 Task: Select the current location as High Museum of Art, Georgia, United States . Now zoom + , and verify the location . Show zoom slider
Action: Mouse moved to (82, 25)
Screenshot: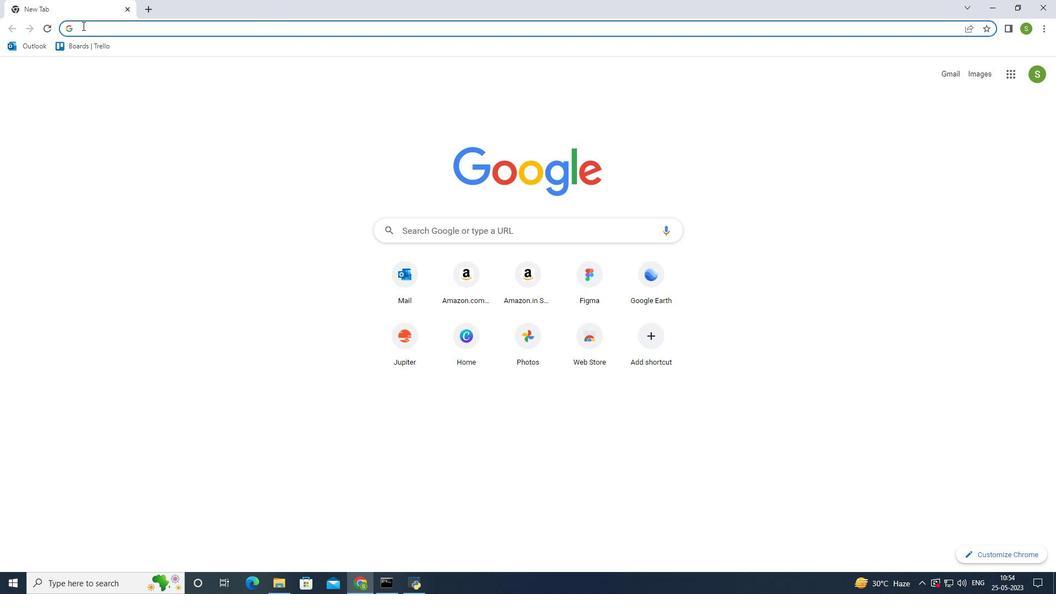 
Action: Mouse pressed left at (82, 25)
Screenshot: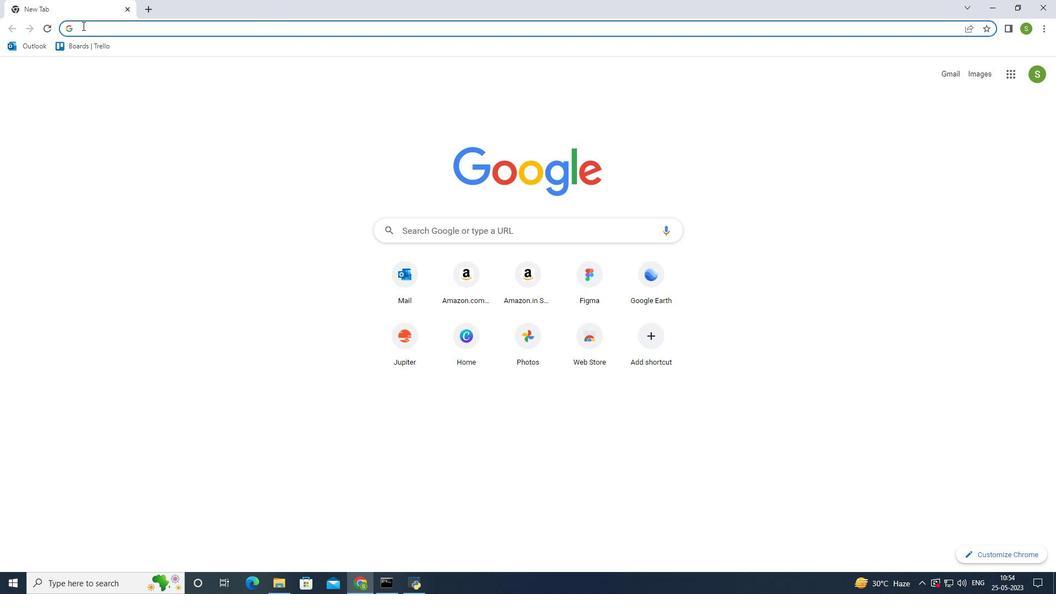 
Action: Mouse moved to (86, 57)
Screenshot: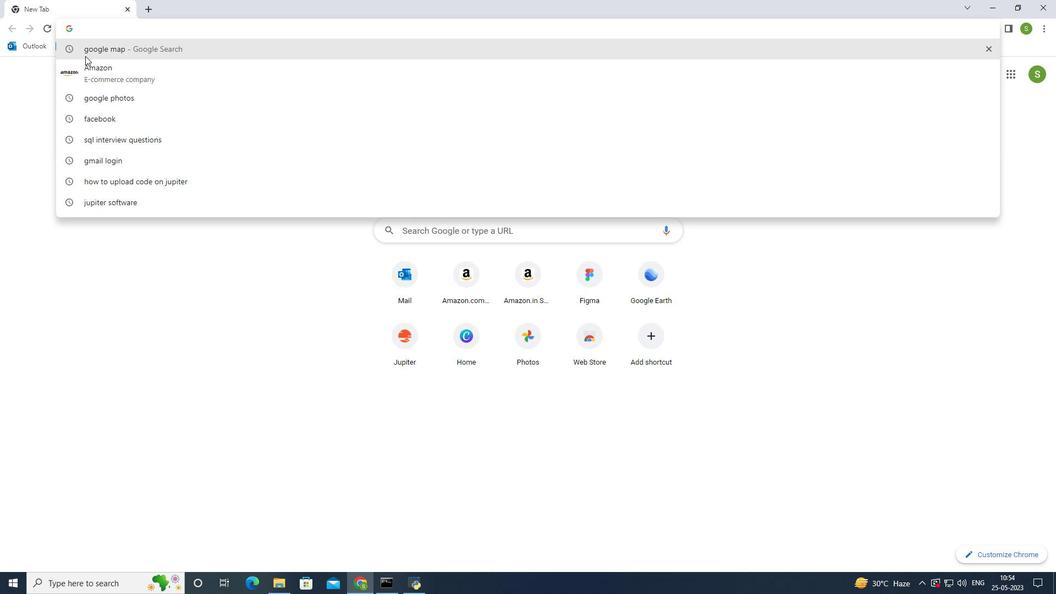
Action: Mouse pressed left at (86, 57)
Screenshot: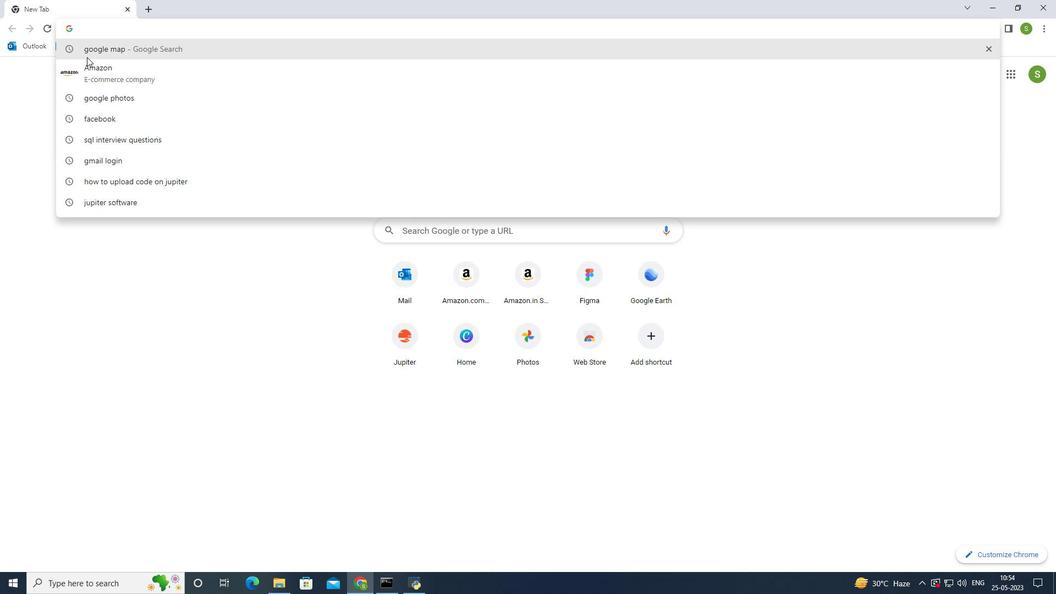 
Action: Mouse moved to (169, 175)
Screenshot: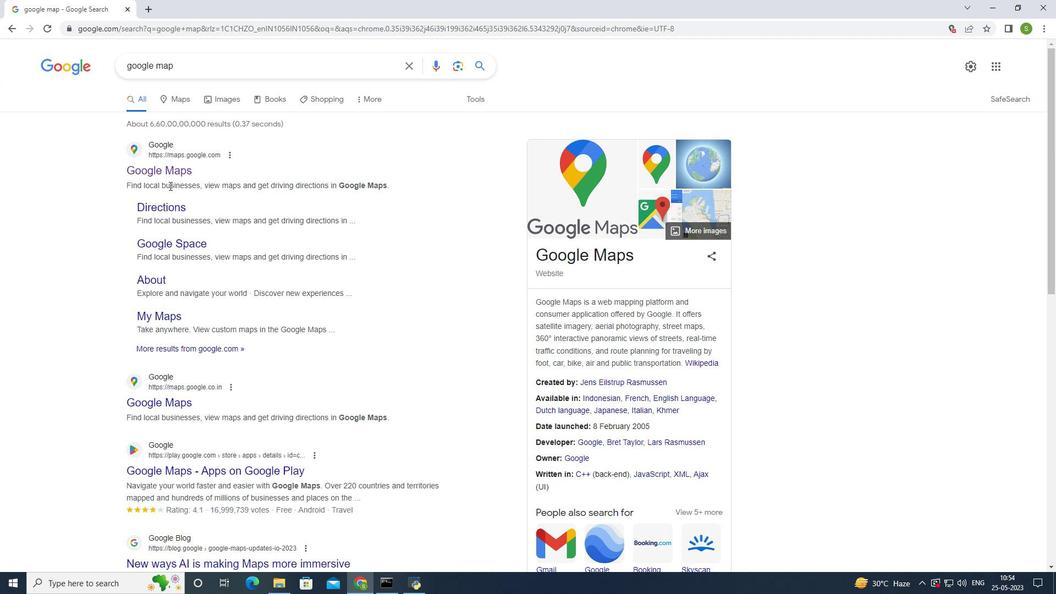 
Action: Mouse pressed left at (169, 175)
Screenshot: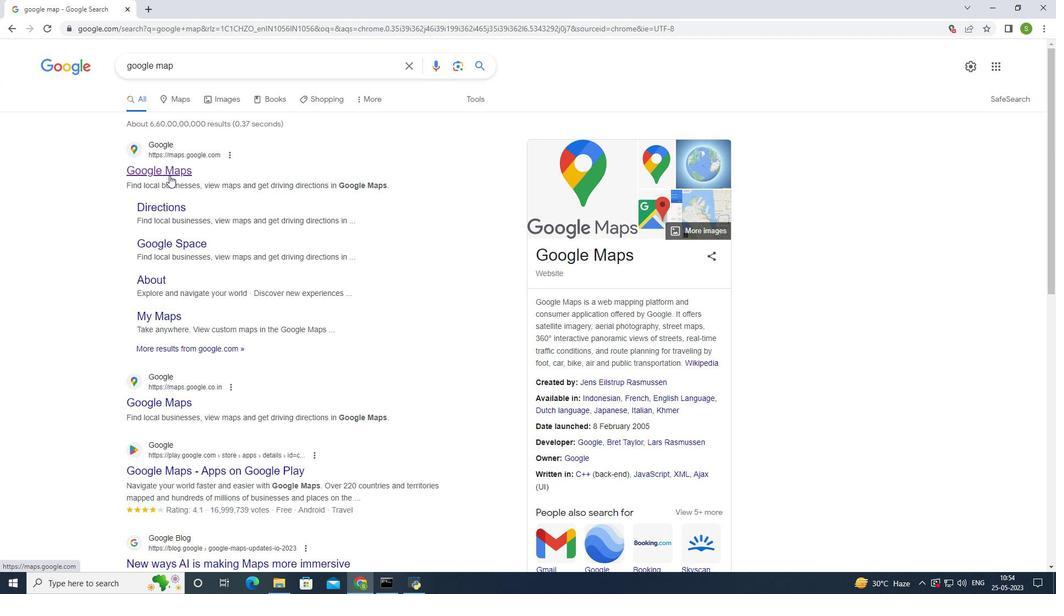 
Action: Mouse moved to (106, 55)
Screenshot: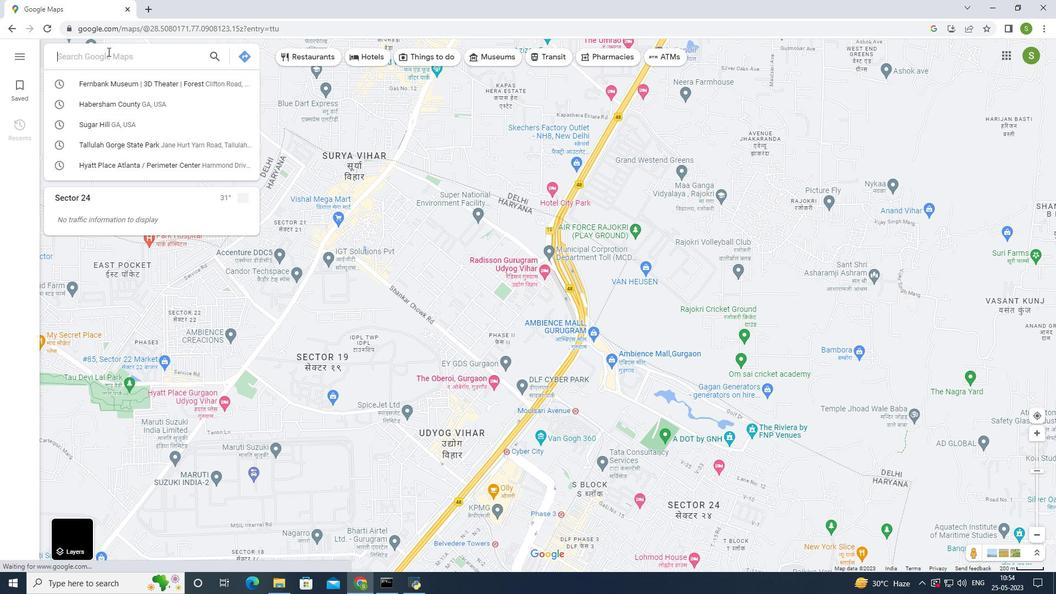 
Action: Mouse pressed left at (106, 55)
Screenshot: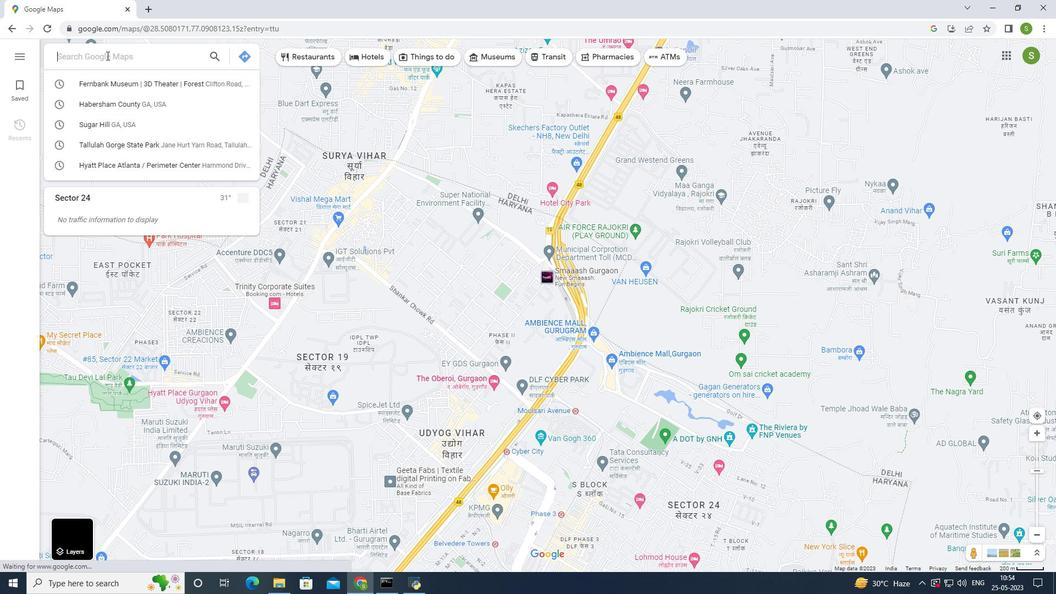 
Action: Mouse moved to (285, 114)
Screenshot: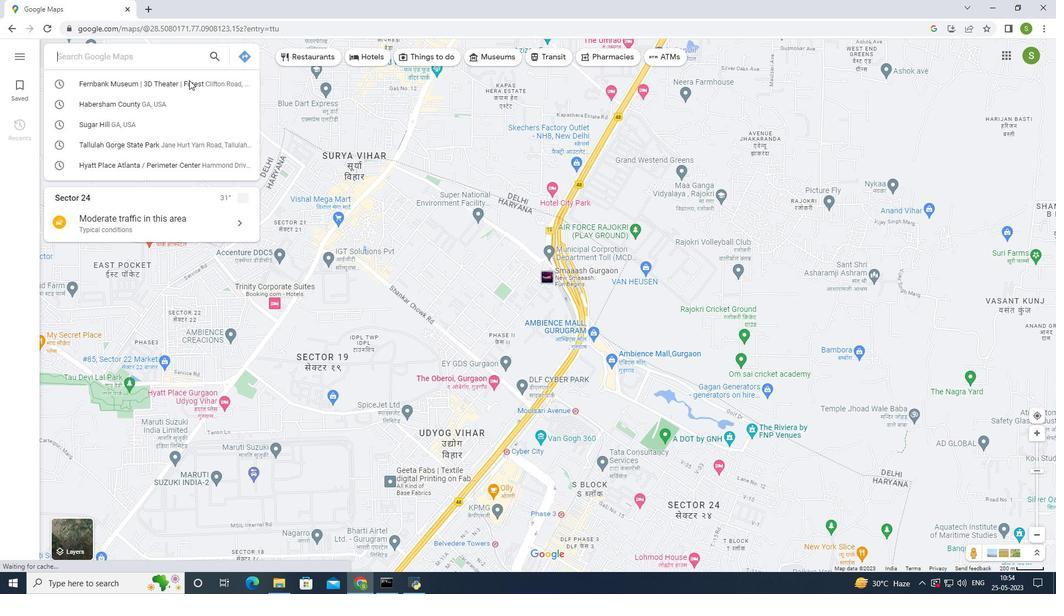 
Action: Key pressed <Key.caps_lock>H<Key.caps_lock>igh<Key.space><Key.caps_lock>M<Key.caps_lock>useum<Key.space>of<Key.space><Key.caps_lock>A<Key.caps_lock>rt<Key.space><Key.caps_lock>G<Key.caps_lock>eorgia<Key.space><Key.caps_lock>U<Key.caps_lock>nited<Key.space><Key.caps_lock>S<Key.caps_lock>tates<Key.enter>
Screenshot: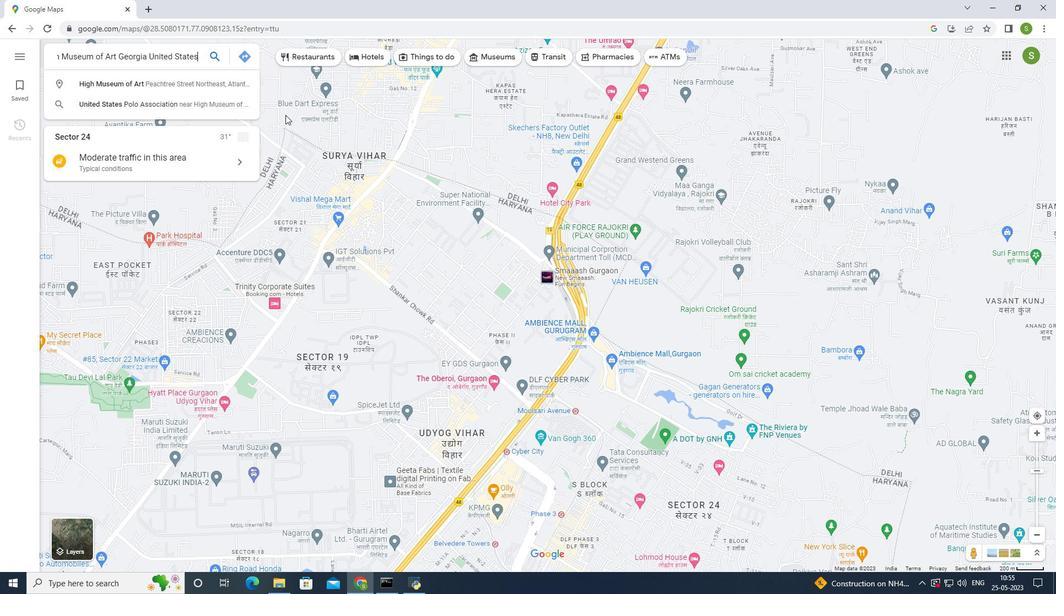 
Action: Mouse moved to (655, 297)
Screenshot: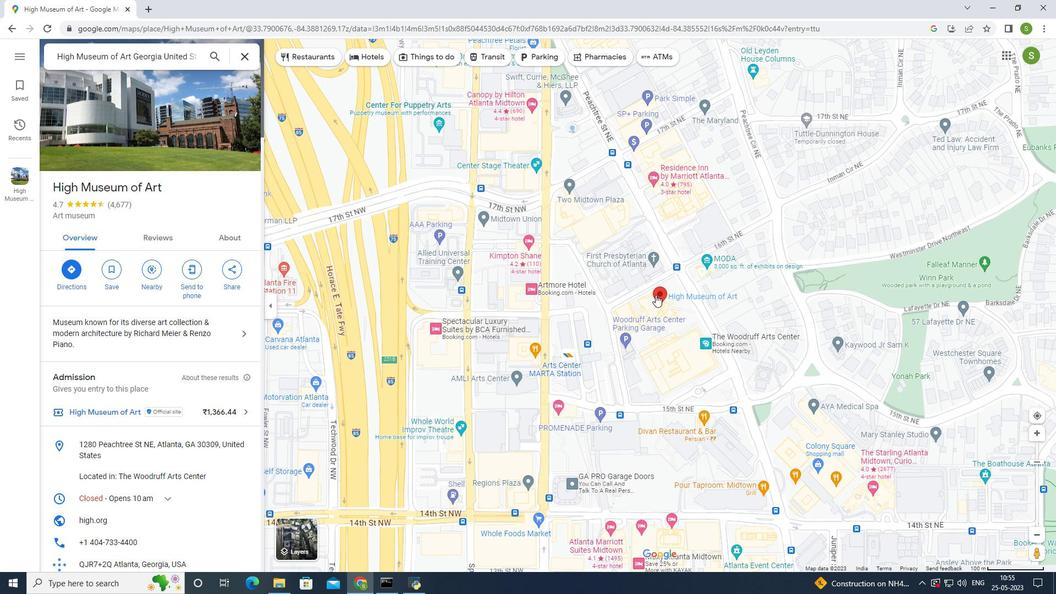 
Action: Mouse scrolled (655, 298) with delta (0, 0)
Screenshot: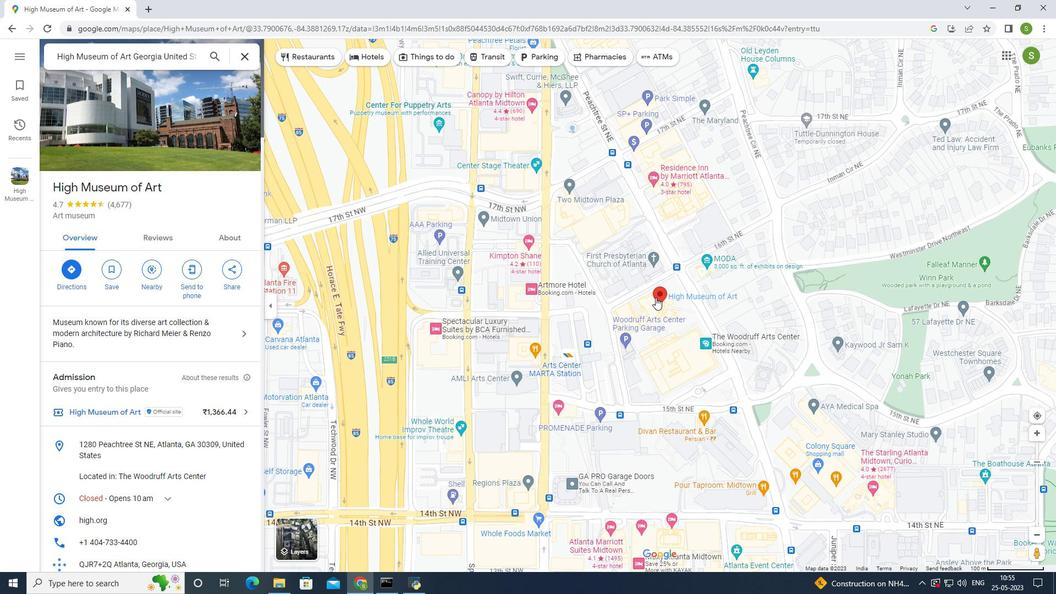 
Action: Mouse scrolled (655, 298) with delta (0, 0)
Screenshot: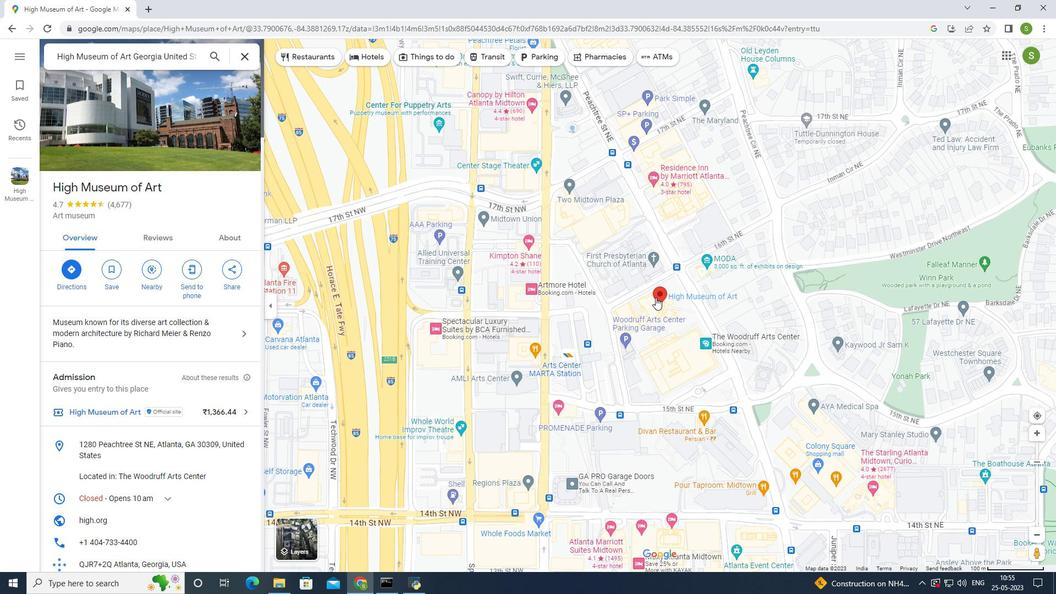 
Action: Mouse scrolled (655, 298) with delta (0, 0)
Screenshot: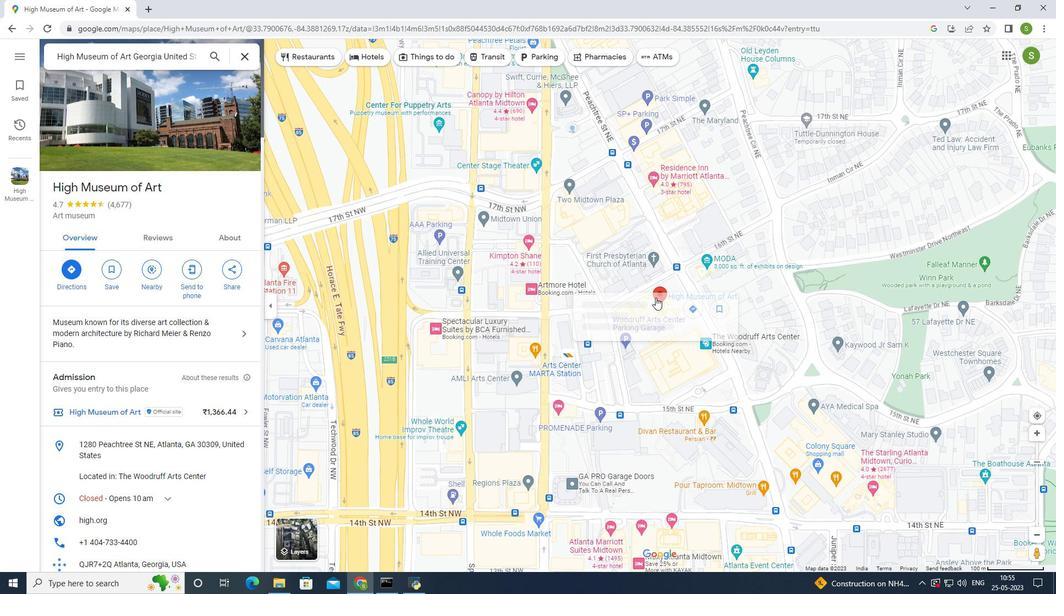 
Action: Mouse scrolled (655, 298) with delta (0, 0)
Screenshot: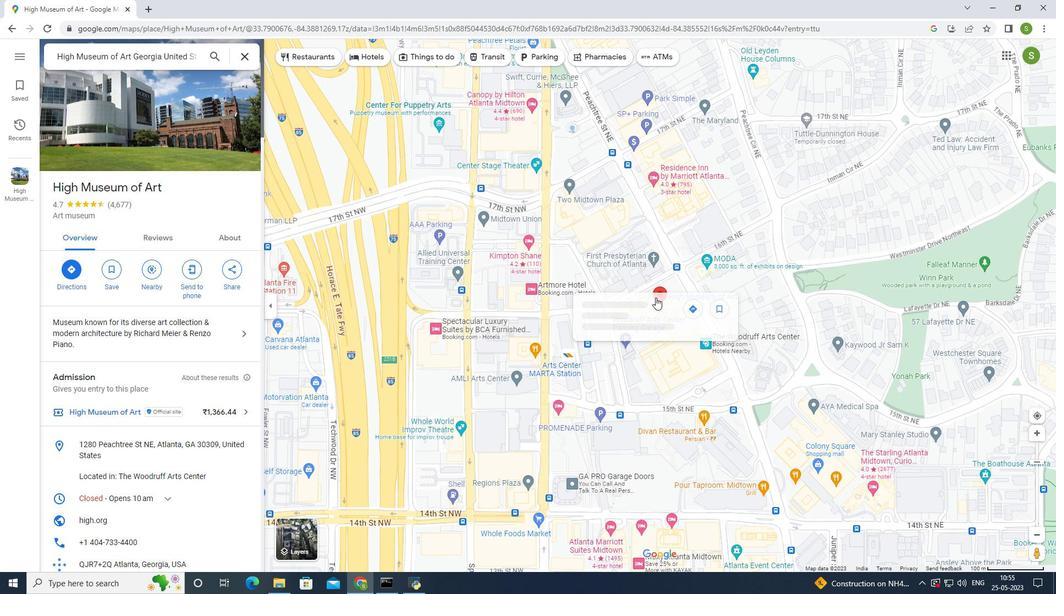
Action: Mouse moved to (698, 322)
Screenshot: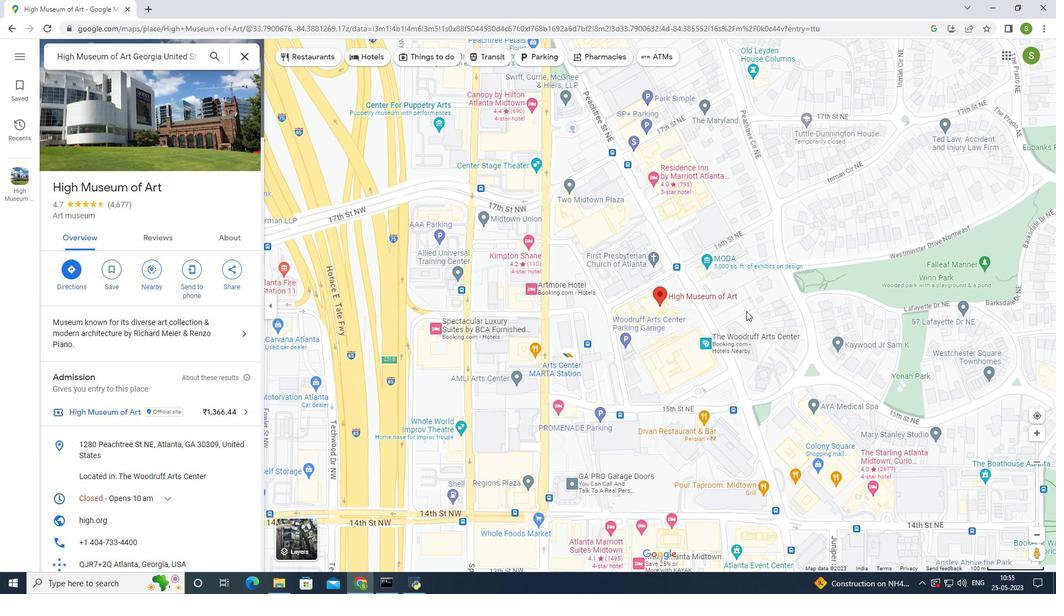 
Action: Mouse scrolled (698, 322) with delta (0, 0)
Screenshot: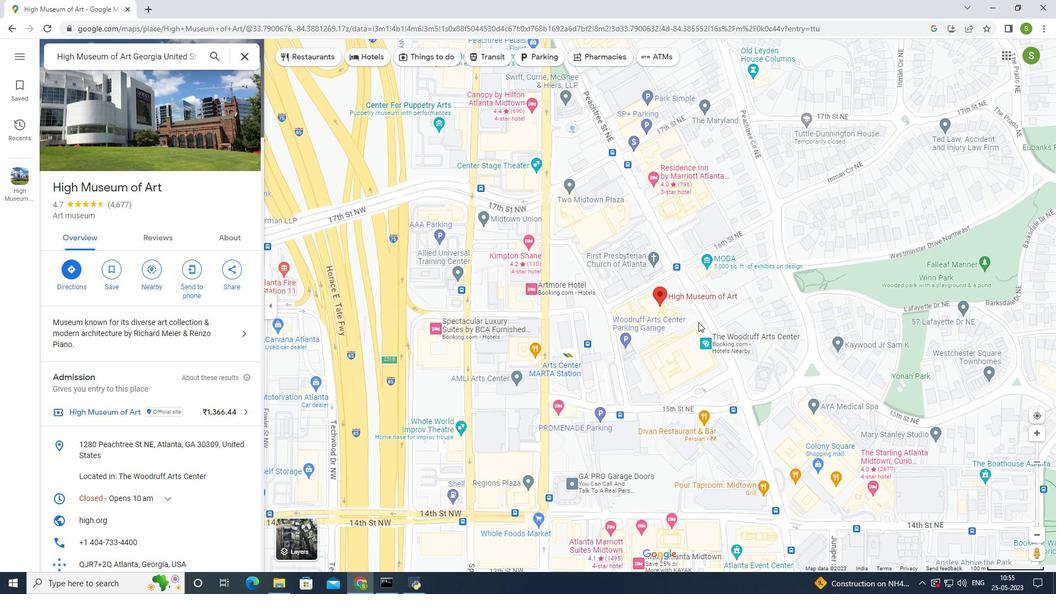 
Action: Mouse scrolled (698, 322) with delta (0, 0)
Screenshot: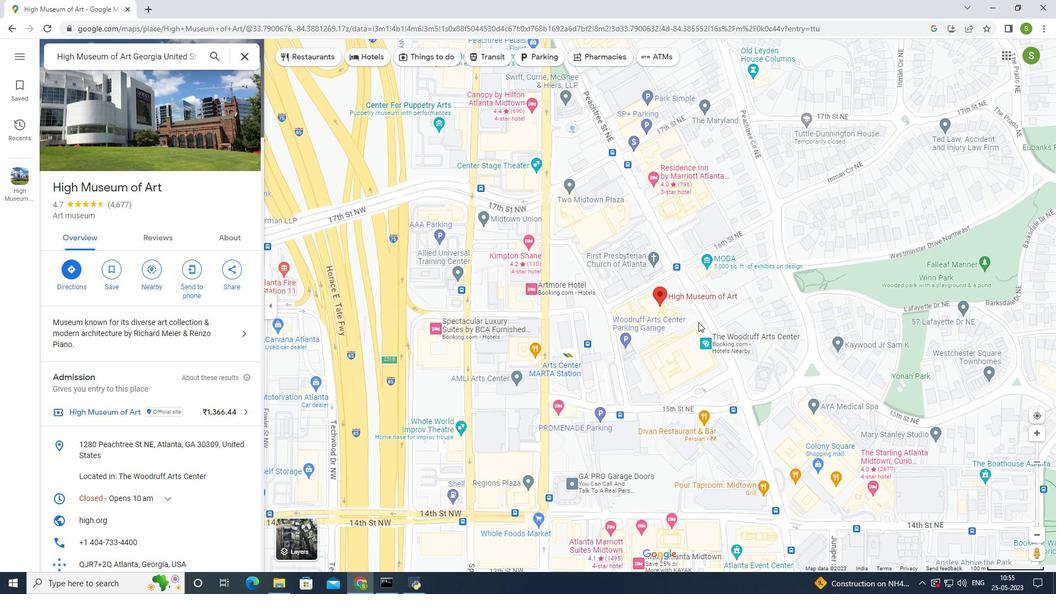 
Action: Mouse scrolled (698, 322) with delta (0, 0)
Screenshot: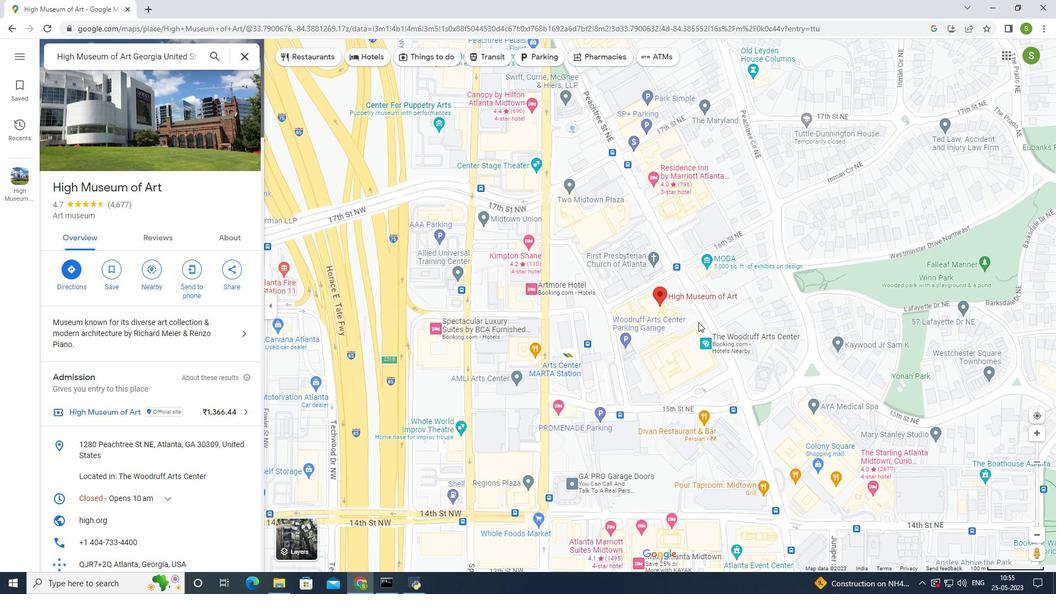
Action: Mouse scrolled (698, 322) with delta (0, 0)
Screenshot: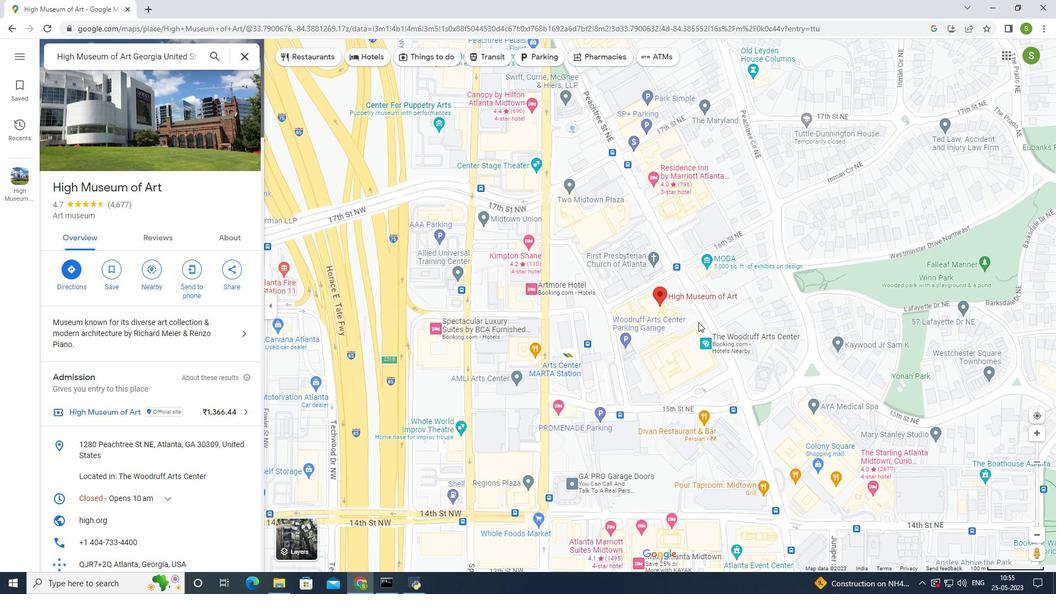 
Action: Mouse moved to (1002, 442)
Screenshot: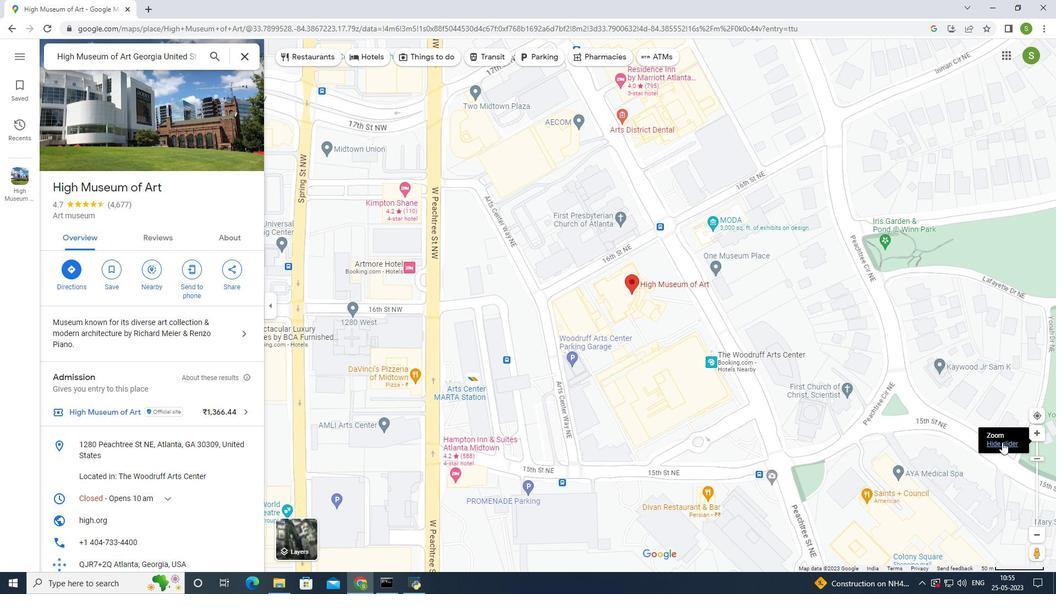 
Action: Mouse pressed left at (1002, 442)
Screenshot: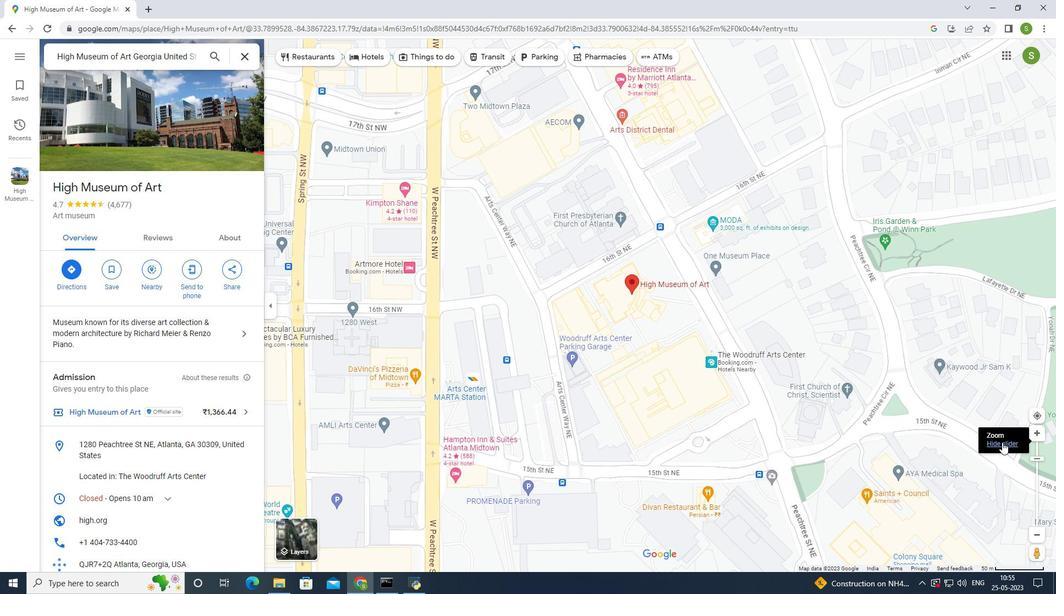 
Action: Mouse moved to (656, 284)
Screenshot: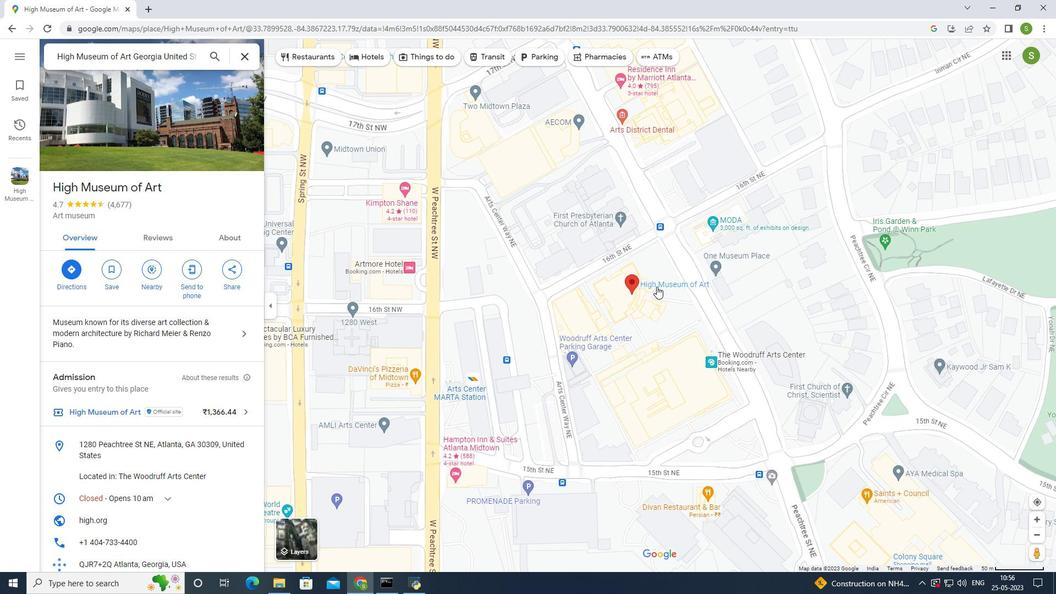 
Action: Mouse pressed left at (656, 284)
Screenshot: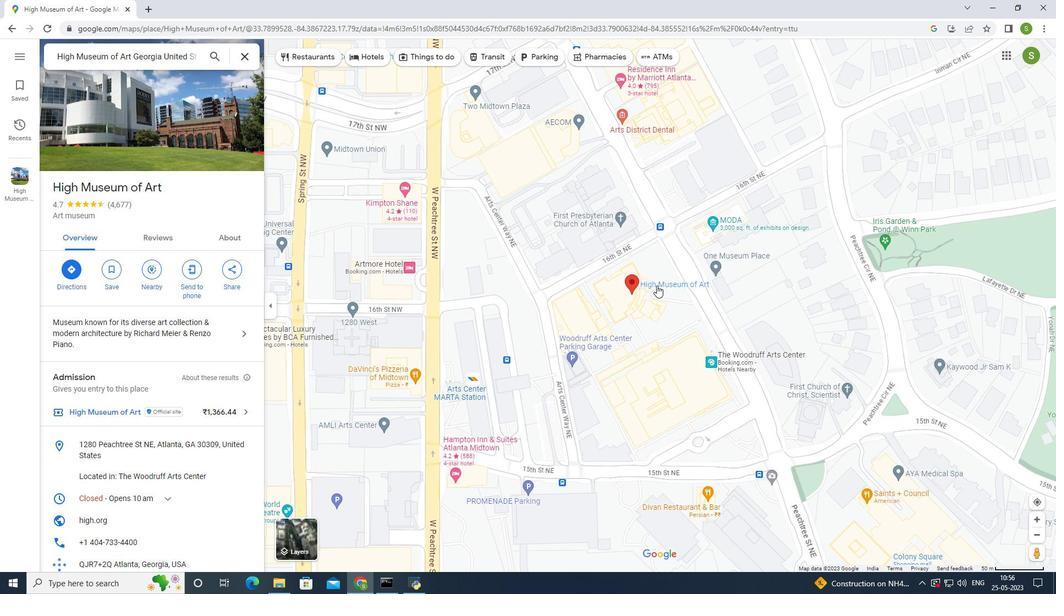
Action: Mouse moved to (229, 101)
Screenshot: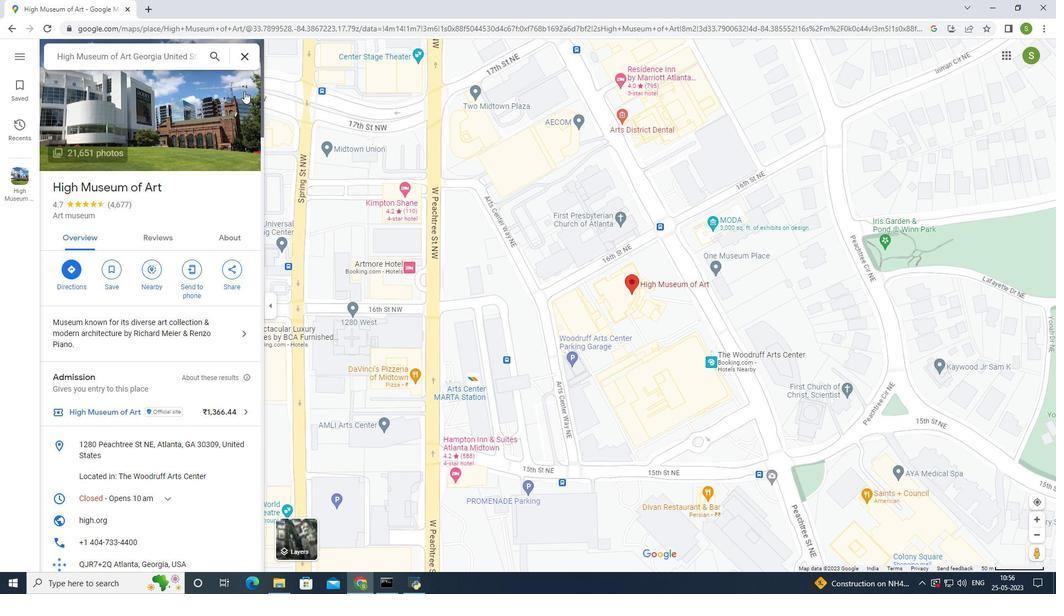 
Action: Mouse pressed left at (229, 101)
Screenshot: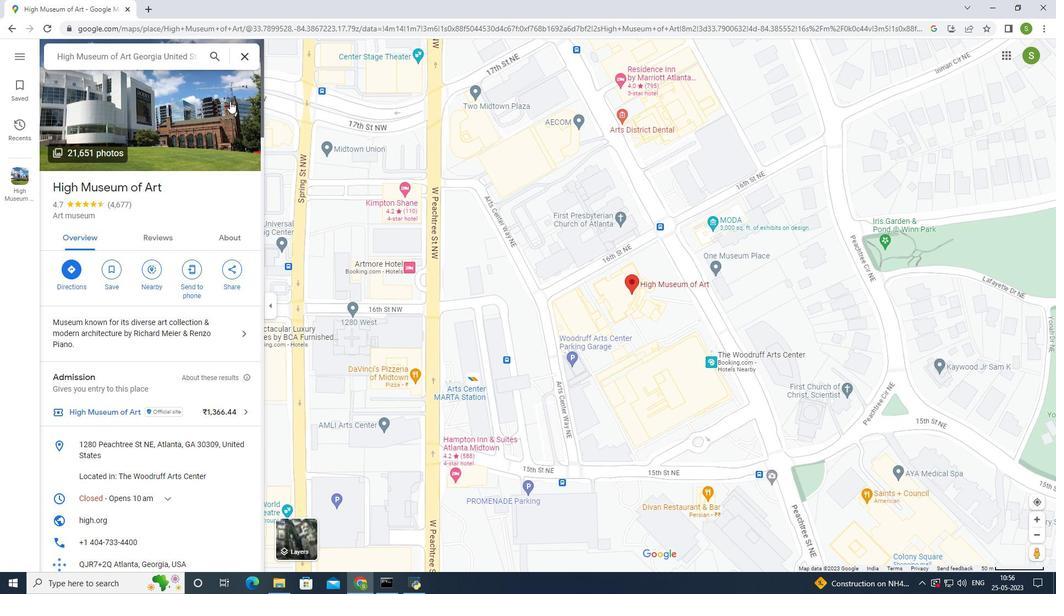 
Action: Mouse moved to (675, 490)
Screenshot: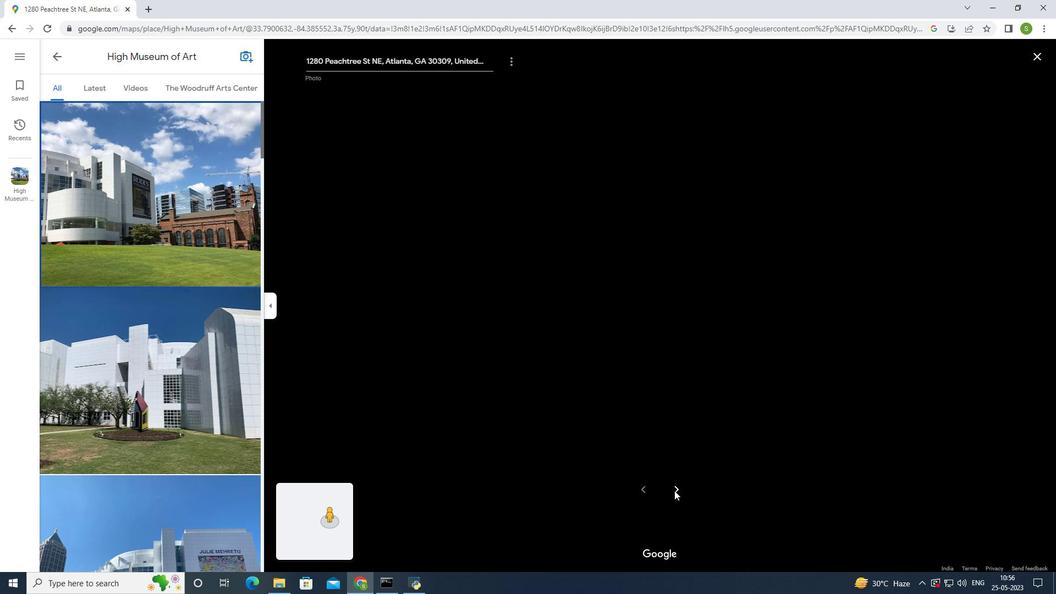
Action: Mouse pressed left at (675, 490)
Screenshot: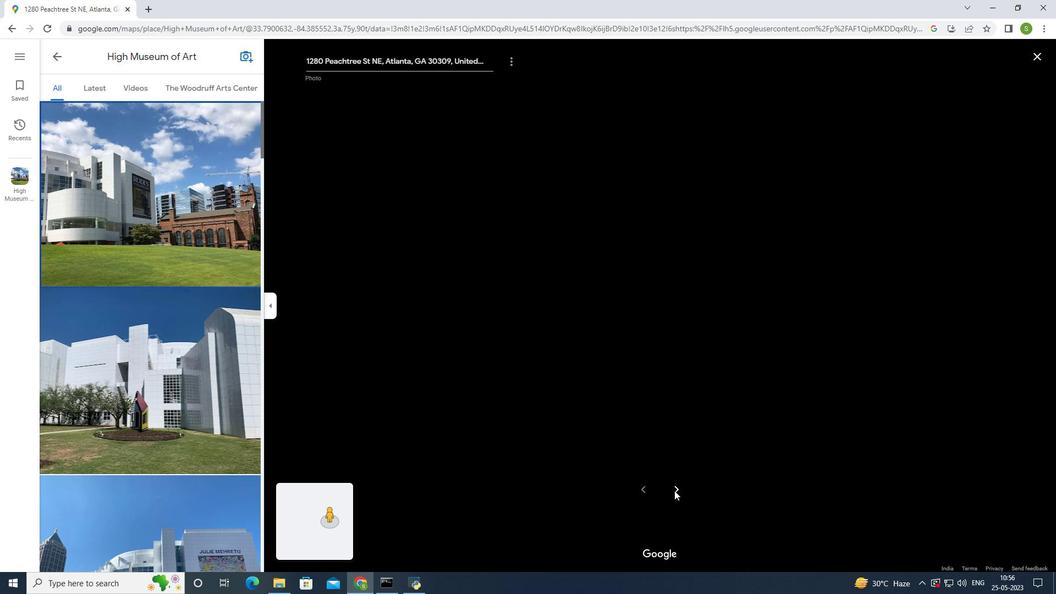
Action: Mouse moved to (645, 487)
Screenshot: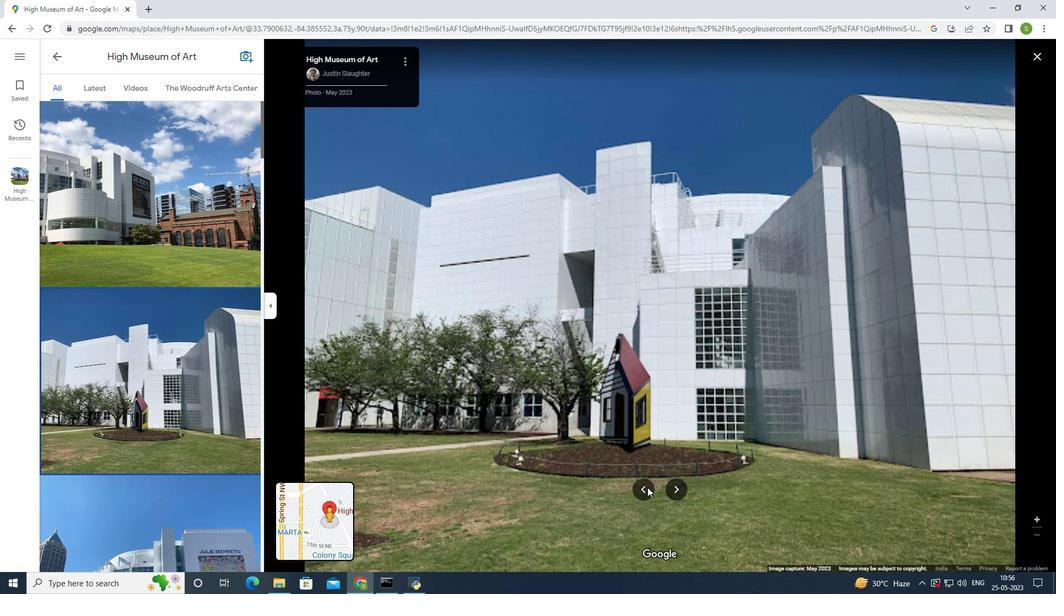 
Action: Mouse pressed left at (645, 487)
Screenshot: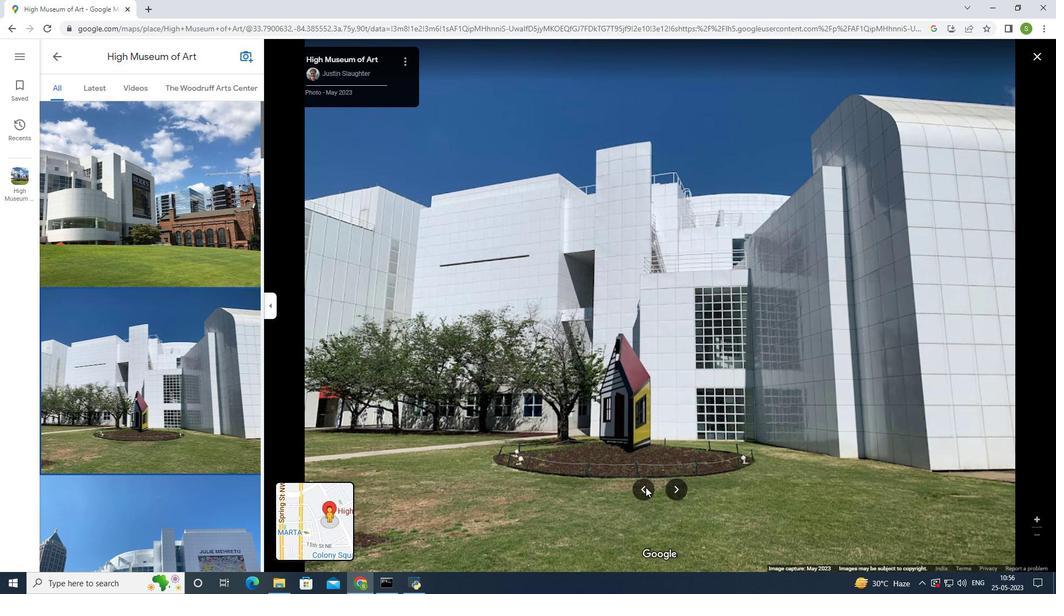 
Action: Mouse moved to (645, 484)
Screenshot: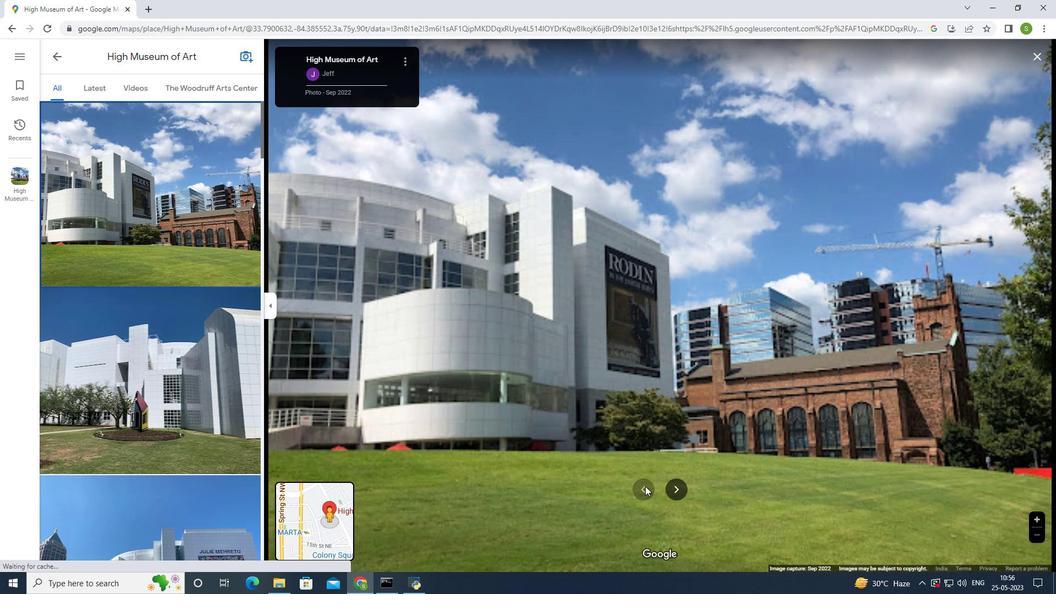 
Action: Mouse pressed left at (645, 484)
Screenshot: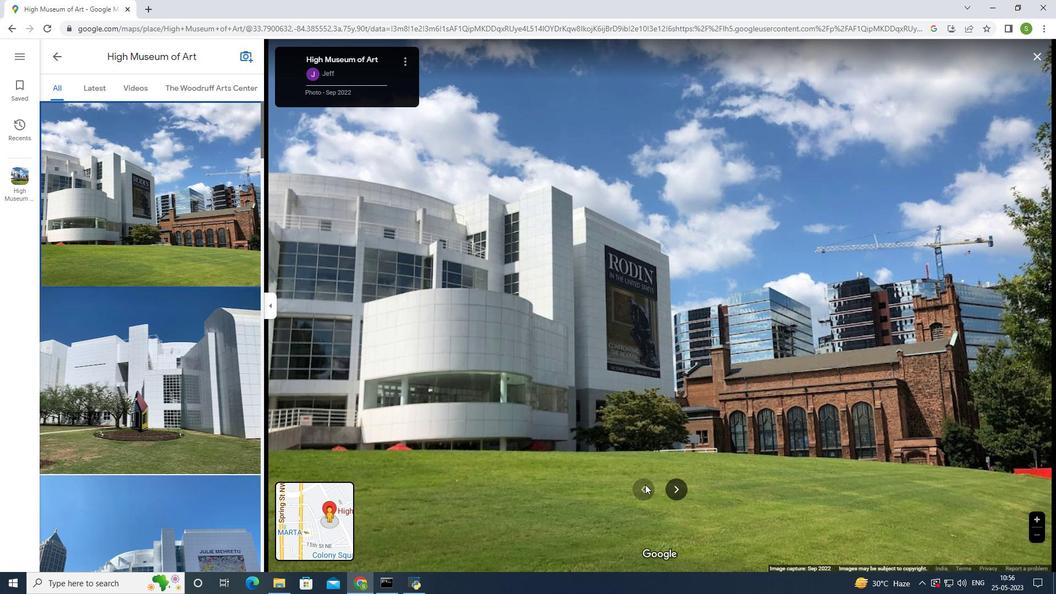 
Action: Mouse moved to (679, 488)
Screenshot: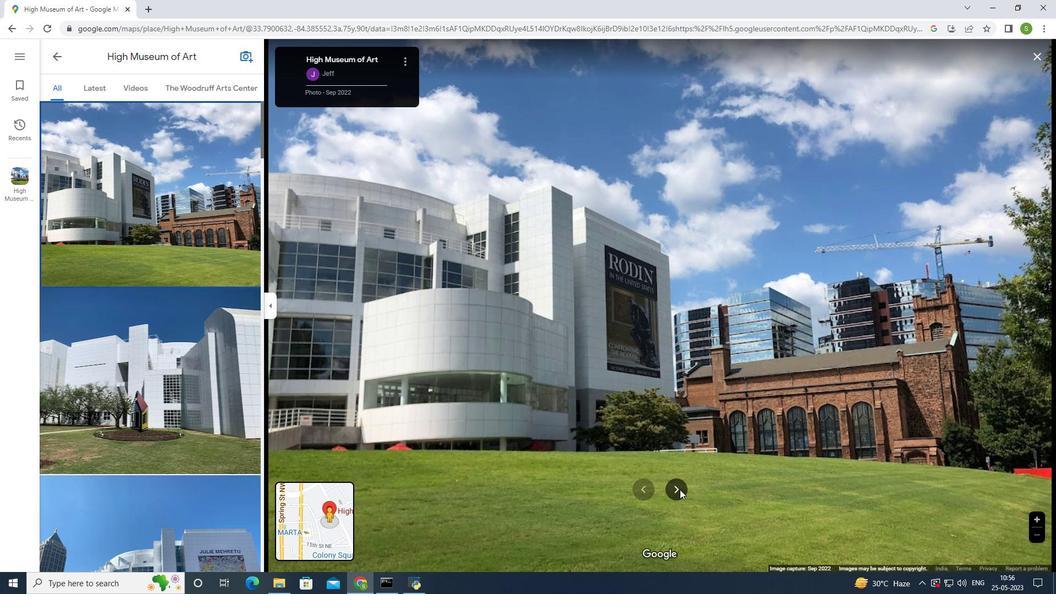 
Action: Mouse pressed left at (679, 488)
Screenshot: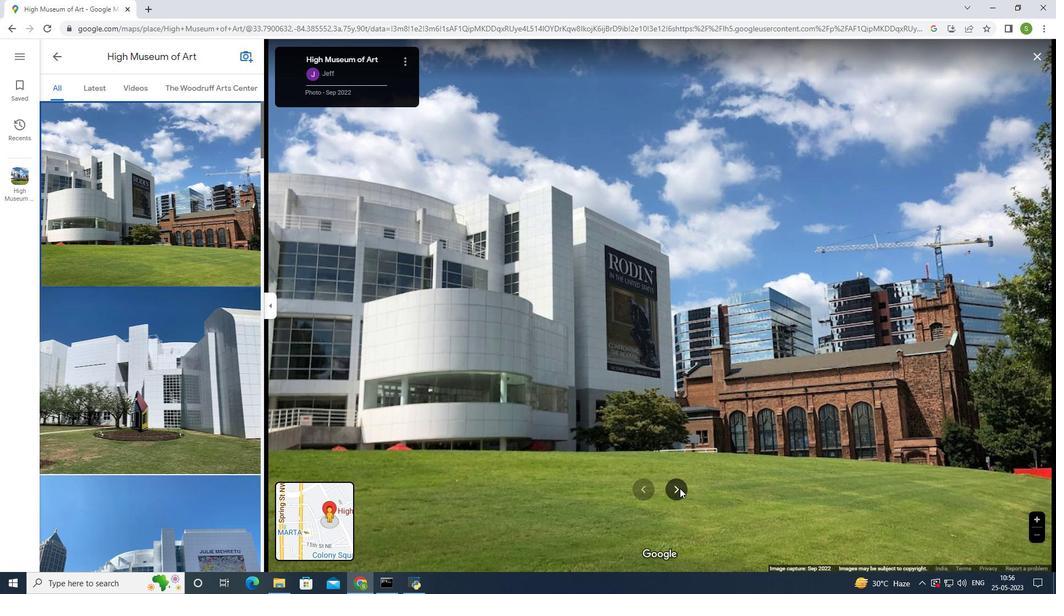 
Action: Mouse moved to (678, 487)
Screenshot: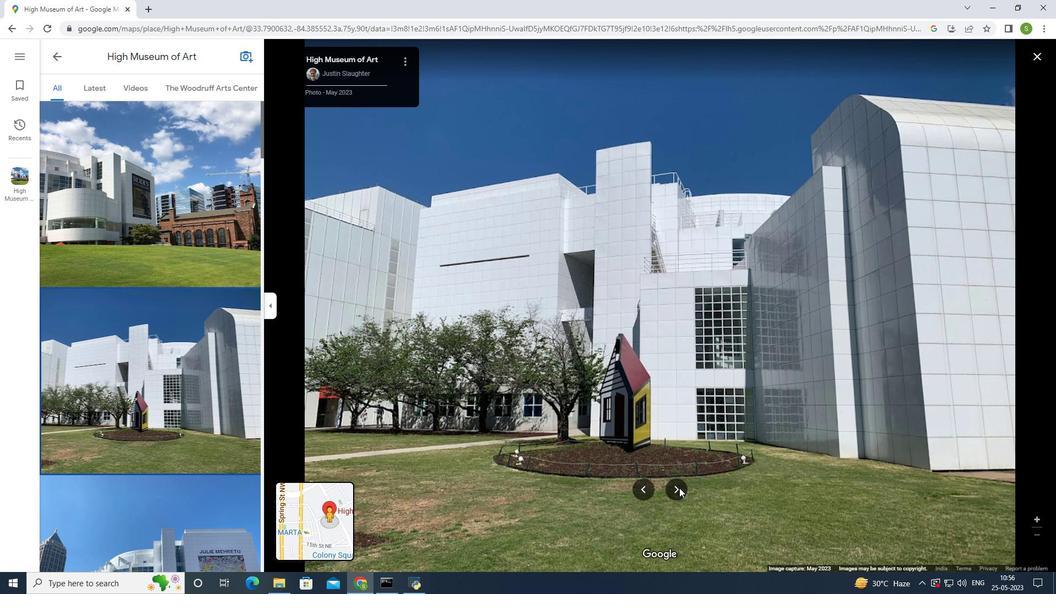 
Action: Mouse pressed left at (678, 487)
Screenshot: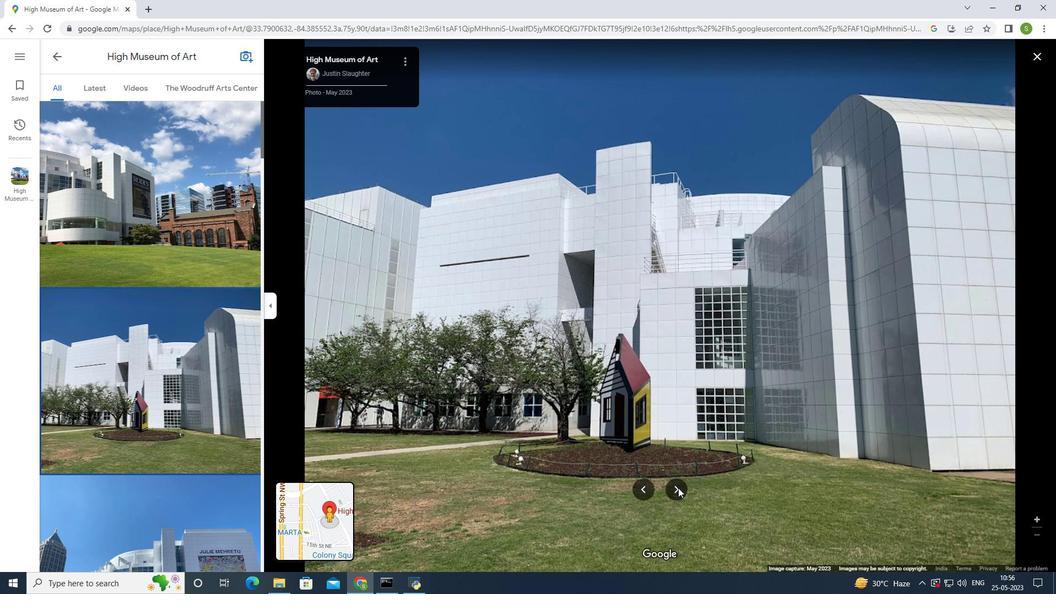 
Action: Mouse moved to (678, 487)
Screenshot: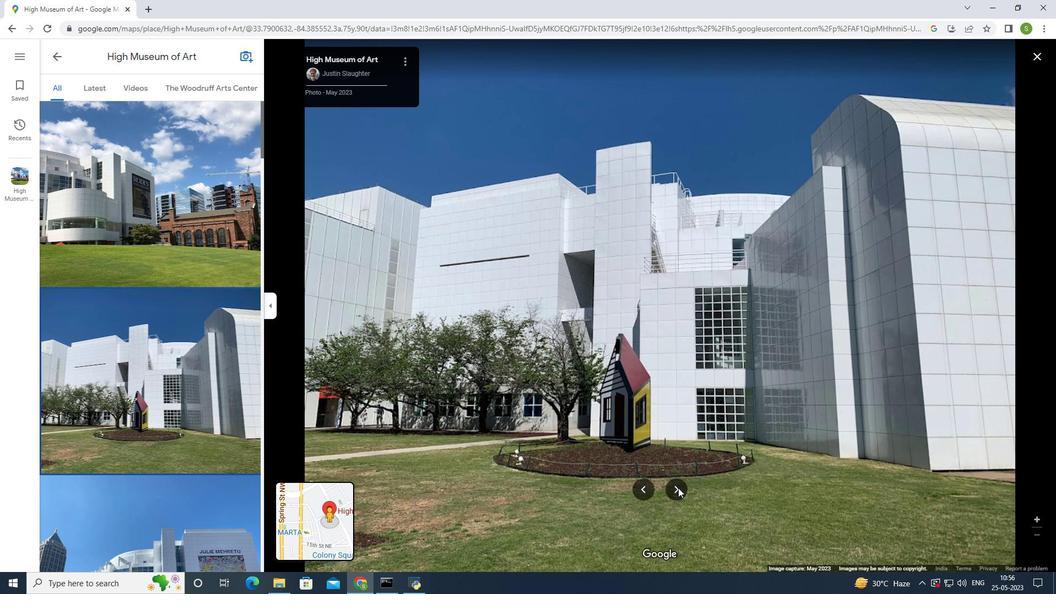 
Action: Mouse pressed left at (678, 487)
Screenshot: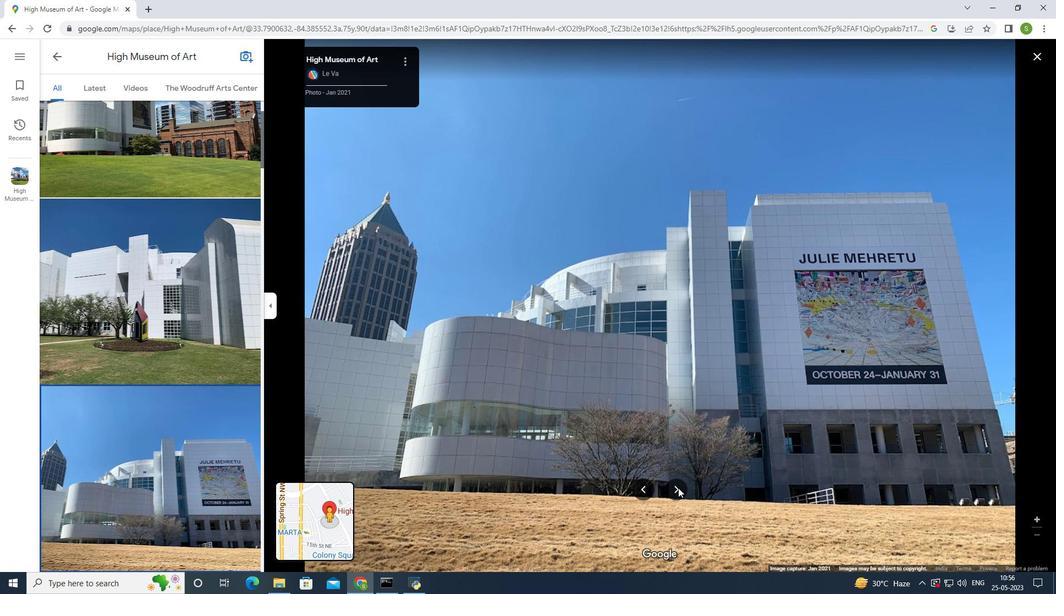 
Action: Mouse moved to (646, 490)
Screenshot: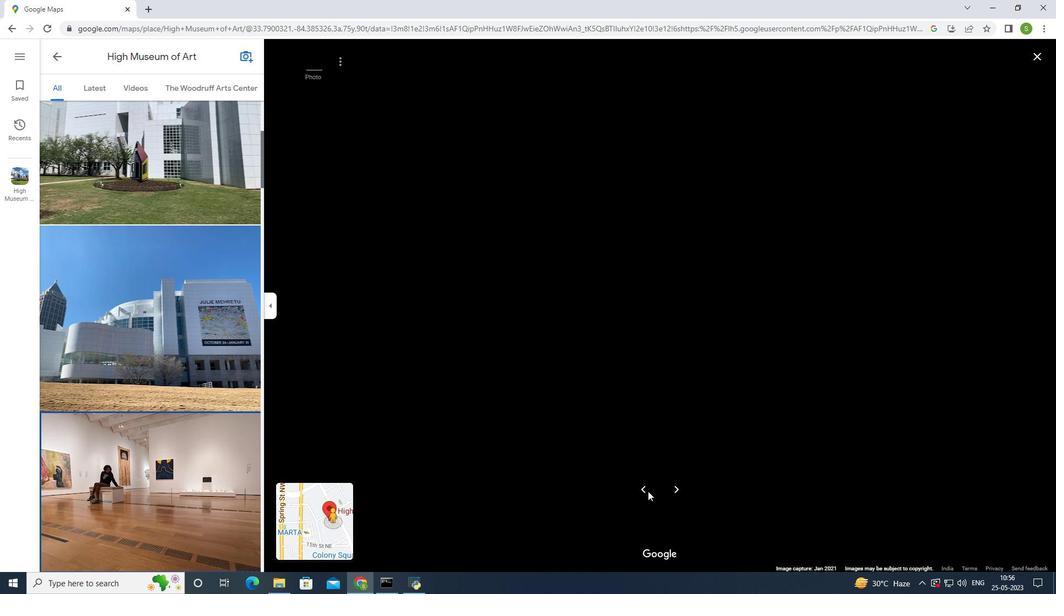 
Action: Mouse pressed left at (646, 490)
Screenshot: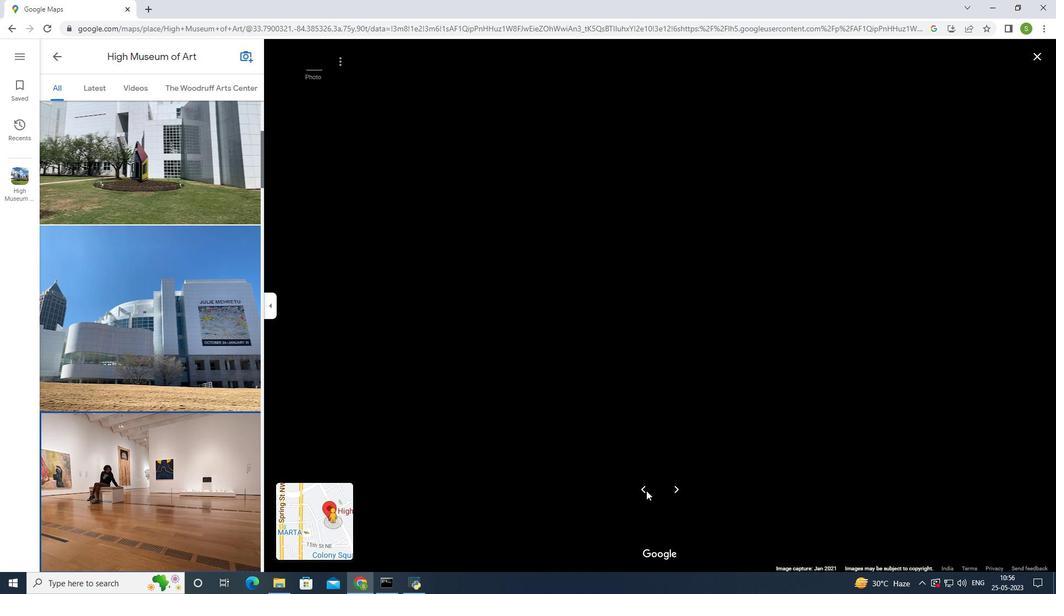 
Action: Mouse moved to (676, 492)
Screenshot: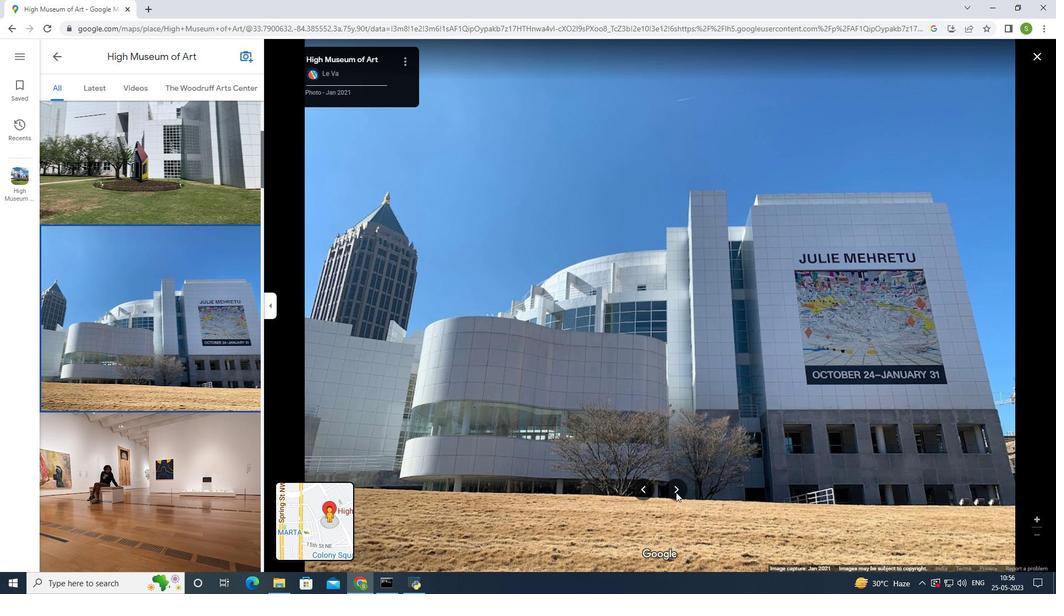 
Action: Mouse pressed left at (676, 492)
Screenshot: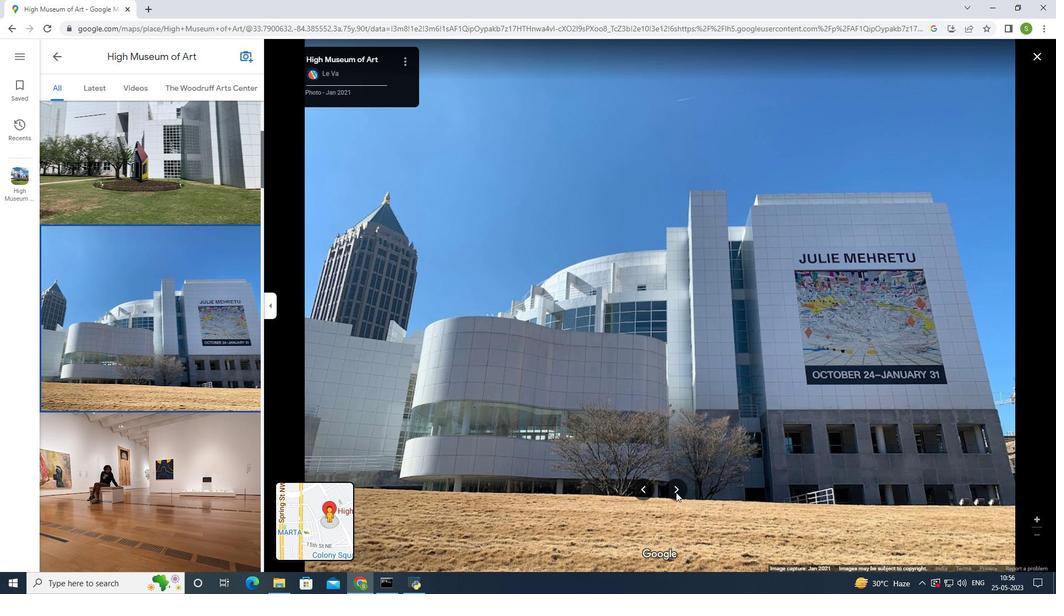
Action: Mouse moved to (676, 488)
Screenshot: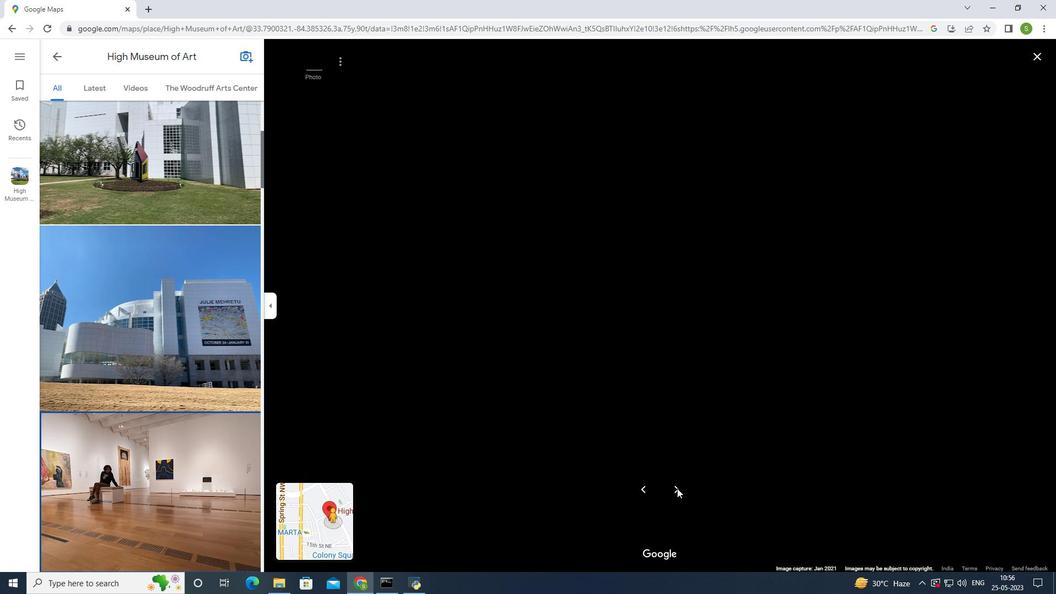 
Action: Mouse pressed left at (676, 488)
Screenshot: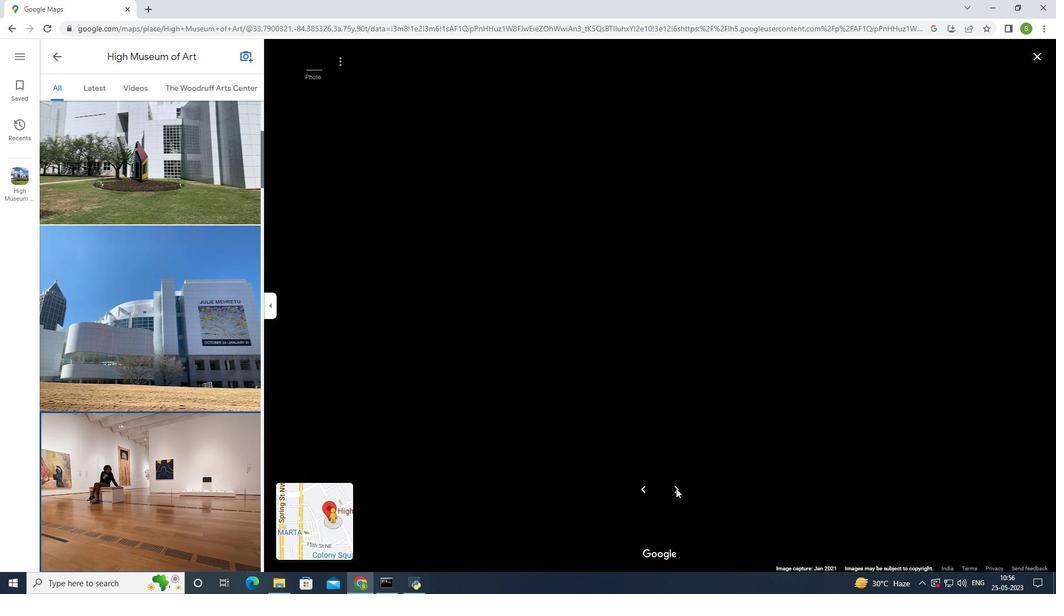 
Action: Mouse moved to (645, 491)
Screenshot: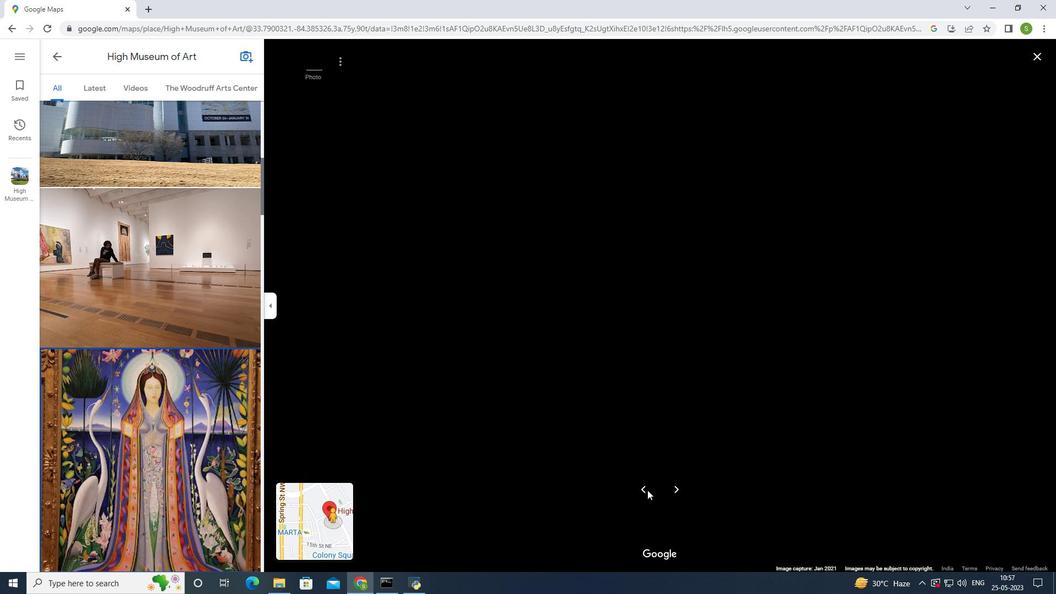 
Action: Mouse pressed left at (645, 491)
Screenshot: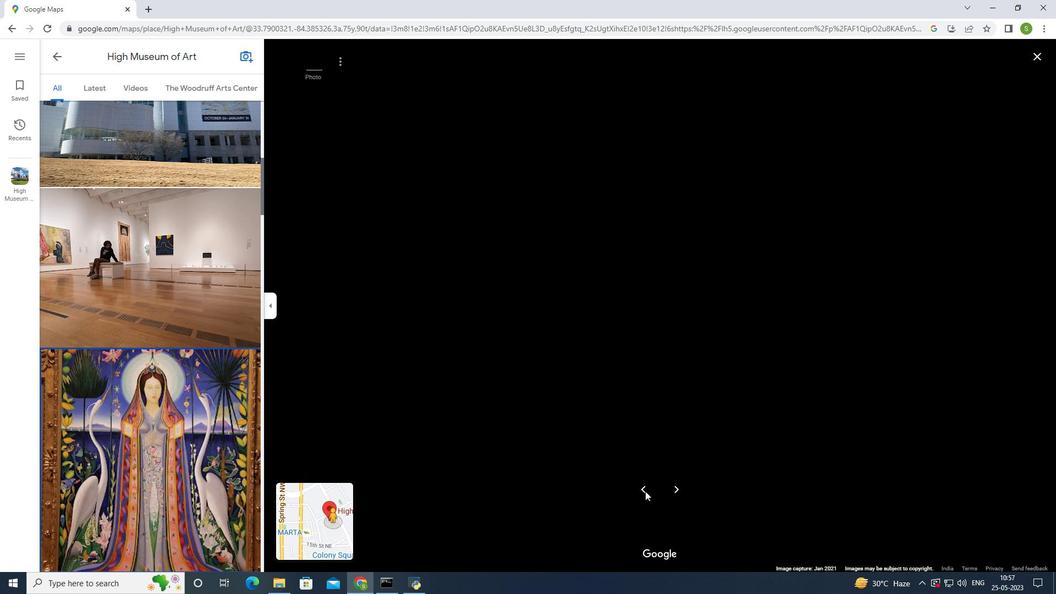 
Action: Mouse pressed left at (645, 491)
Screenshot: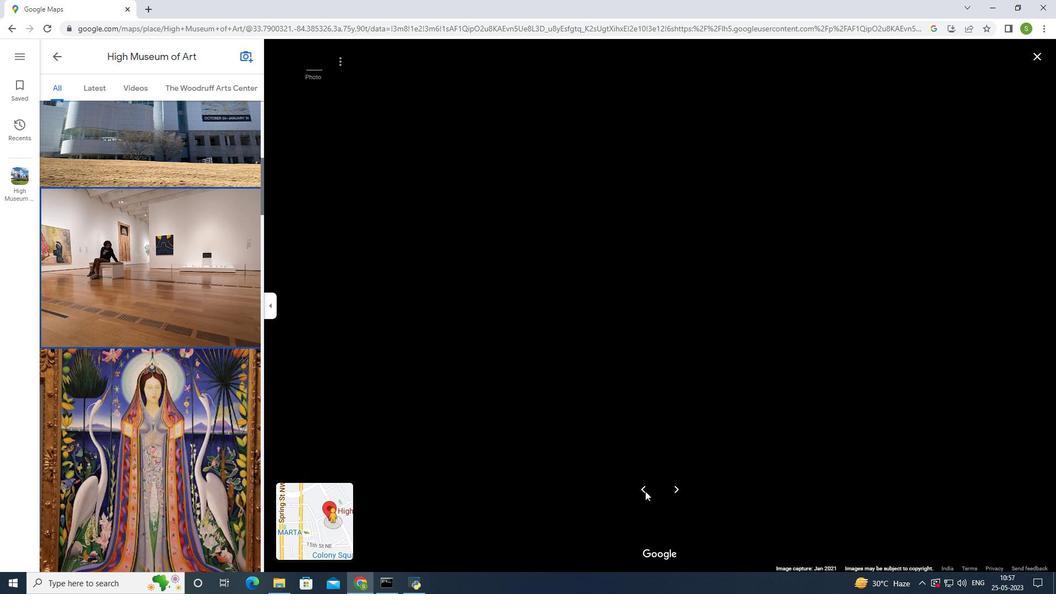 
Action: Mouse moved to (176, 408)
Screenshot: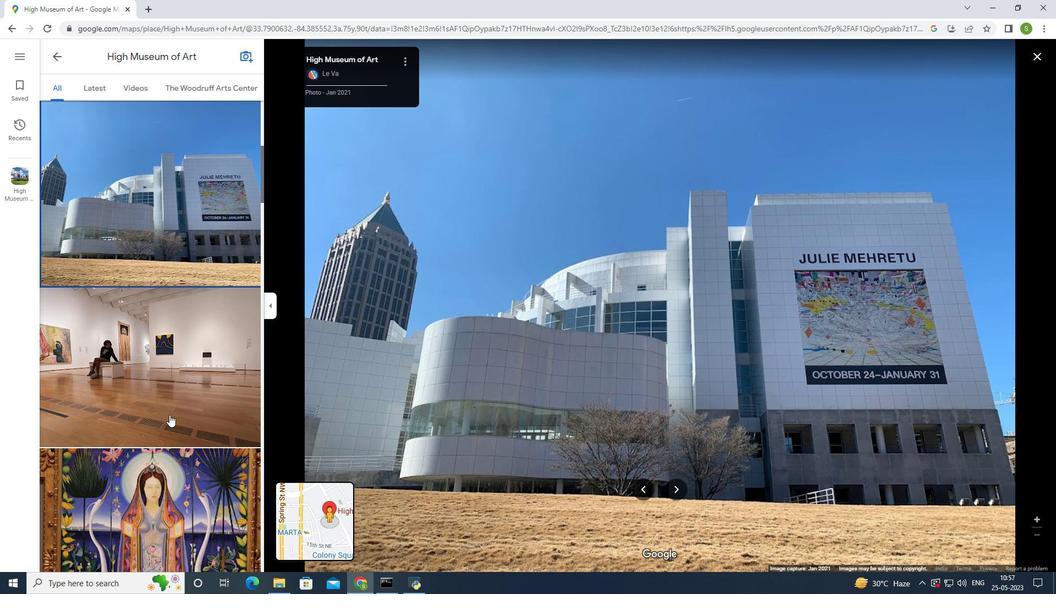
Action: Mouse scrolled (176, 408) with delta (0, 0)
Screenshot: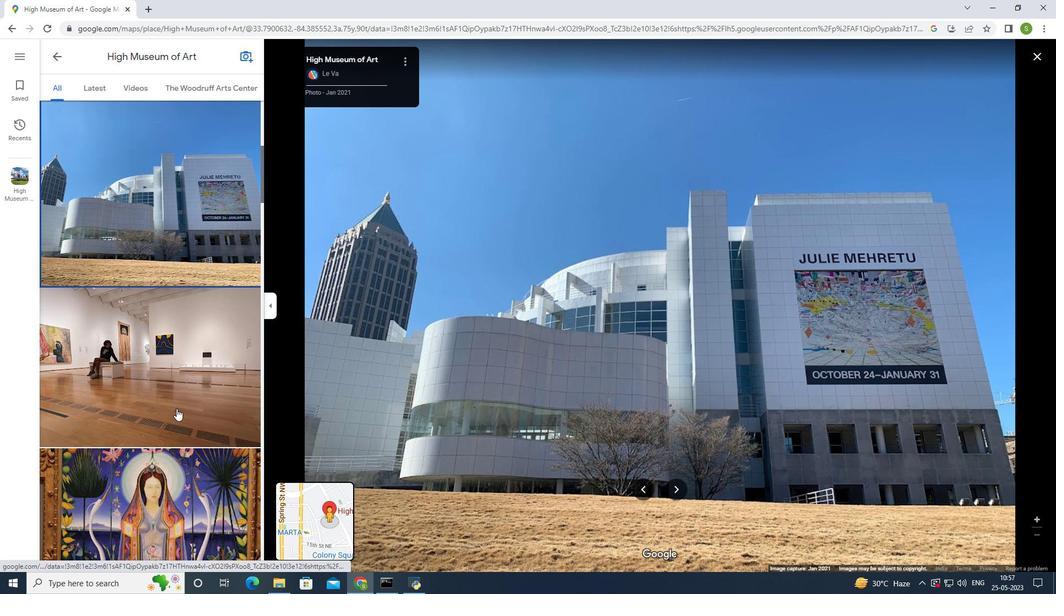 
Action: Mouse scrolled (176, 408) with delta (0, 0)
Screenshot: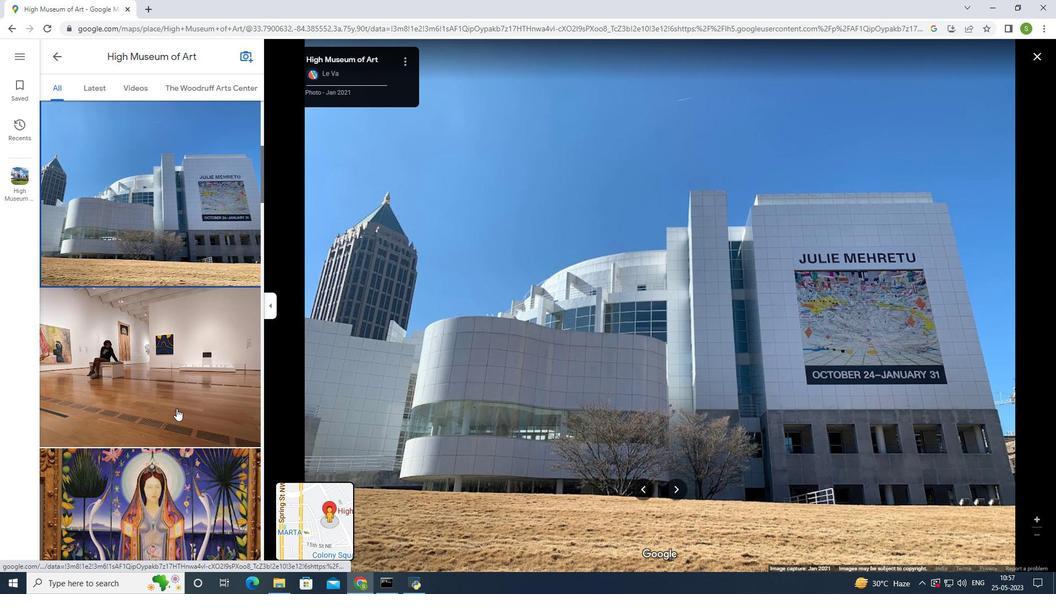 
Action: Mouse scrolled (176, 408) with delta (0, 0)
Screenshot: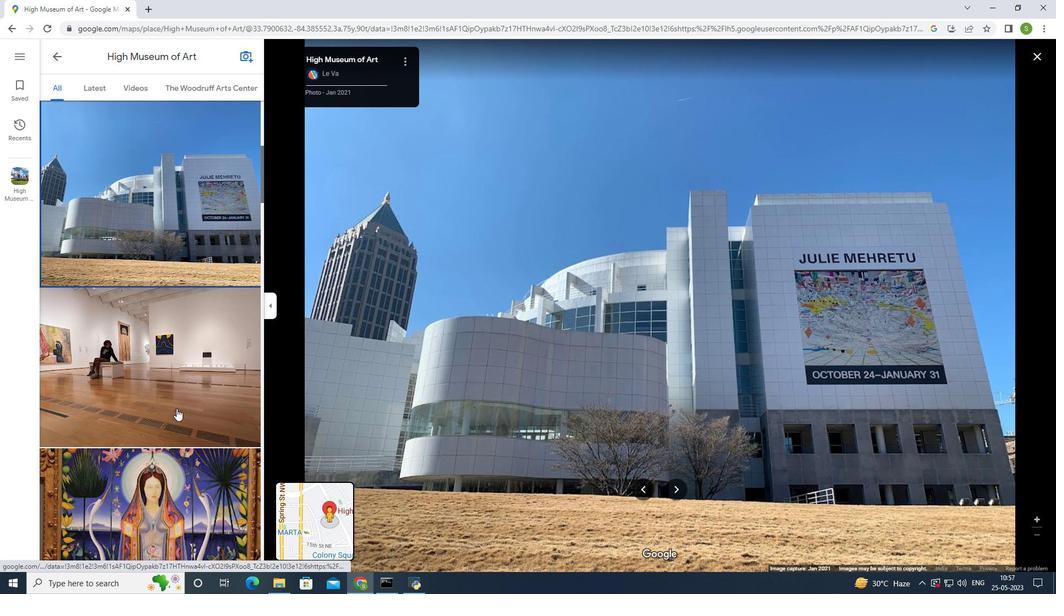 
Action: Mouse scrolled (176, 408) with delta (0, 0)
Screenshot: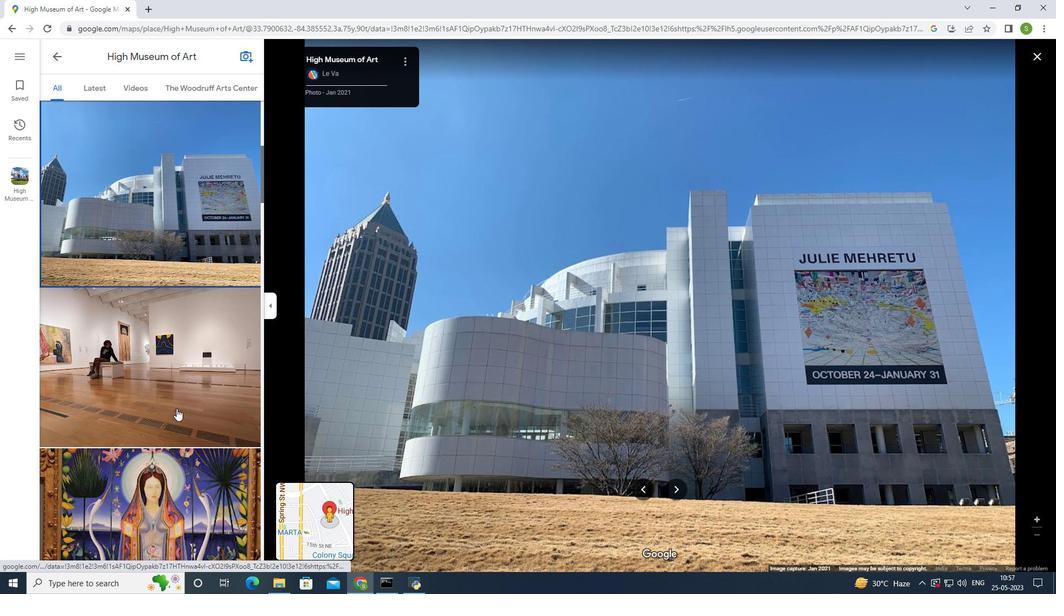 
Action: Mouse scrolled (176, 408) with delta (0, 0)
Screenshot: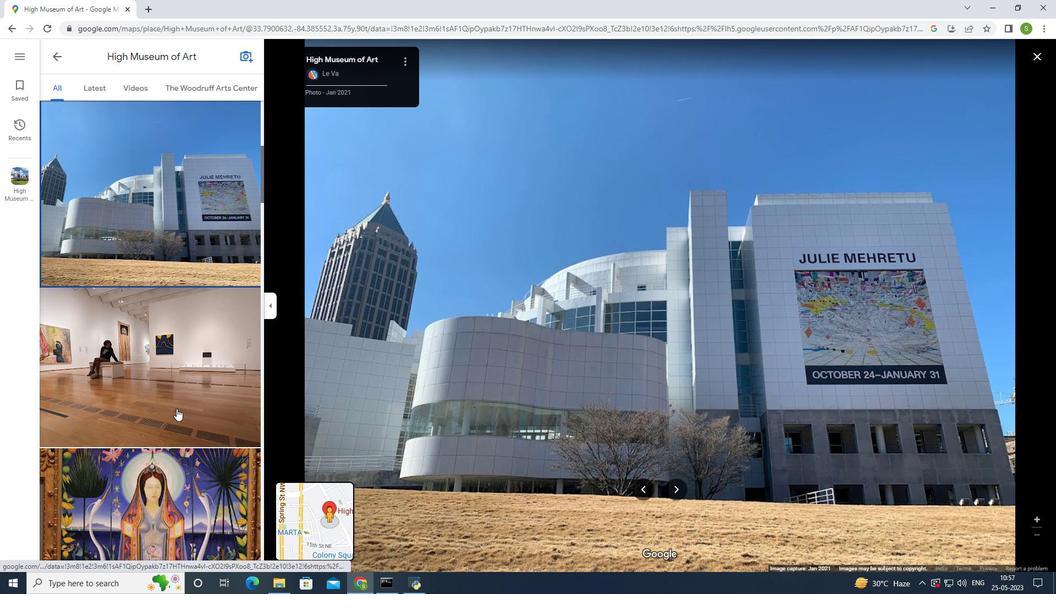 
Action: Mouse moved to (187, 369)
Screenshot: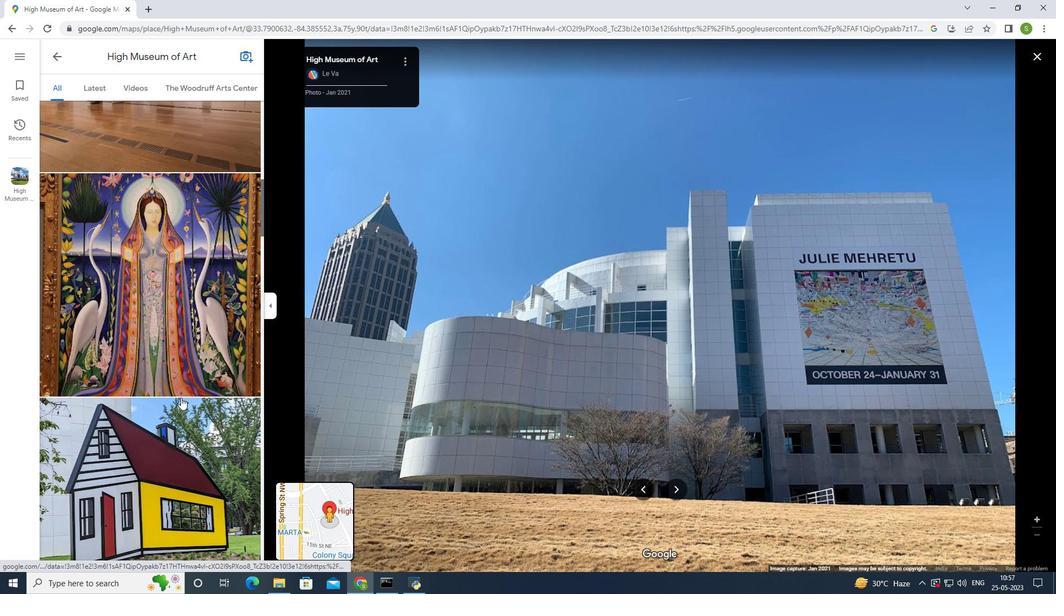 
Action: Mouse pressed left at (187, 369)
Screenshot: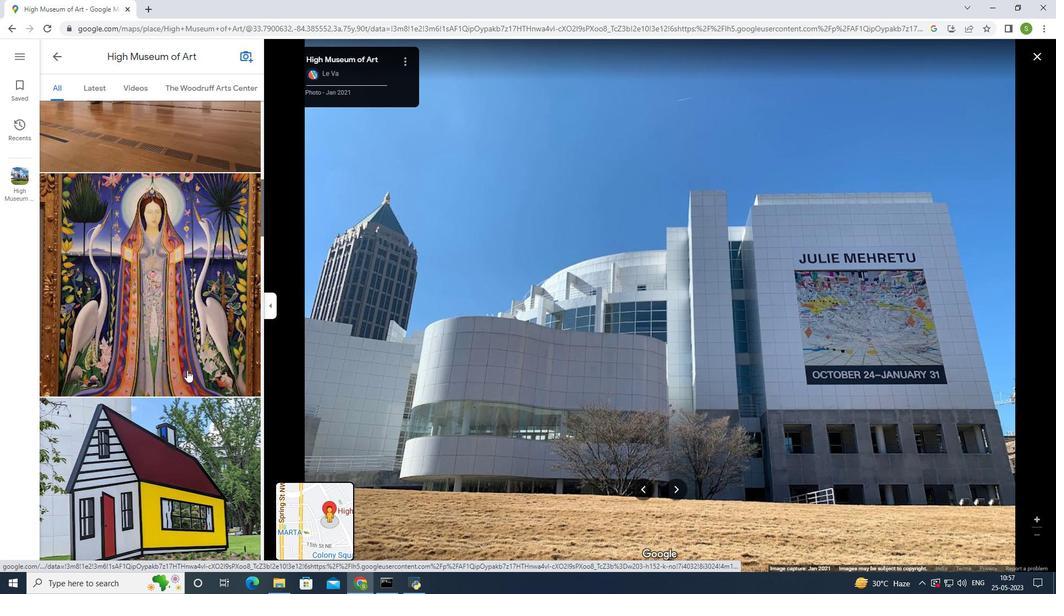 
Action: Mouse moved to (672, 440)
Screenshot: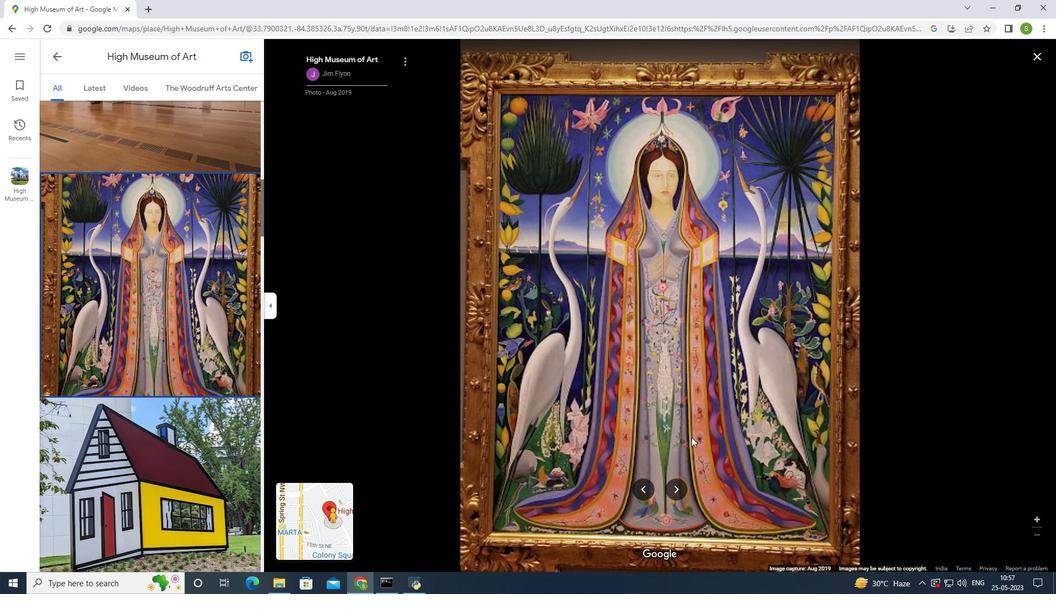 
Action: Mouse scrolled (672, 440) with delta (0, 0)
Screenshot: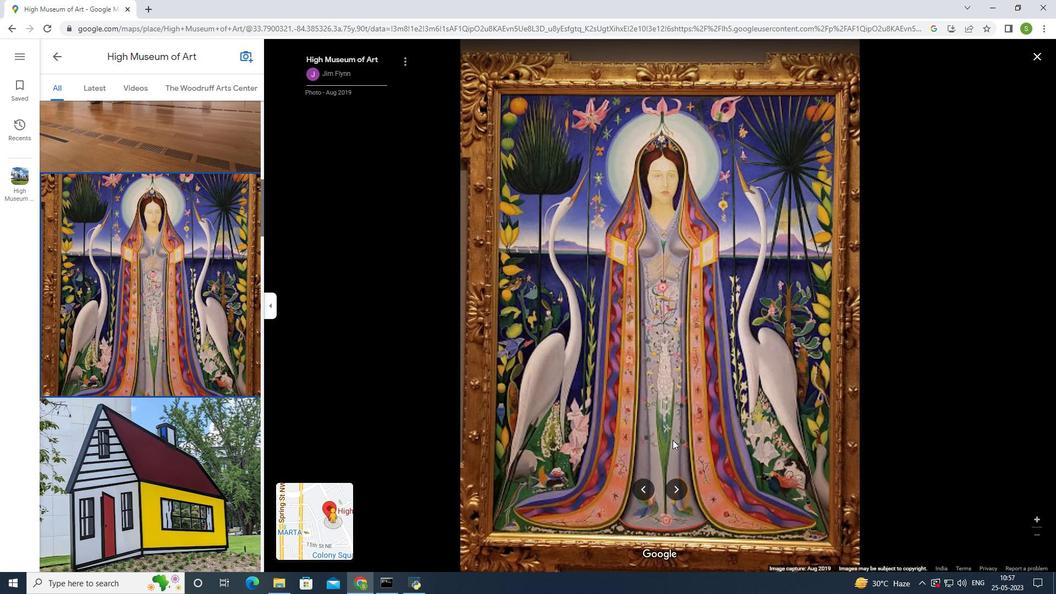 
Action: Mouse scrolled (672, 440) with delta (0, 0)
Screenshot: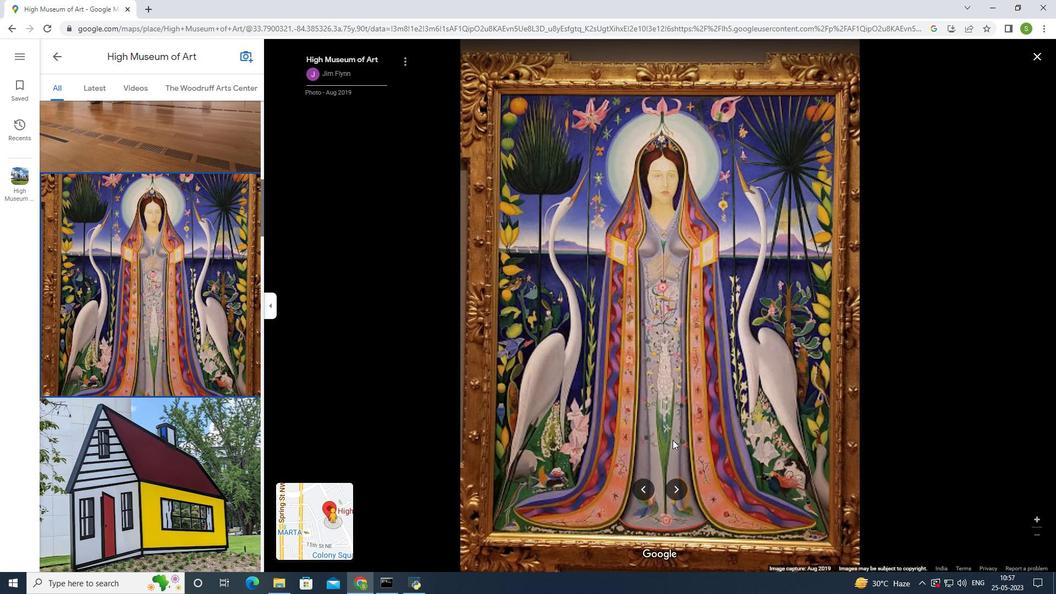 
Action: Mouse scrolled (672, 440) with delta (0, 0)
Screenshot: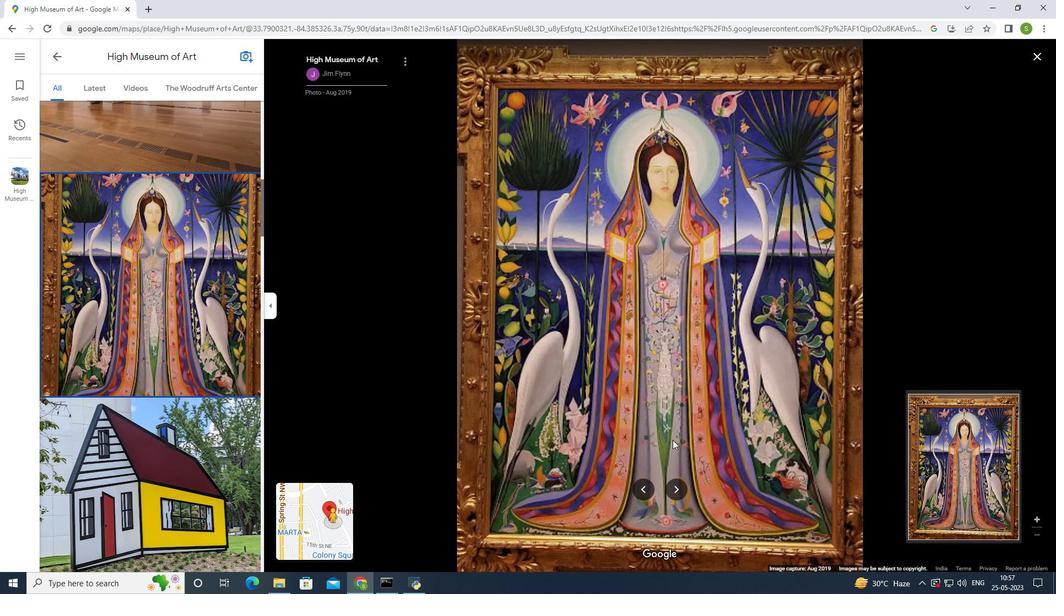 
Action: Mouse moved to (668, 441)
Screenshot: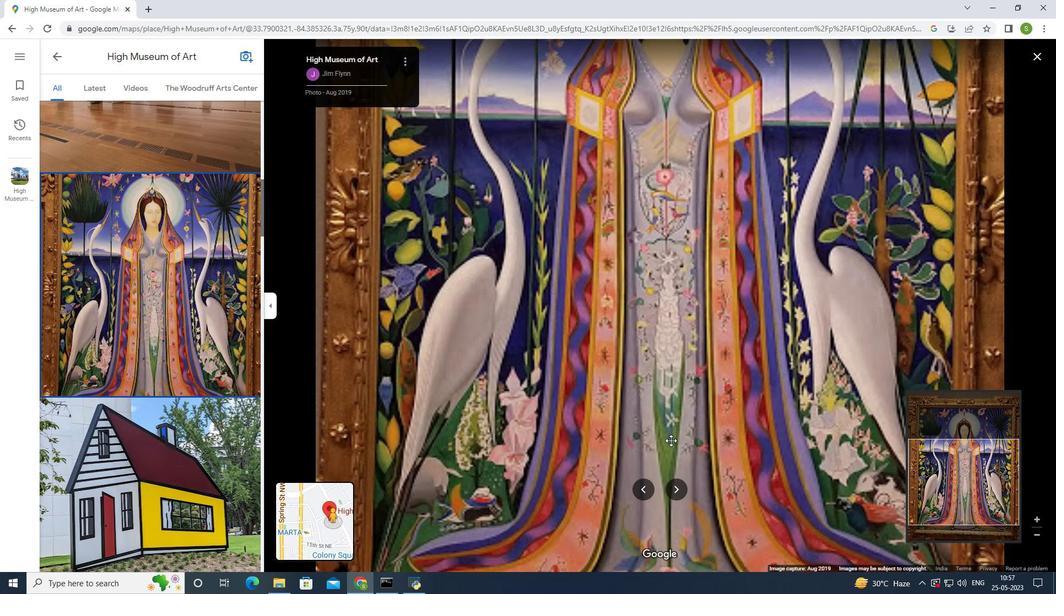 
Action: Mouse scrolled (668, 442) with delta (0, 0)
Screenshot: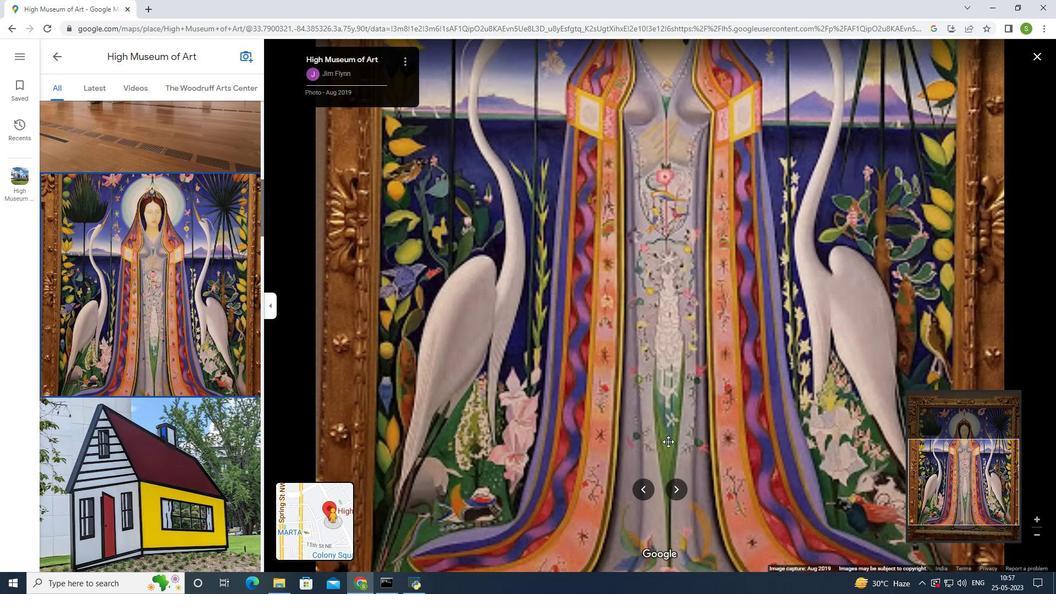 
Action: Mouse moved to (668, 441)
Screenshot: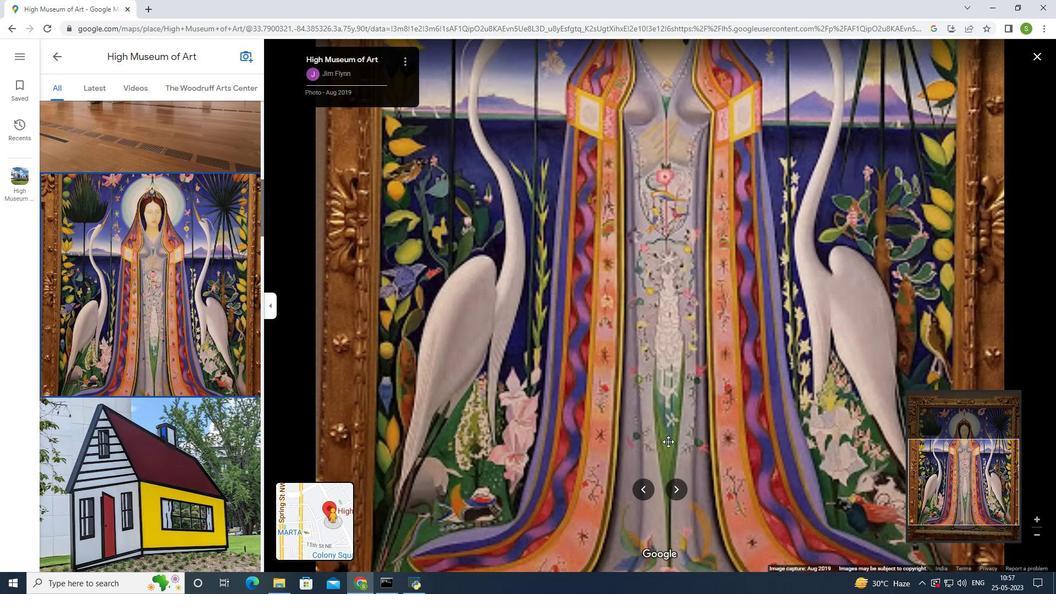 
Action: Mouse scrolled (668, 442) with delta (0, 0)
Screenshot: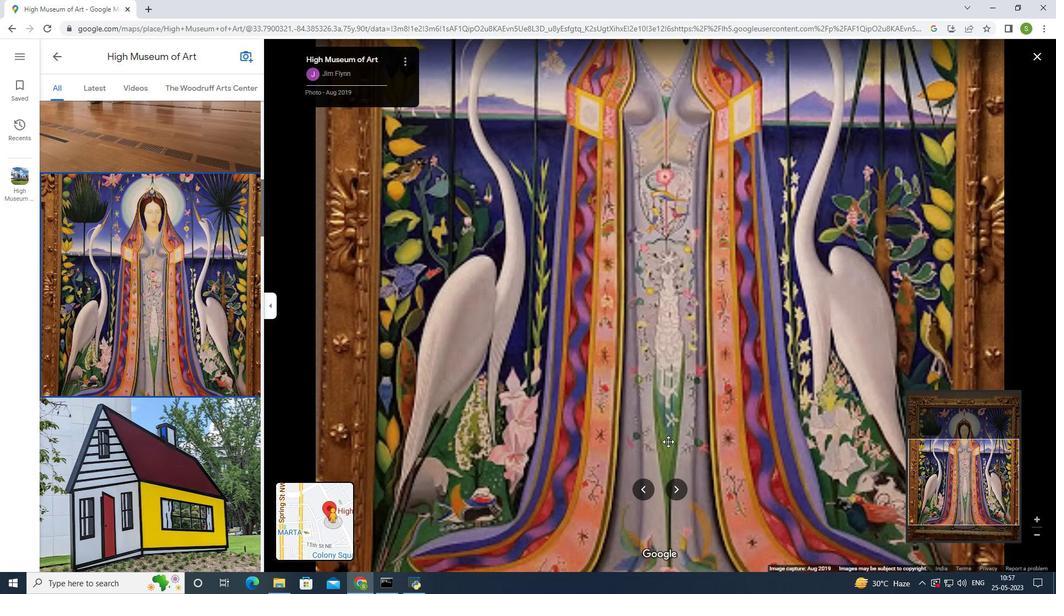 
Action: Mouse moved to (668, 441)
Screenshot: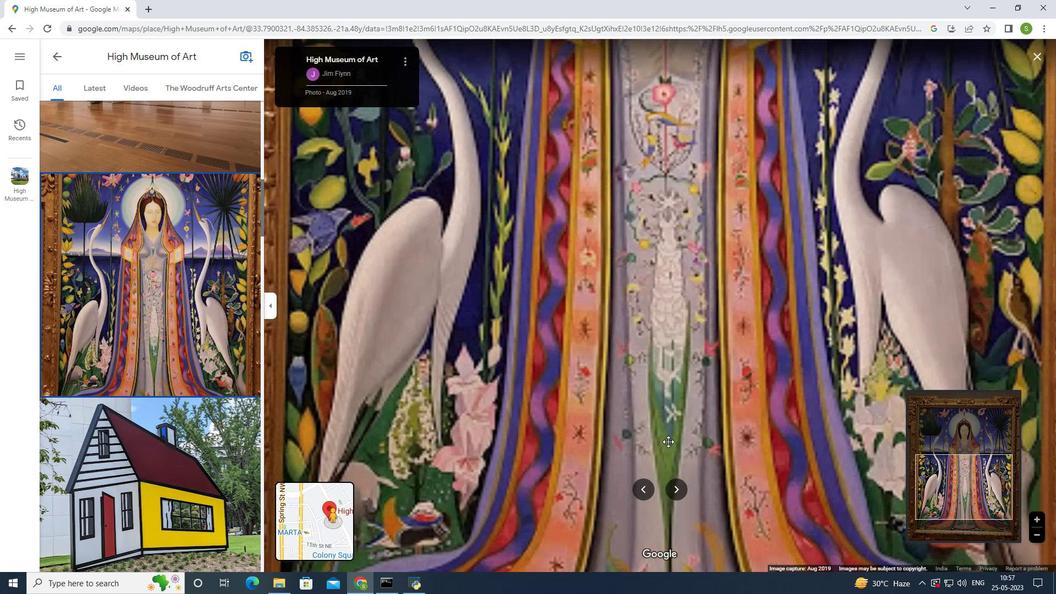 
Action: Mouse scrolled (668, 442) with delta (0, 0)
Screenshot: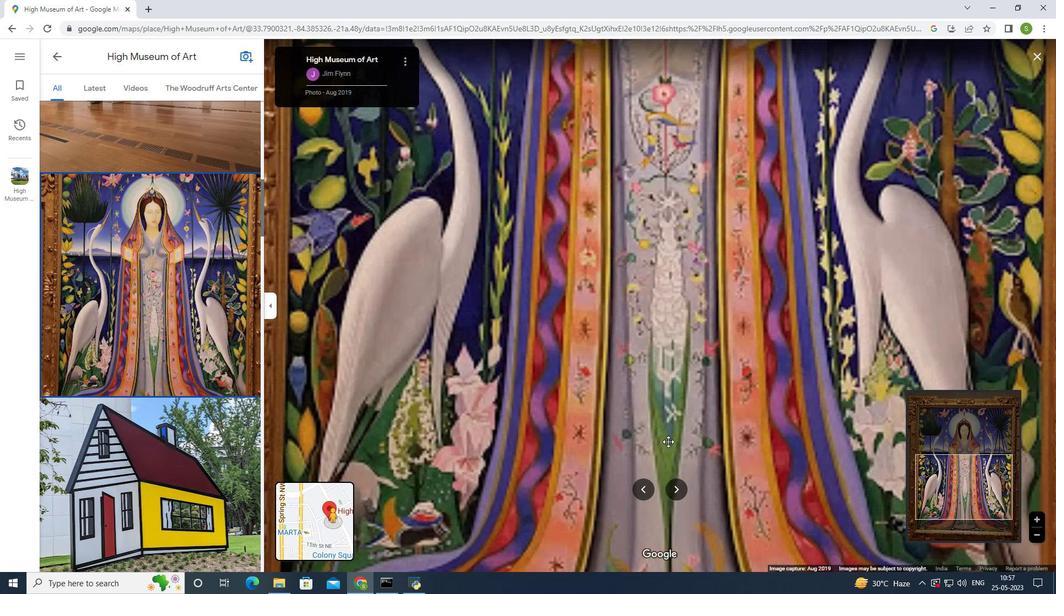 
Action: Mouse moved to (673, 440)
Screenshot: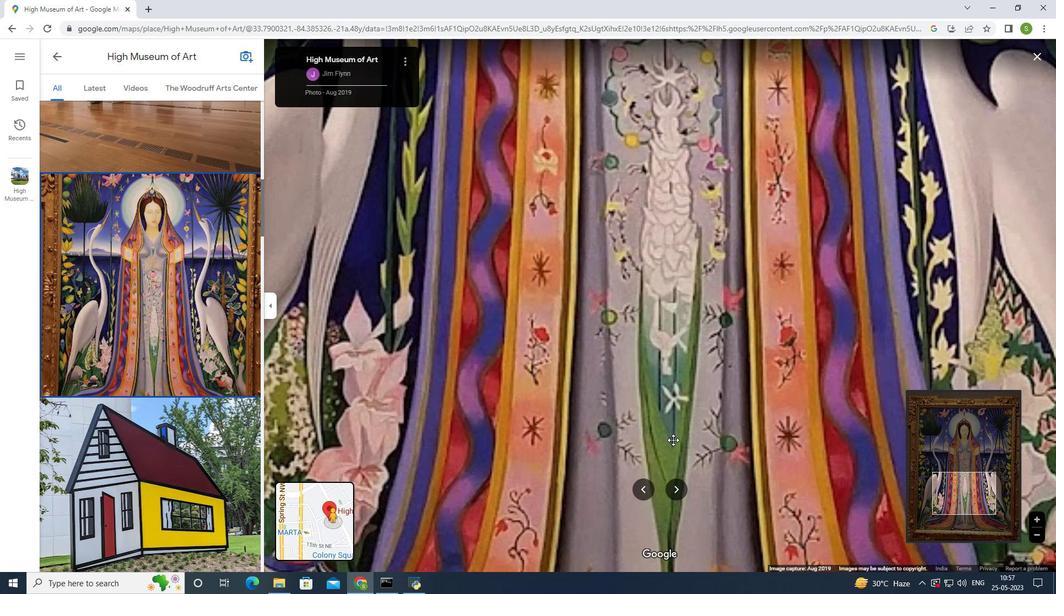 
Action: Mouse scrolled (673, 440) with delta (0, 0)
Screenshot: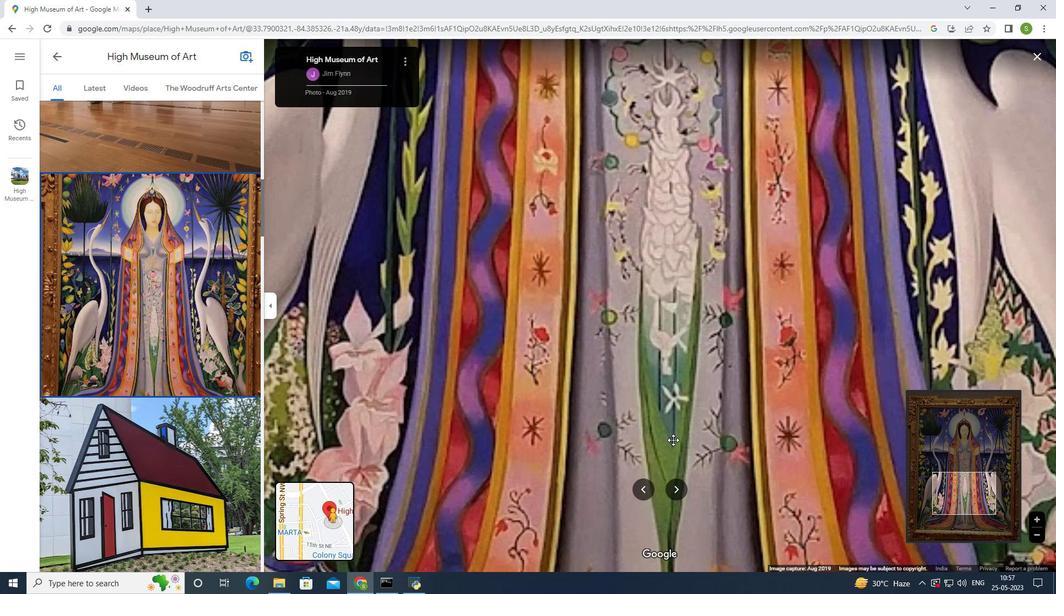 
Action: Mouse moved to (675, 439)
Screenshot: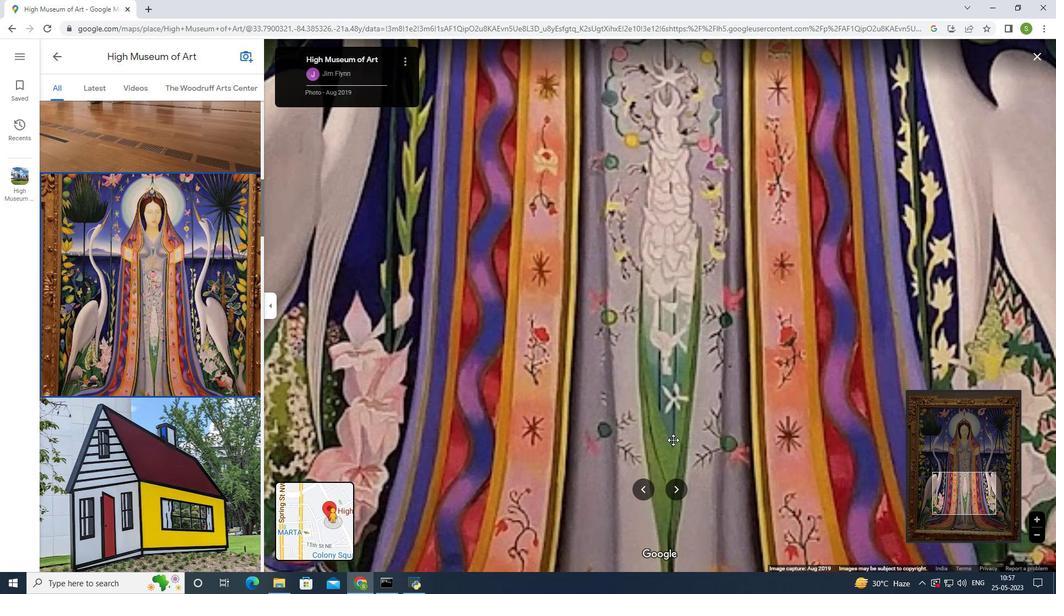 
Action: Mouse scrolled (675, 439) with delta (0, 0)
Screenshot: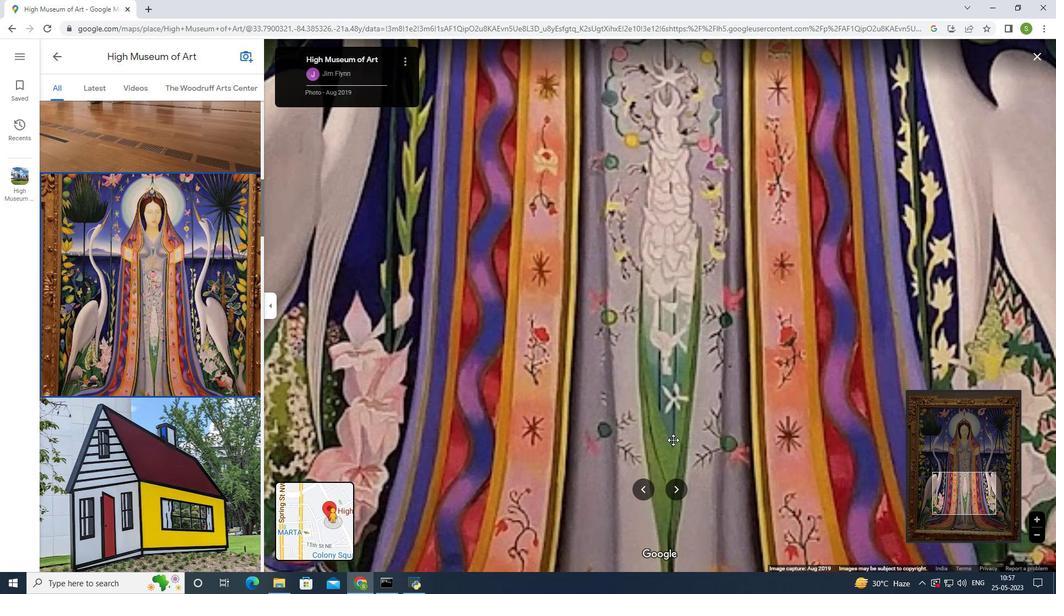 
Action: Mouse scrolled (675, 439) with delta (0, 0)
Screenshot: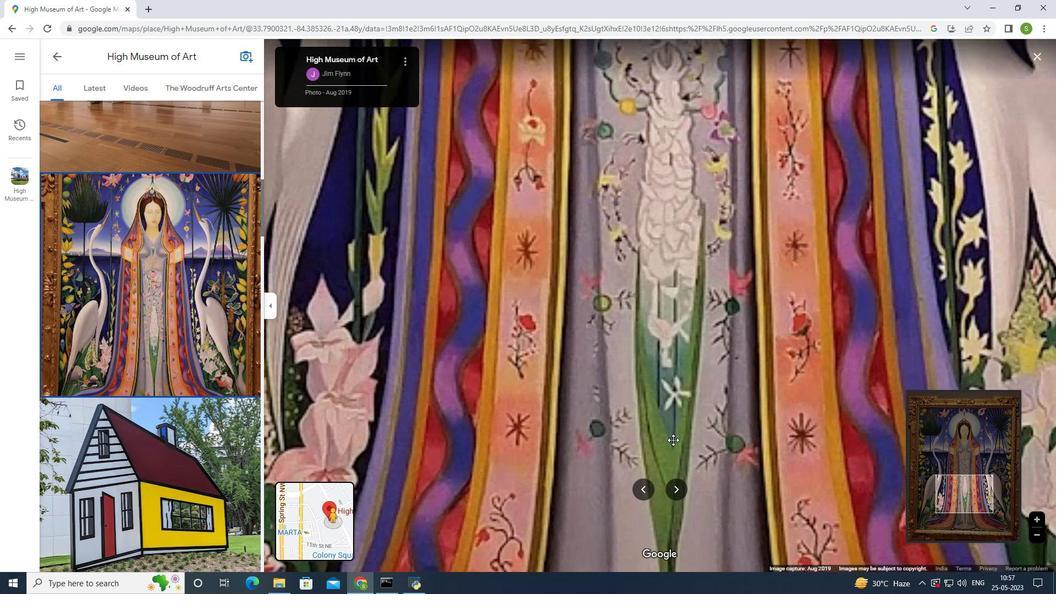 
Action: Mouse scrolled (675, 439) with delta (0, 0)
Screenshot: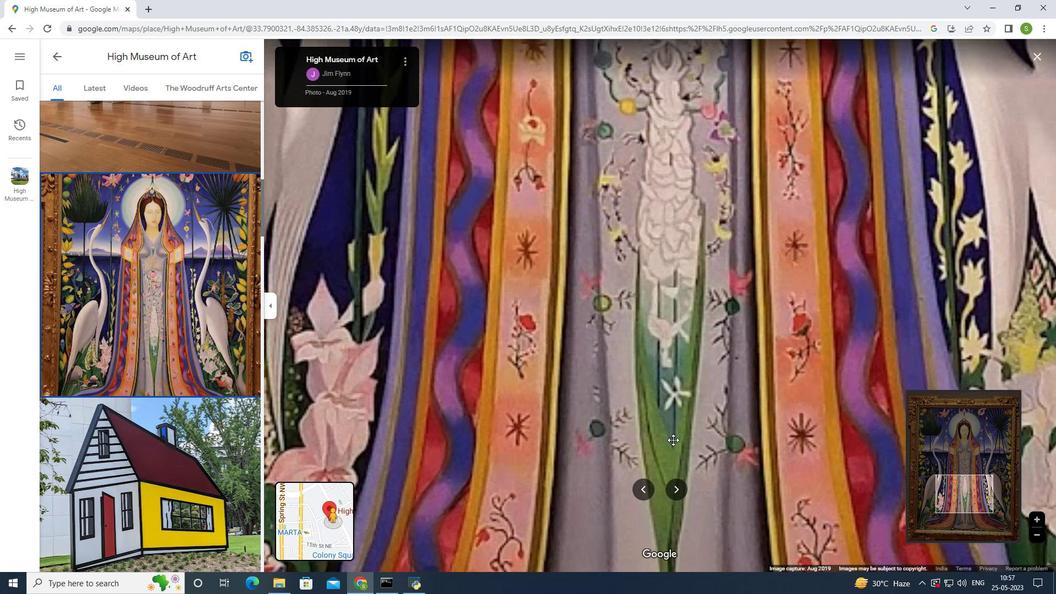 
Action: Mouse scrolled (675, 439) with delta (0, 0)
Screenshot: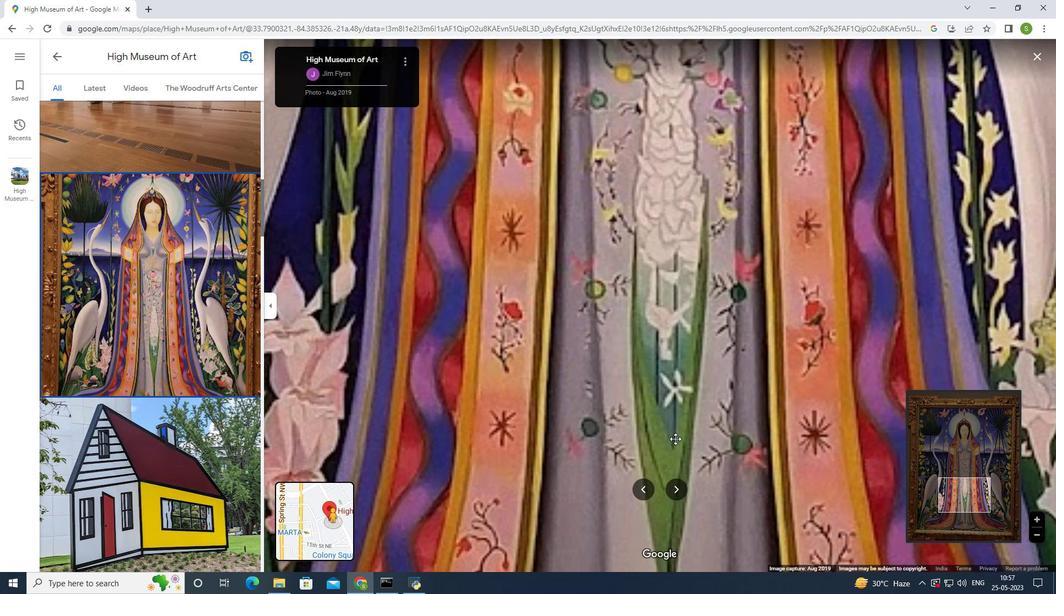 
Action: Mouse scrolled (675, 439) with delta (0, 0)
Screenshot: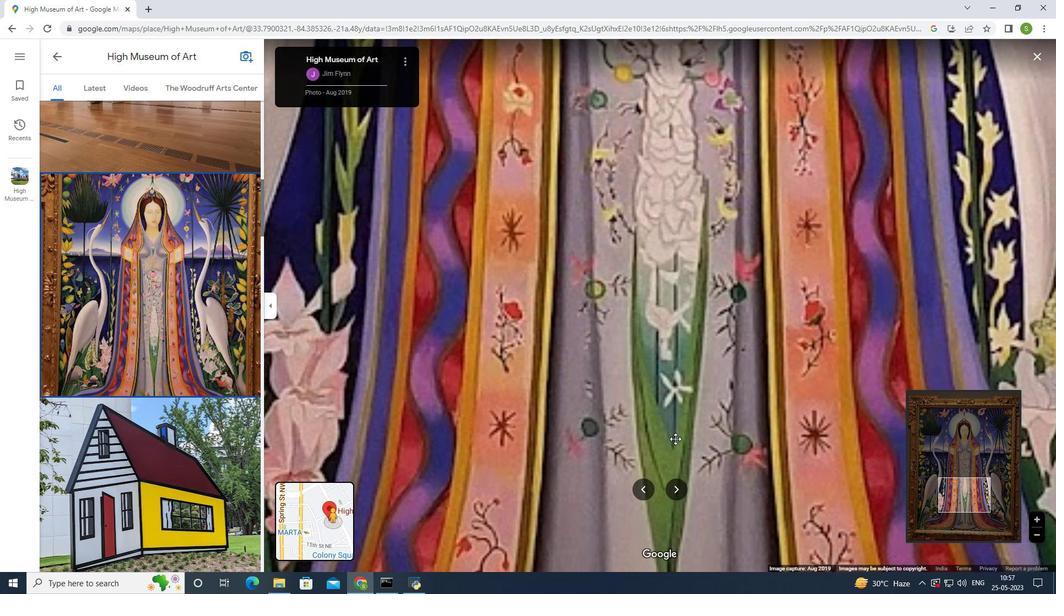 
Action: Mouse scrolled (675, 439) with delta (0, 0)
Screenshot: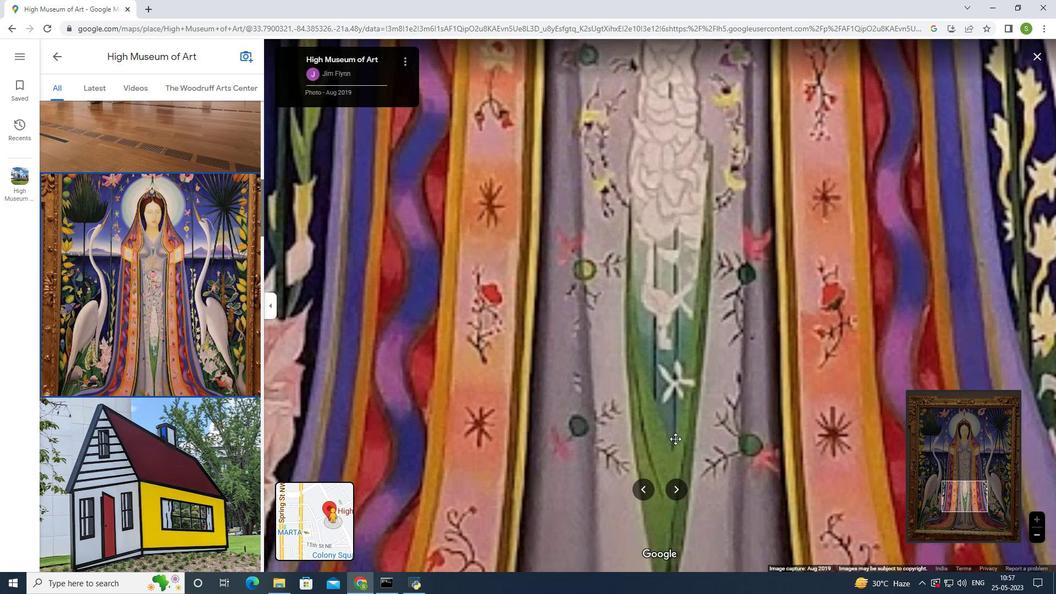 
Action: Mouse scrolled (675, 439) with delta (0, 0)
Screenshot: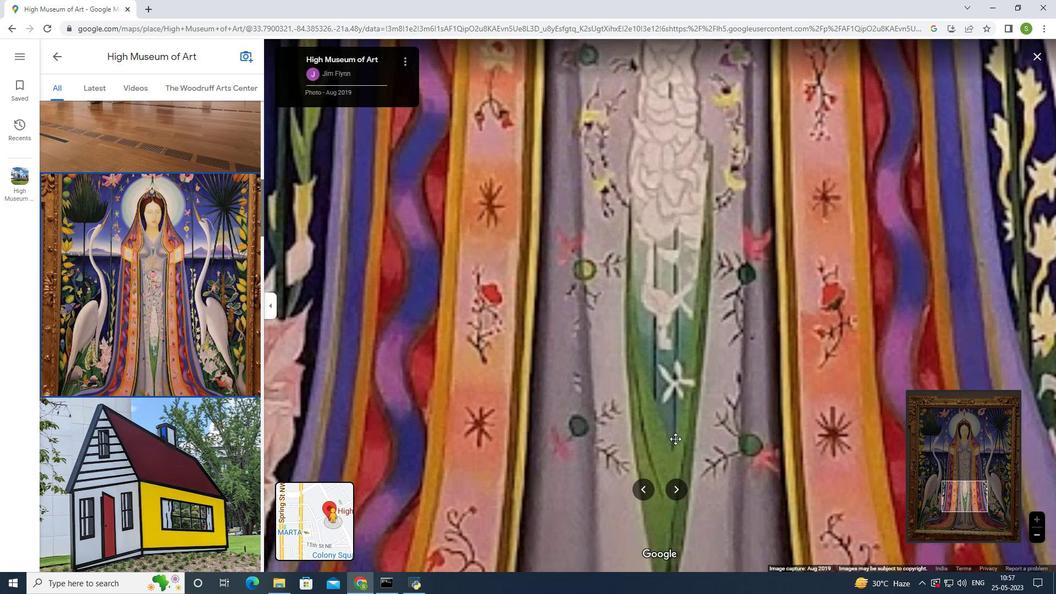 
Action: Mouse moved to (676, 437)
Screenshot: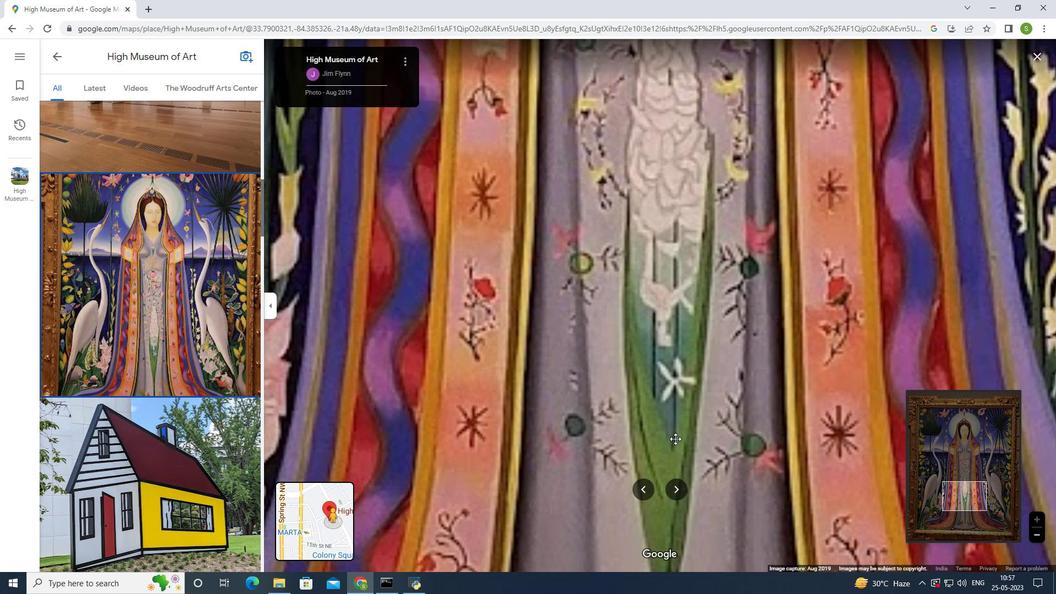 
Action: Mouse scrolled (676, 438) with delta (0, 0)
Screenshot: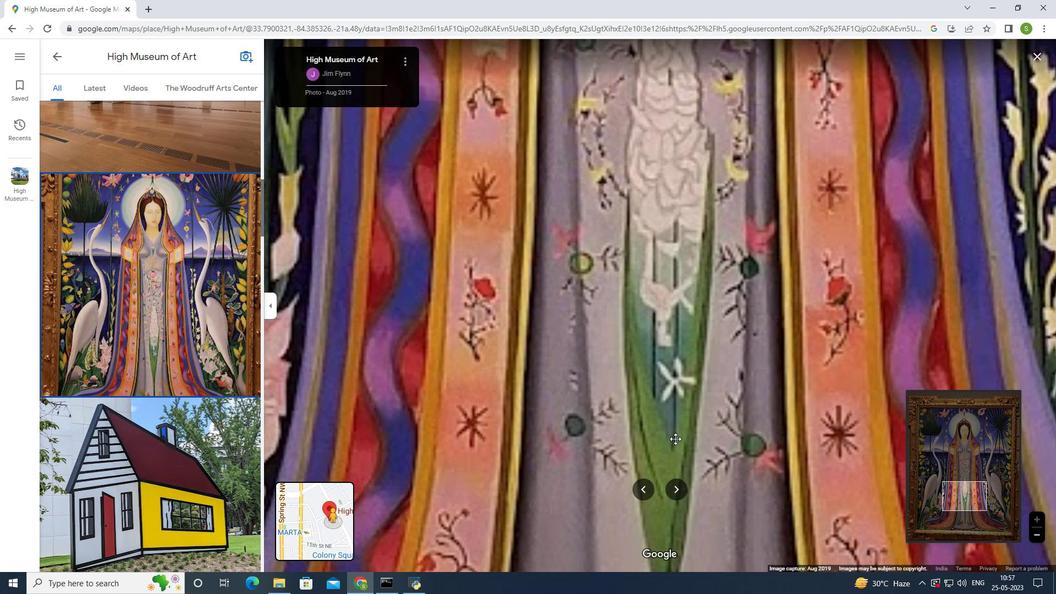 
Action: Mouse moved to (678, 437)
Screenshot: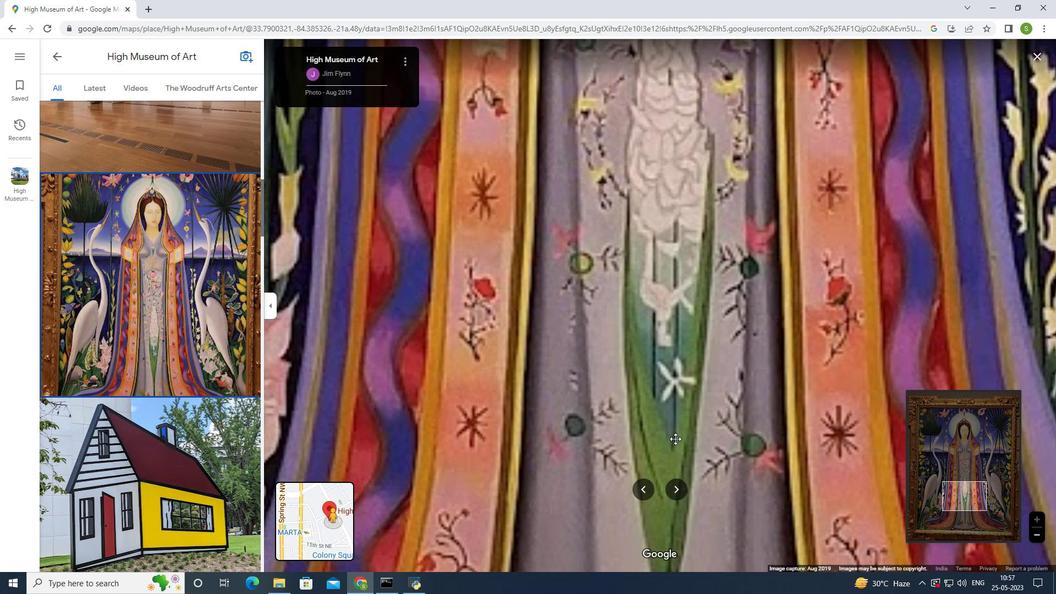 
Action: Mouse scrolled (677, 437) with delta (0, 0)
Screenshot: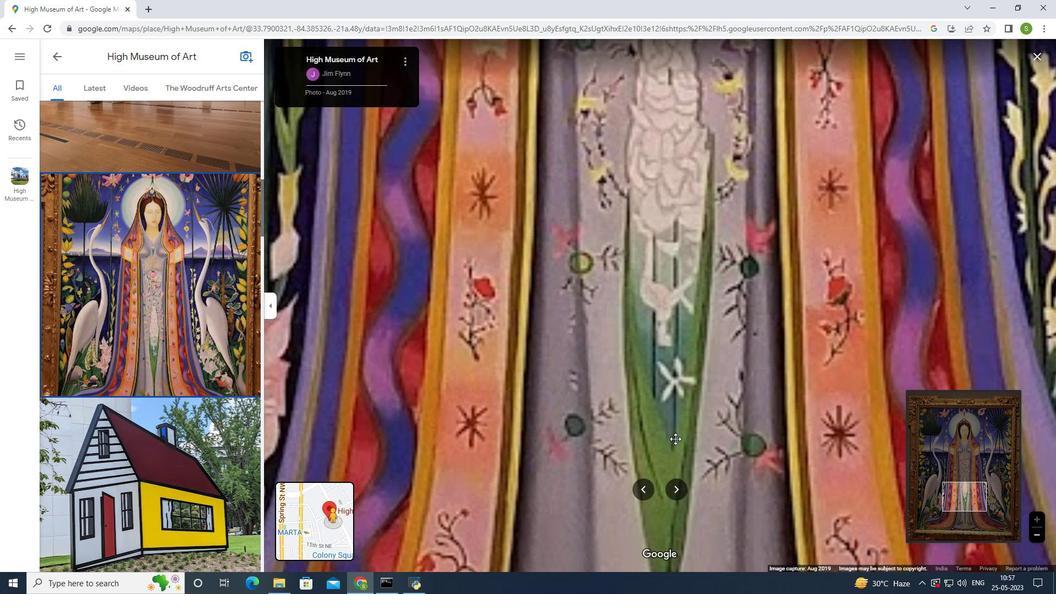 
Action: Mouse moved to (678, 436)
Screenshot: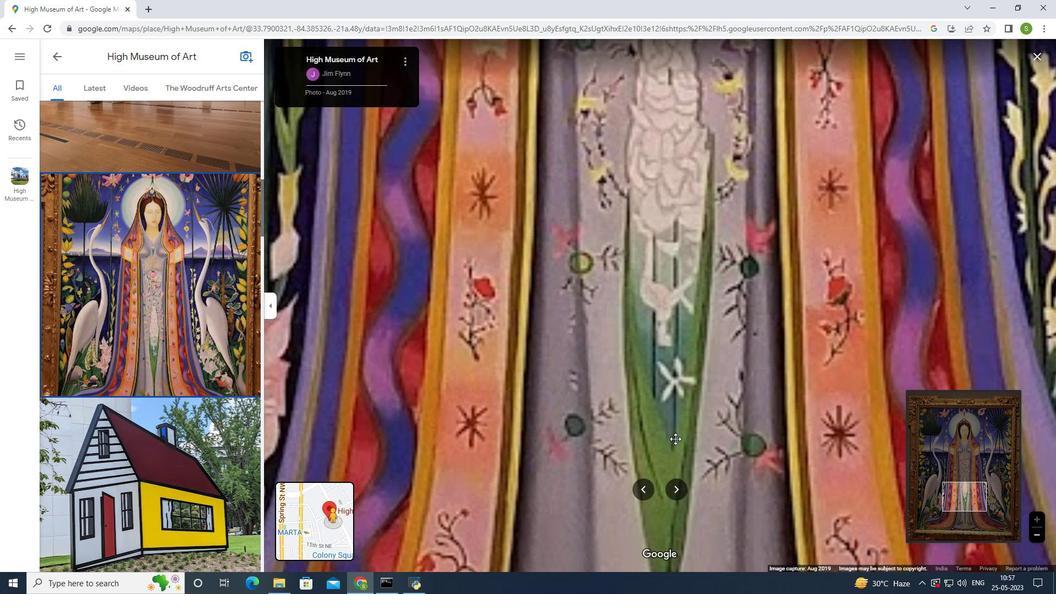 
Action: Mouse scrolled (678, 437) with delta (0, 0)
Screenshot: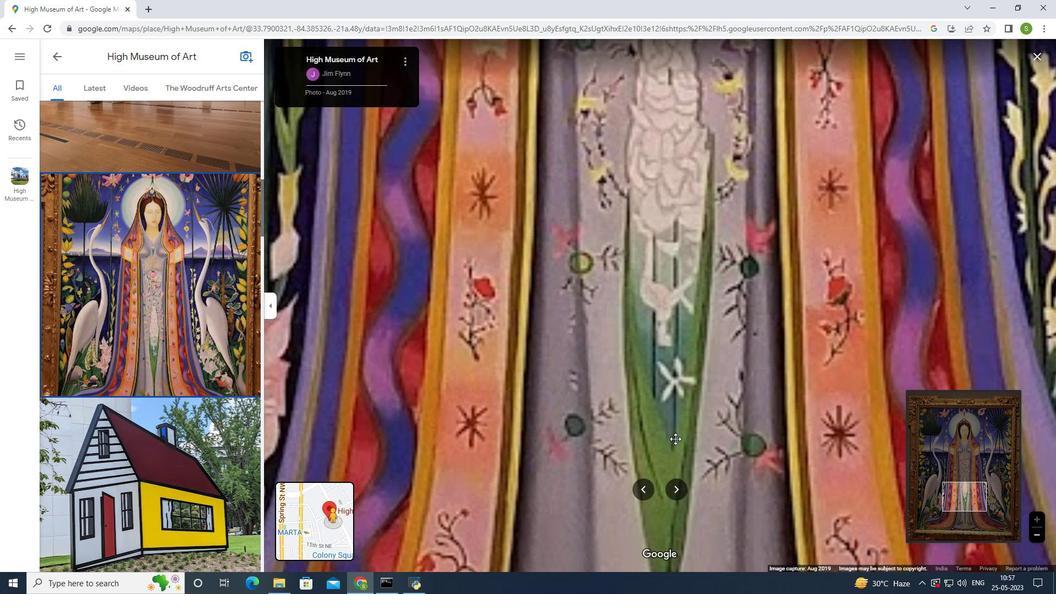 
Action: Mouse moved to (679, 435)
Screenshot: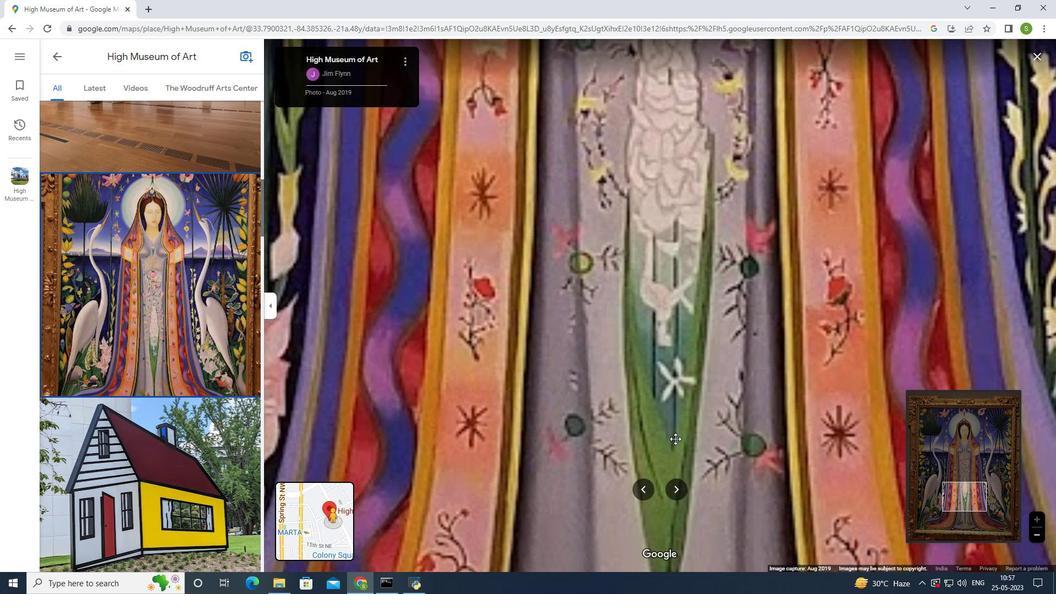 
Action: Mouse scrolled (679, 436) with delta (0, 0)
Screenshot: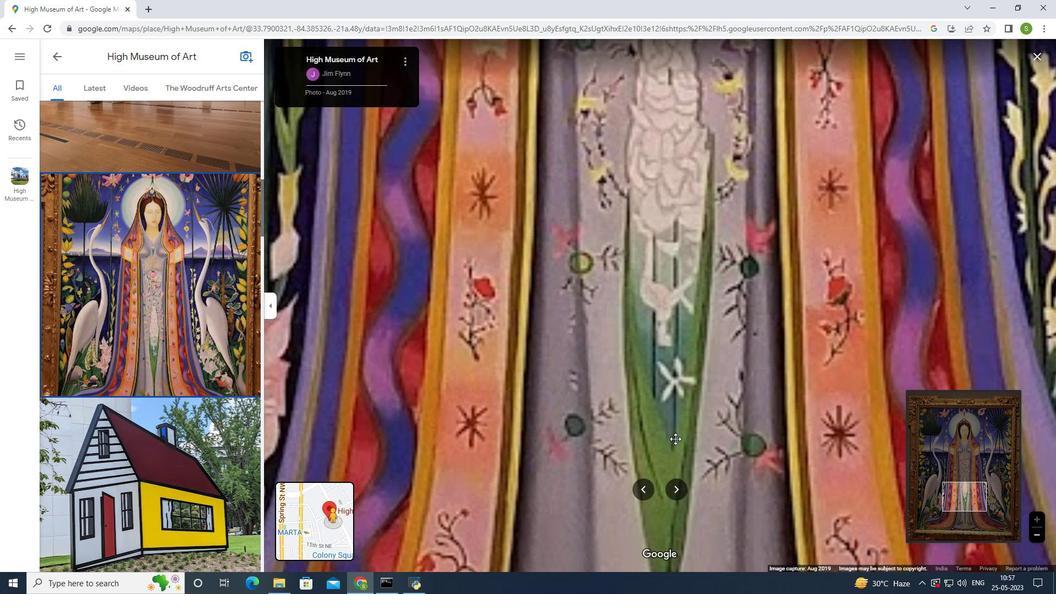 
Action: Mouse moved to (683, 434)
Screenshot: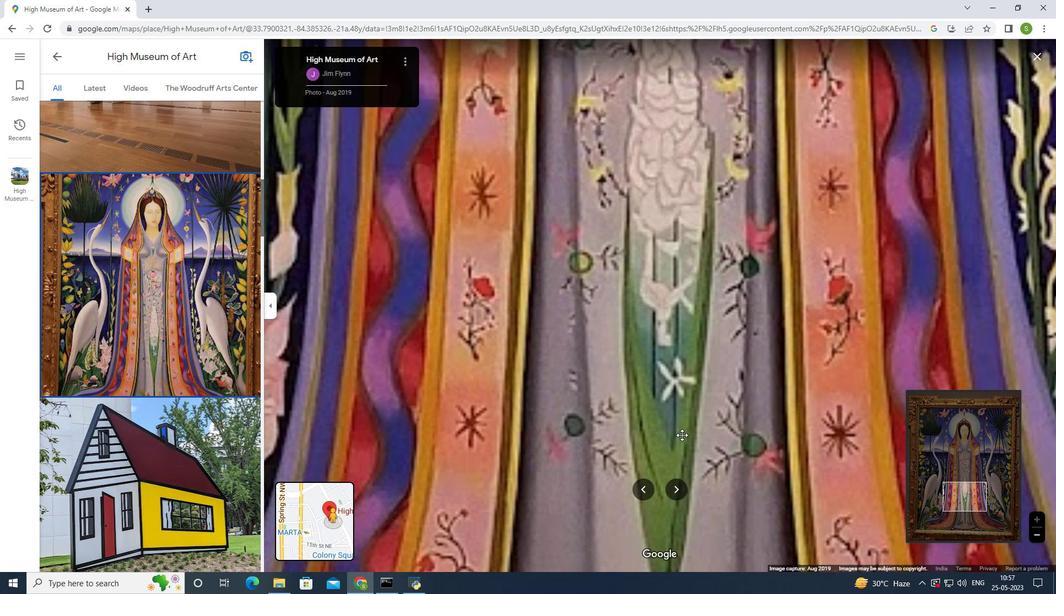 
Action: Mouse scrolled (683, 435) with delta (0, 0)
Screenshot: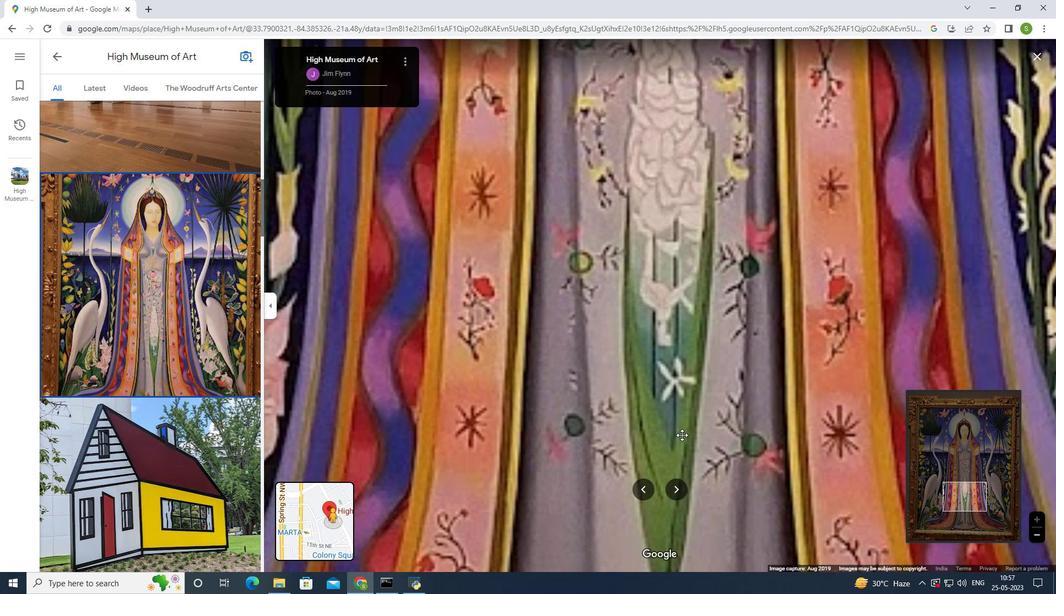 
Action: Mouse moved to (683, 434)
Screenshot: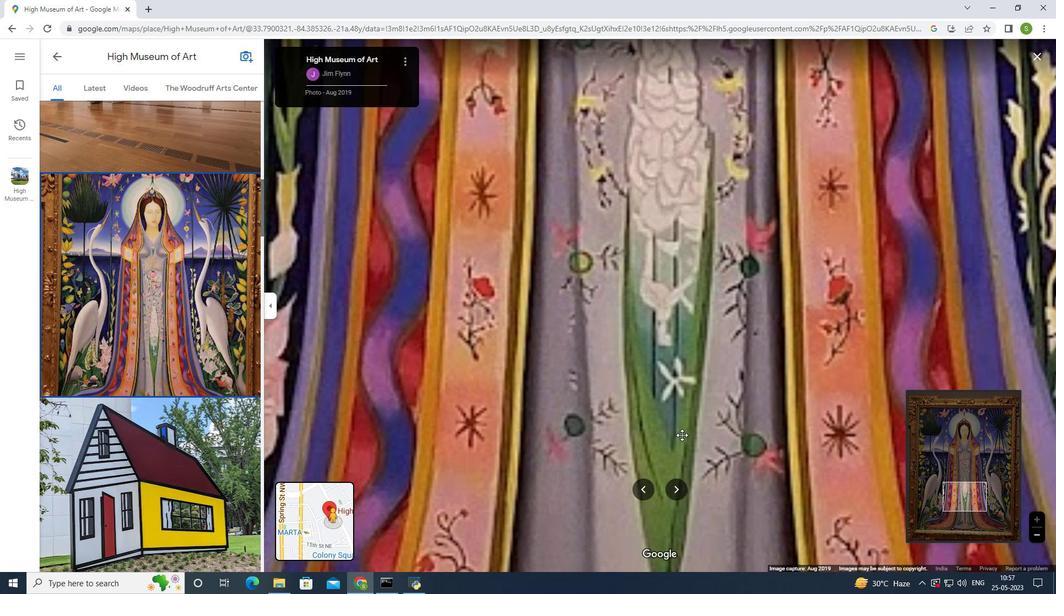 
Action: Mouse scrolled (683, 434) with delta (0, 0)
Screenshot: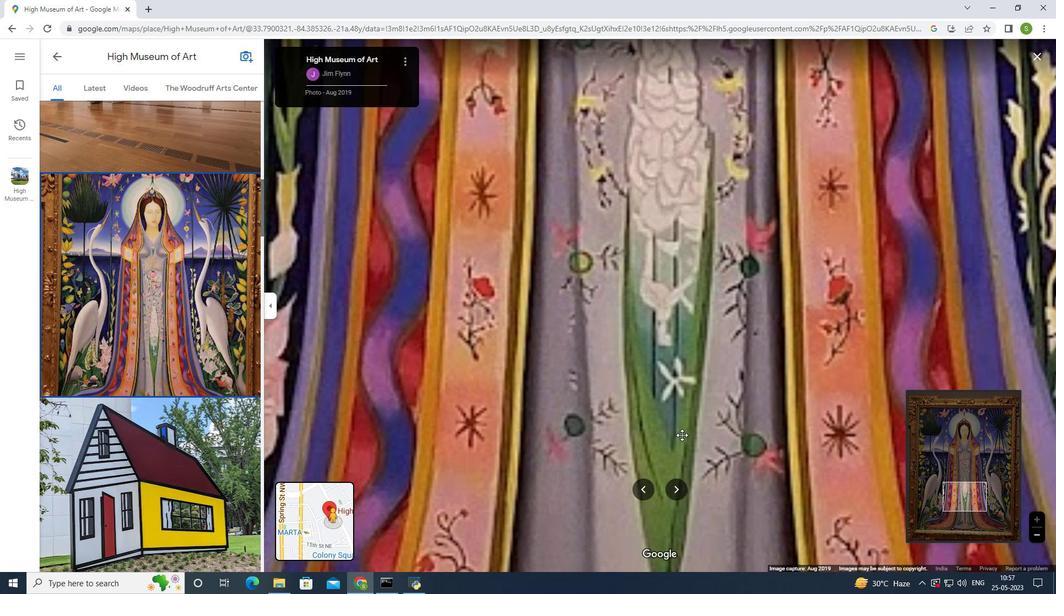 
Action: Mouse moved to (684, 433)
Screenshot: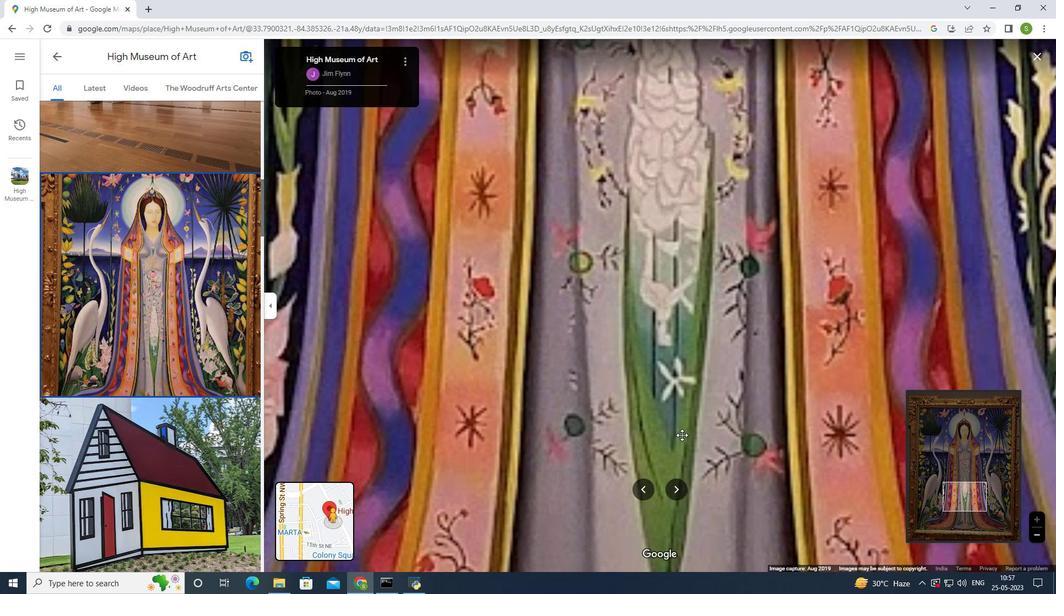 
Action: Mouse scrolled (684, 434) with delta (0, 0)
Screenshot: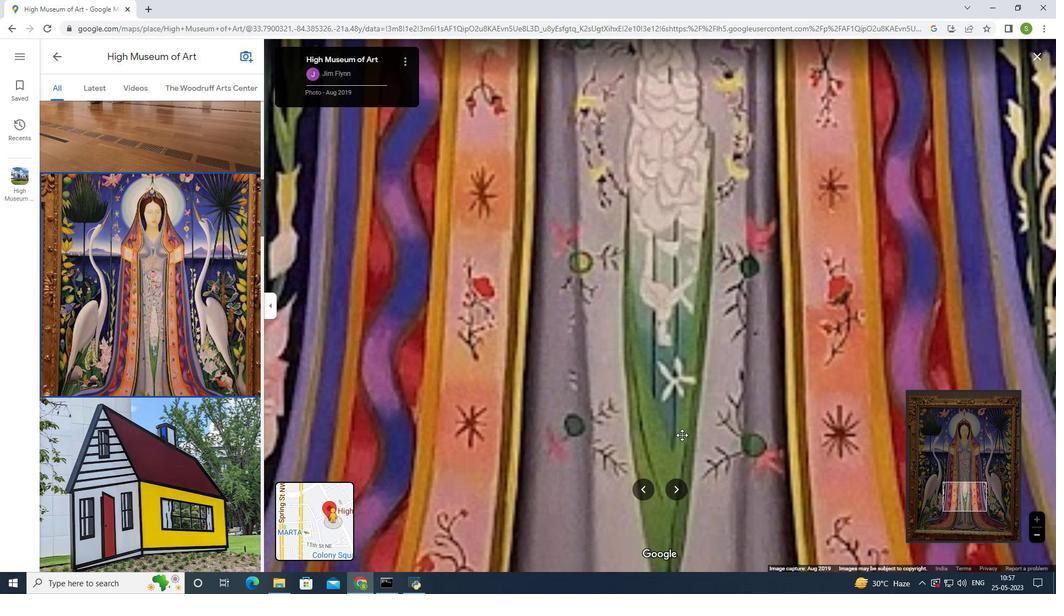 
Action: Mouse moved to (686, 432)
Screenshot: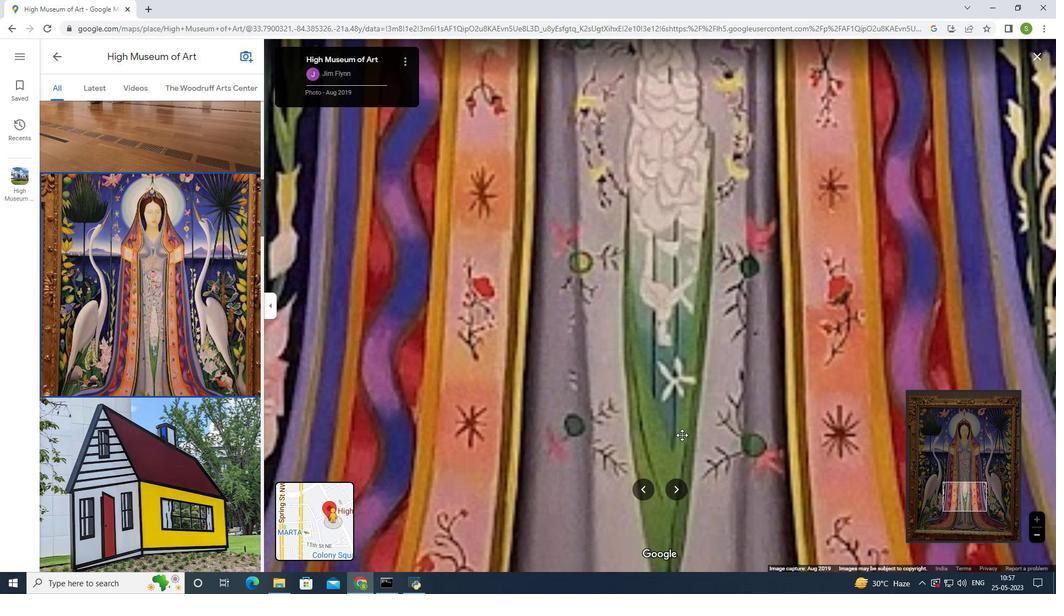 
Action: Mouse scrolled (686, 433) with delta (0, 0)
Screenshot: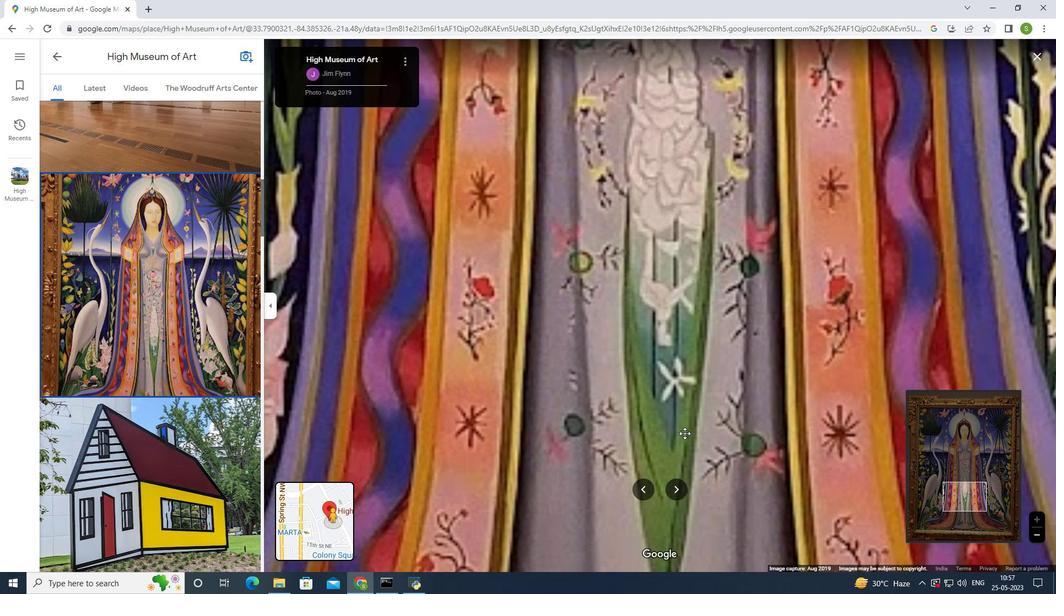 
Action: Mouse moved to (690, 430)
Screenshot: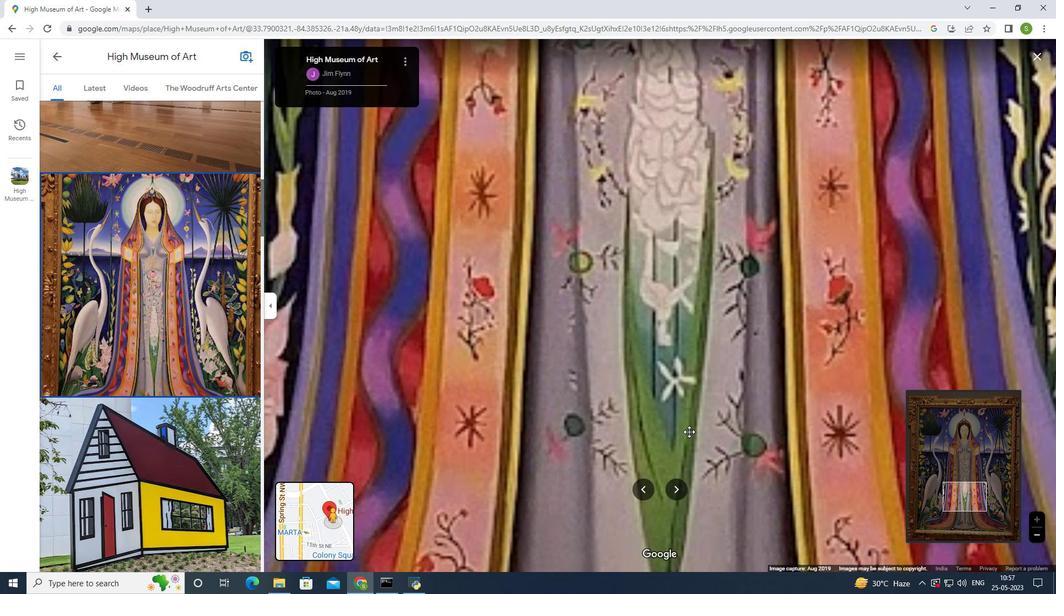 
Action: Mouse scrolled (690, 430) with delta (0, 0)
Screenshot: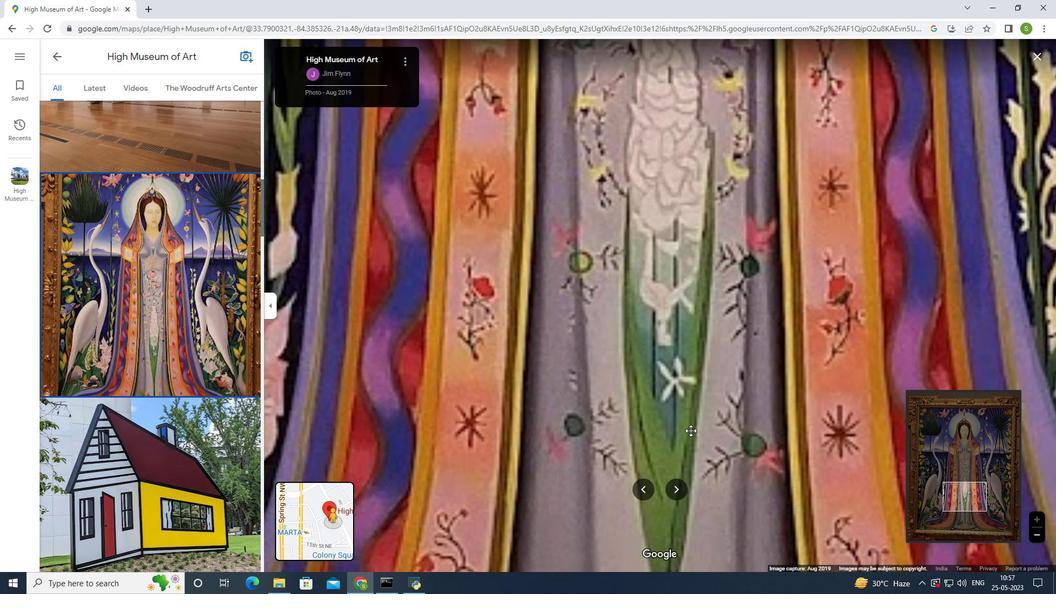 
Action: Mouse scrolled (690, 430) with delta (0, 0)
Screenshot: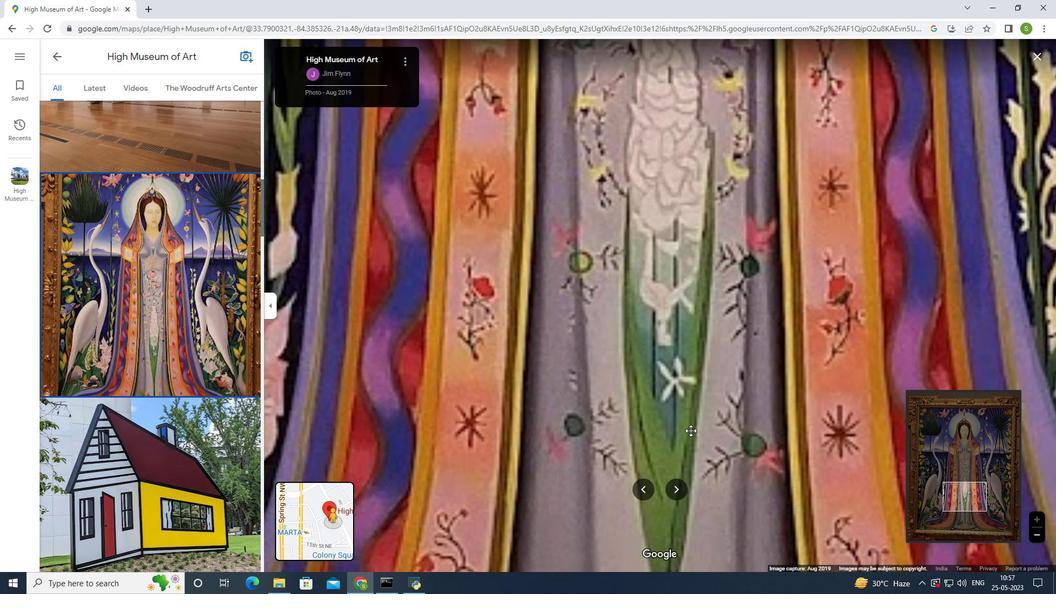 
Action: Mouse scrolled (690, 430) with delta (0, 0)
Screenshot: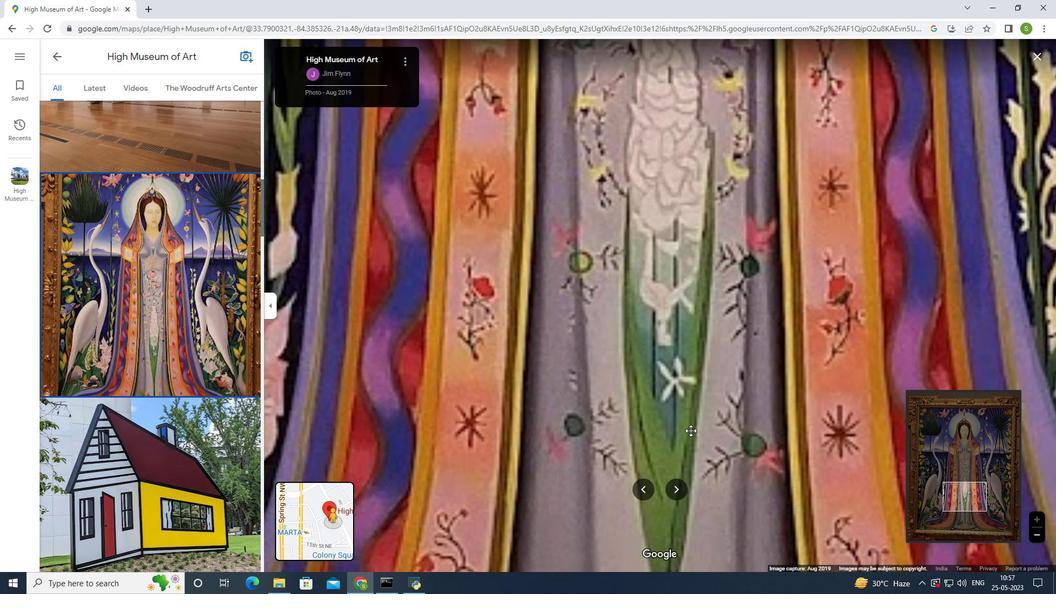 
Action: Mouse scrolled (690, 430) with delta (0, 0)
Screenshot: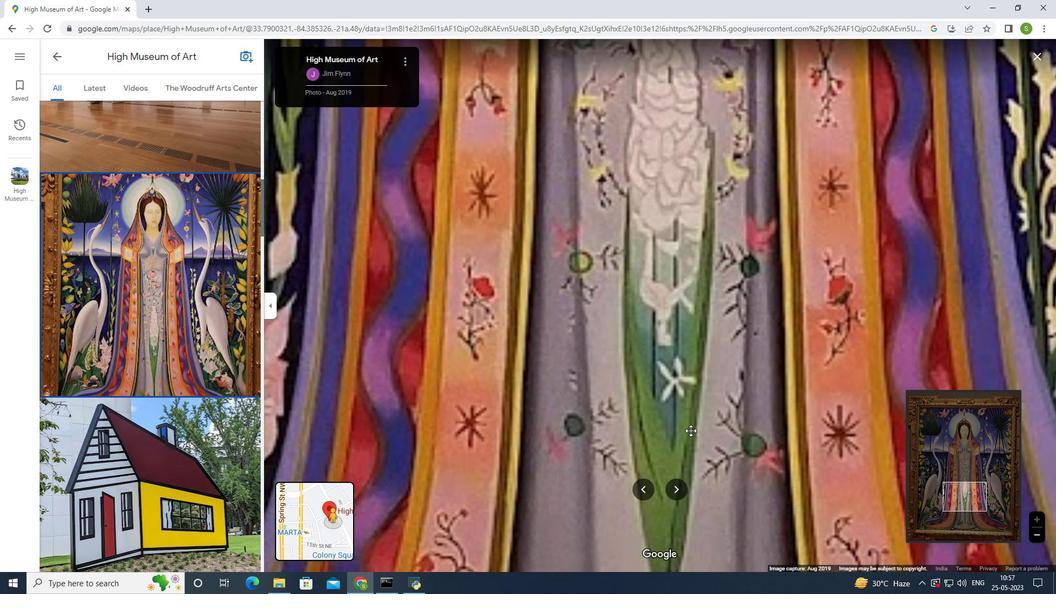 
Action: Mouse moved to (692, 429)
Screenshot: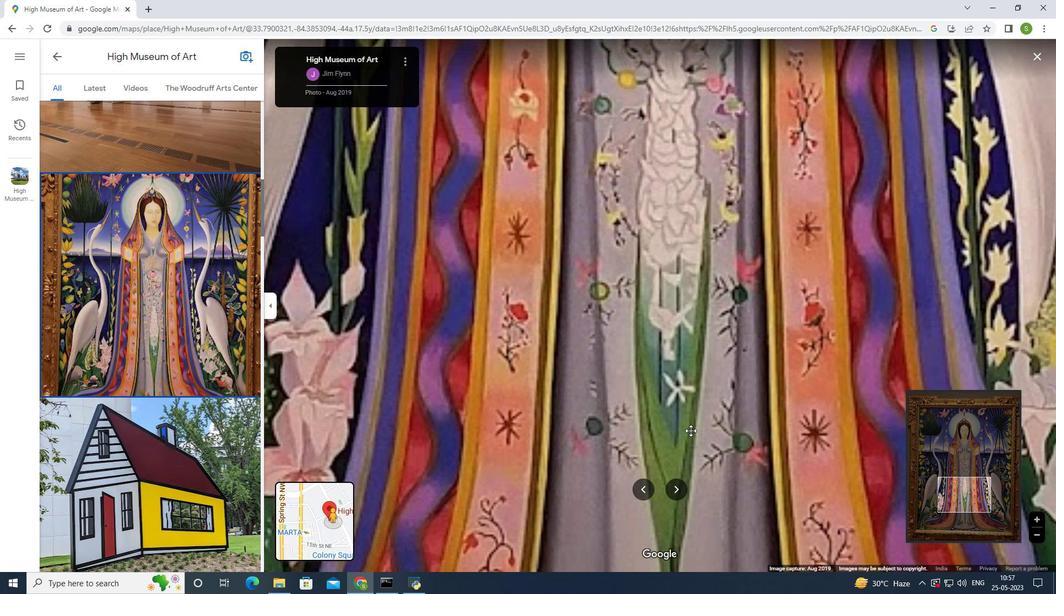 
Action: Mouse scrolled (692, 429) with delta (0, 0)
Screenshot: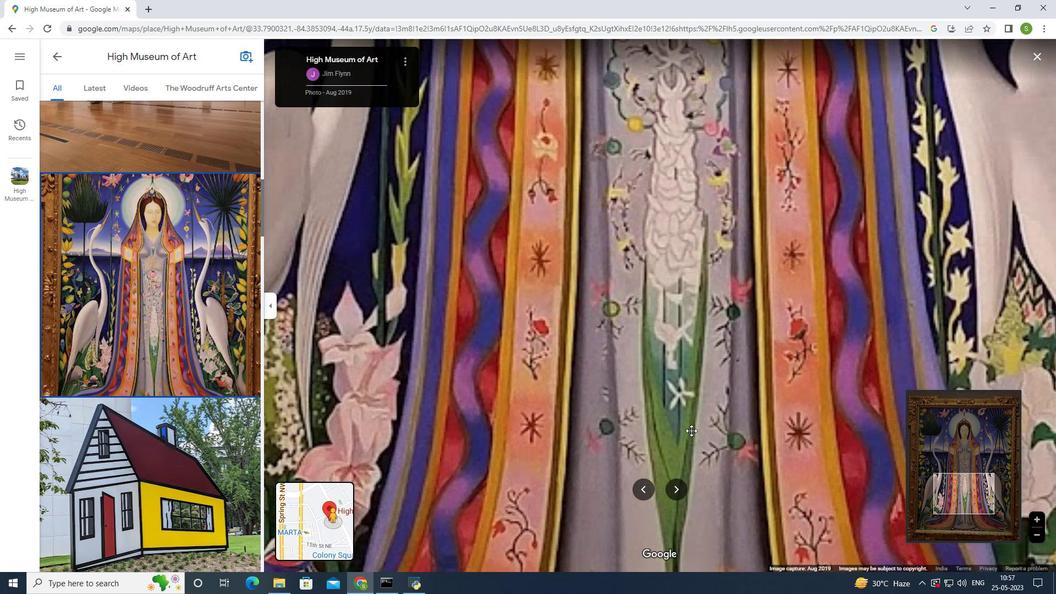 
Action: Mouse scrolled (692, 429) with delta (0, 0)
Screenshot: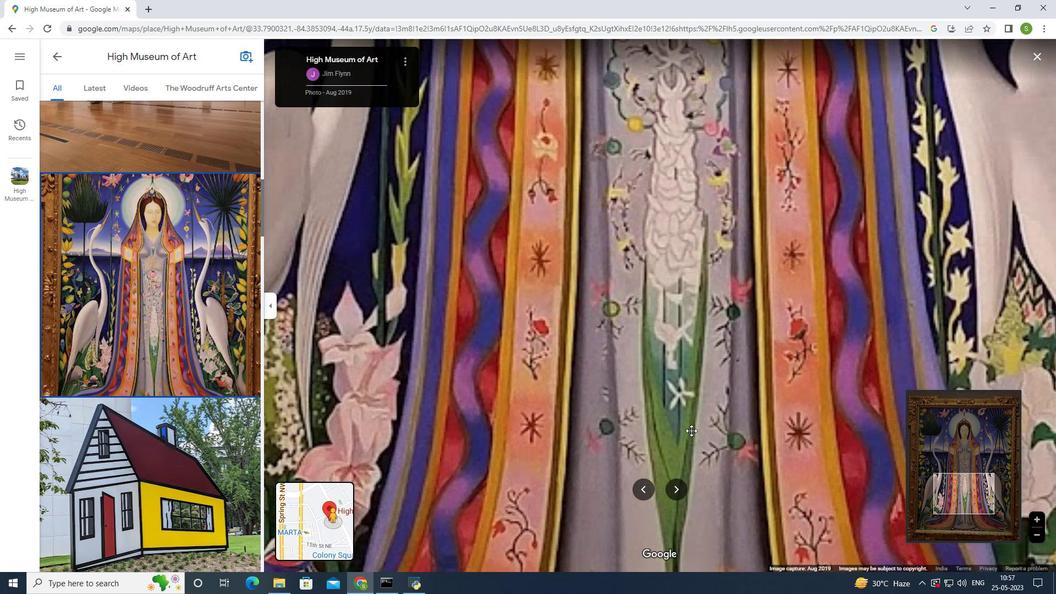 
Action: Mouse scrolled (692, 429) with delta (0, 0)
Screenshot: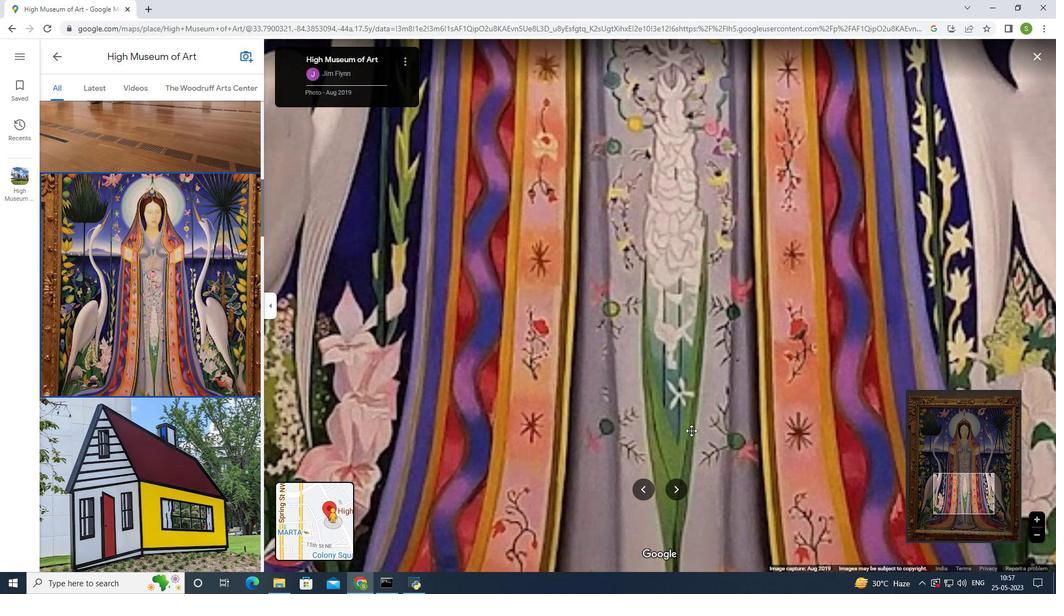 
Action: Mouse scrolled (692, 429) with delta (0, 0)
Screenshot: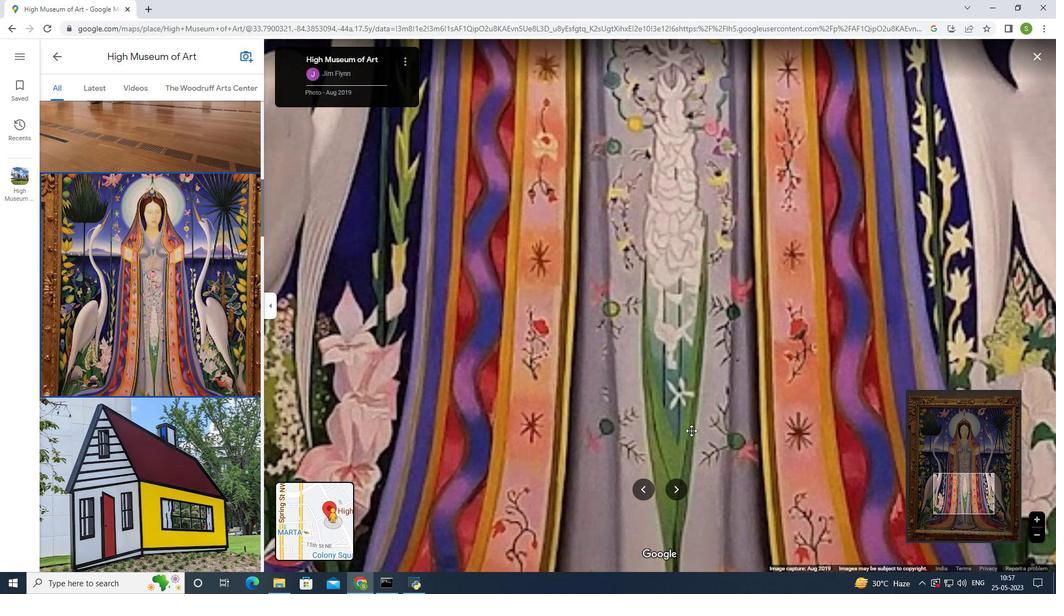 
Action: Mouse moved to (692, 426)
Screenshot: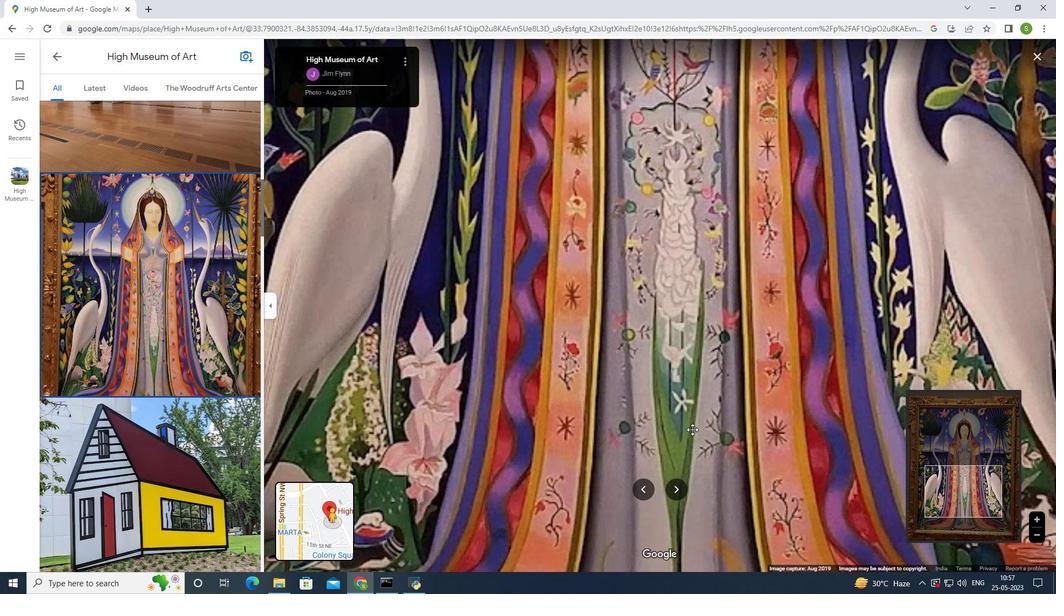 
Action: Mouse scrolled (692, 426) with delta (0, 0)
Screenshot: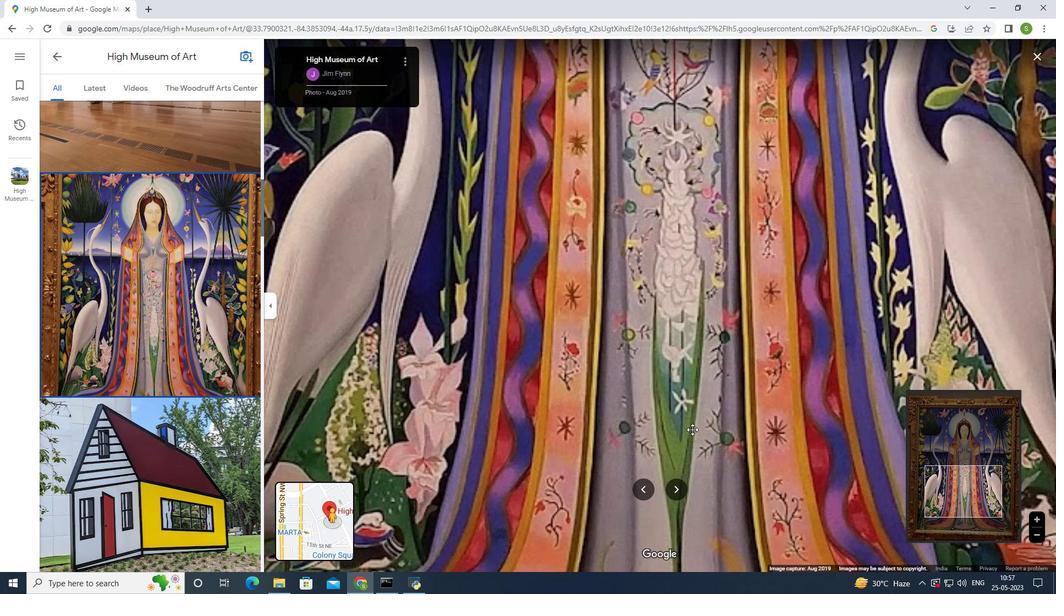 
Action: Mouse scrolled (692, 426) with delta (0, 0)
Screenshot: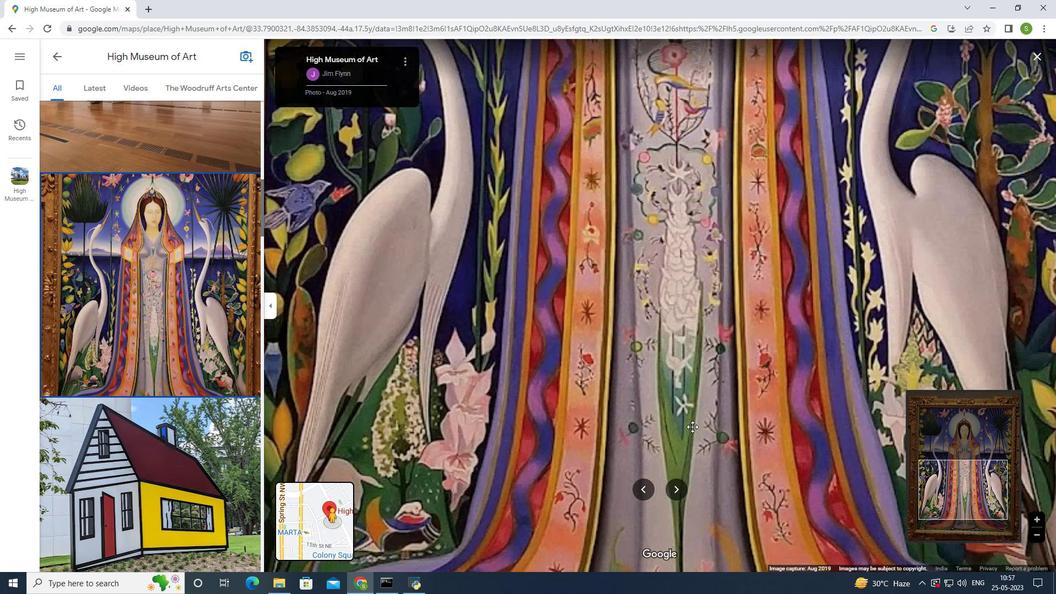 
Action: Mouse scrolled (692, 426) with delta (0, 0)
Screenshot: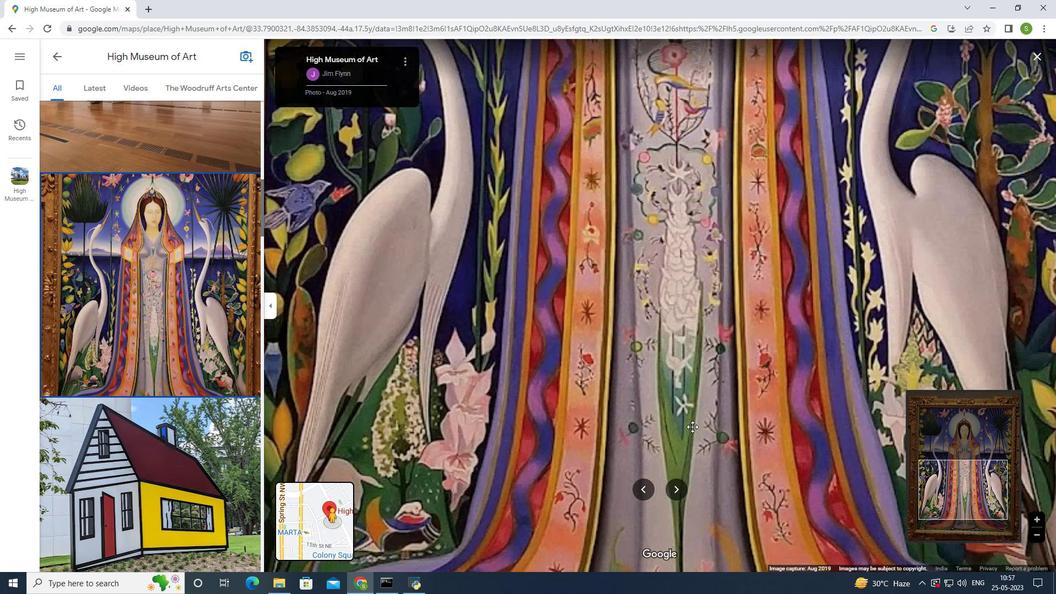 
Action: Mouse moved to (692, 426)
Screenshot: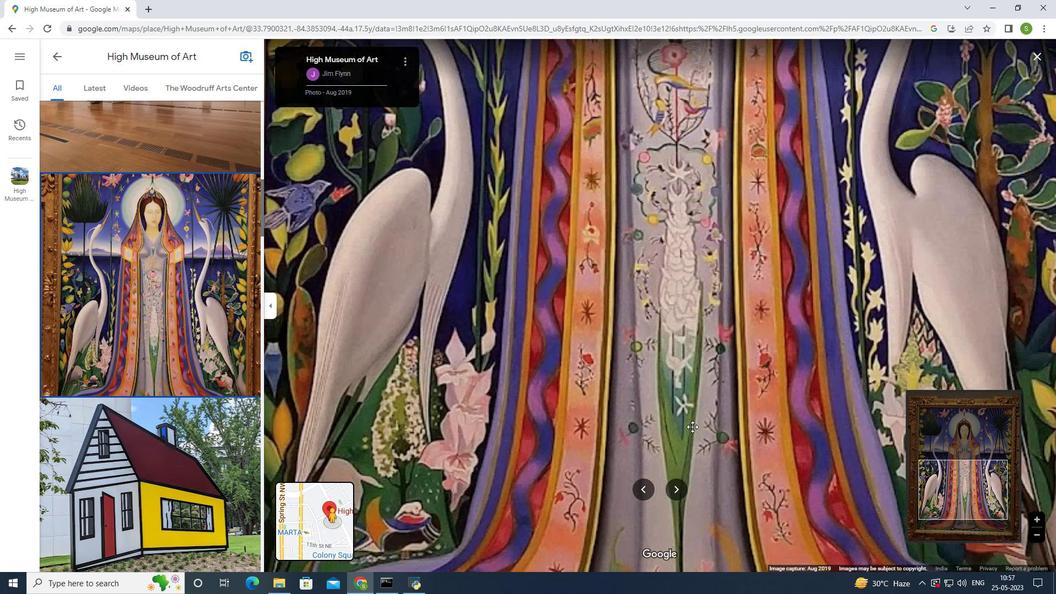 
Action: Mouse scrolled (692, 426) with delta (0, 0)
Screenshot: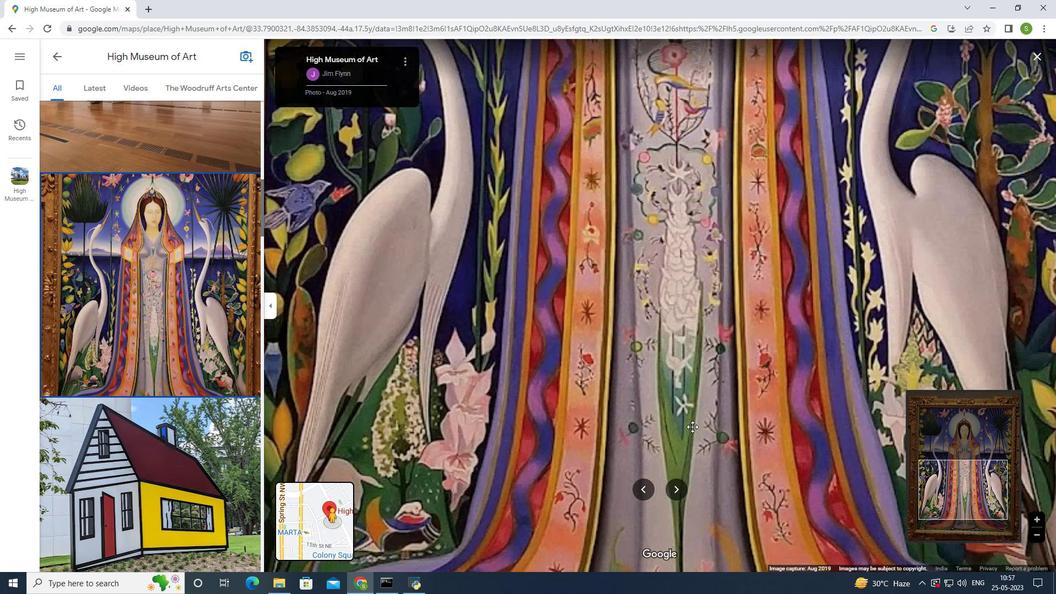 
Action: Mouse scrolled (692, 426) with delta (0, 0)
Screenshot: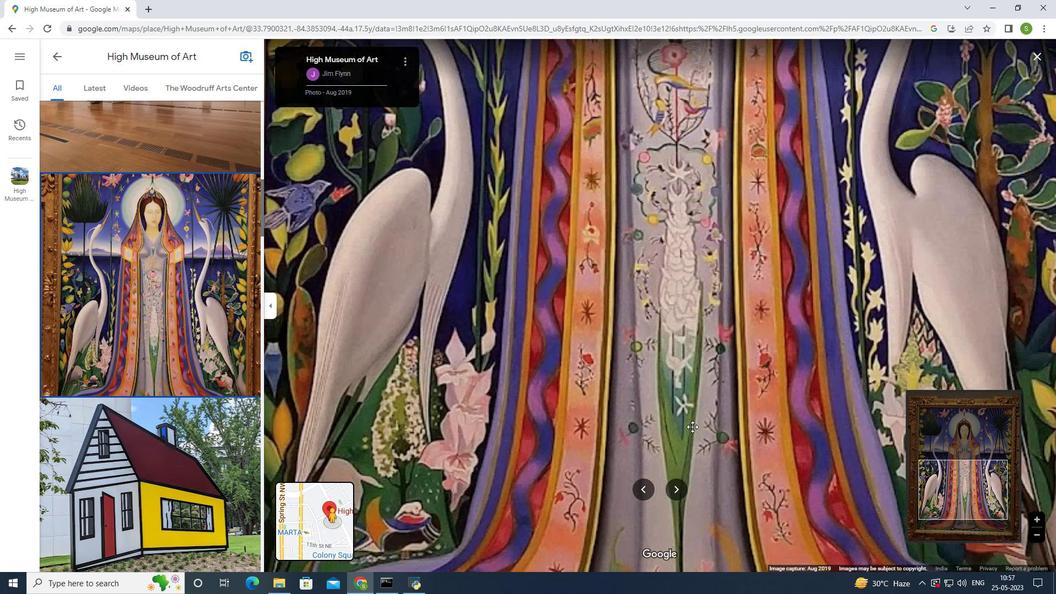 
Action: Mouse moved to (694, 425)
Screenshot: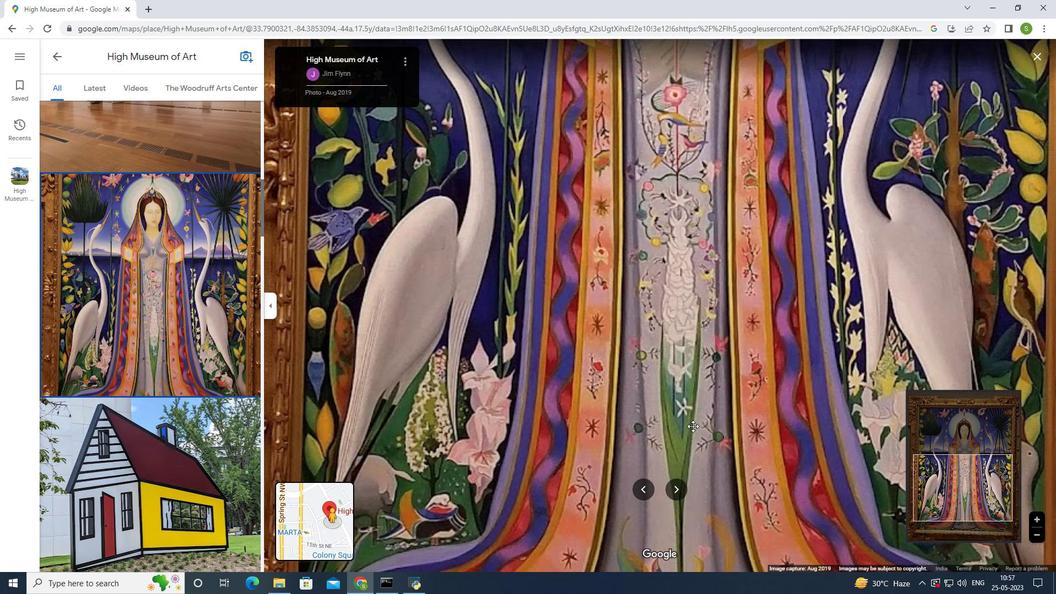 
Action: Mouse scrolled (694, 424) with delta (0, 0)
Screenshot: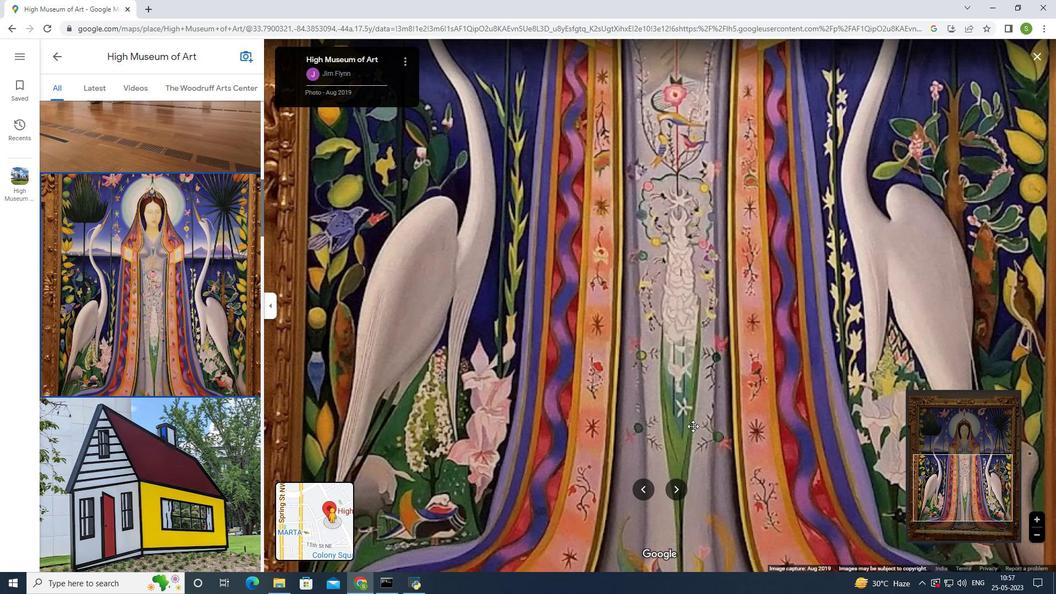 
Action: Mouse scrolled (694, 424) with delta (0, 0)
Screenshot: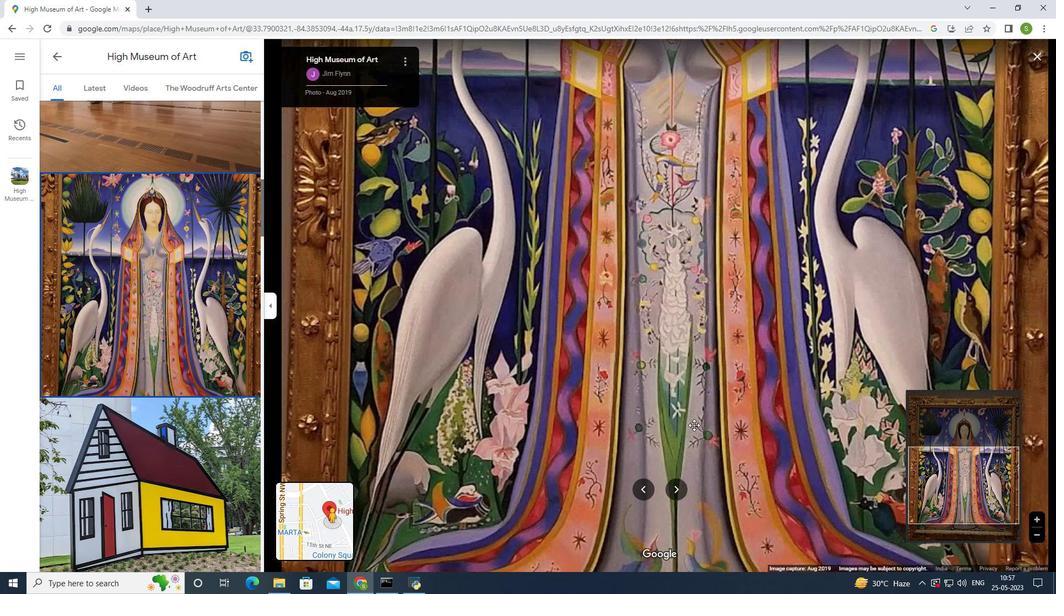 
Action: Mouse scrolled (694, 424) with delta (0, 0)
Screenshot: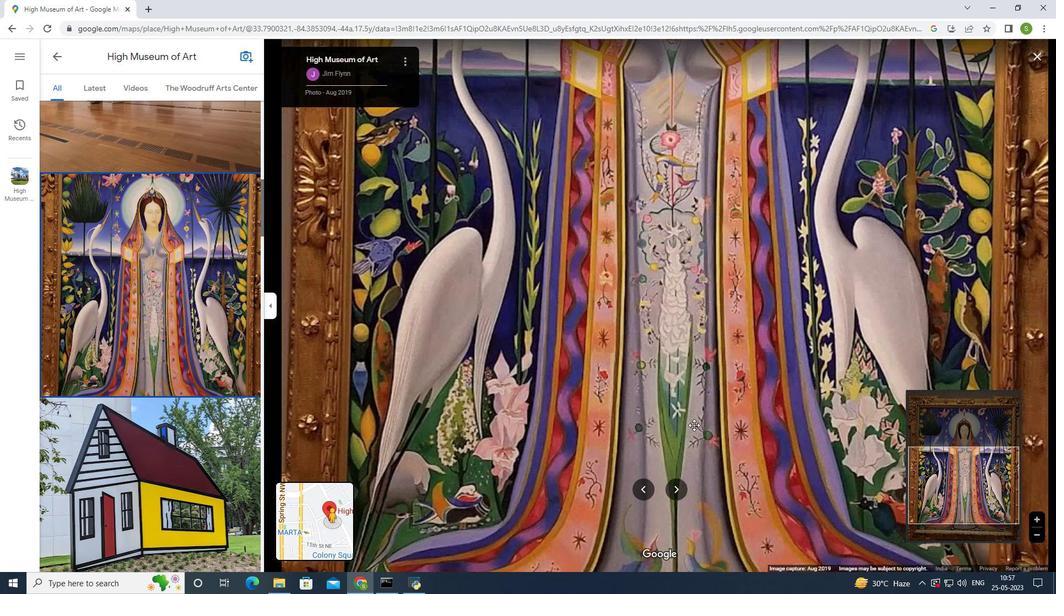 
Action: Mouse scrolled (694, 424) with delta (0, 0)
Screenshot: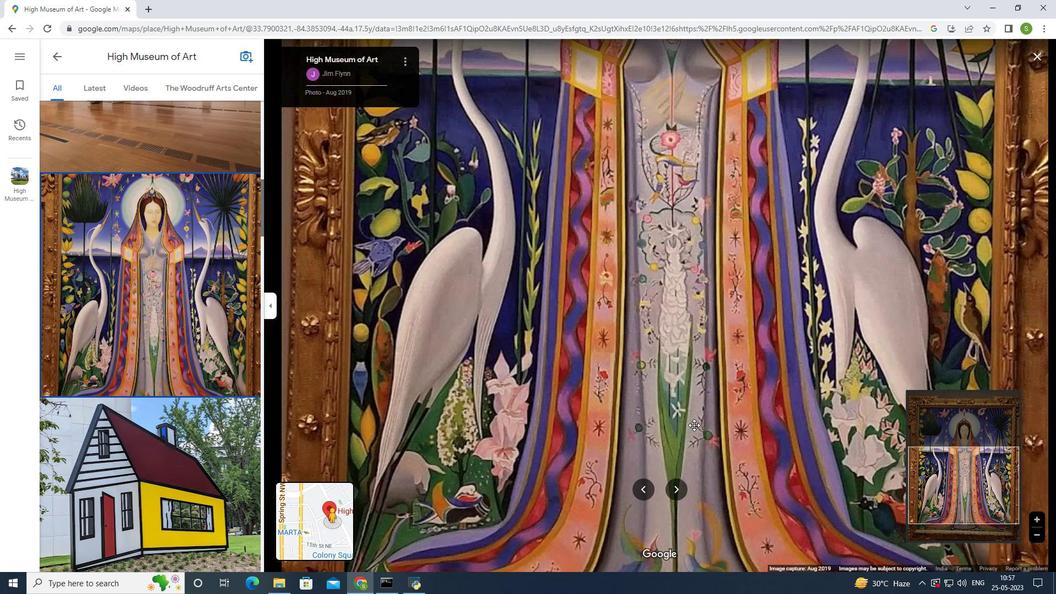 
Action: Mouse moved to (695, 424)
Screenshot: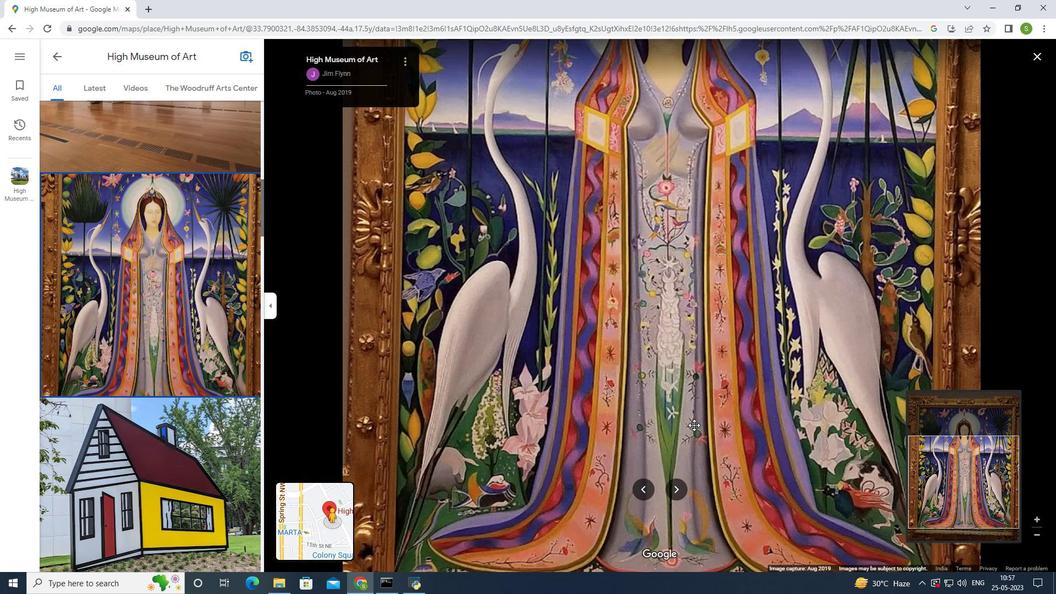 
Action: Mouse scrolled (695, 423) with delta (0, 0)
Screenshot: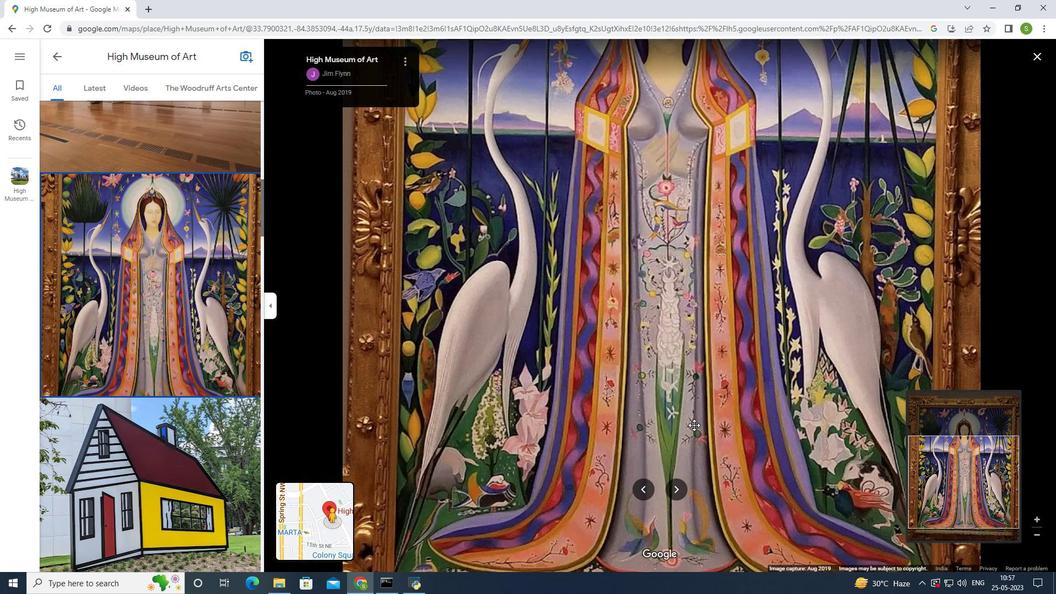 
Action: Mouse moved to (695, 424)
Screenshot: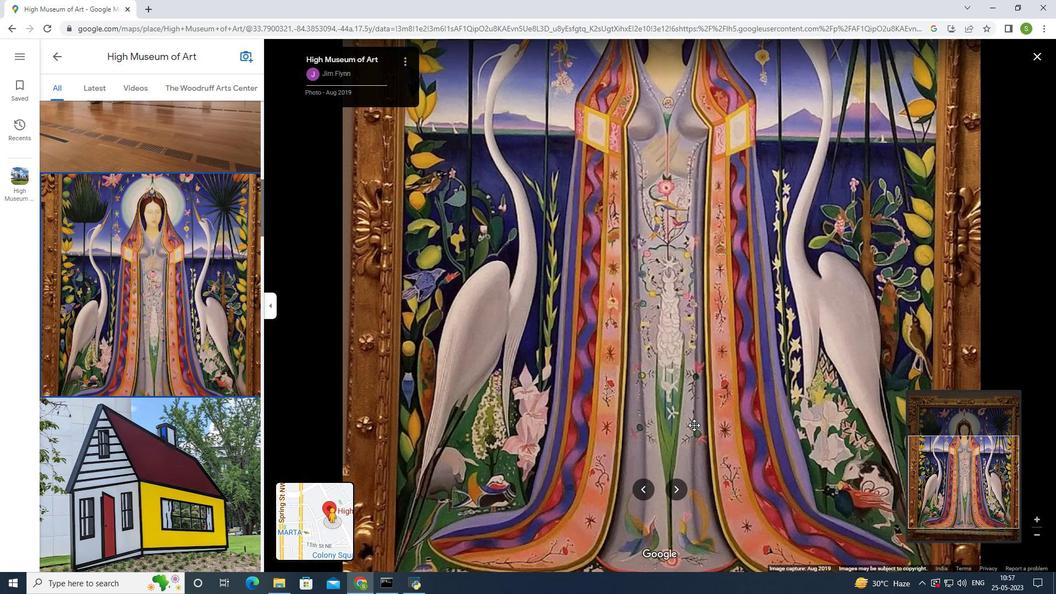 
Action: Mouse scrolled (695, 423) with delta (0, 0)
Screenshot: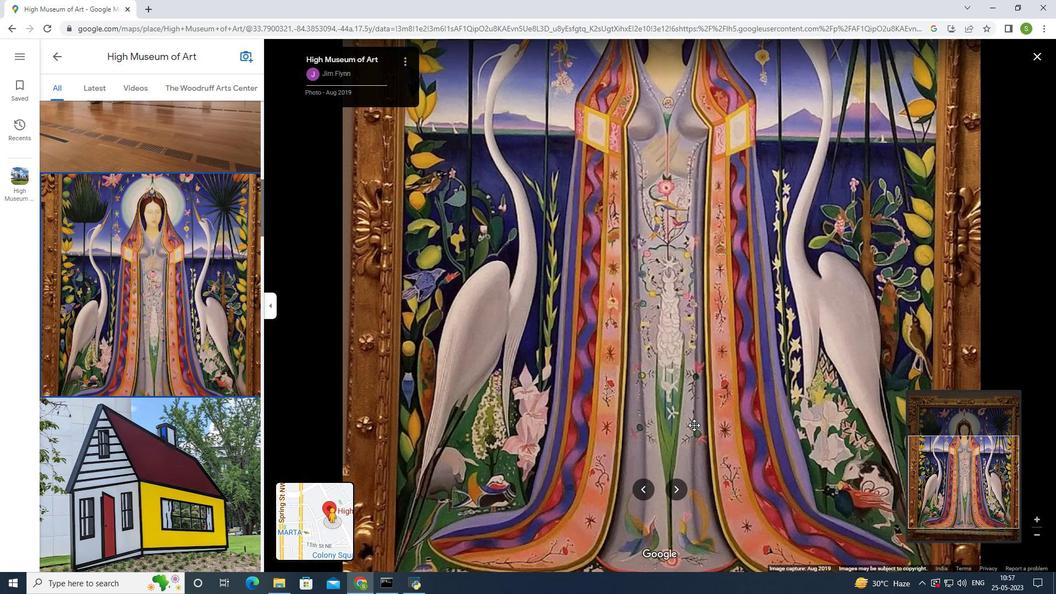 
Action: Mouse scrolled (695, 423) with delta (0, 0)
Screenshot: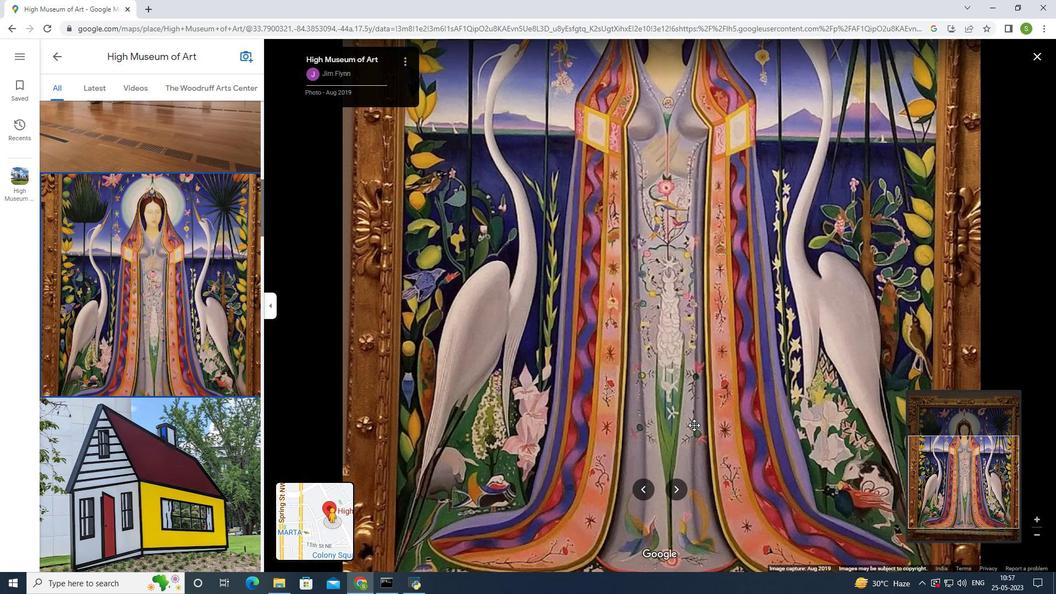 
Action: Mouse scrolled (695, 423) with delta (0, 0)
Screenshot: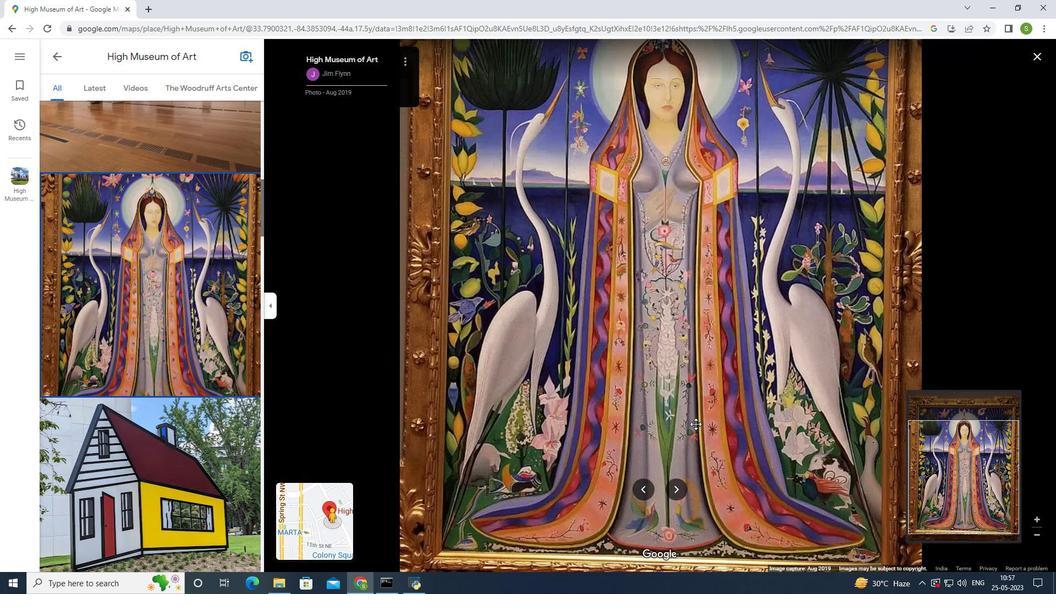 
Action: Mouse scrolled (695, 423) with delta (0, 0)
Screenshot: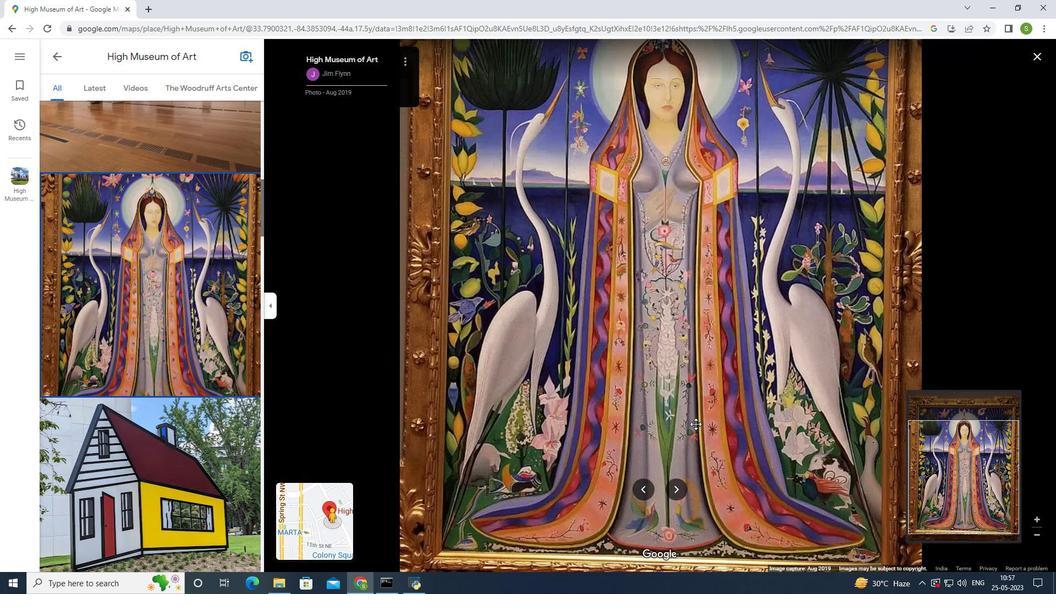 
Action: Mouse moved to (698, 423)
Screenshot: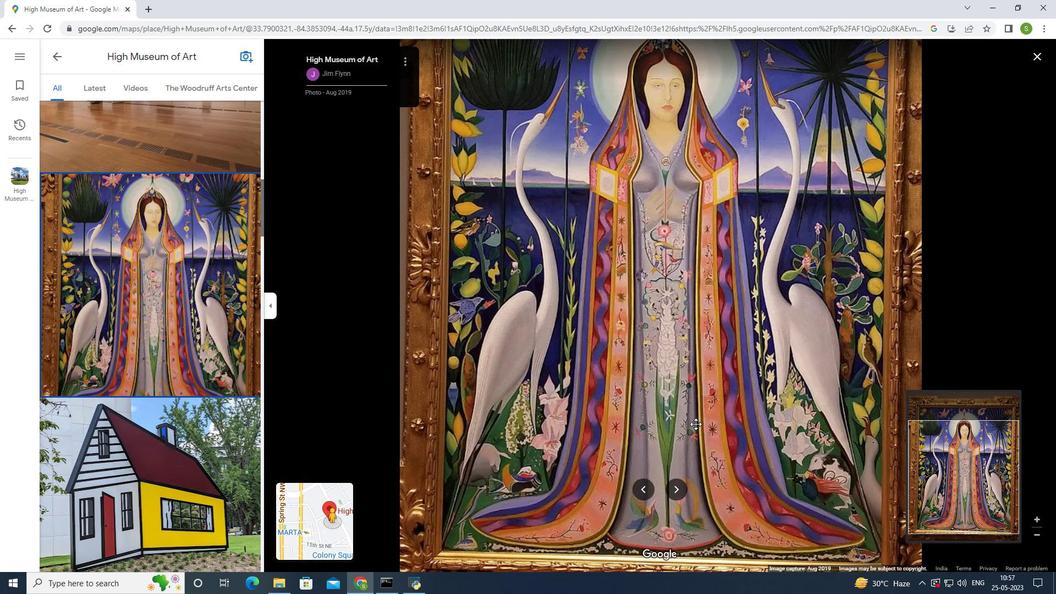 
Action: Mouse scrolled (698, 423) with delta (0, 0)
Screenshot: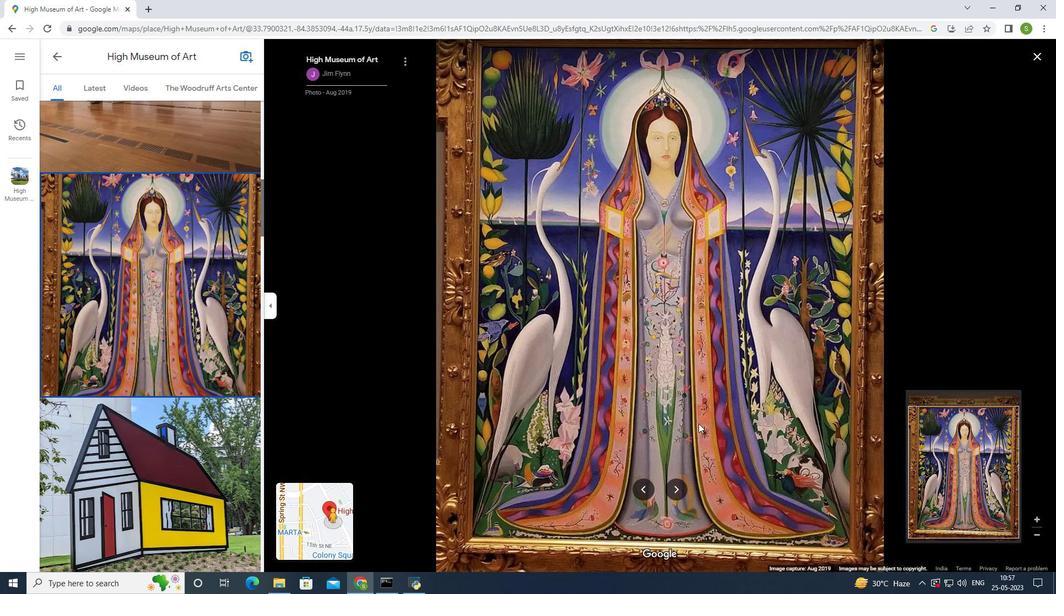 
Action: Mouse scrolled (698, 423) with delta (0, 0)
Screenshot: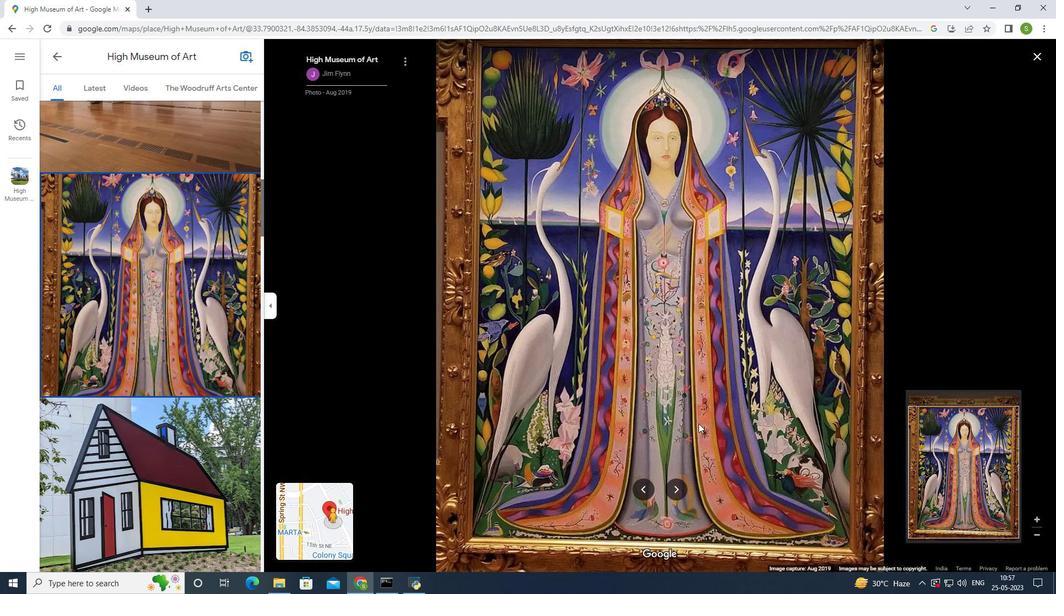
Action: Mouse scrolled (698, 423) with delta (0, 0)
Screenshot: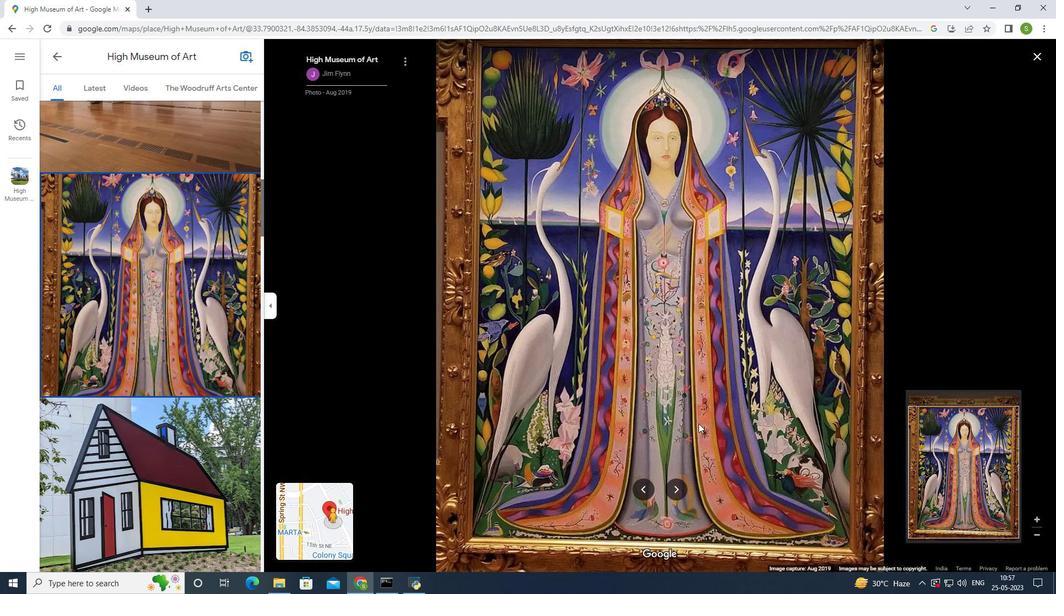 
Action: Mouse scrolled (698, 423) with delta (0, 0)
Screenshot: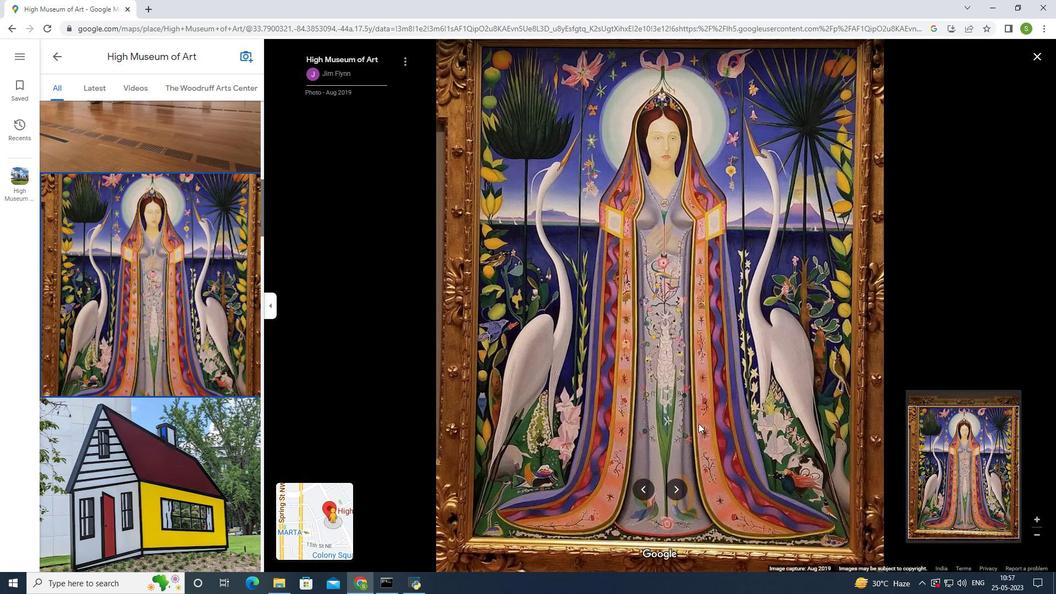 
Action: Mouse scrolled (698, 423) with delta (0, 0)
Screenshot: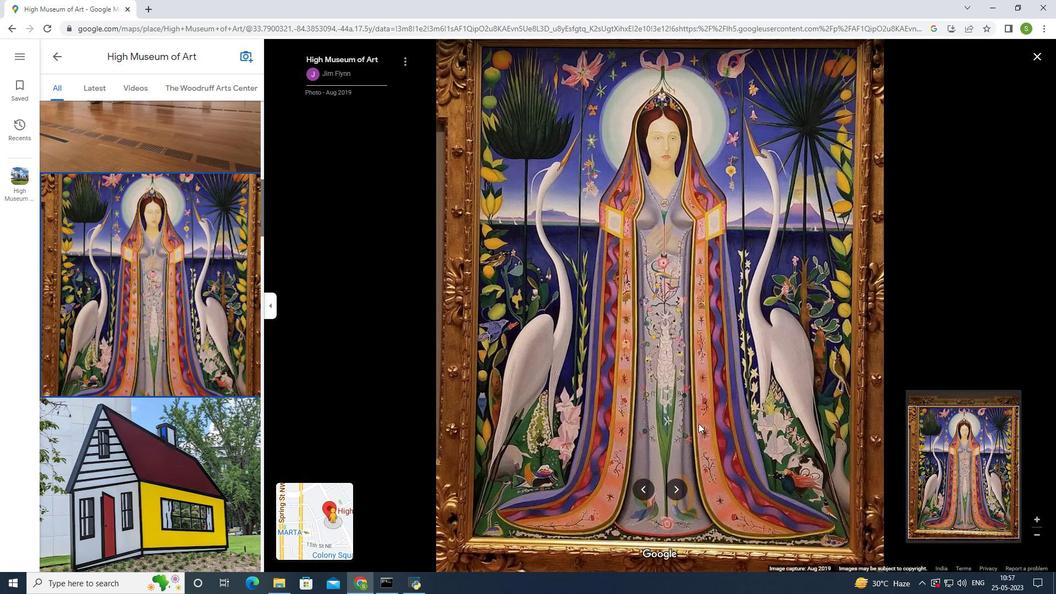 
Action: Mouse moved to (700, 423)
Screenshot: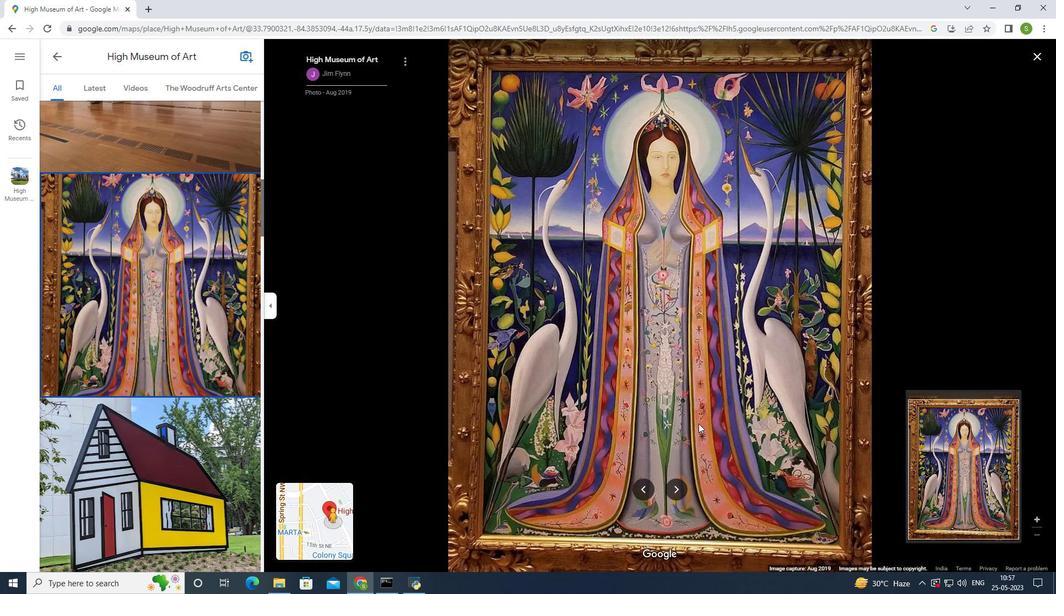
Action: Mouse scrolled (700, 423) with delta (0, 0)
Screenshot: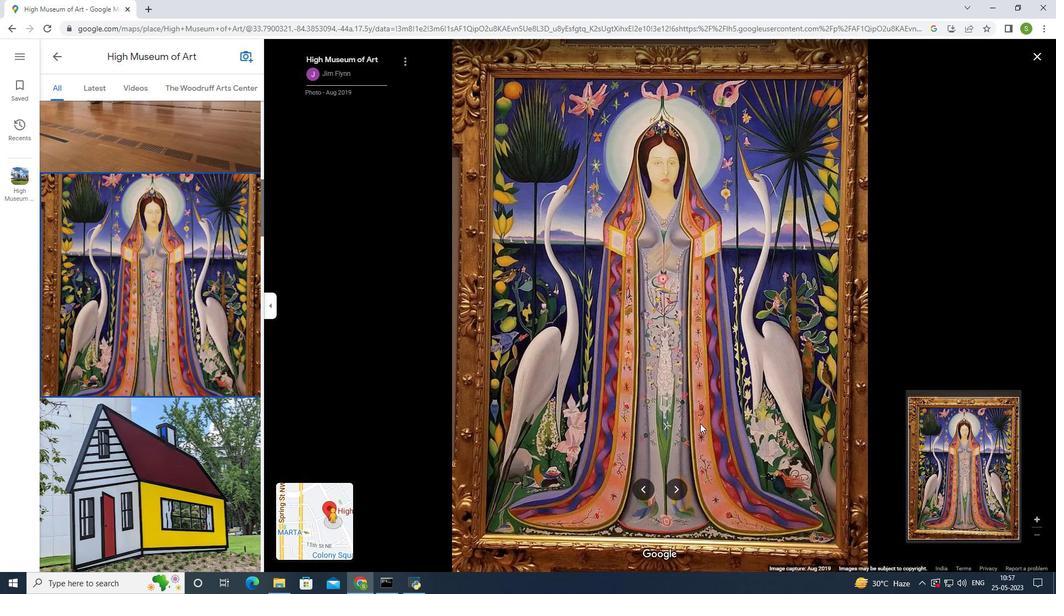 
Action: Mouse scrolled (700, 423) with delta (0, 0)
Screenshot: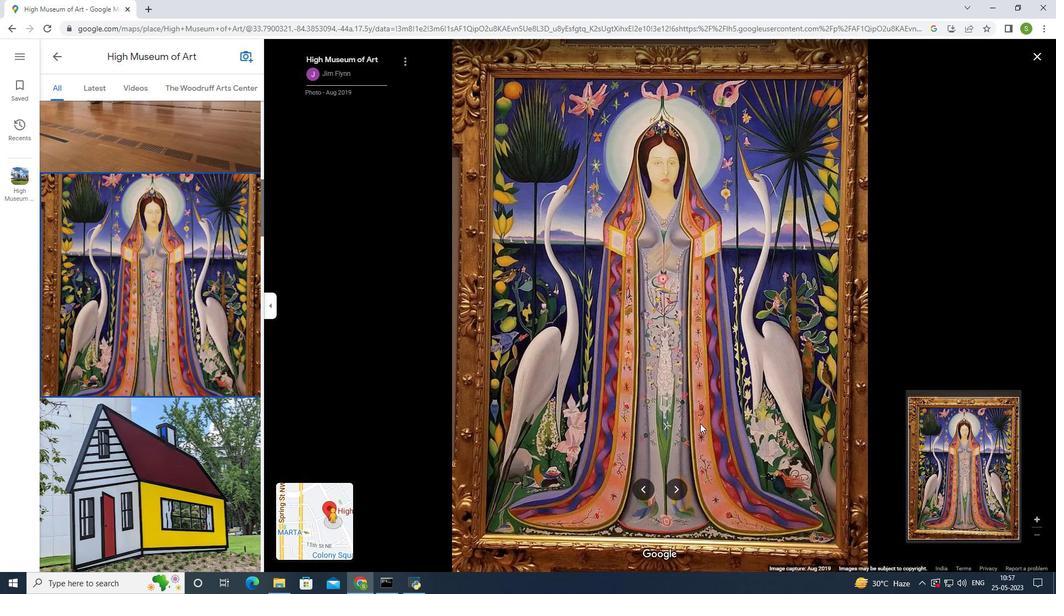 
Action: Mouse scrolled (700, 423) with delta (0, 0)
Screenshot: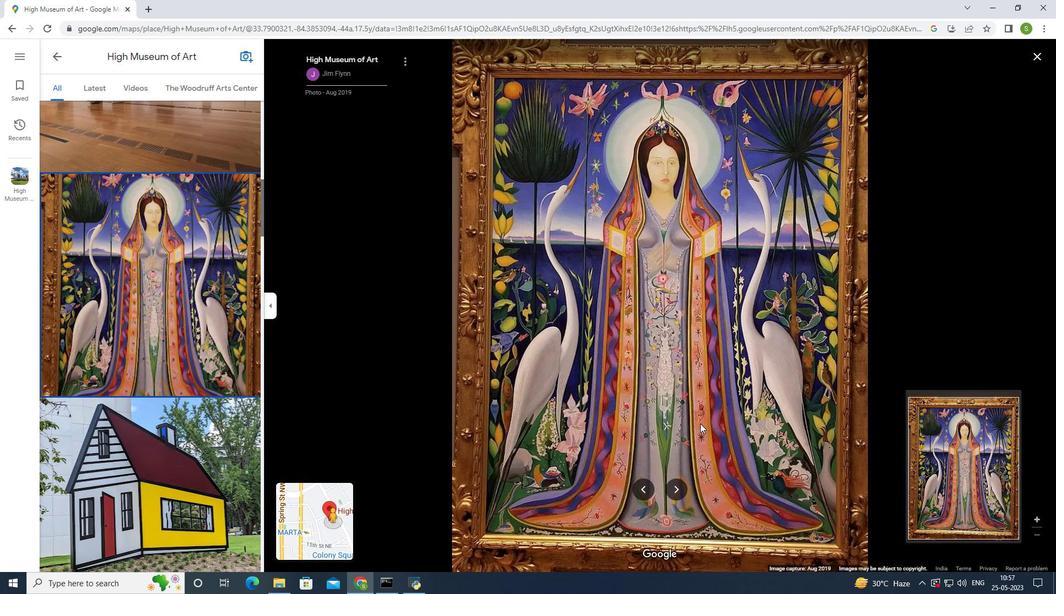 
Action: Mouse scrolled (700, 423) with delta (0, 0)
Screenshot: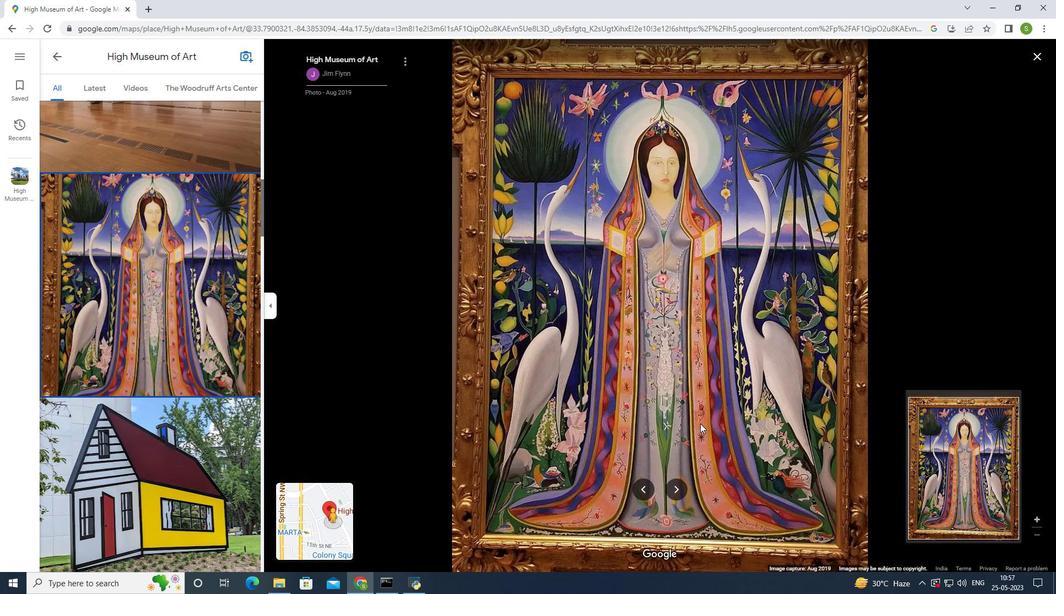 
Action: Mouse scrolled (700, 423) with delta (0, 0)
Screenshot: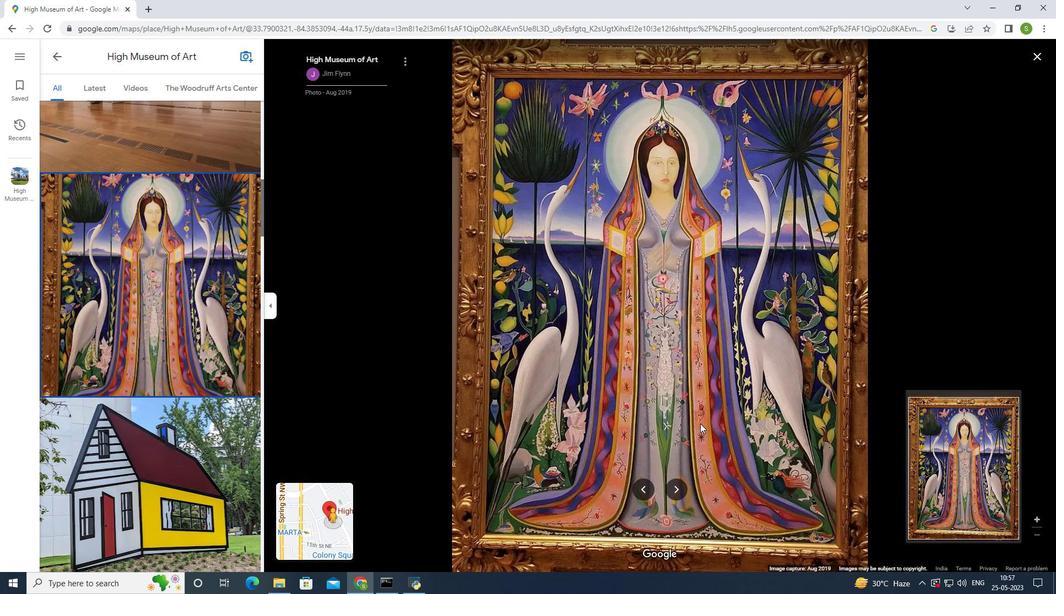 
Action: Mouse moved to (701, 423)
Screenshot: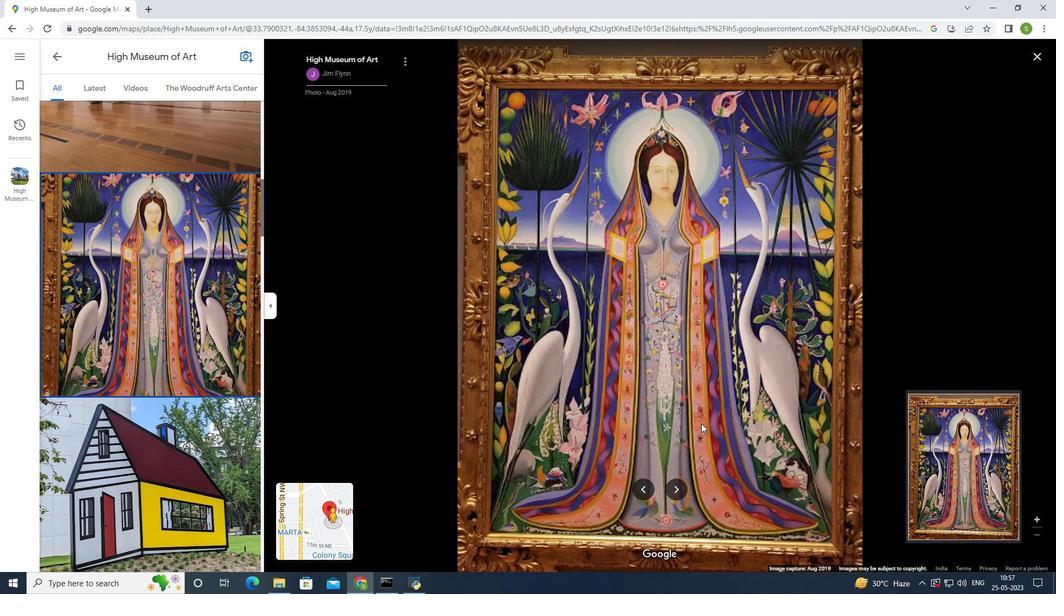 
Action: Mouse scrolled (701, 423) with delta (0, 0)
Screenshot: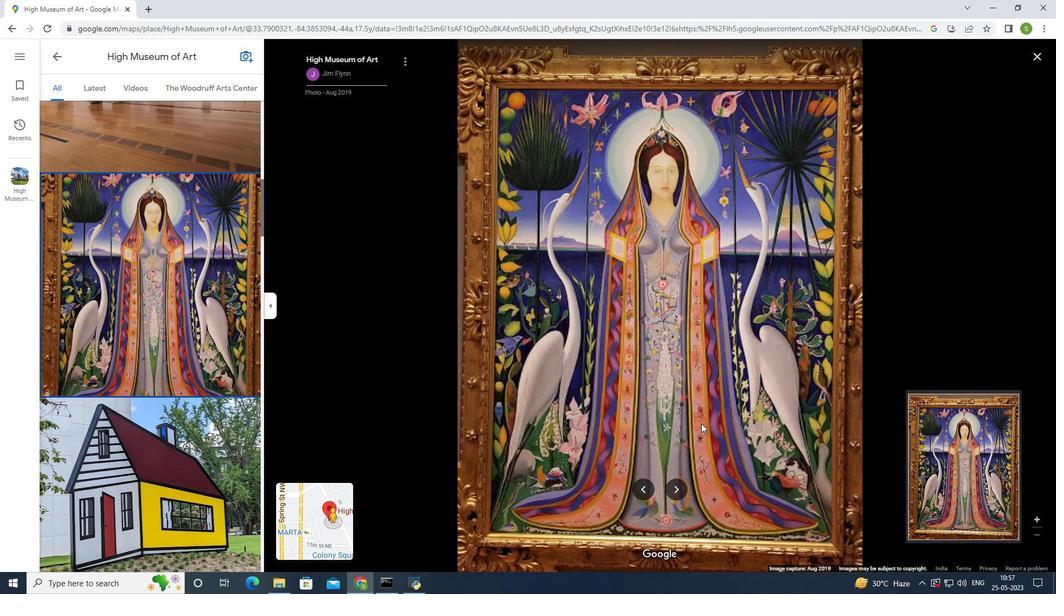 
Action: Mouse scrolled (701, 423) with delta (0, 0)
Screenshot: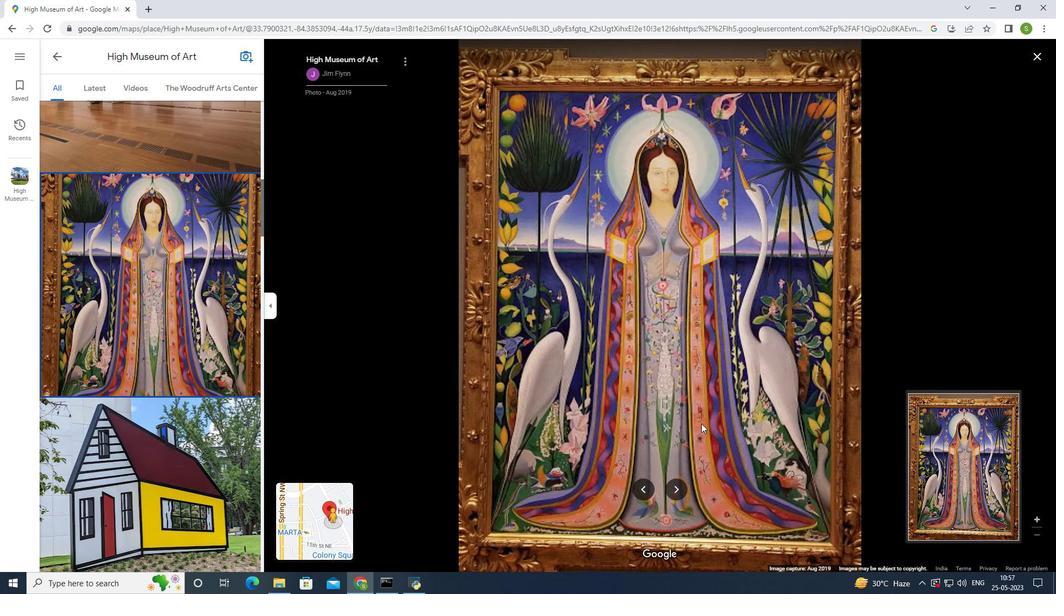 
Action: Mouse scrolled (701, 423) with delta (0, 0)
Screenshot: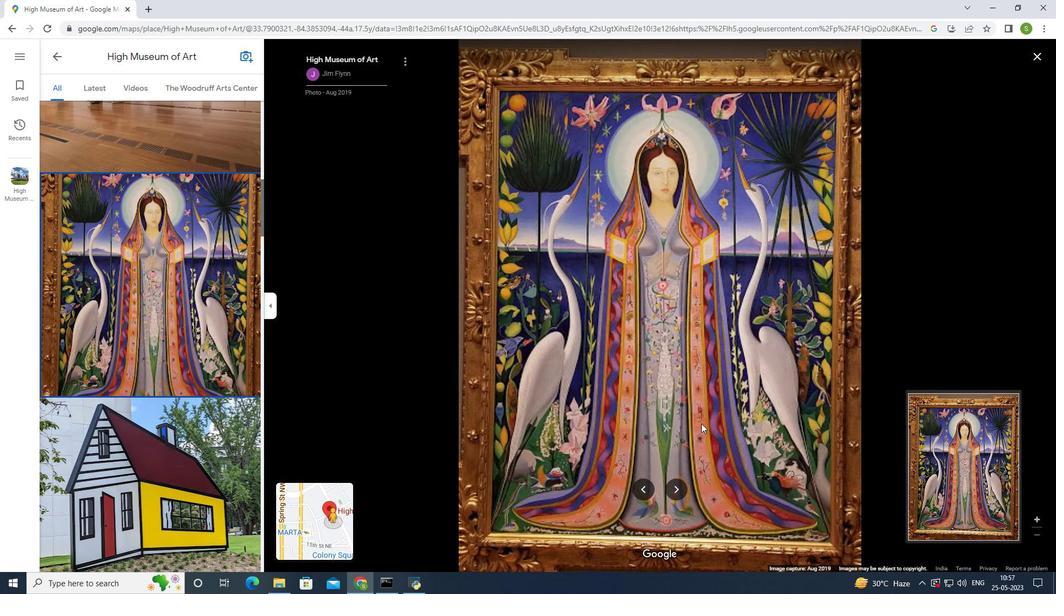 
Action: Mouse scrolled (701, 423) with delta (0, 0)
Screenshot: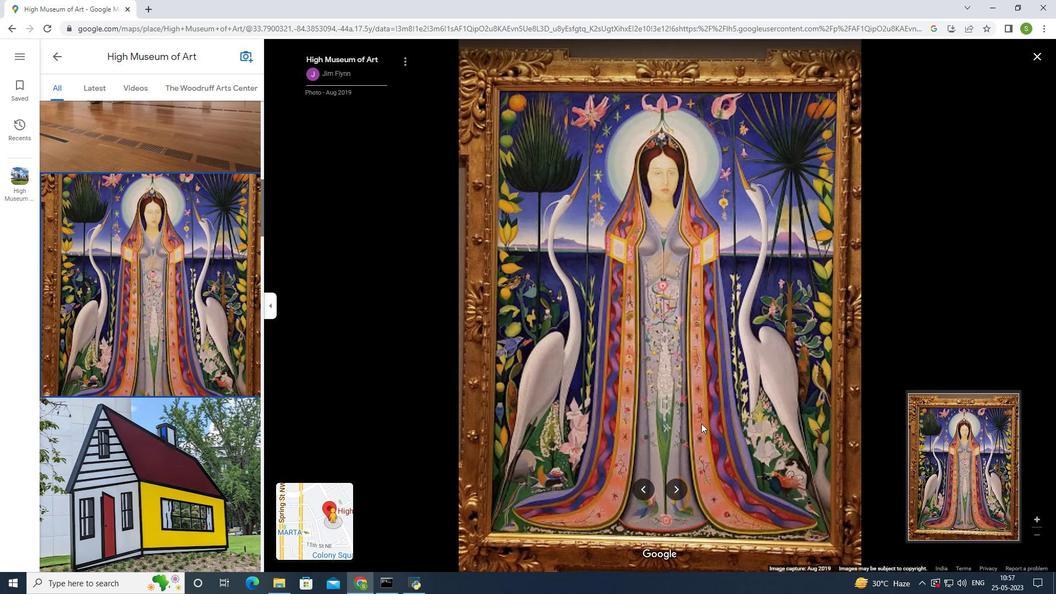 
Action: Mouse scrolled (701, 423) with delta (0, 0)
Screenshot: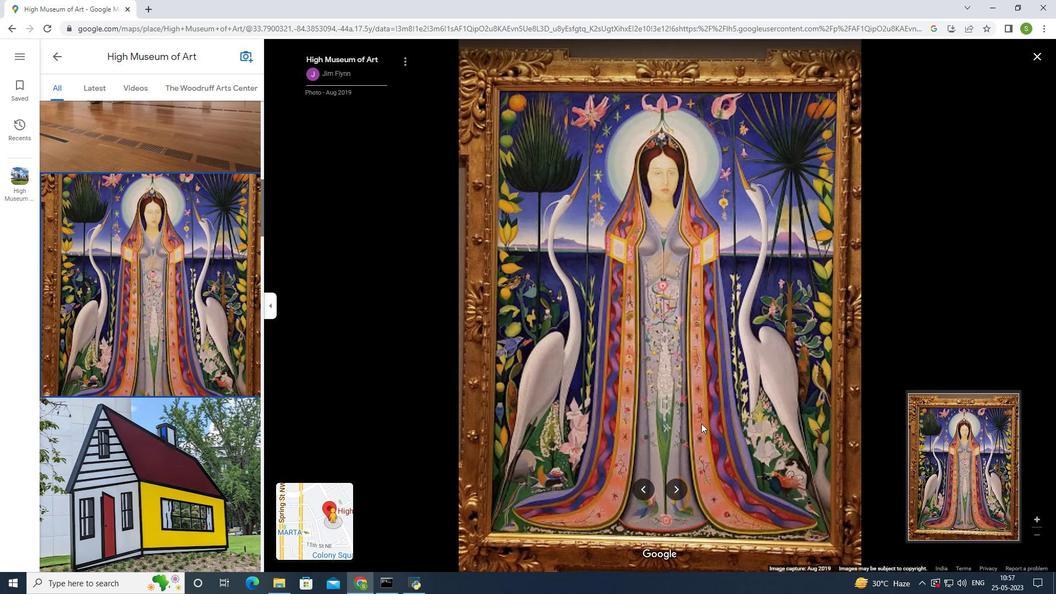 
Action: Mouse moved to (706, 423)
Screenshot: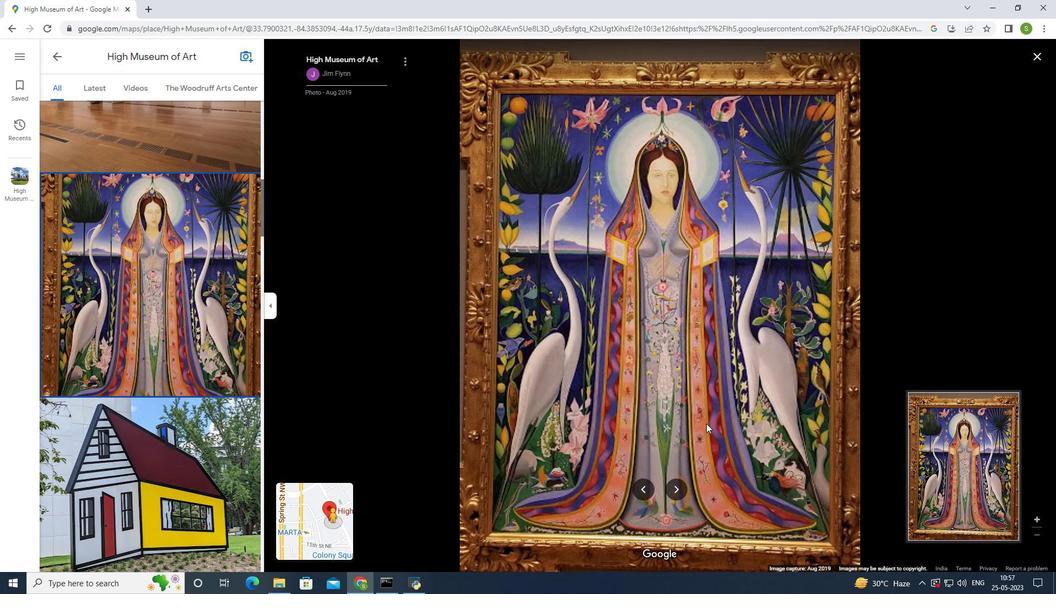
Action: Mouse scrolled (706, 422) with delta (0, 0)
Screenshot: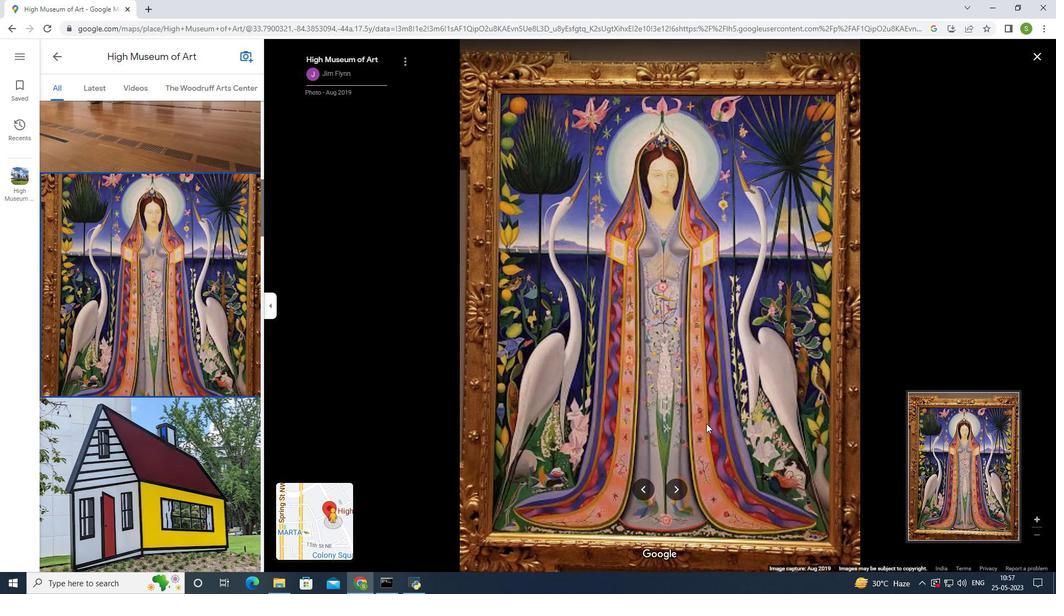 
Action: Mouse scrolled (706, 422) with delta (0, 0)
Screenshot: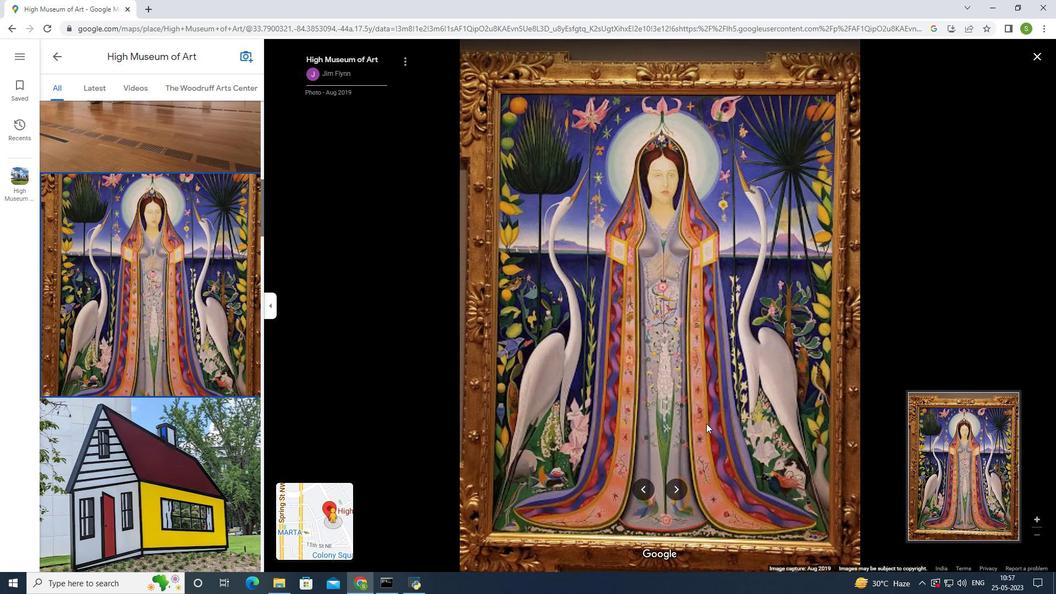 
Action: Mouse scrolled (706, 422) with delta (0, 0)
Screenshot: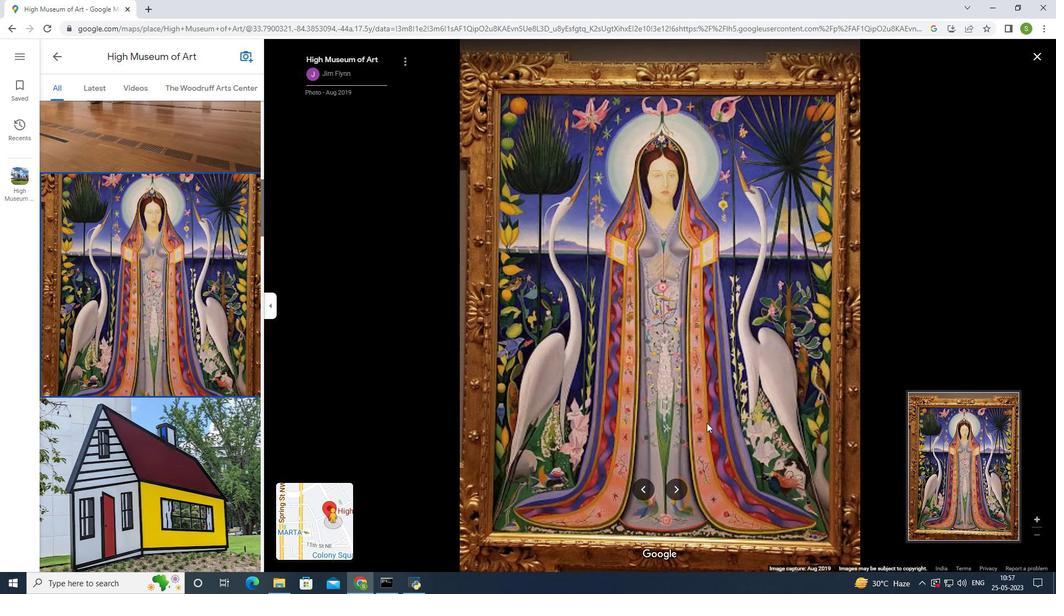 
Action: Mouse scrolled (706, 422) with delta (0, 0)
Screenshot: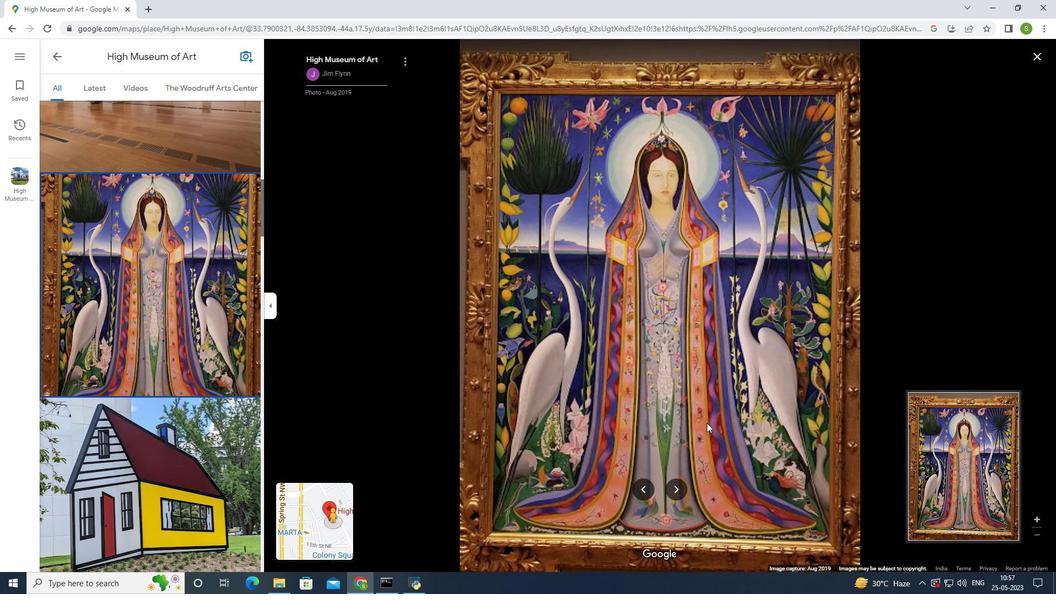 
Action: Mouse moved to (706, 422)
Screenshot: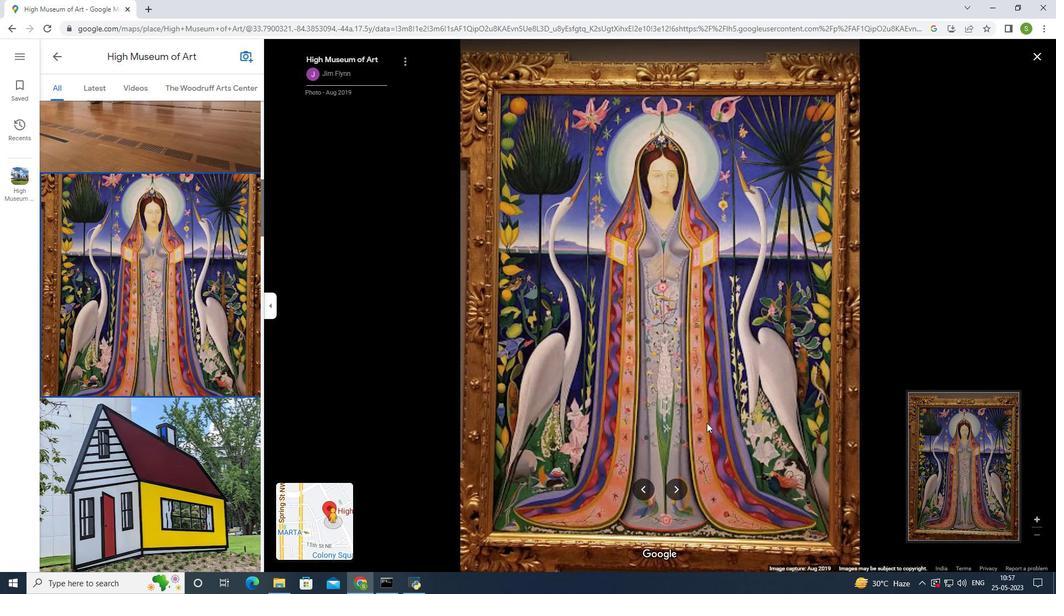 
Action: Mouse scrolled (706, 421) with delta (0, 0)
Screenshot: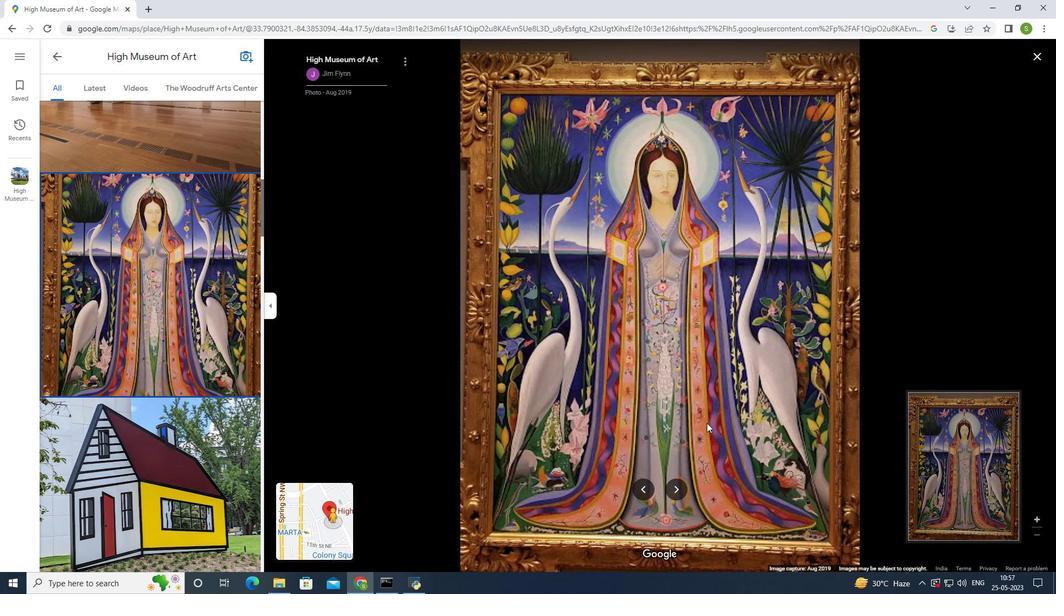 
Action: Mouse scrolled (706, 421) with delta (0, 0)
Screenshot: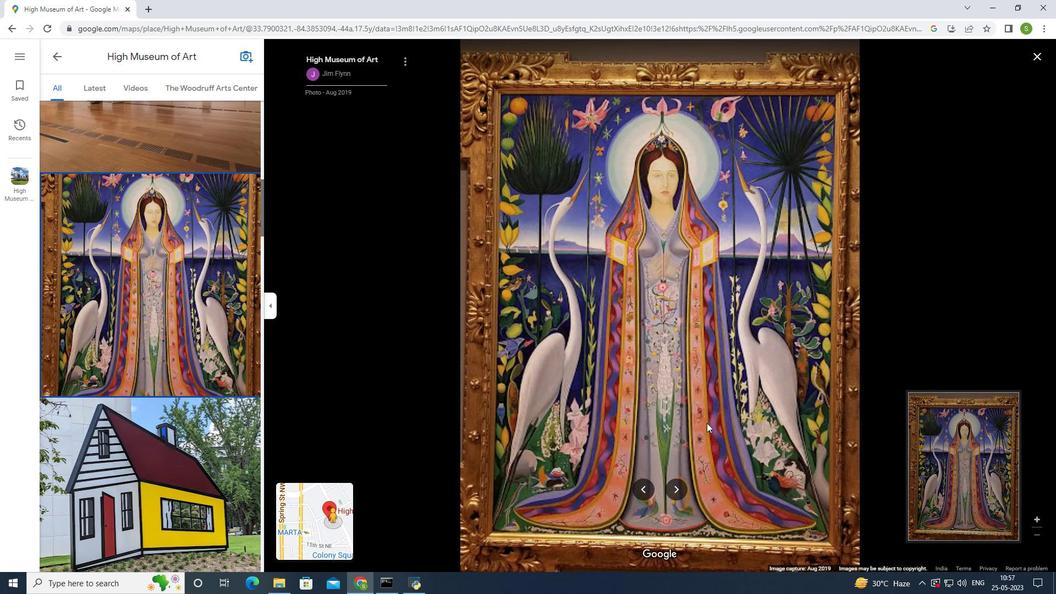
Action: Mouse scrolled (706, 421) with delta (0, 0)
Screenshot: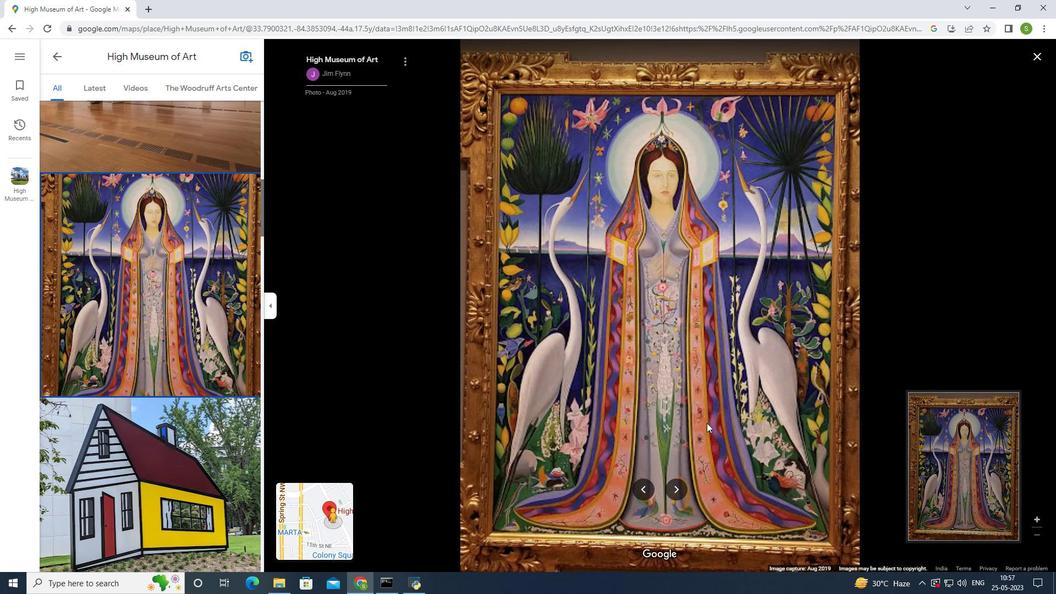 
Action: Mouse scrolled (706, 421) with delta (0, 0)
Screenshot: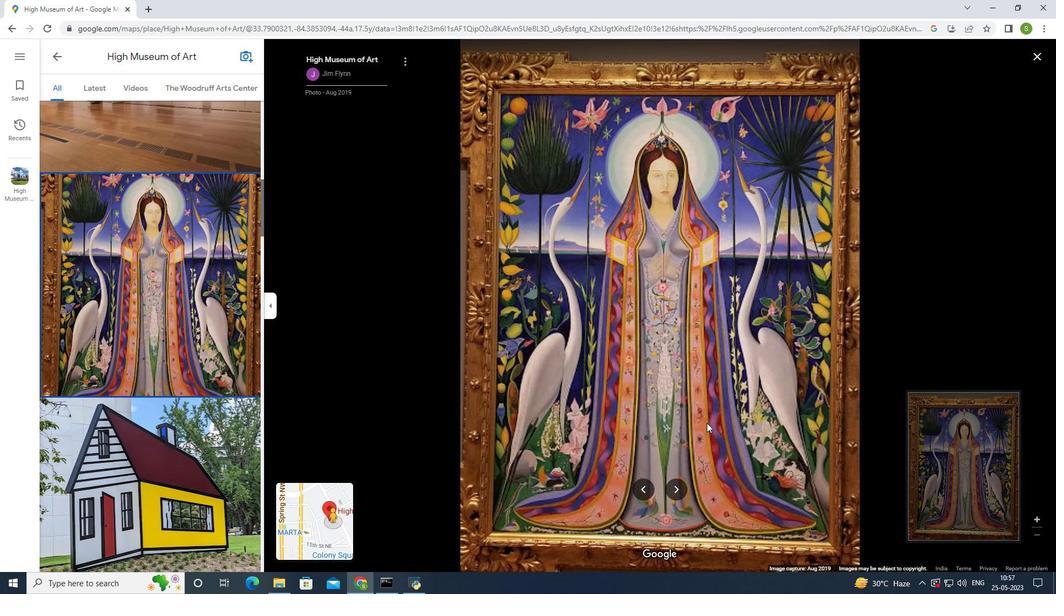 
Action: Mouse scrolled (706, 421) with delta (0, 0)
Screenshot: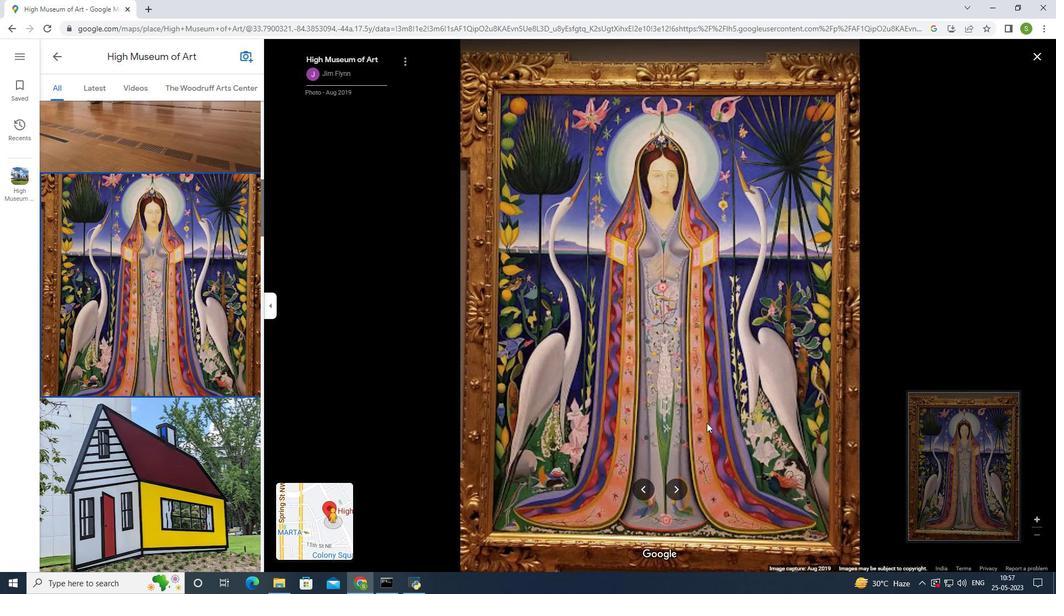
Action: Mouse scrolled (706, 421) with delta (0, 0)
Screenshot: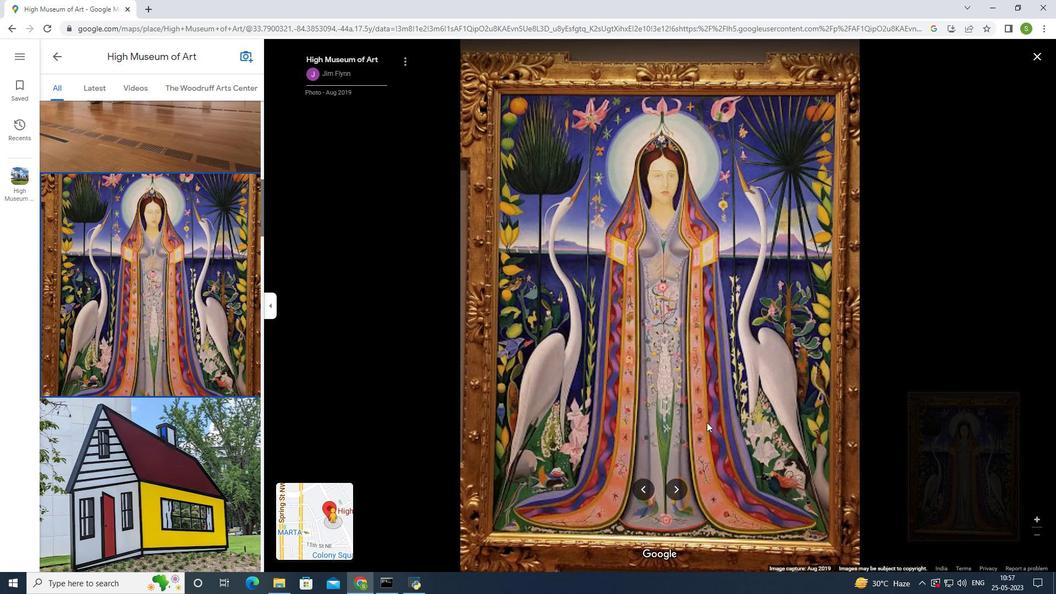 
Action: Mouse scrolled (706, 421) with delta (0, 0)
Screenshot: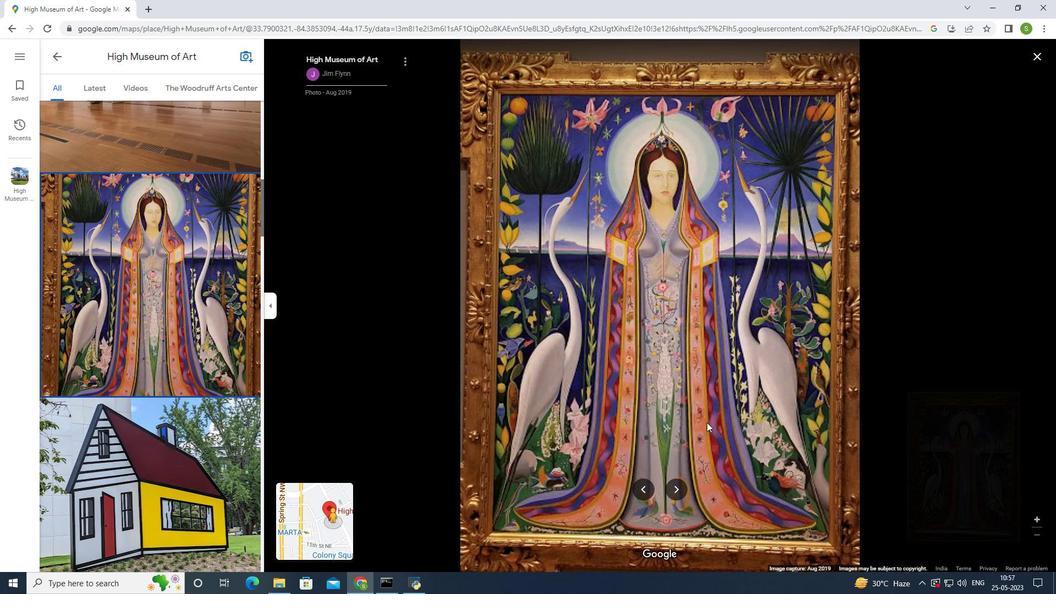 
Action: Mouse scrolled (706, 421) with delta (0, 0)
Screenshot: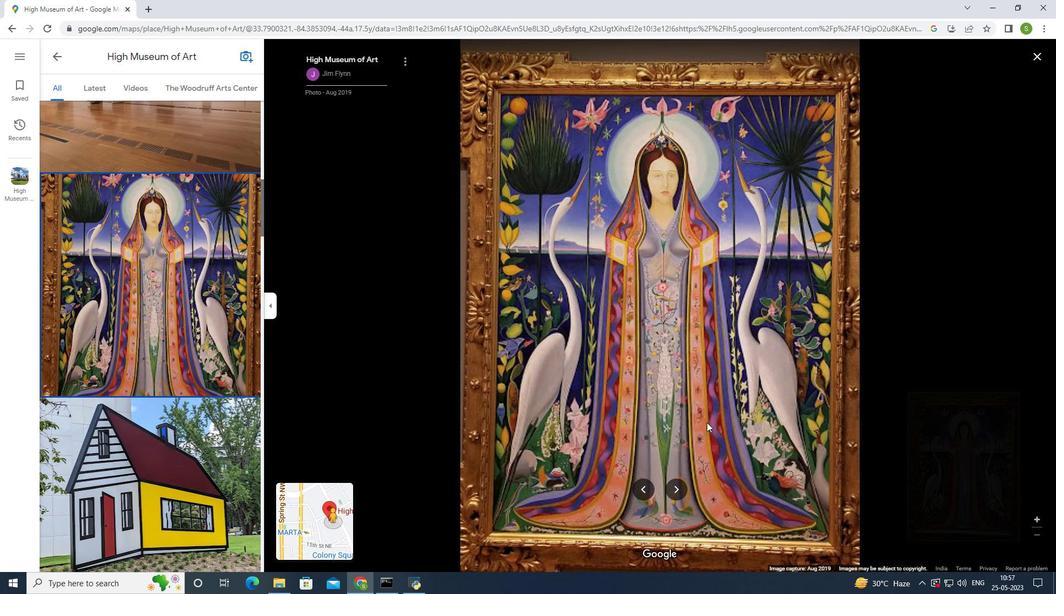 
Action: Mouse moved to (673, 491)
Screenshot: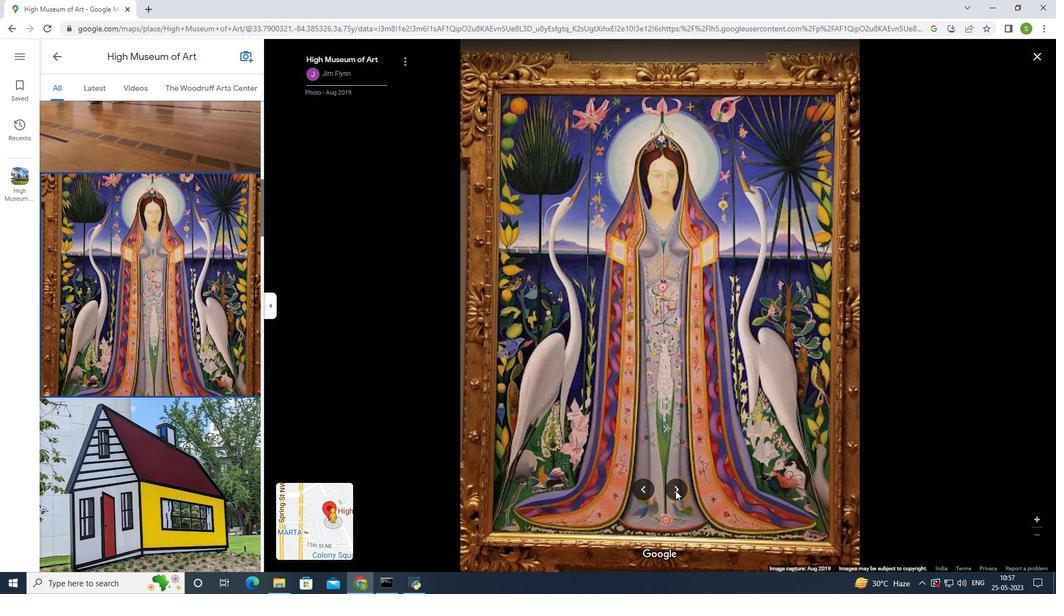 
Action: Mouse pressed left at (673, 491)
Screenshot: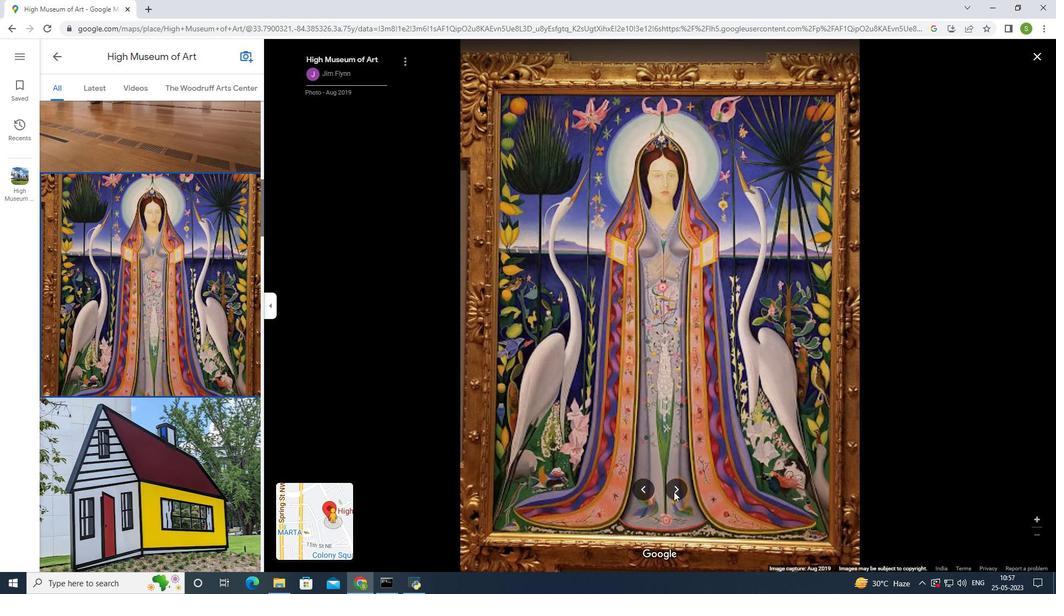 
Action: Mouse moved to (675, 314)
Screenshot: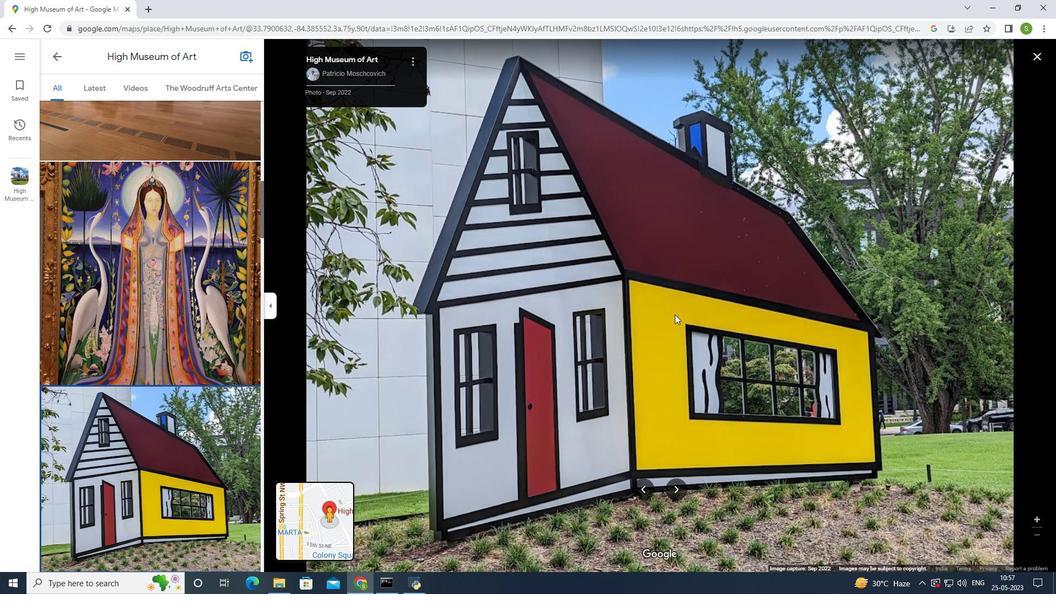 
Action: Mouse scrolled (675, 315) with delta (0, 0)
Screenshot: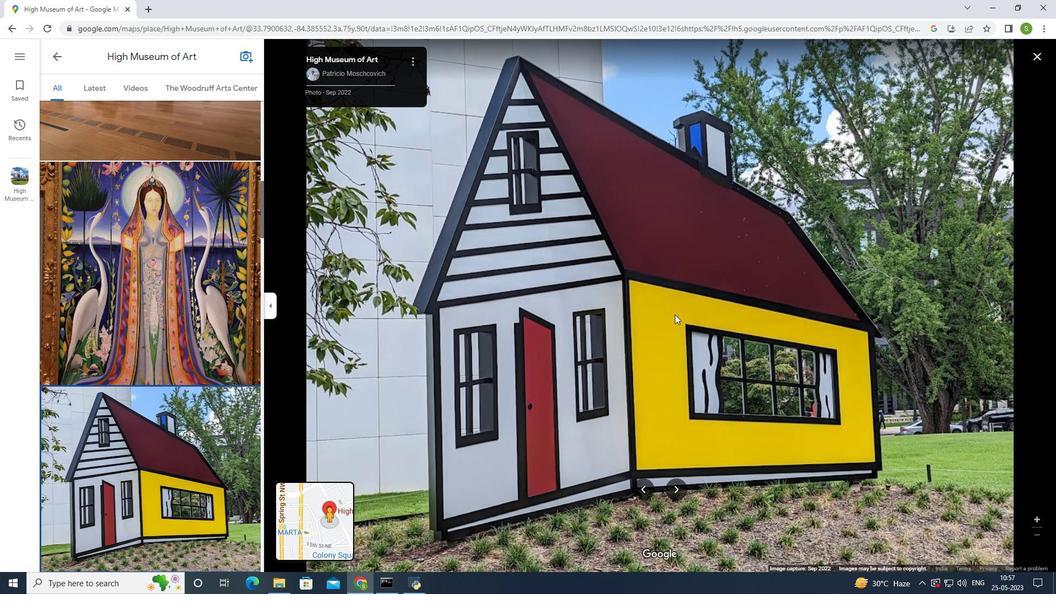 
Action: Mouse moved to (675, 314)
Screenshot: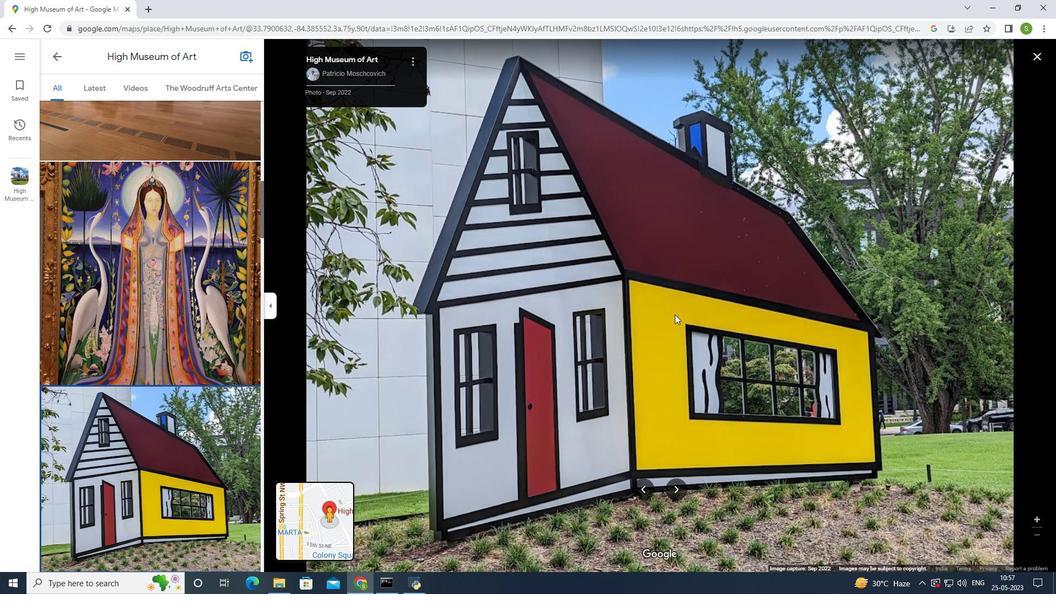 
Action: Mouse scrolled (675, 314) with delta (0, 0)
Screenshot: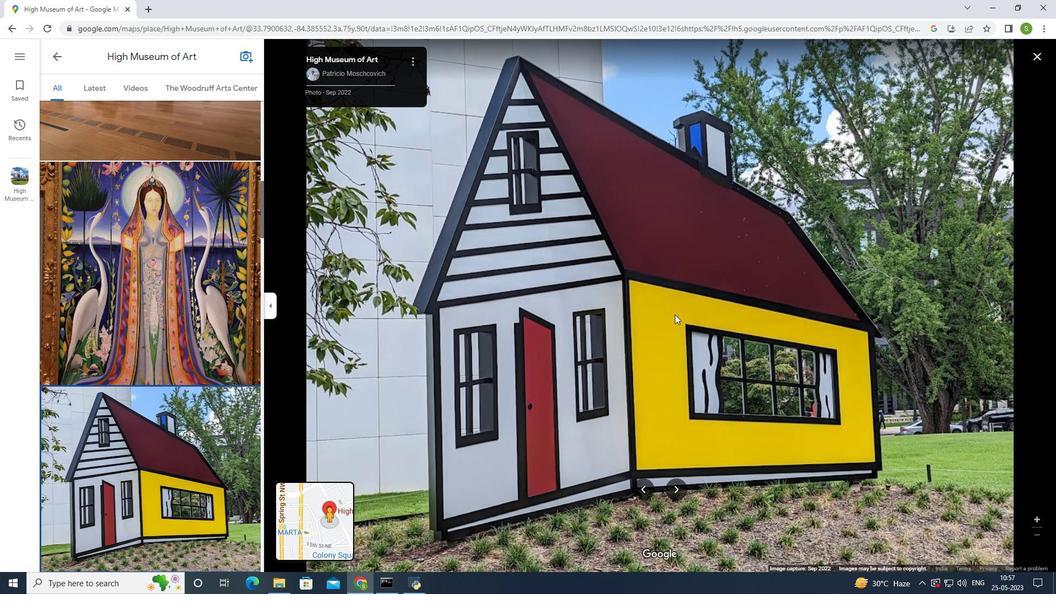 
Action: Mouse moved to (675, 314)
Screenshot: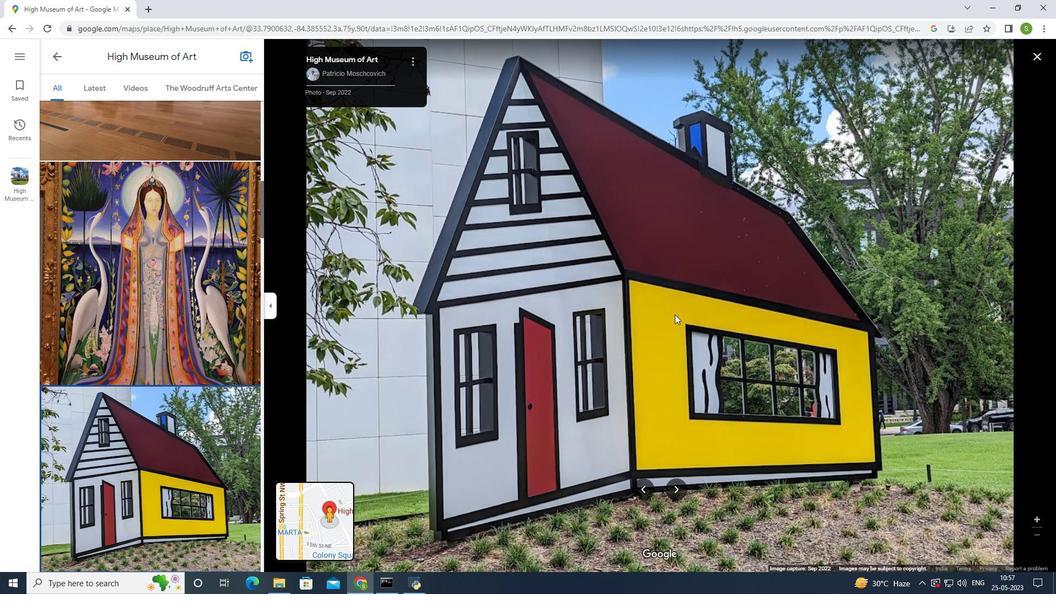 
Action: Mouse scrolled (675, 314) with delta (0, 0)
Screenshot: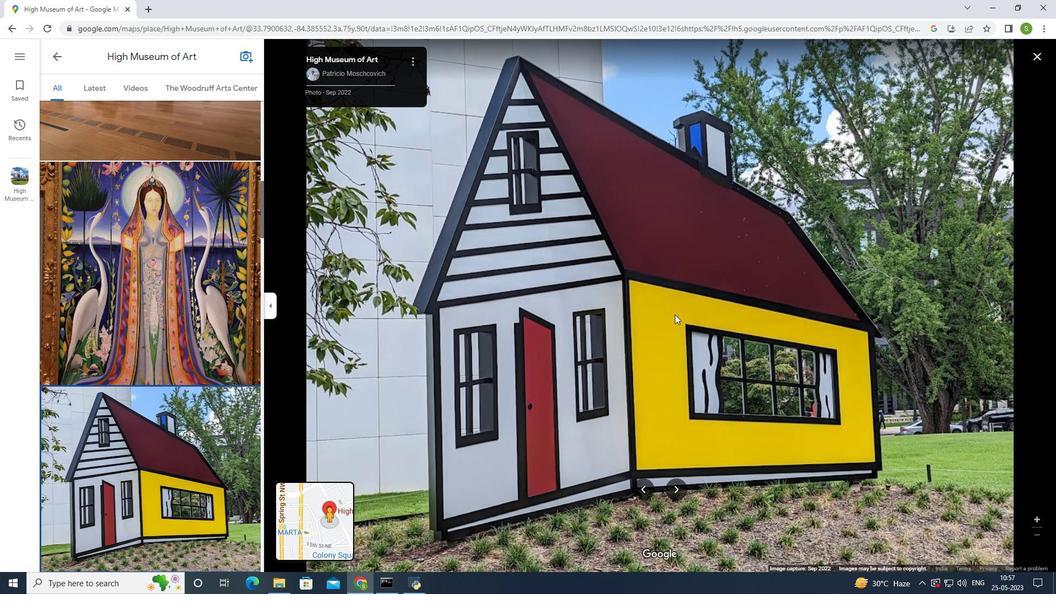 
Action: Mouse scrolled (675, 314) with delta (0, 0)
Screenshot: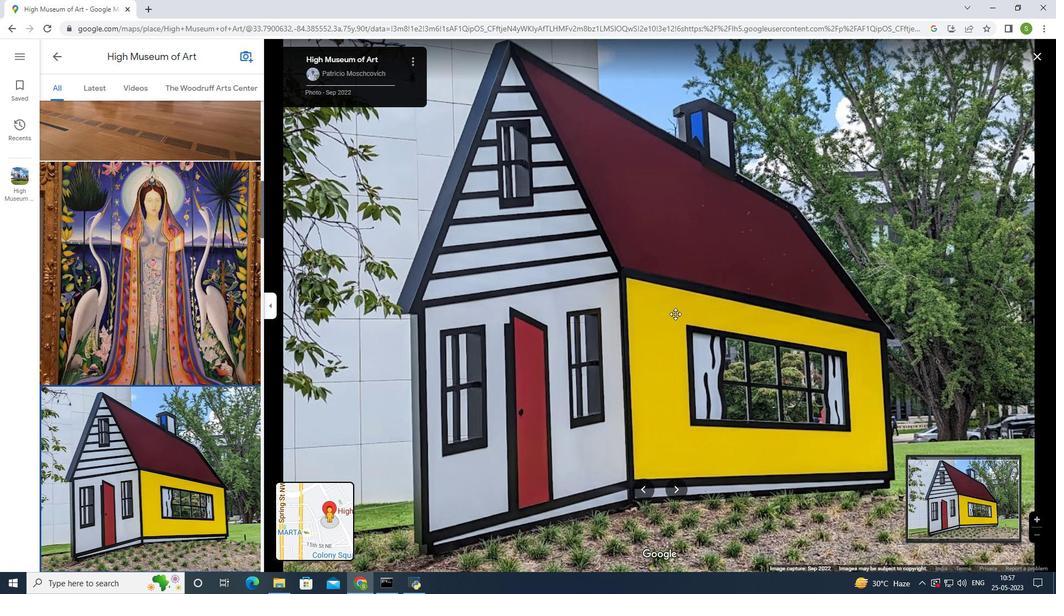 
Action: Mouse moved to (676, 313)
Screenshot: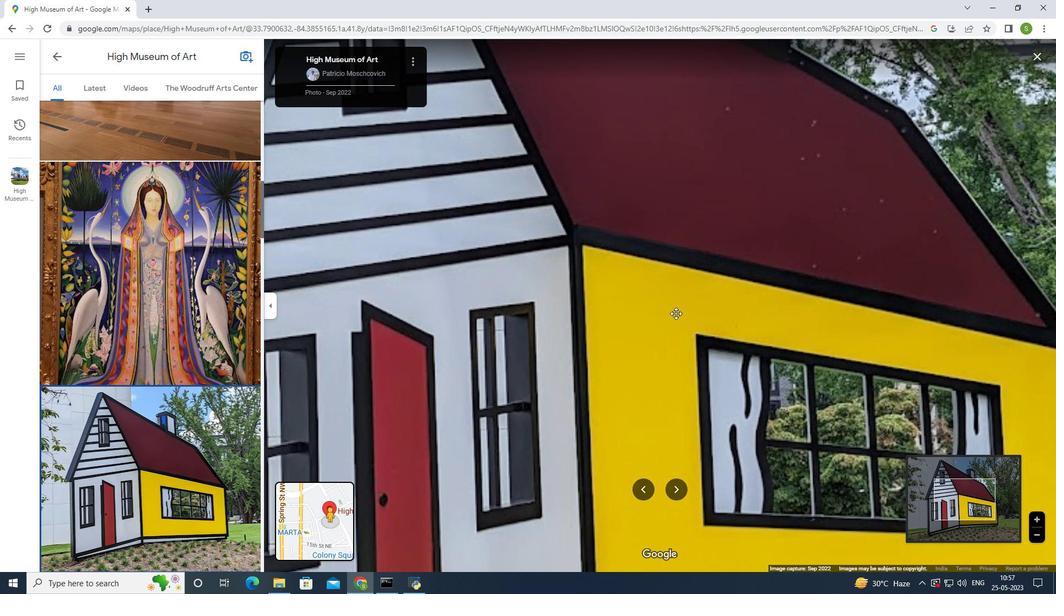 
Action: Mouse scrolled (676, 313) with delta (0, 0)
Screenshot: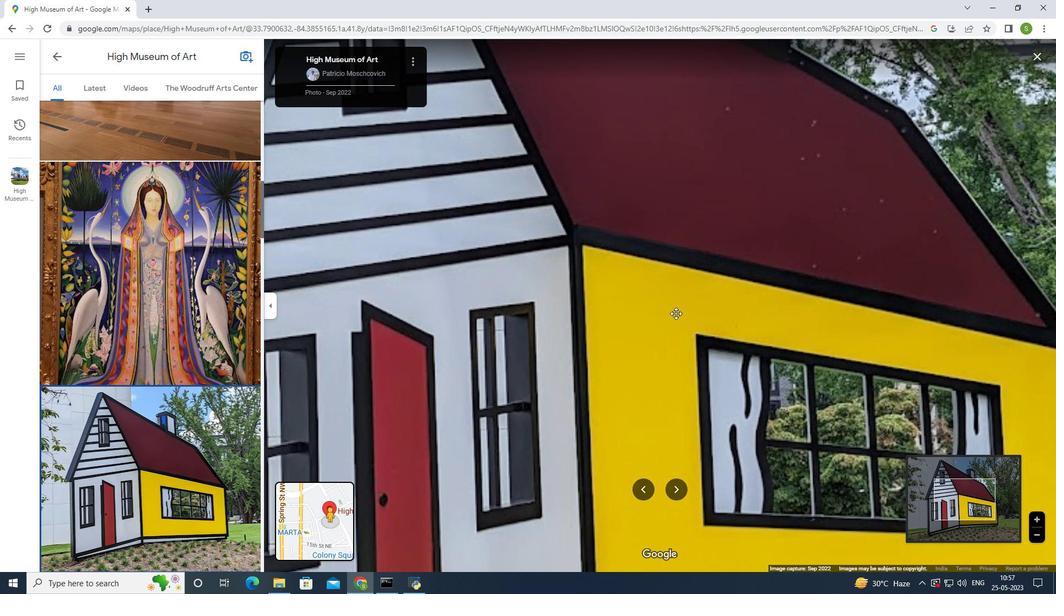 
Action: Mouse moved to (676, 311)
Screenshot: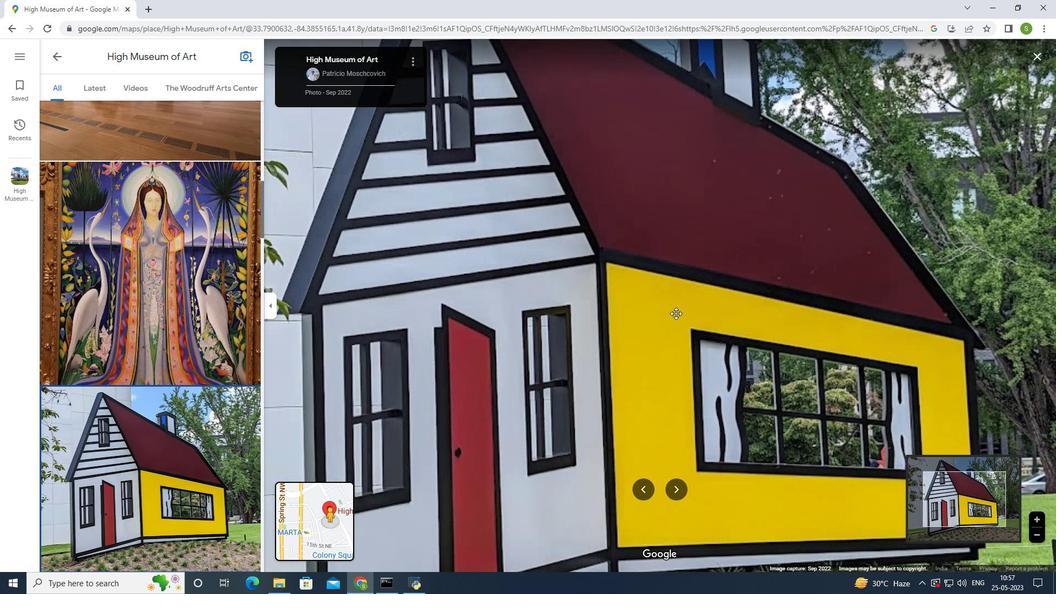 
Action: Mouse scrolled (676, 311) with delta (0, 0)
Screenshot: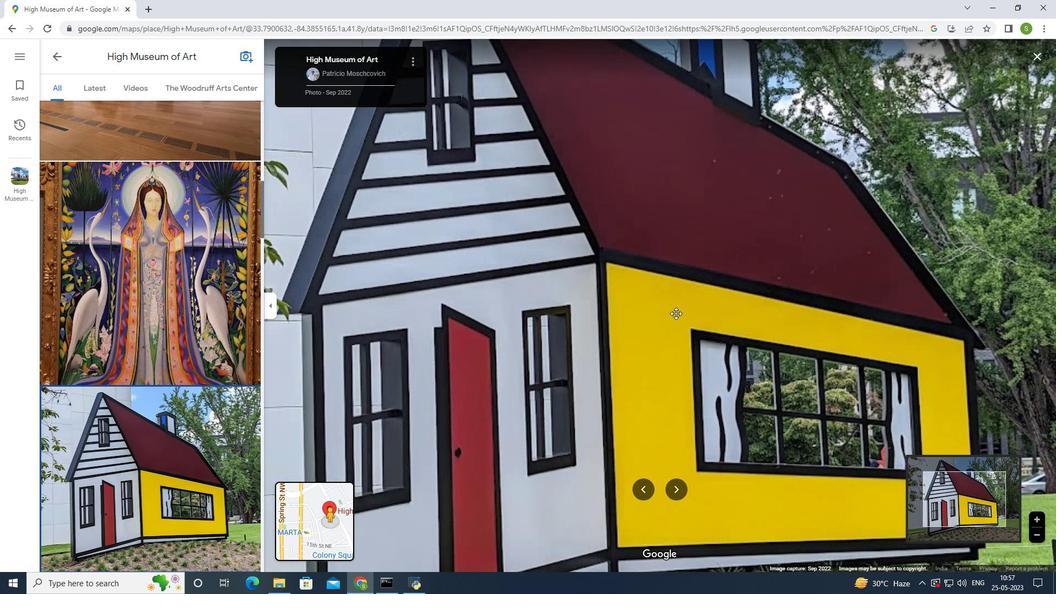 
Action: Mouse moved to (675, 309)
Screenshot: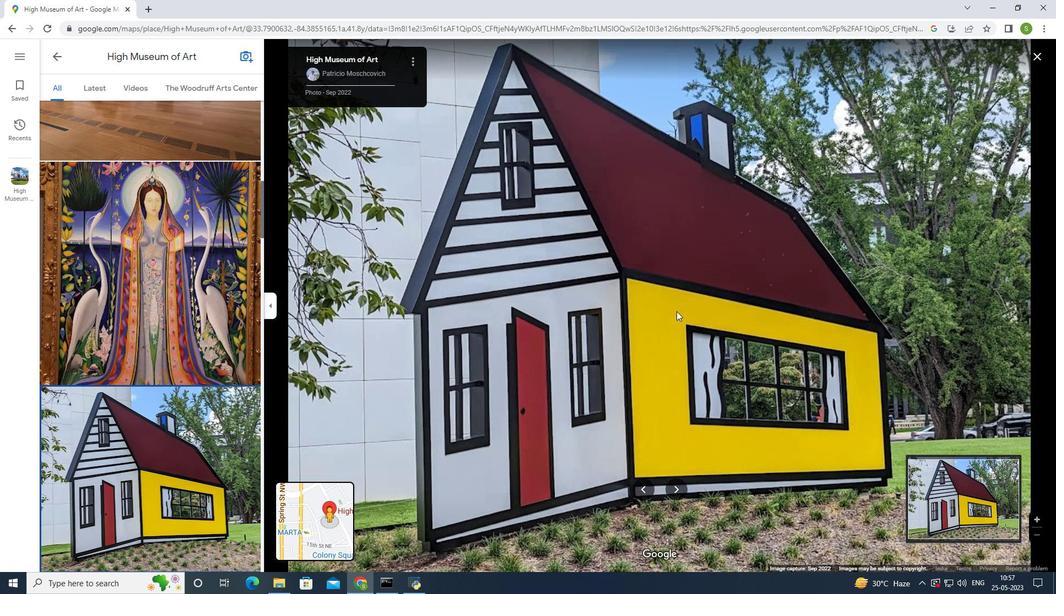 
Action: Mouse scrolled (675, 309) with delta (0, 0)
Screenshot: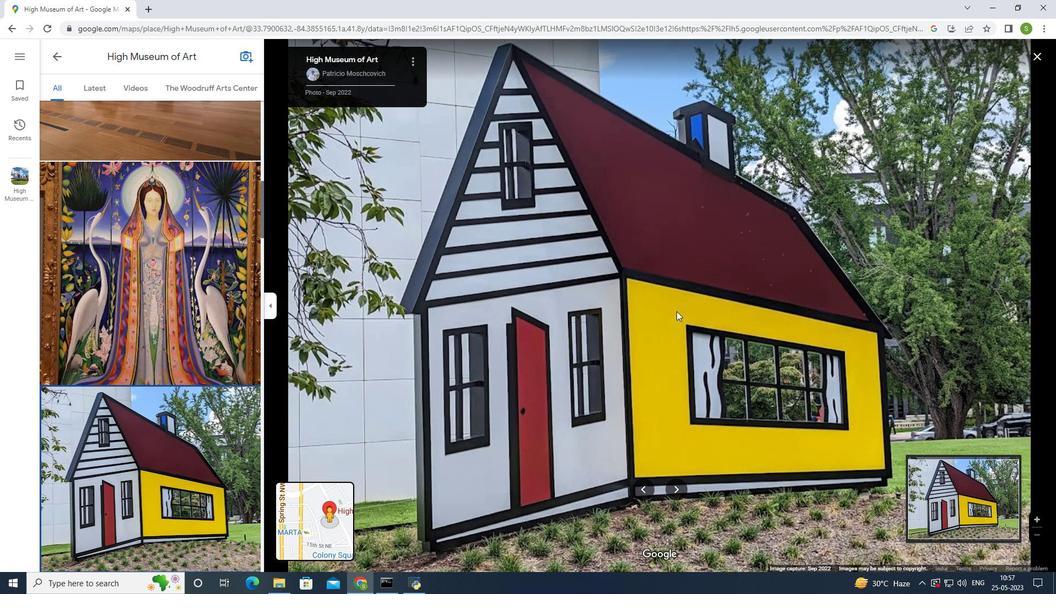 
Action: Mouse moved to (673, 309)
Screenshot: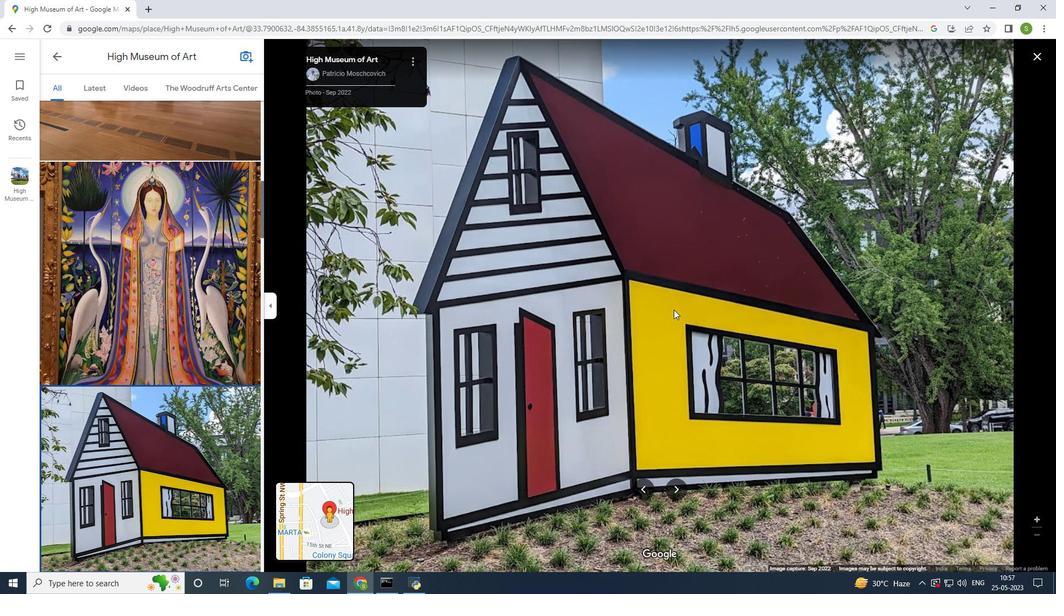 
Action: Mouse scrolled (673, 309) with delta (0, 0)
Screenshot: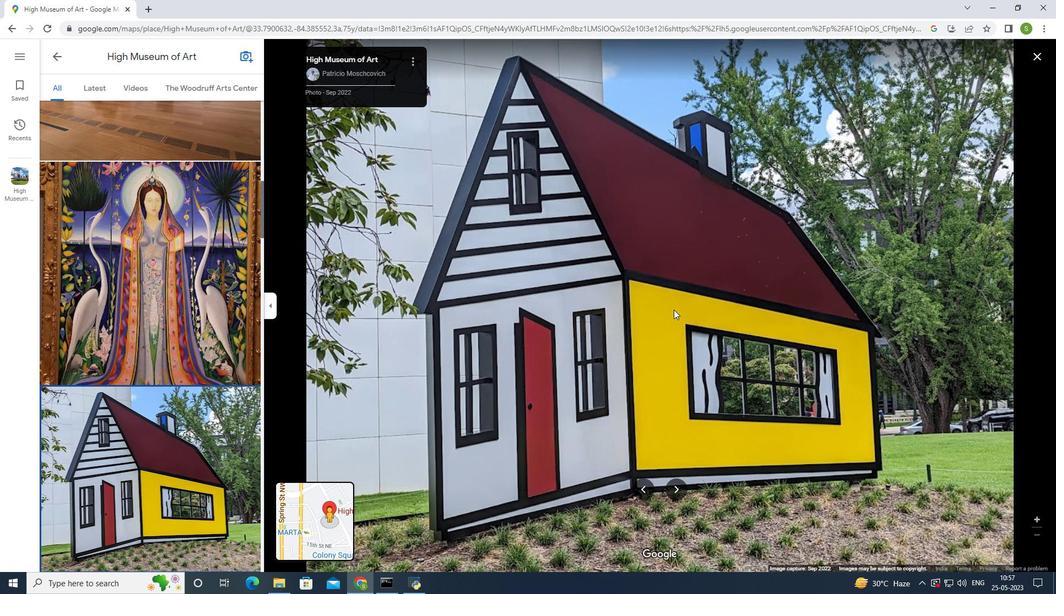 
Action: Mouse moved to (671, 310)
Screenshot: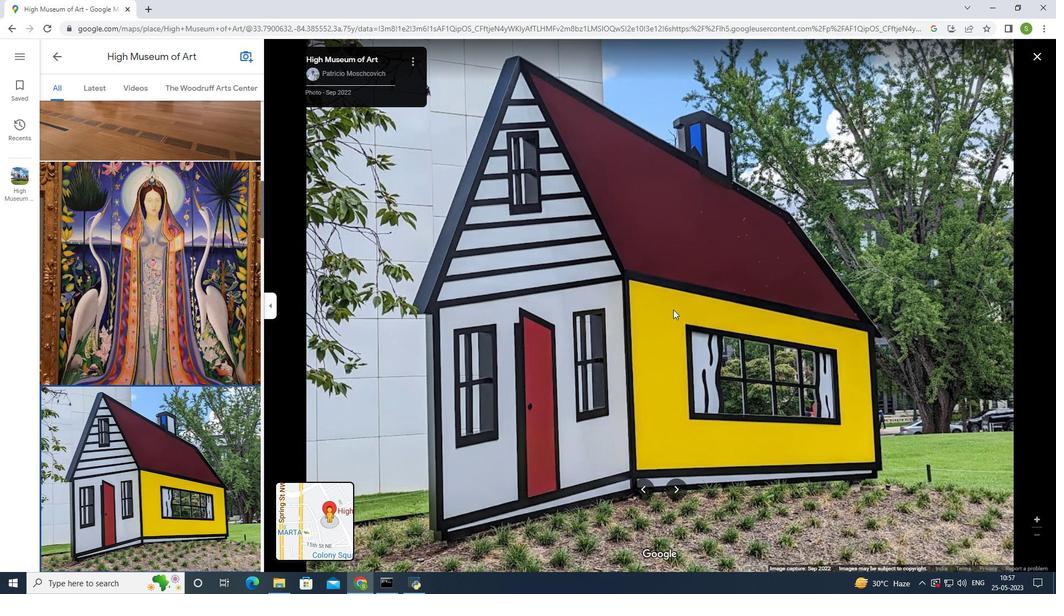
Action: Mouse scrolled (672, 309) with delta (0, 0)
Screenshot: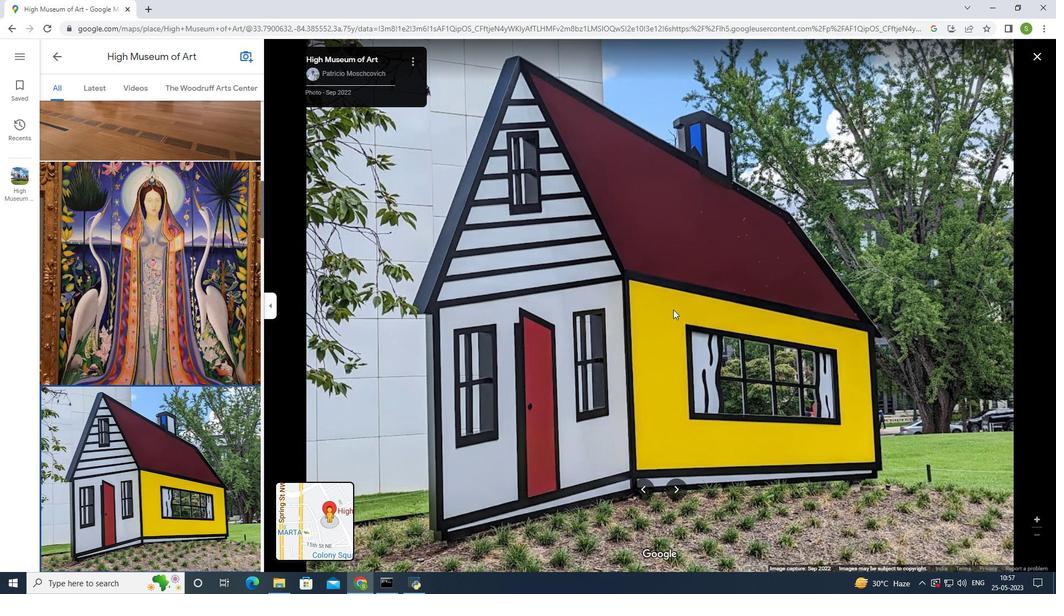 
Action: Mouse scrolled (672, 309) with delta (0, 0)
Screenshot: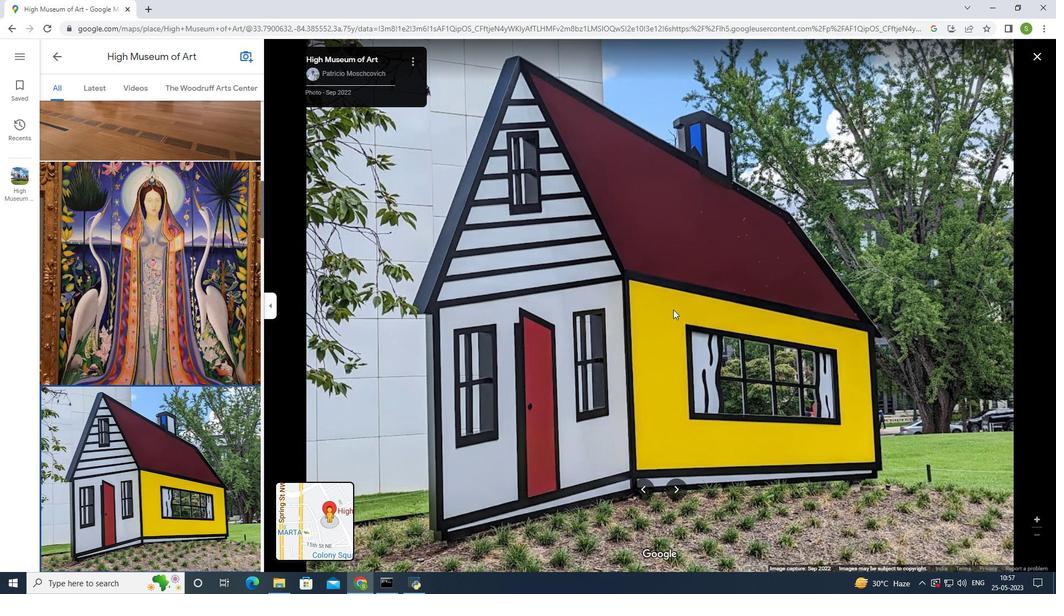 
Action: Mouse moved to (681, 492)
Screenshot: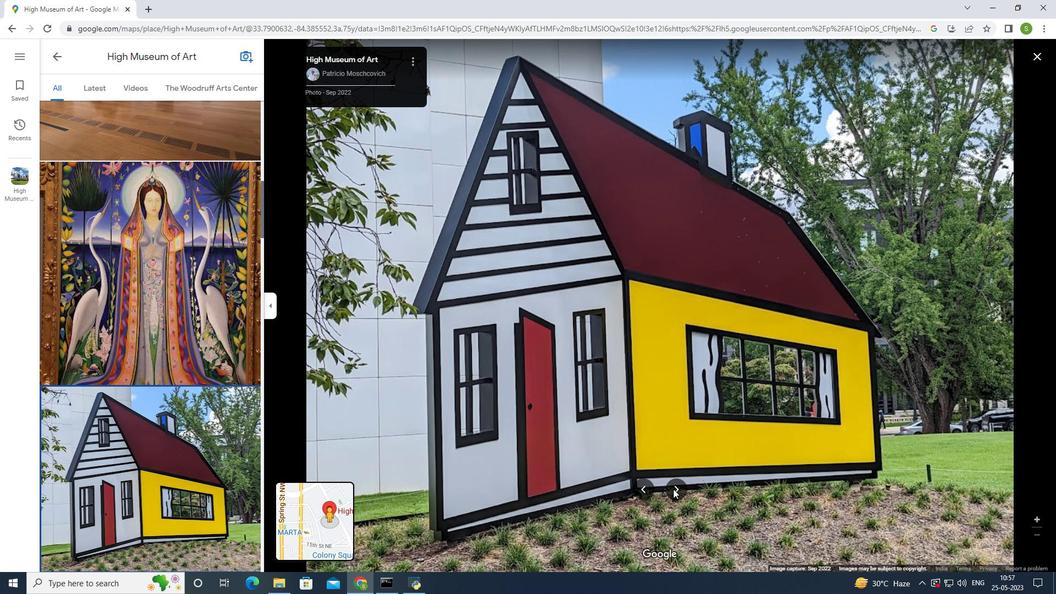 
Action: Mouse pressed left at (681, 492)
Screenshot: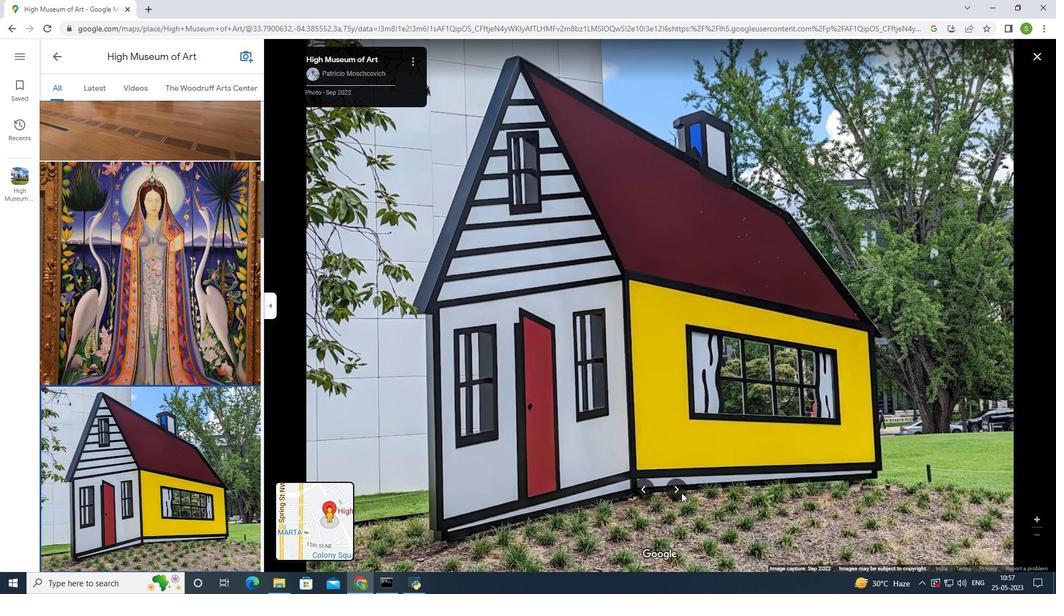 
Action: Mouse moved to (663, 333)
Screenshot: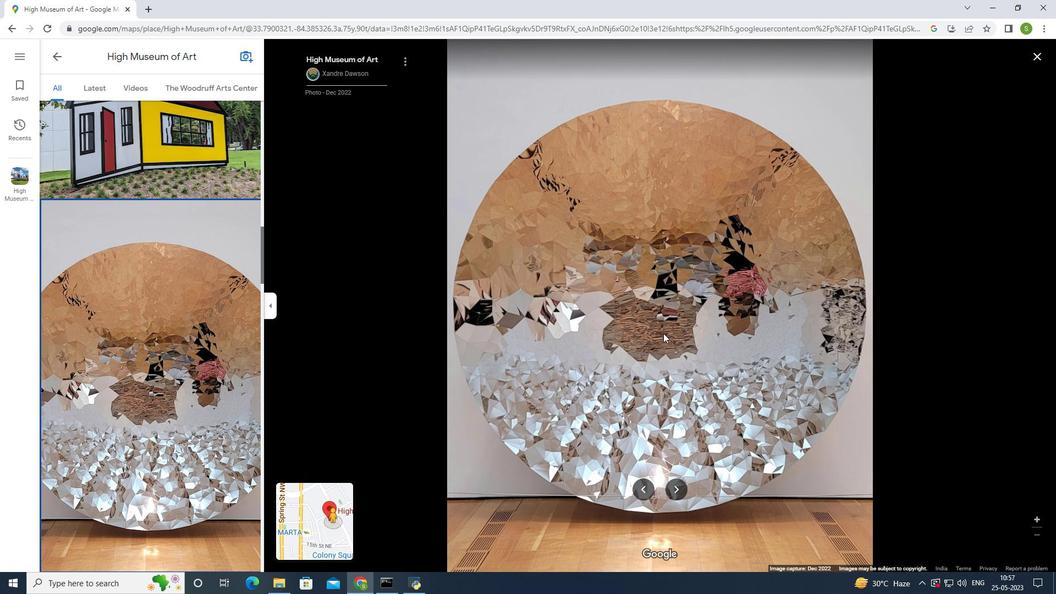 
Action: Mouse scrolled (663, 333) with delta (0, 0)
Screenshot: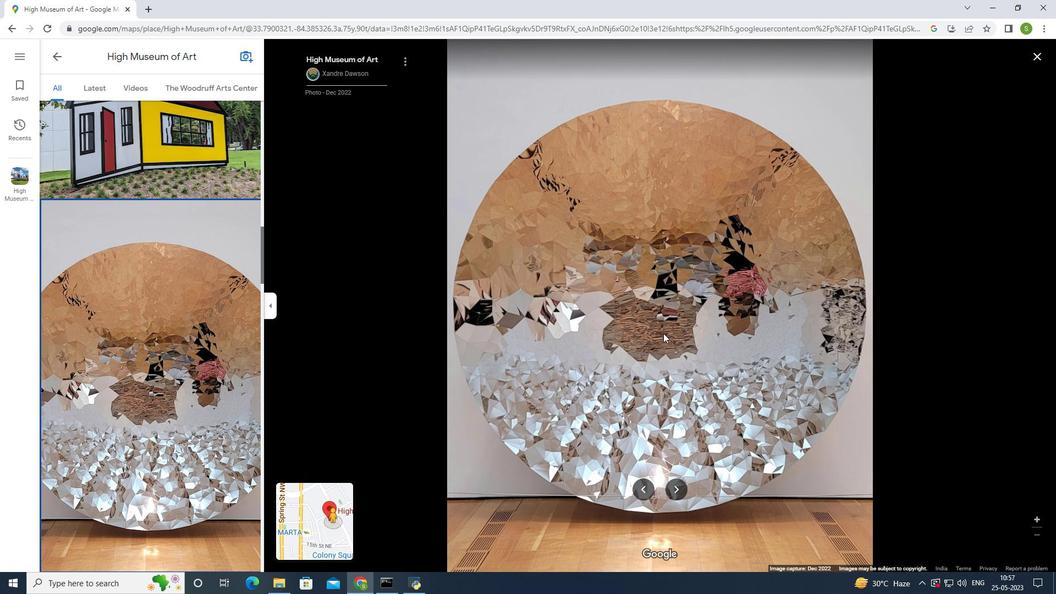 
Action: Mouse scrolled (663, 333) with delta (0, 0)
Screenshot: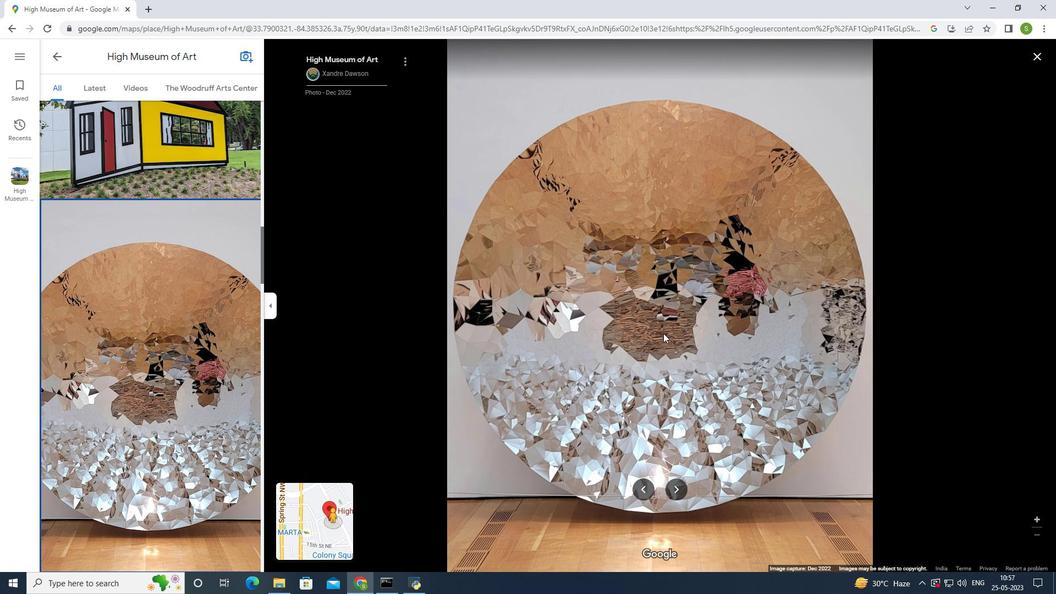 
Action: Mouse moved to (662, 333)
Screenshot: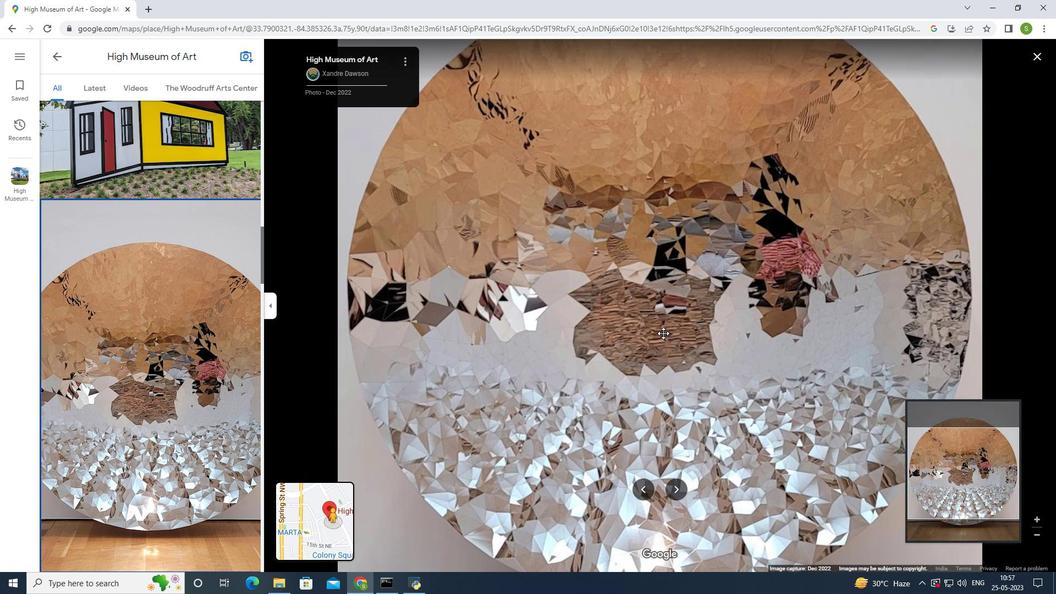
Action: Mouse scrolled (662, 333) with delta (0, 0)
Screenshot: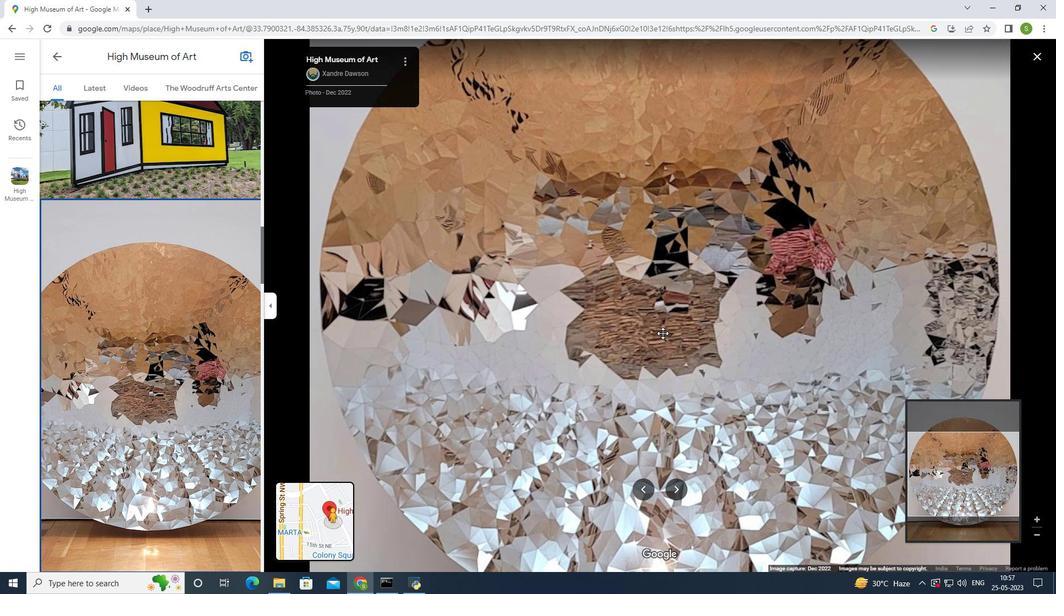 
Action: Mouse moved to (661, 334)
Screenshot: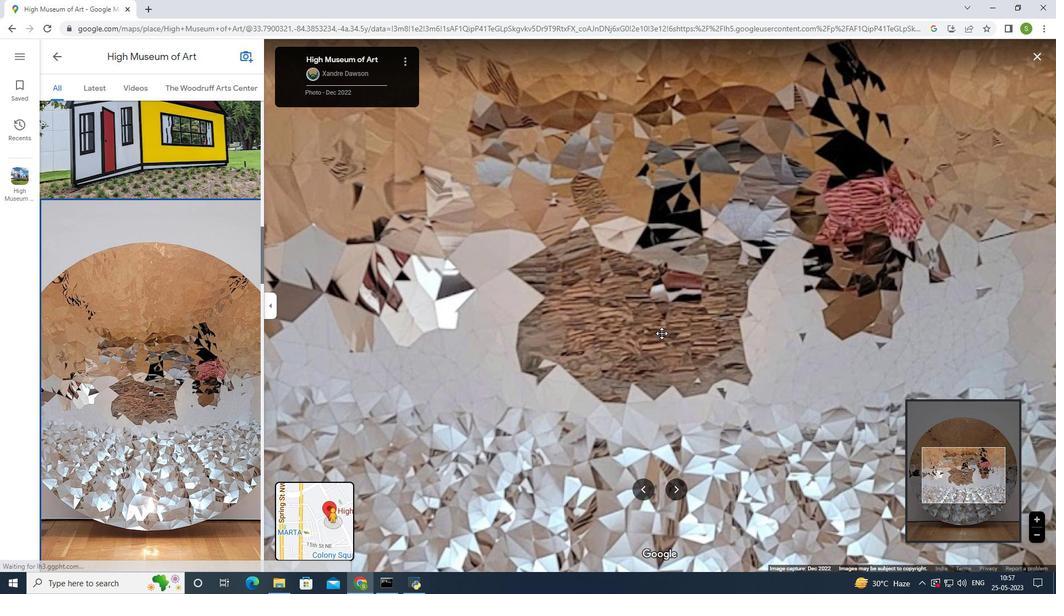 
Action: Mouse scrolled (661, 333) with delta (0, 0)
Screenshot: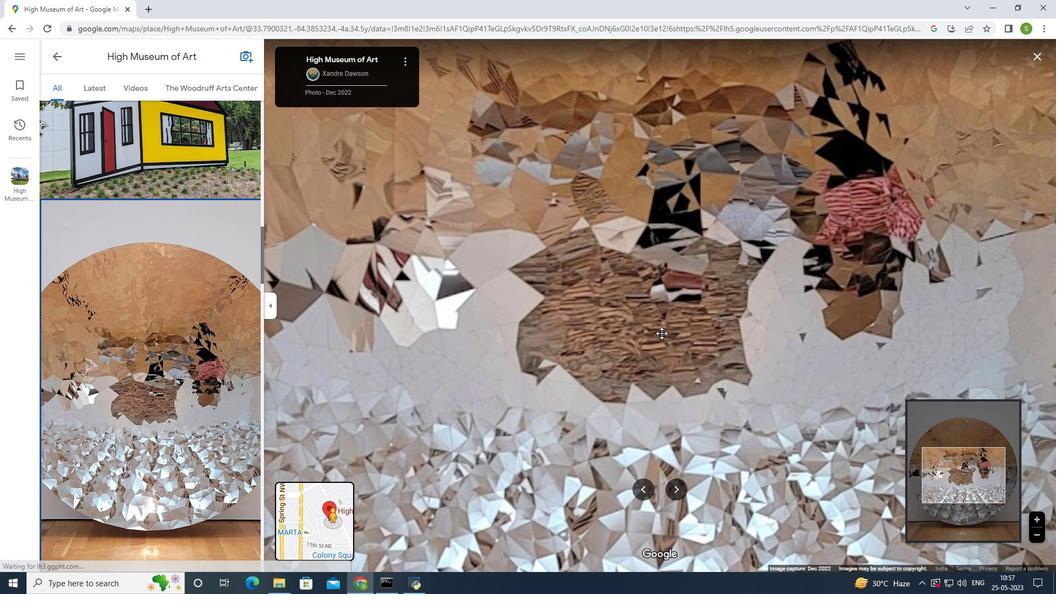 
Action: Mouse moved to (660, 335)
Screenshot: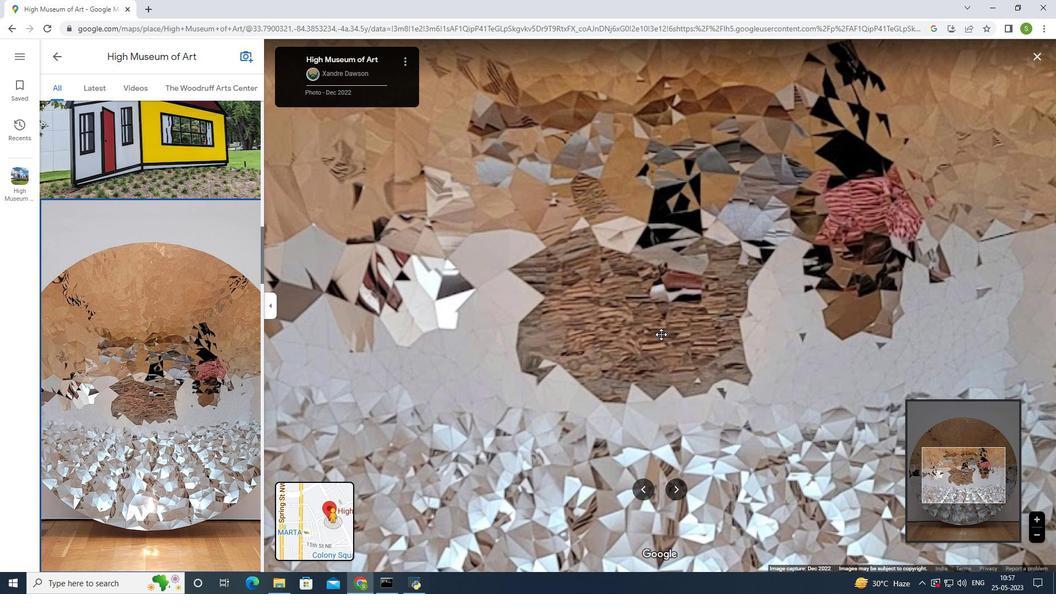 
Action: Mouse scrolled (660, 334) with delta (0, 0)
Screenshot: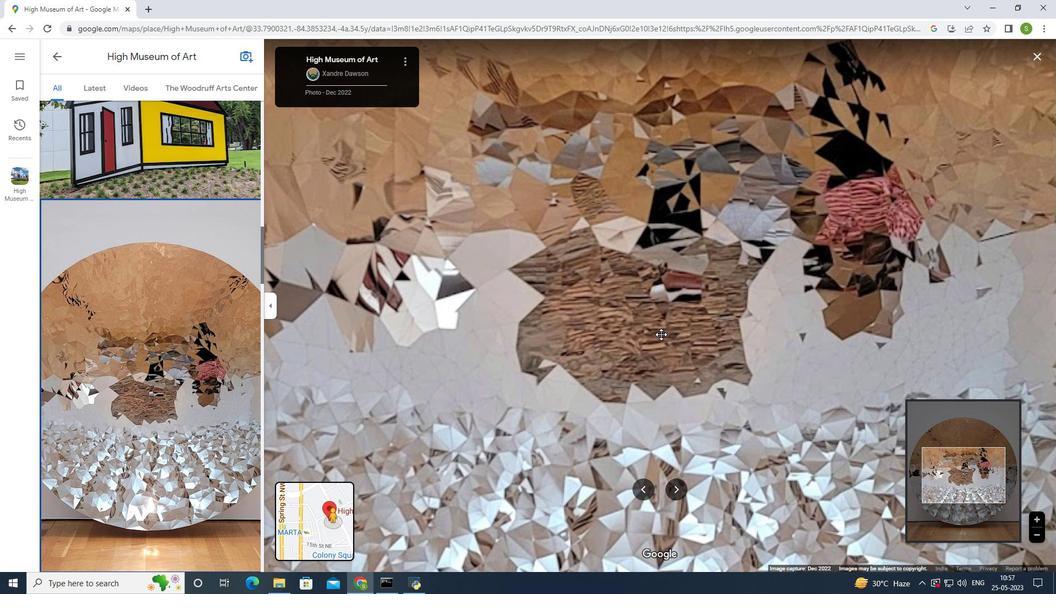 
Action: Mouse scrolled (660, 334) with delta (0, 0)
Screenshot: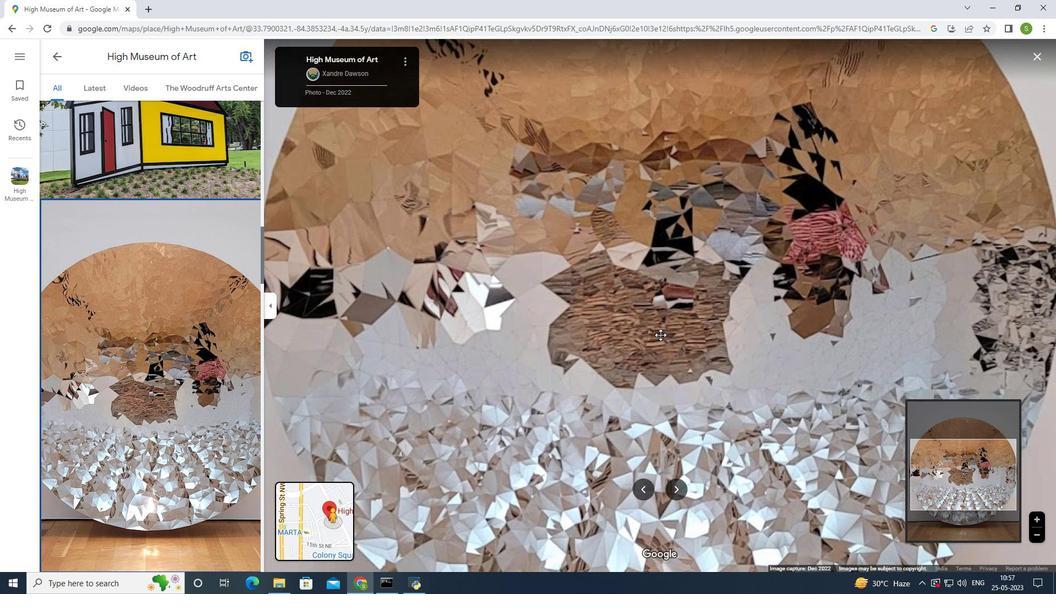 
Action: Mouse scrolled (660, 334) with delta (0, 0)
Screenshot: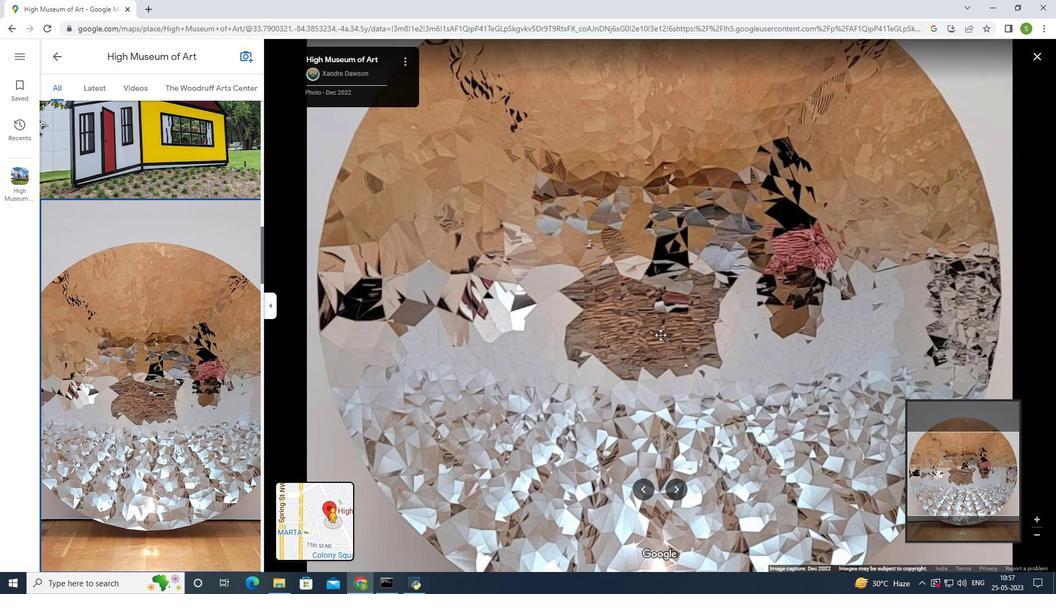
Action: Mouse moved to (657, 338)
Screenshot: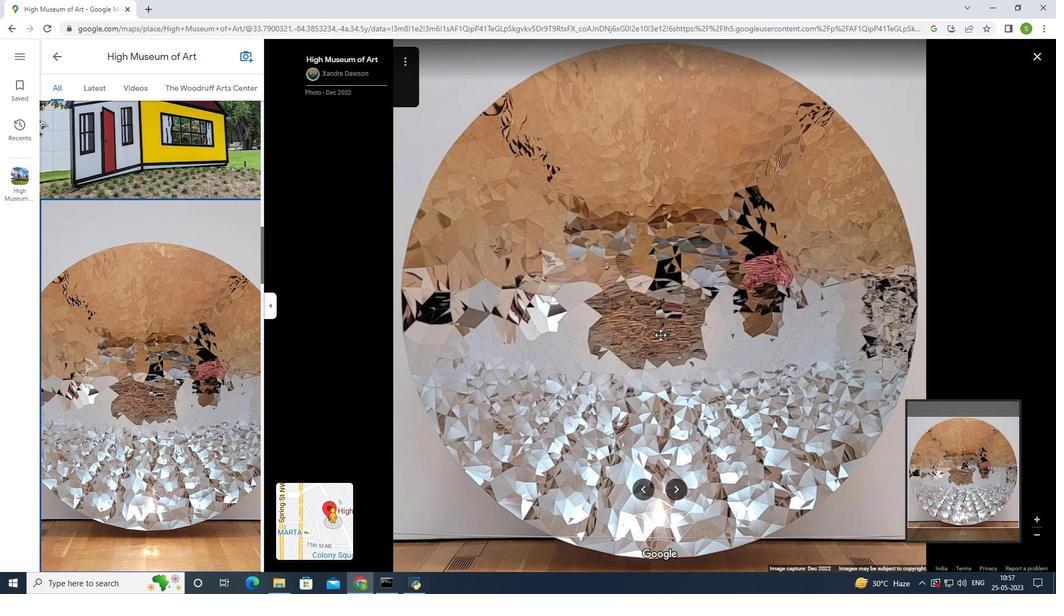 
Action: Mouse scrolled (657, 337) with delta (0, 0)
Screenshot: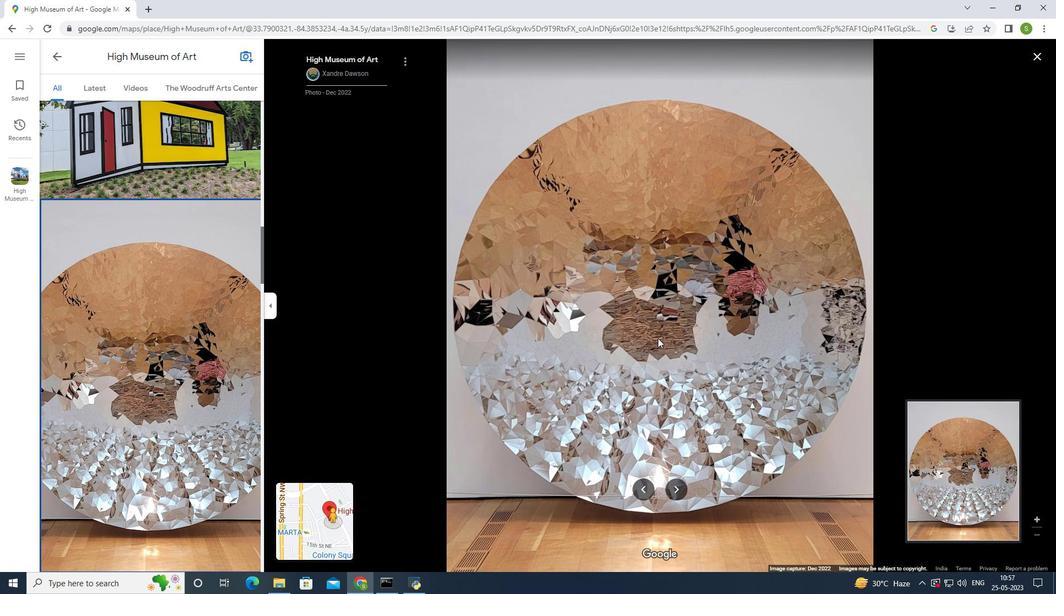 
Action: Mouse moved to (657, 339)
Screenshot: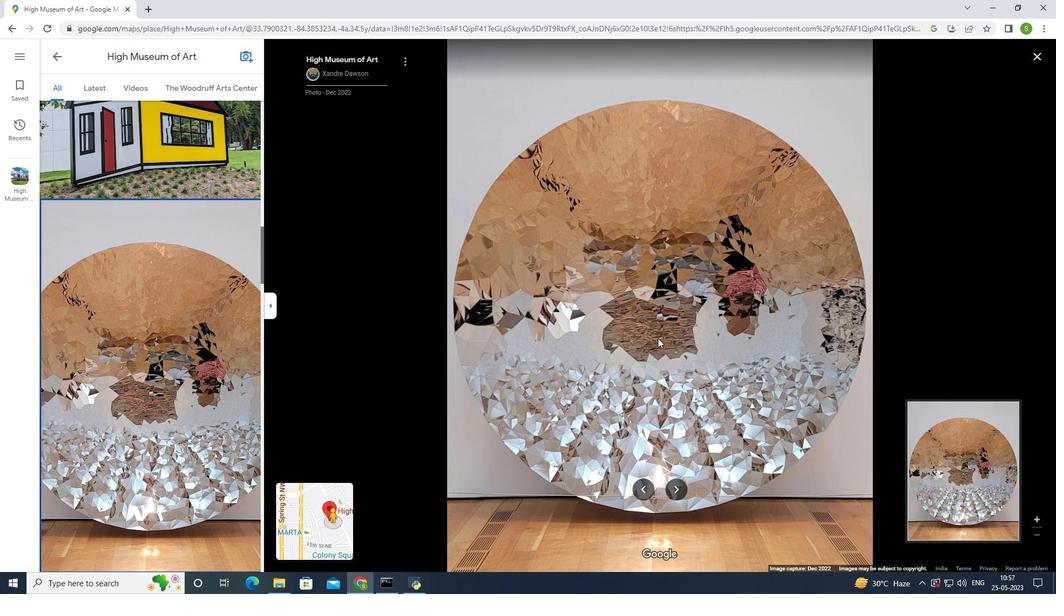 
Action: Mouse scrolled (657, 338) with delta (0, 0)
Screenshot: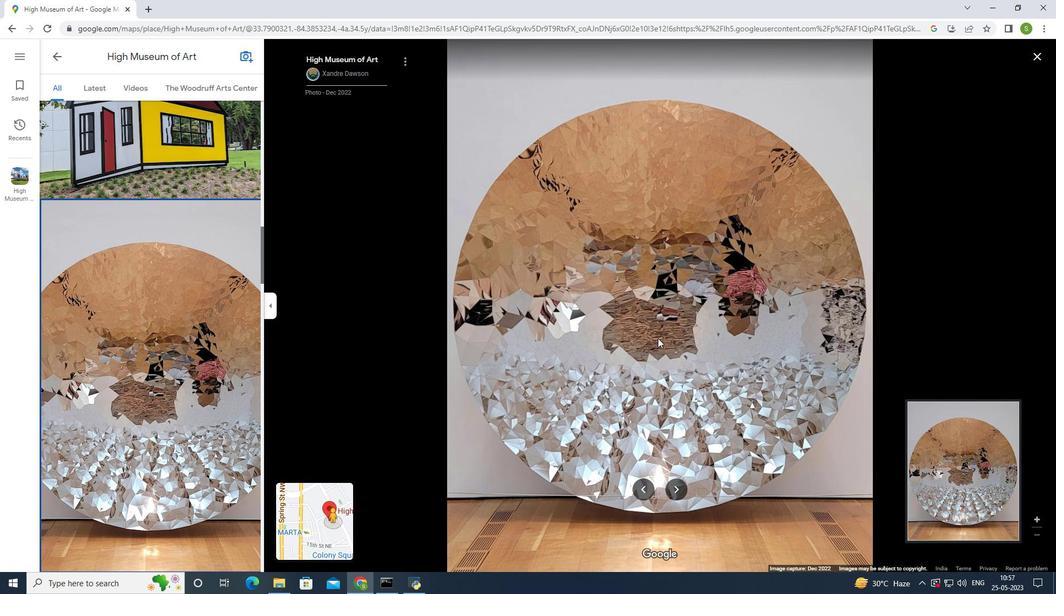 
Action: Mouse moved to (657, 339)
Screenshot: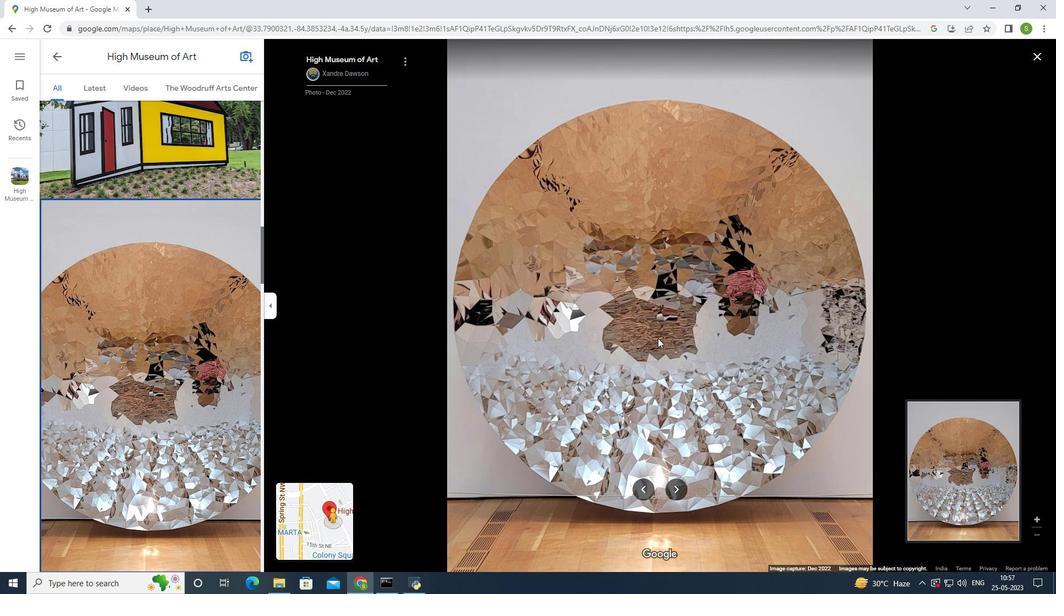 
Action: Mouse scrolled (657, 339) with delta (0, 0)
Screenshot: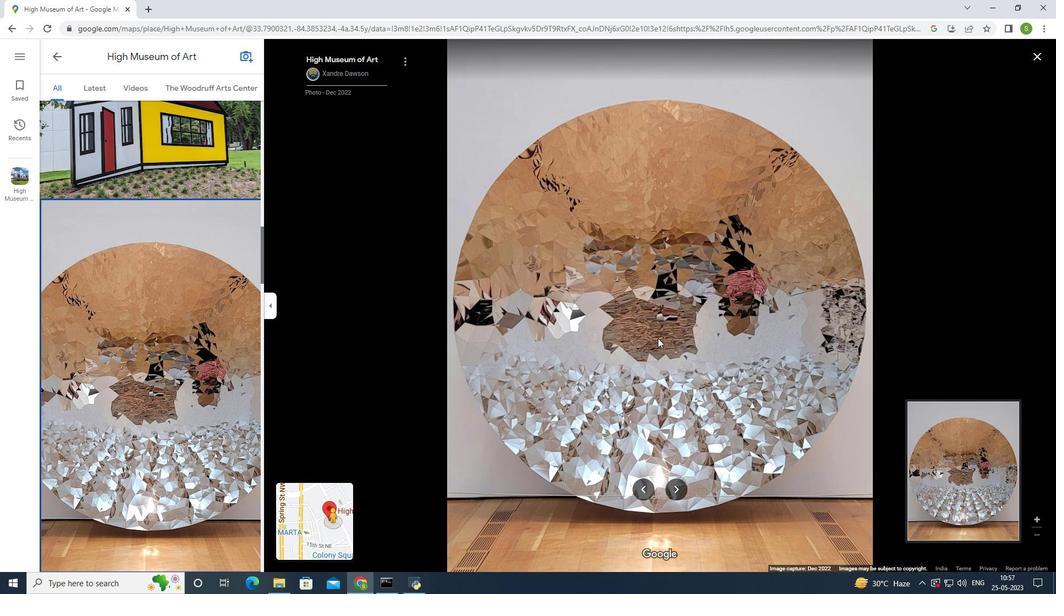
Action: Mouse scrolled (657, 339) with delta (0, 0)
Screenshot: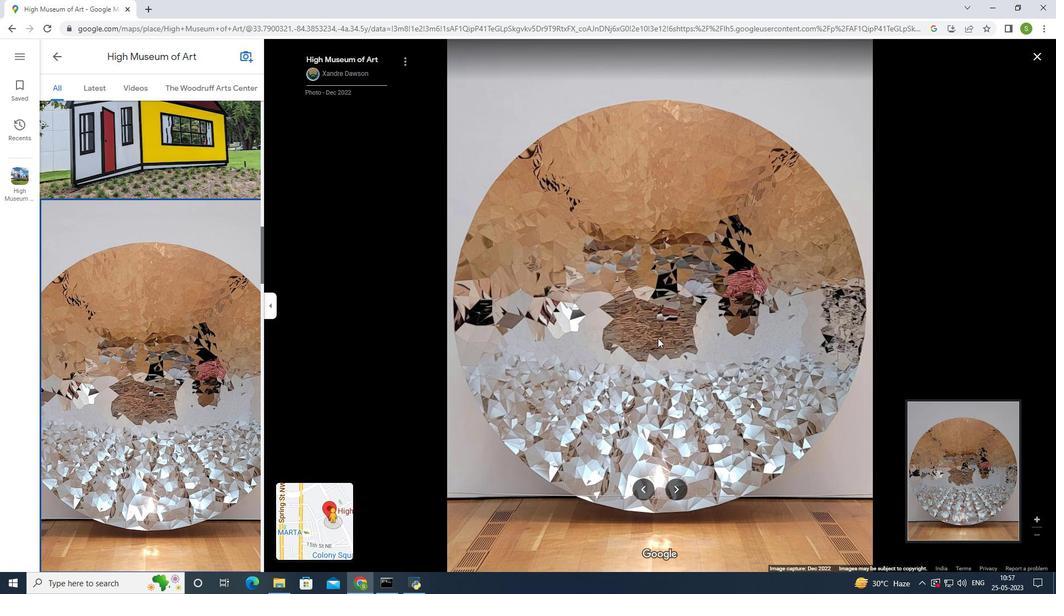 
Action: Mouse moved to (673, 491)
Screenshot: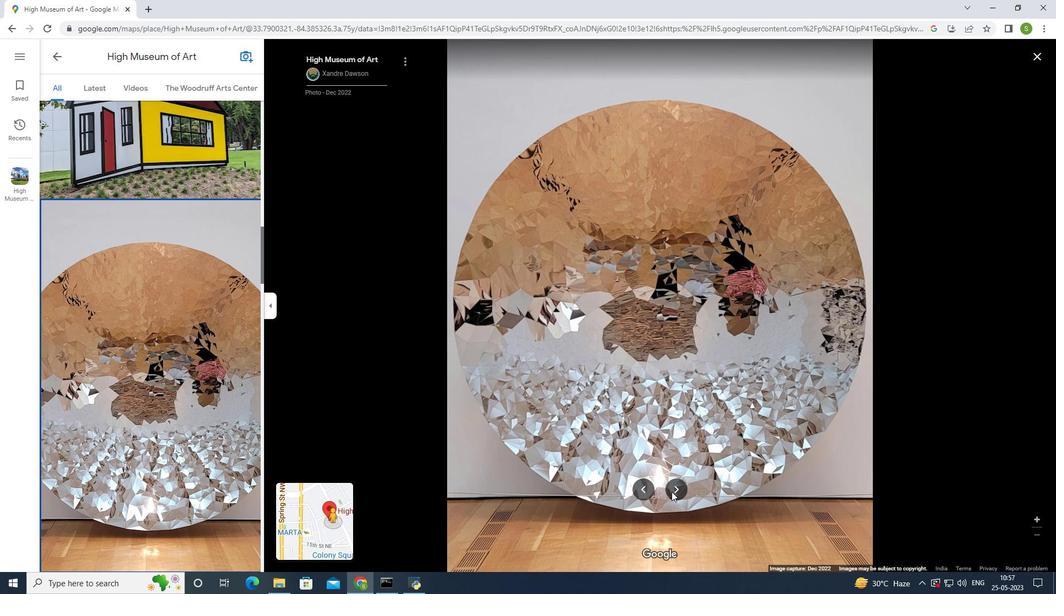 
Action: Mouse pressed left at (673, 491)
Screenshot: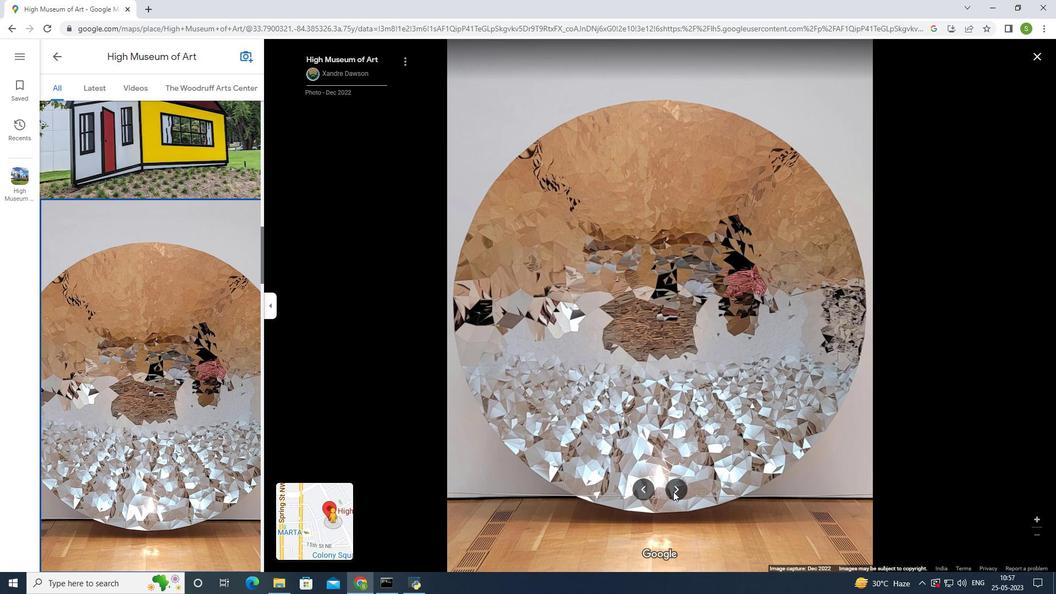 
Action: Mouse moved to (678, 489)
Screenshot: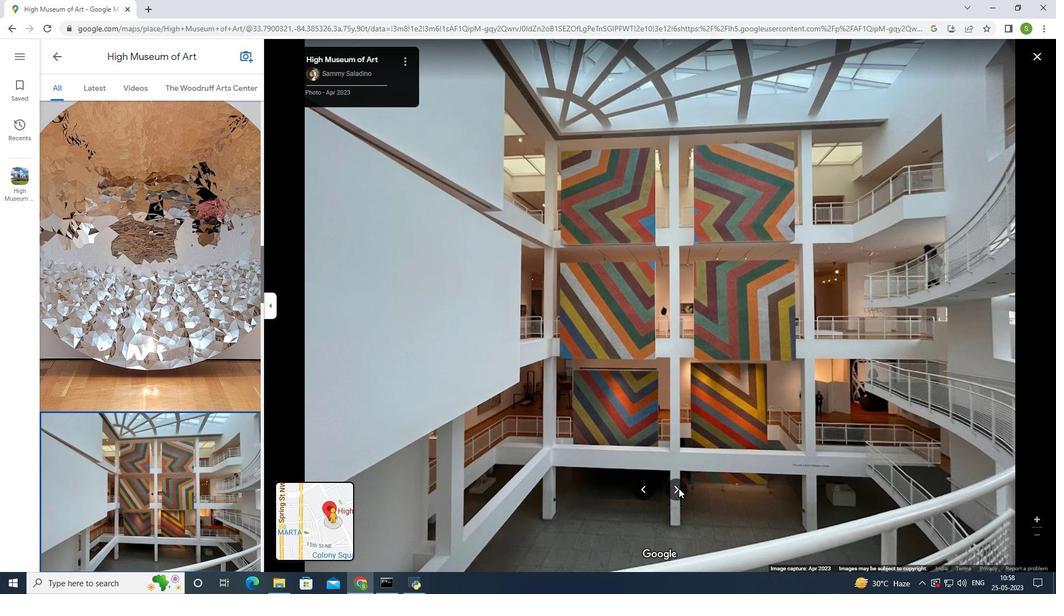 
Action: Mouse pressed left at (678, 489)
Screenshot: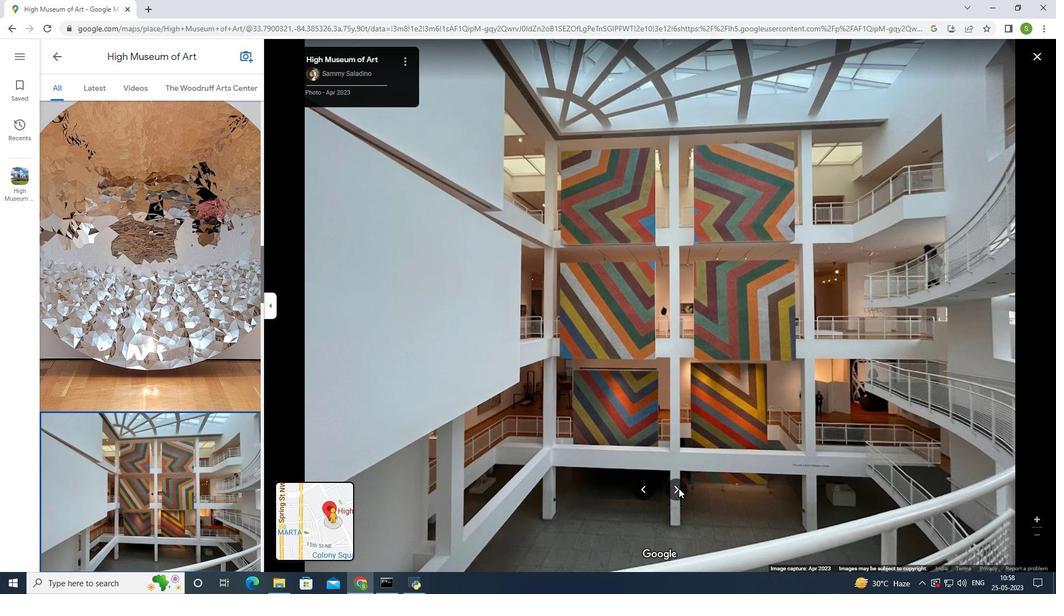 
Action: Mouse moved to (674, 488)
Screenshot: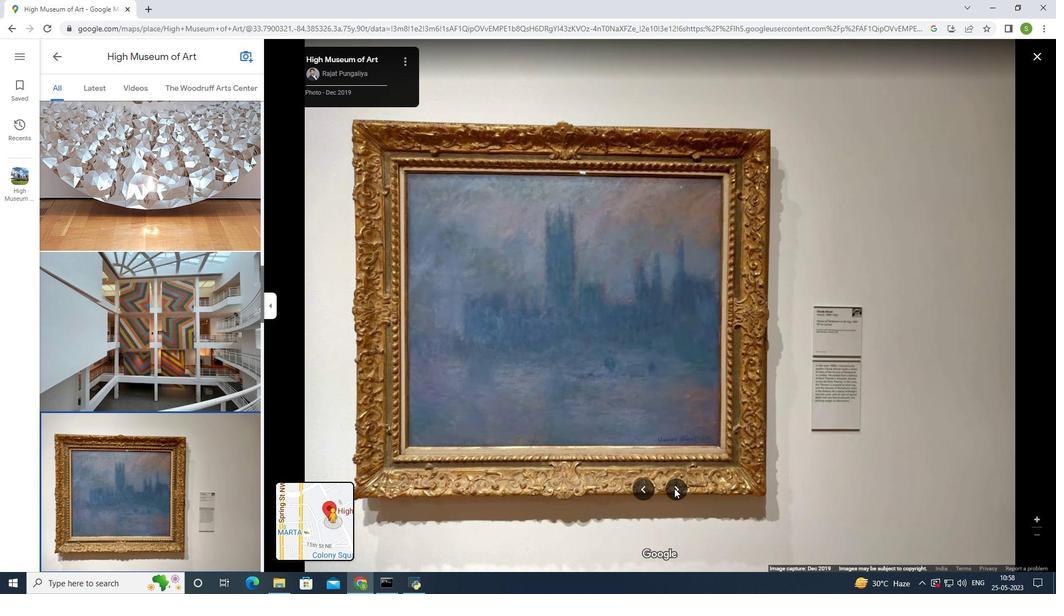 
Action: Mouse pressed left at (674, 488)
Screenshot: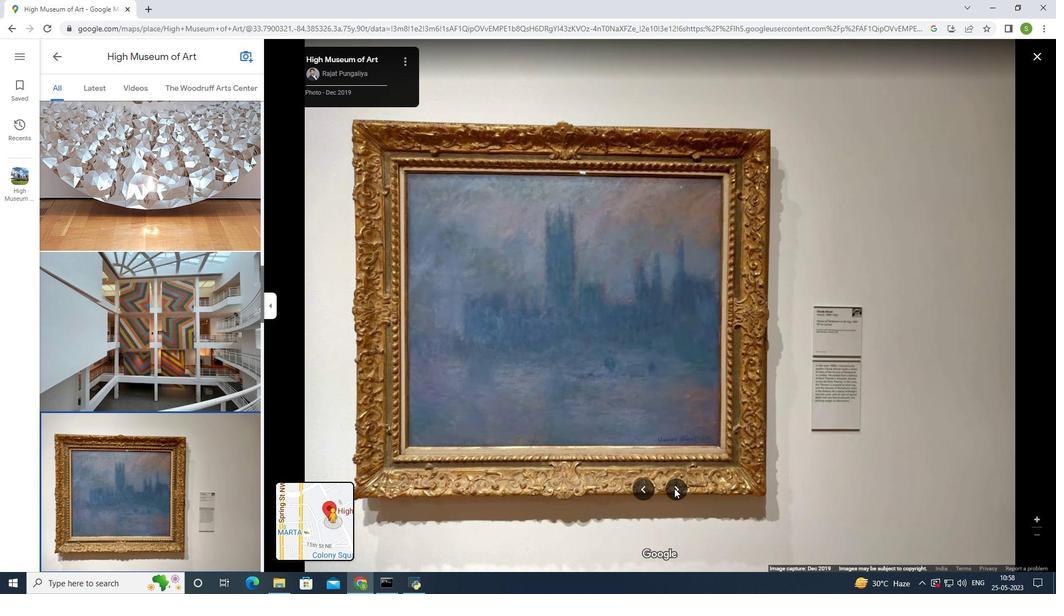 
Action: Mouse moved to (676, 496)
Screenshot: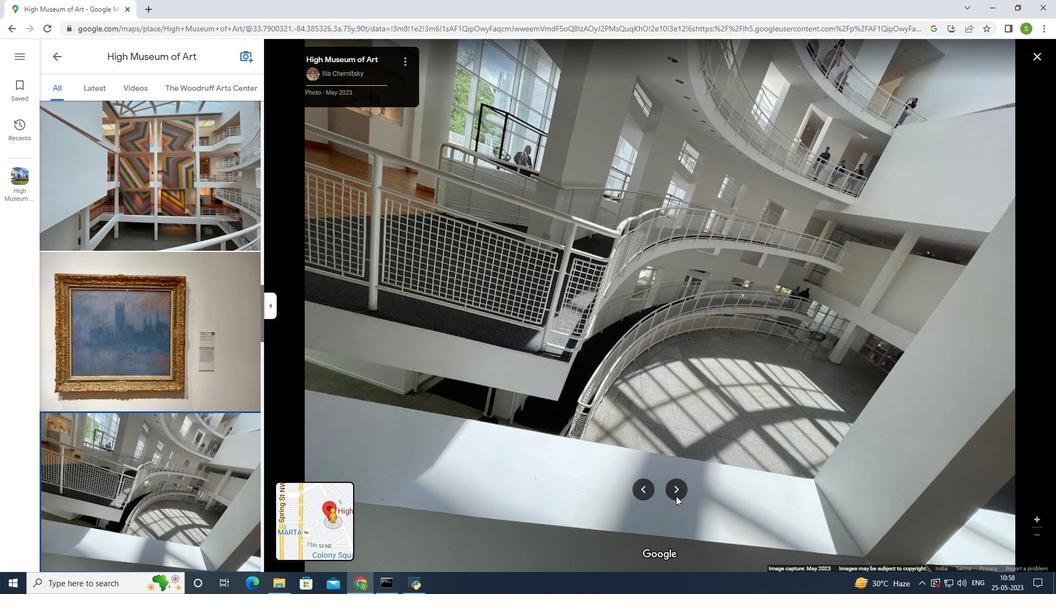 
Action: Mouse pressed left at (676, 496)
Screenshot: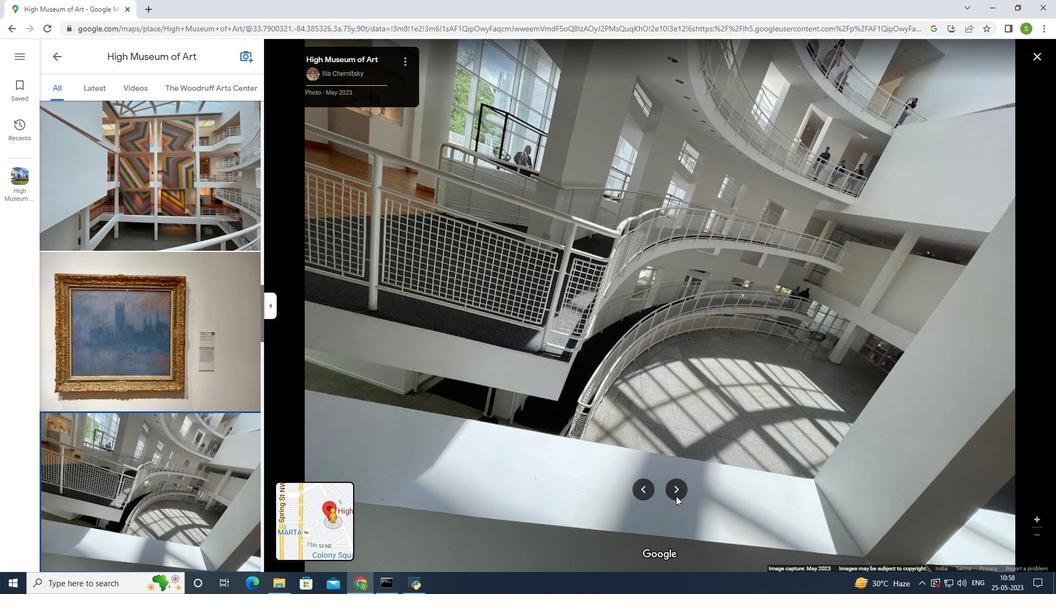 
Action: Mouse moved to (708, 359)
Screenshot: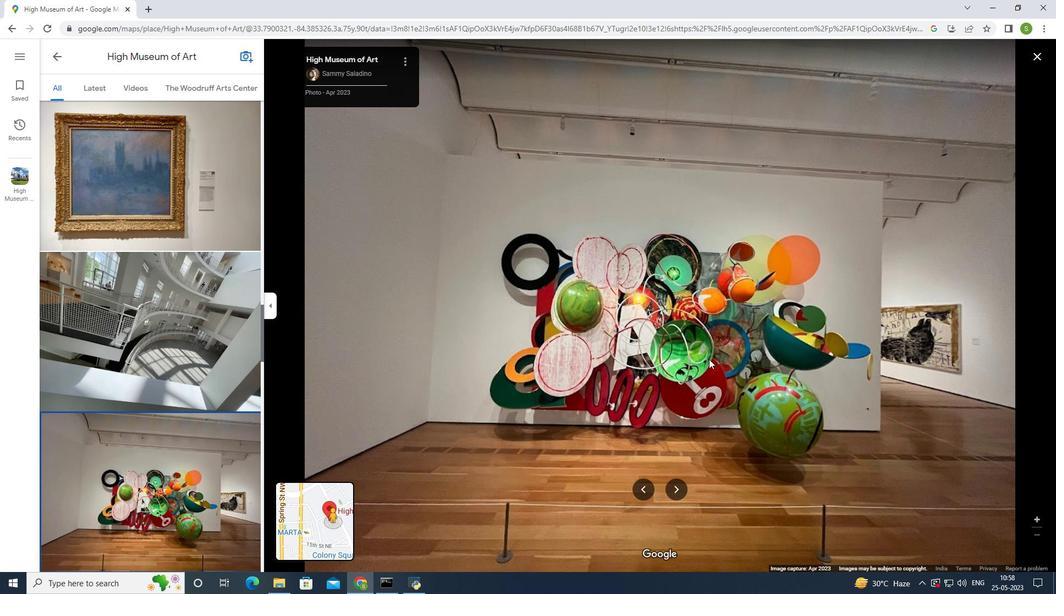 
Action: Mouse scrolled (708, 359) with delta (0, 0)
Screenshot: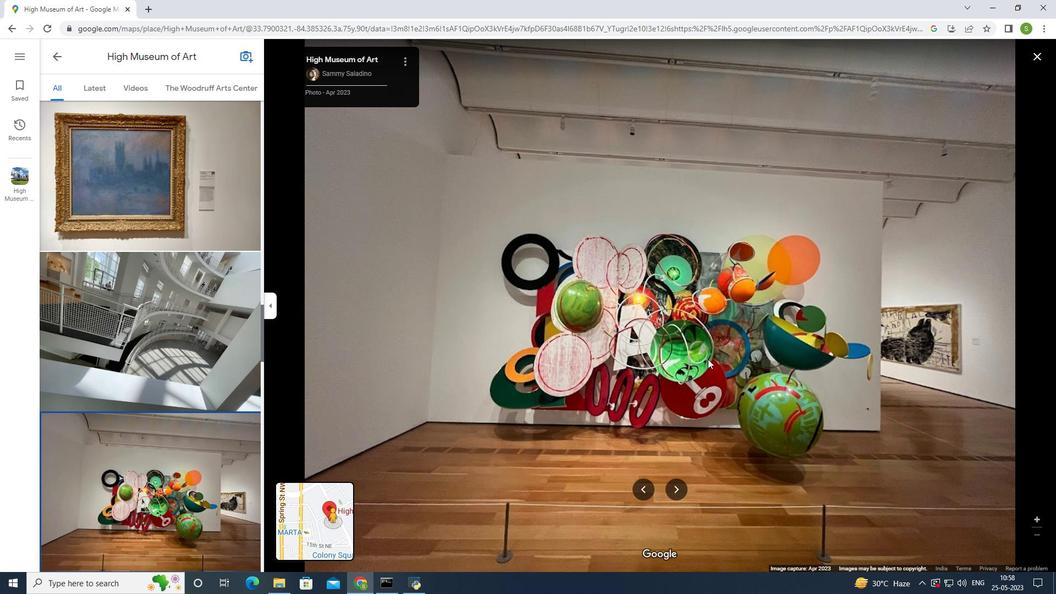
Action: Mouse moved to (708, 359)
Screenshot: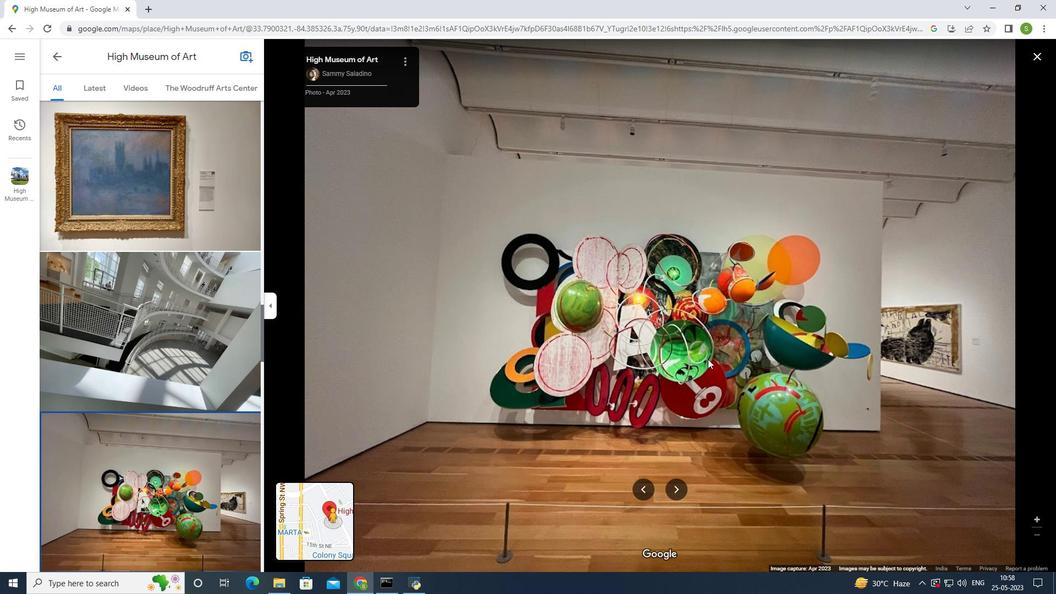 
Action: Mouse scrolled (708, 359) with delta (0, 0)
Screenshot: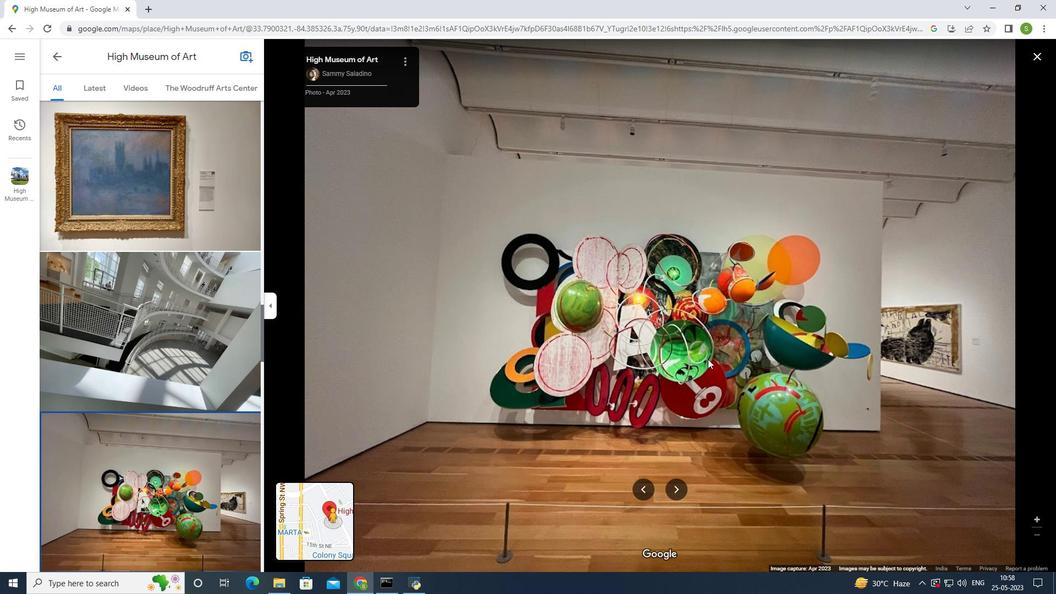 
Action: Mouse moved to (708, 358)
Screenshot: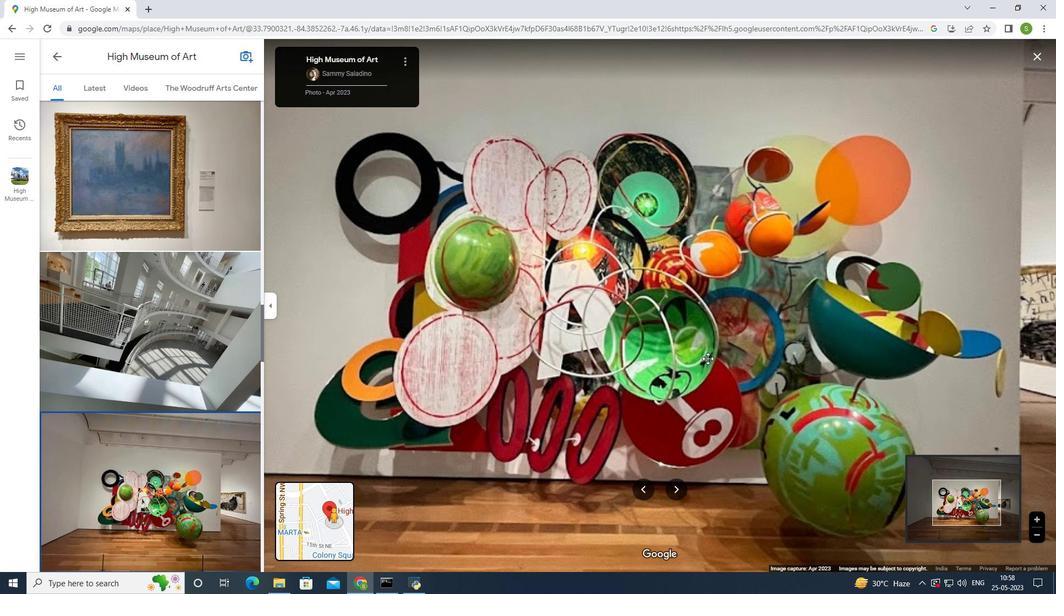 
Action: Mouse scrolled (708, 358) with delta (0, 0)
Screenshot: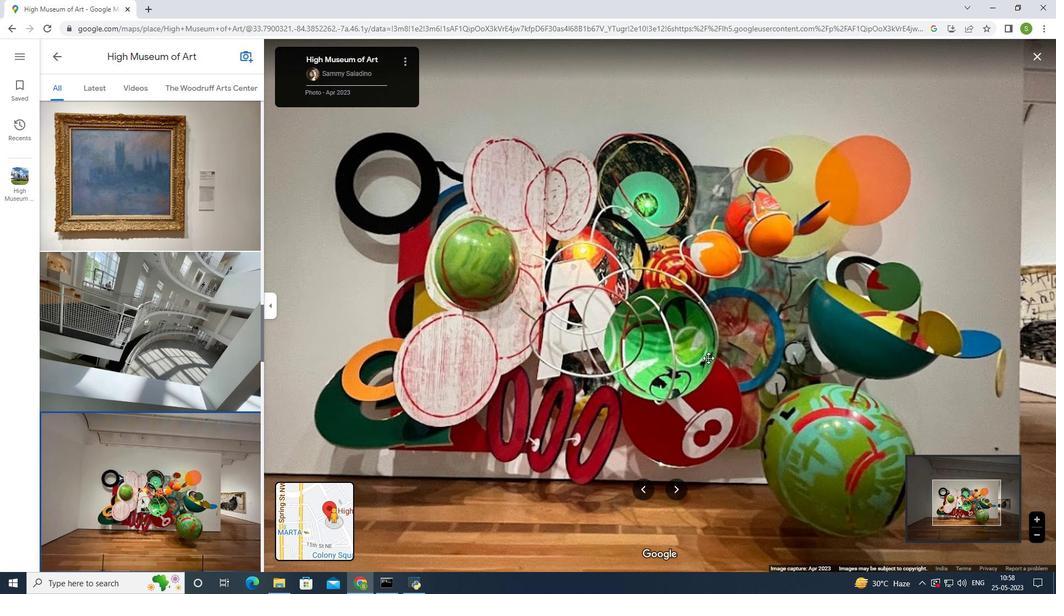 
Action: Mouse scrolled (708, 357) with delta (0, 0)
Screenshot: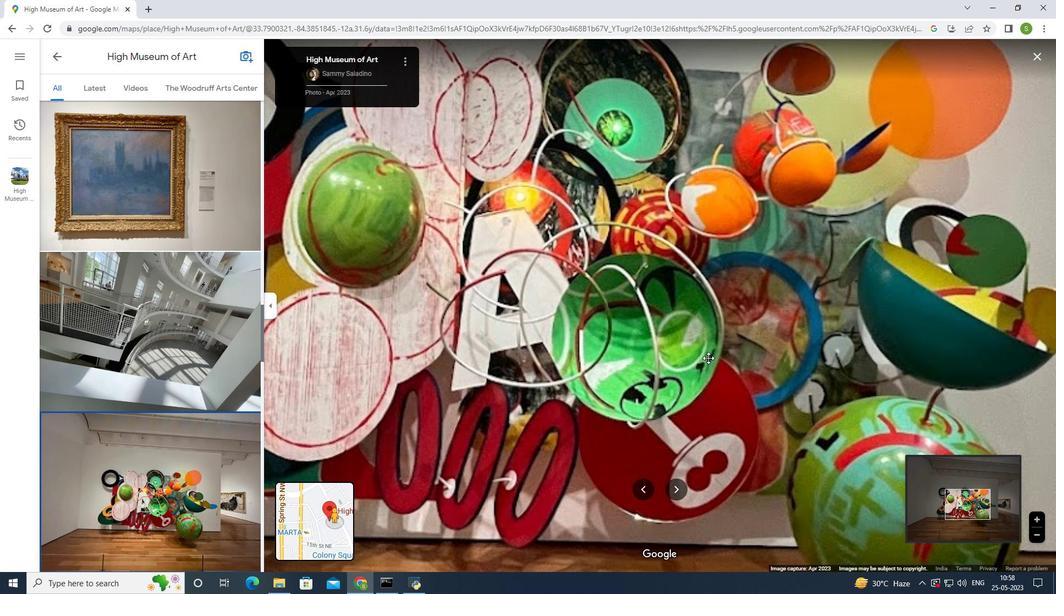 
Action: Mouse moved to (709, 358)
Screenshot: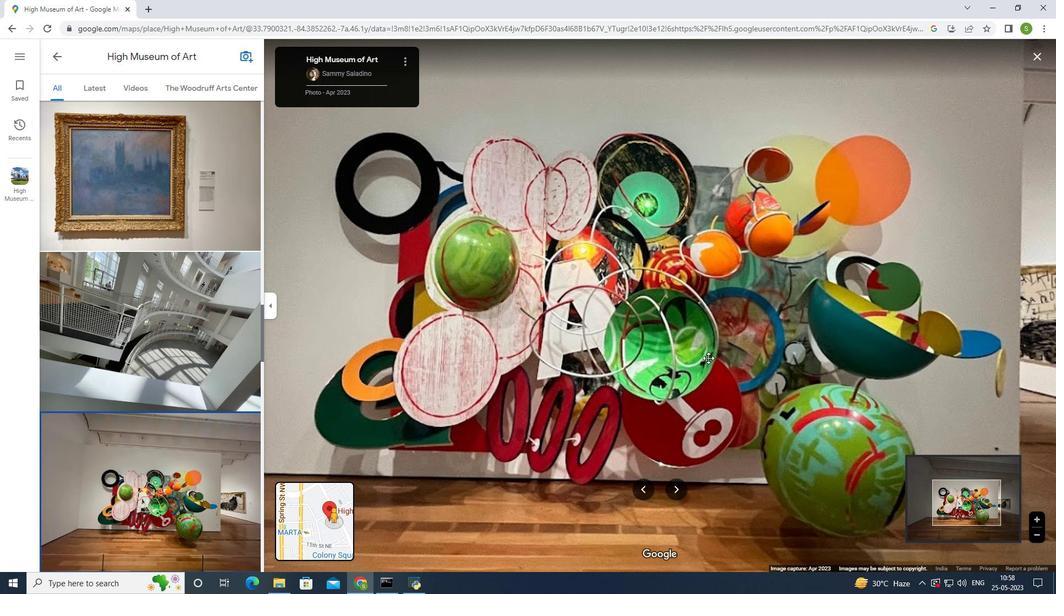 
Action: Mouse scrolled (709, 357) with delta (0, 0)
Screenshot: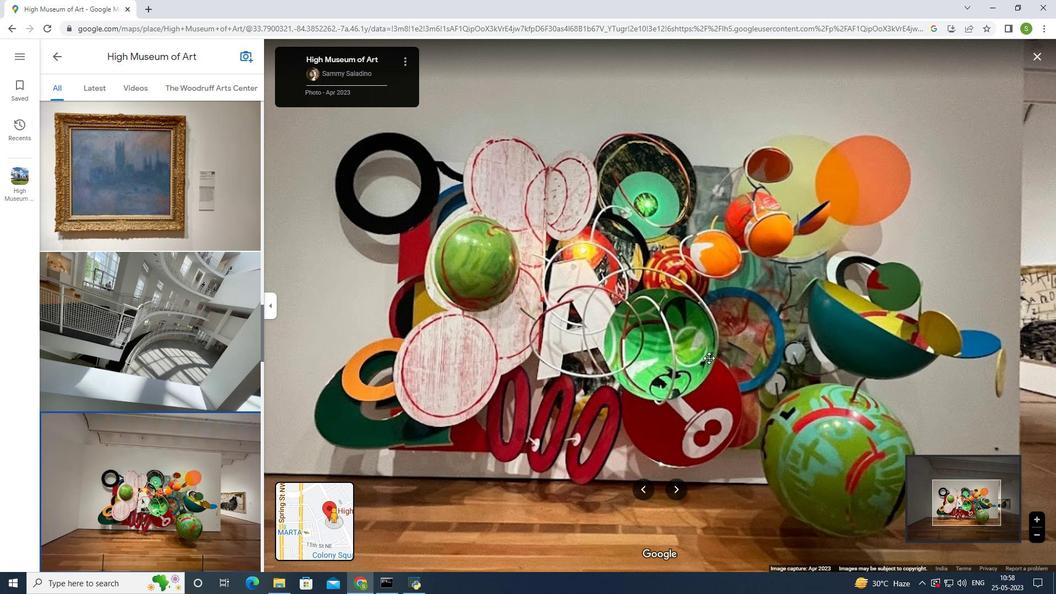 
Action: Mouse moved to (654, 312)
Screenshot: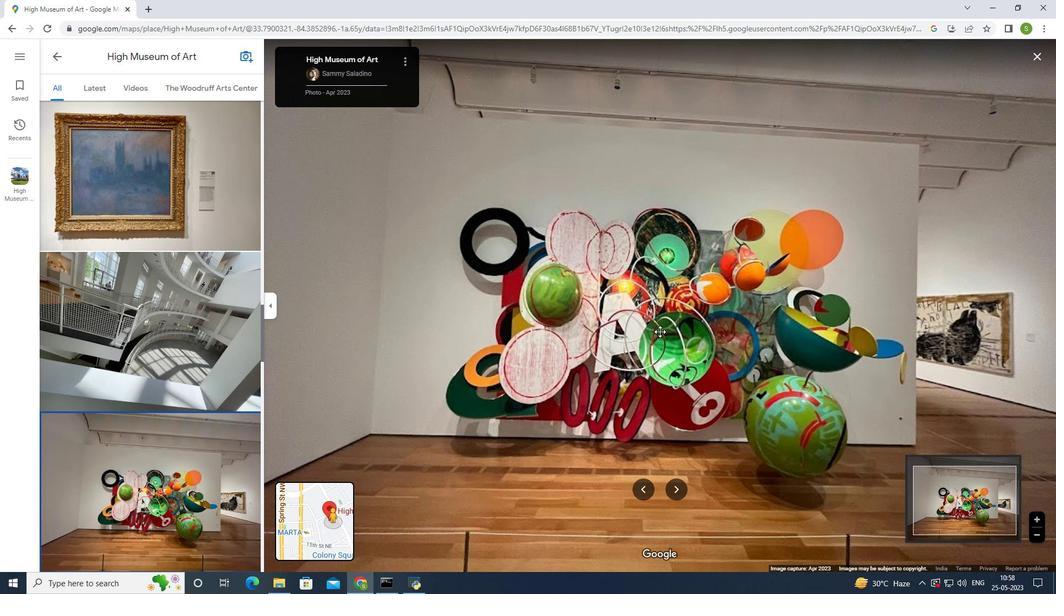 
Action: Mouse scrolled (654, 311) with delta (0, 0)
Screenshot: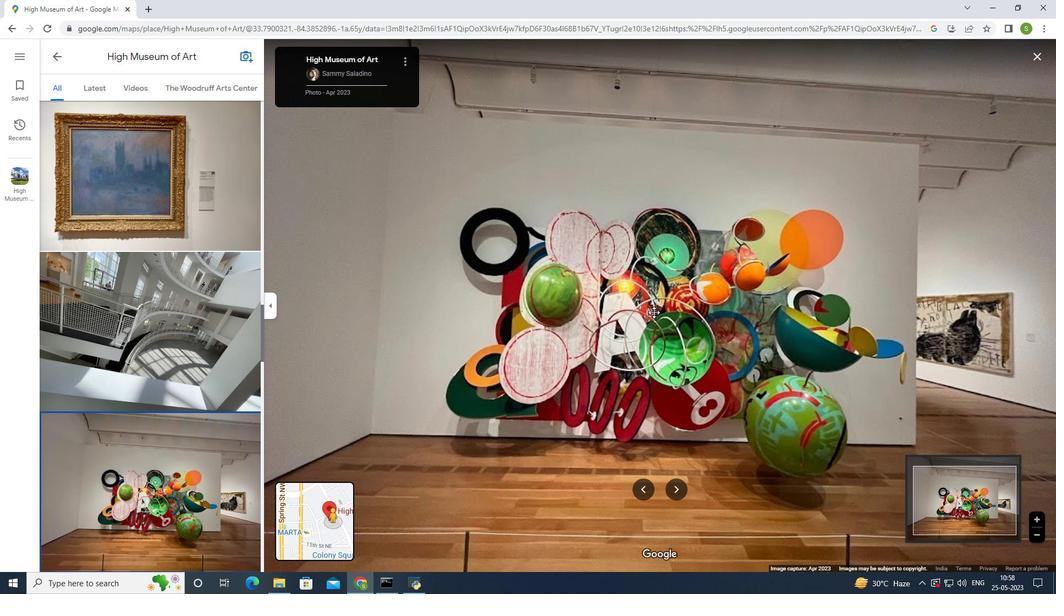 
Action: Mouse scrolled (654, 311) with delta (0, 0)
Screenshot: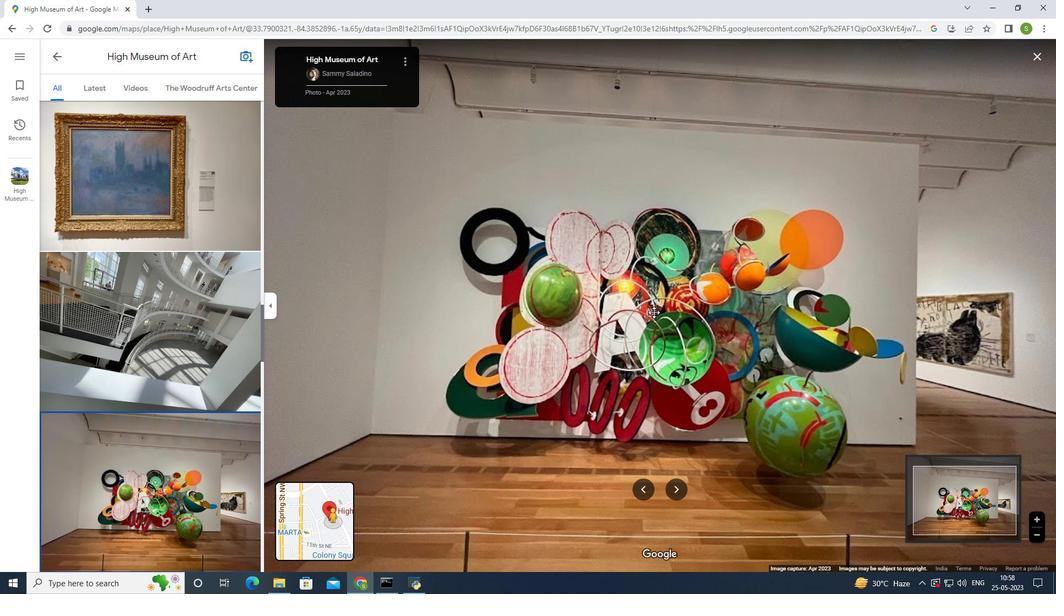 
Action: Mouse scrolled (654, 311) with delta (0, 0)
Screenshot: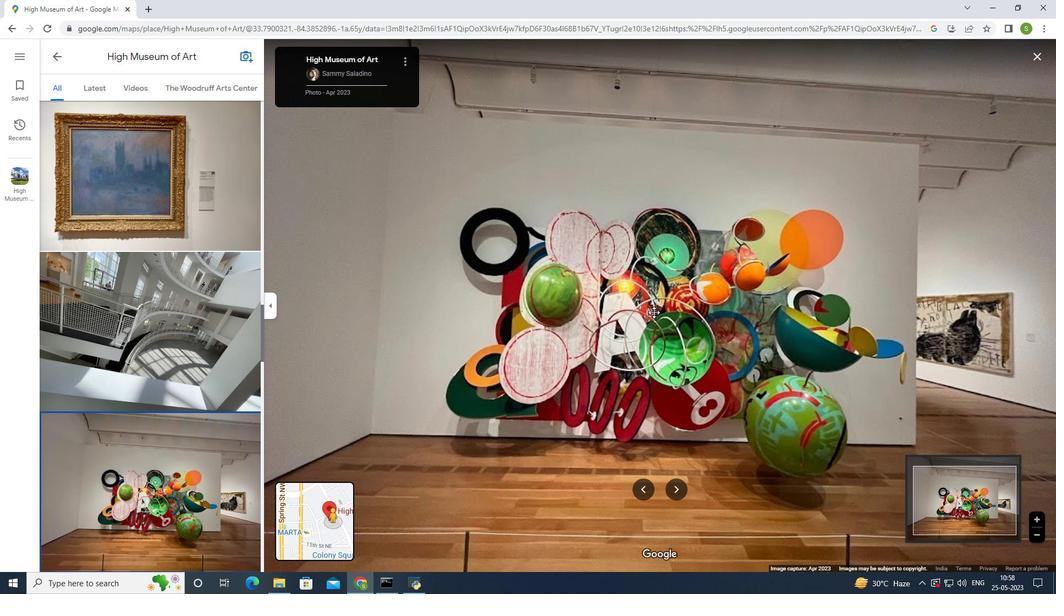
Action: Mouse moved to (654, 312)
Screenshot: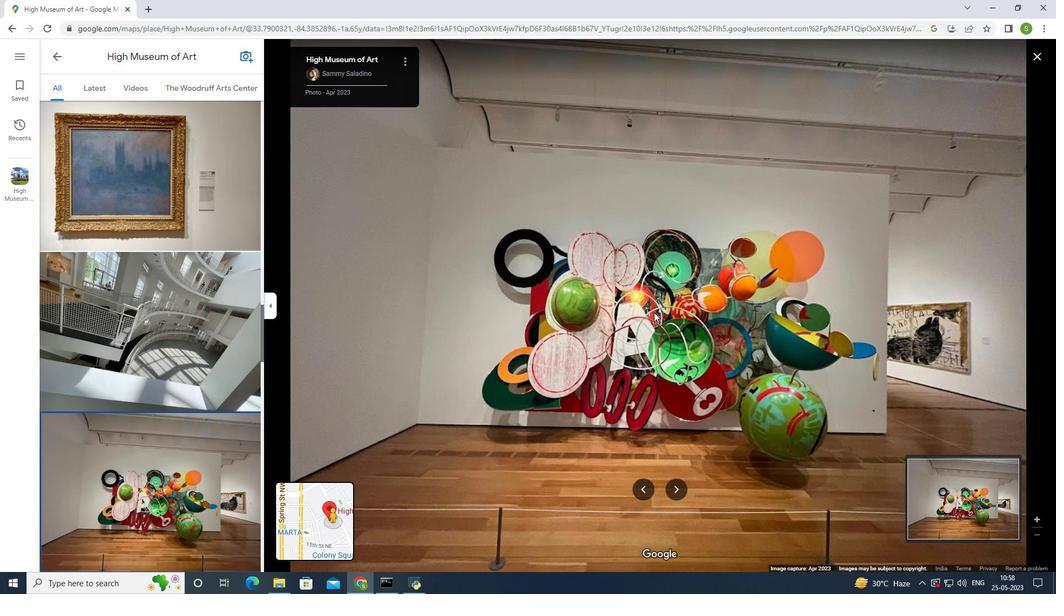 
Action: Mouse scrolled (654, 311) with delta (0, 0)
Screenshot: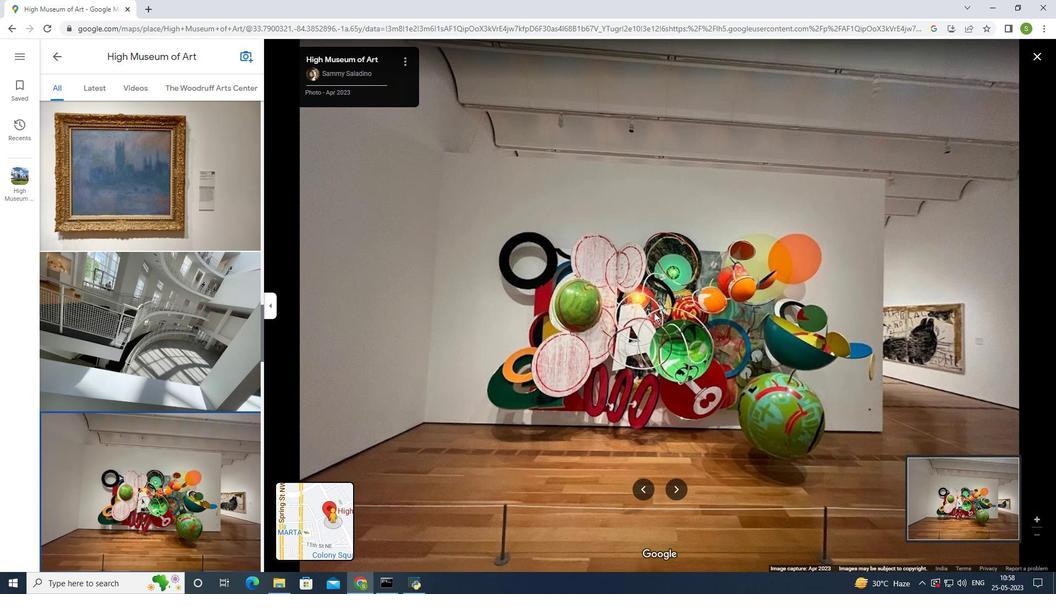 
Action: Mouse moved to (654, 313)
Screenshot: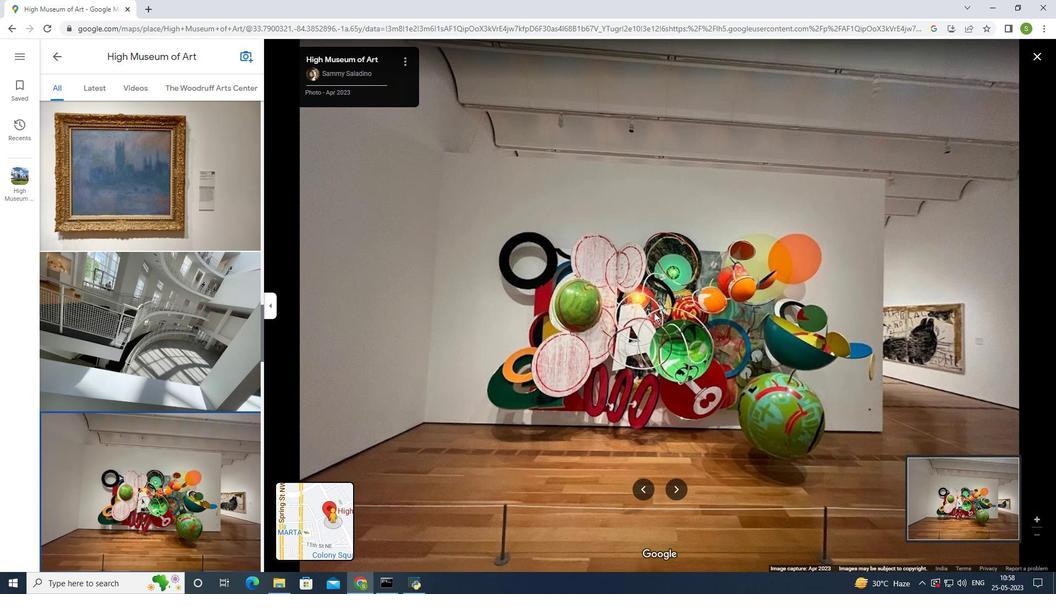 
Action: Mouse scrolled (654, 312) with delta (0, 0)
Screenshot: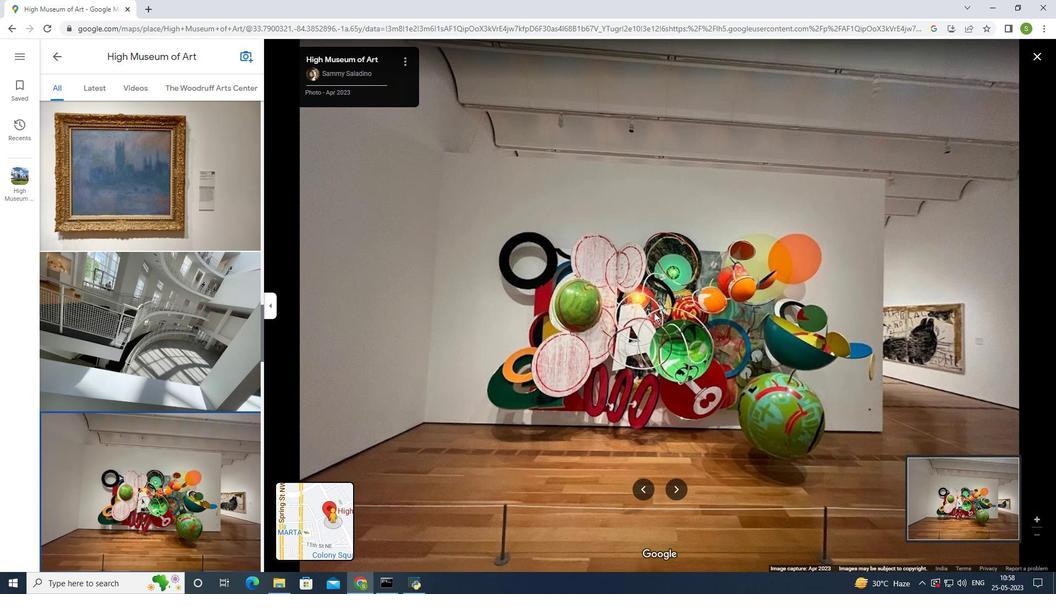 
Action: Mouse scrolled (654, 312) with delta (0, 0)
Screenshot: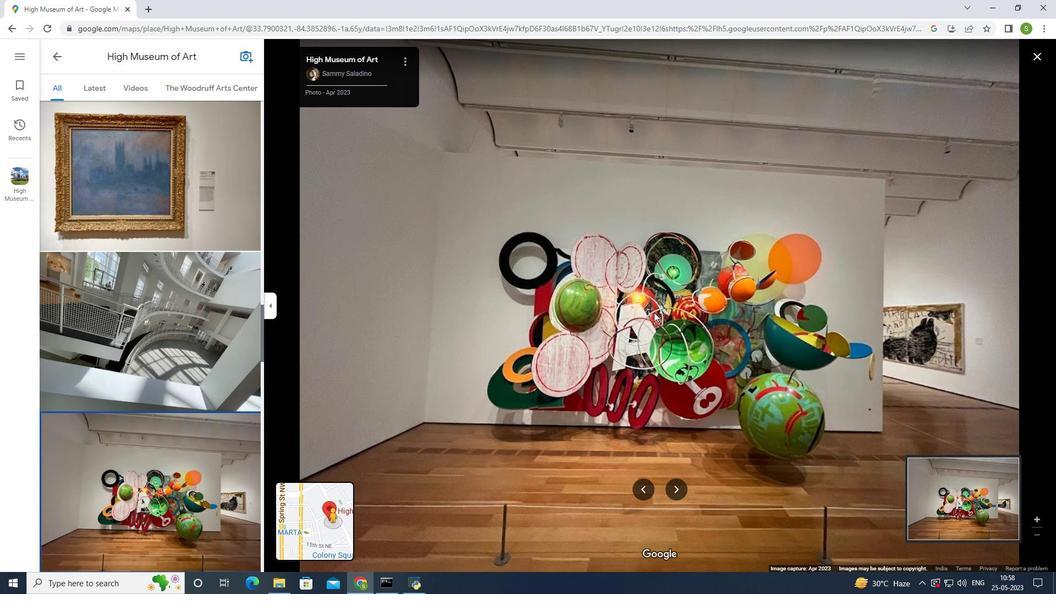 
Action: Mouse moved to (654, 313)
Screenshot: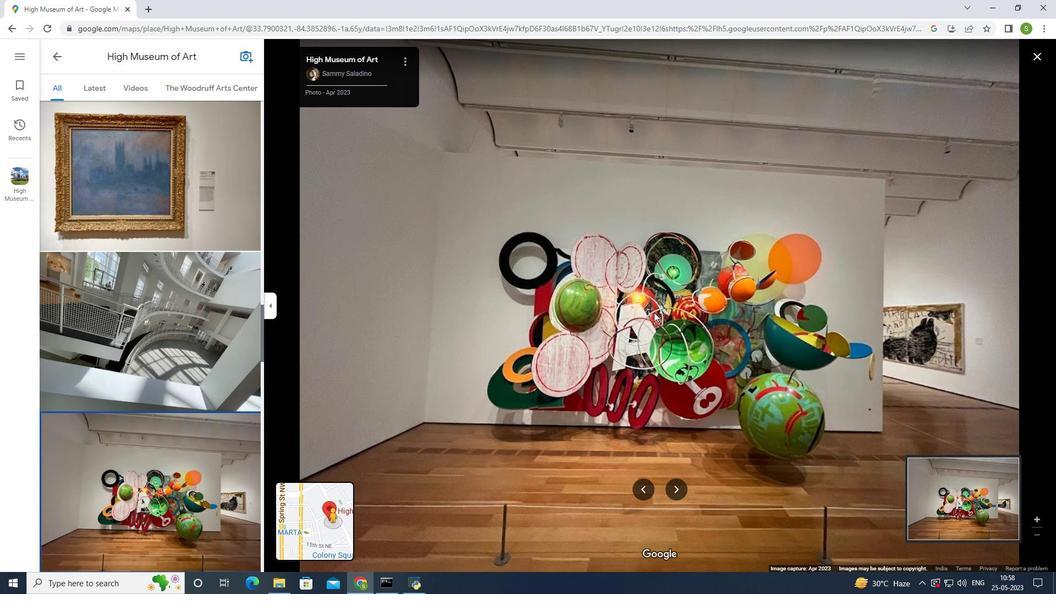 
Action: Mouse scrolled (654, 312) with delta (0, 0)
Screenshot: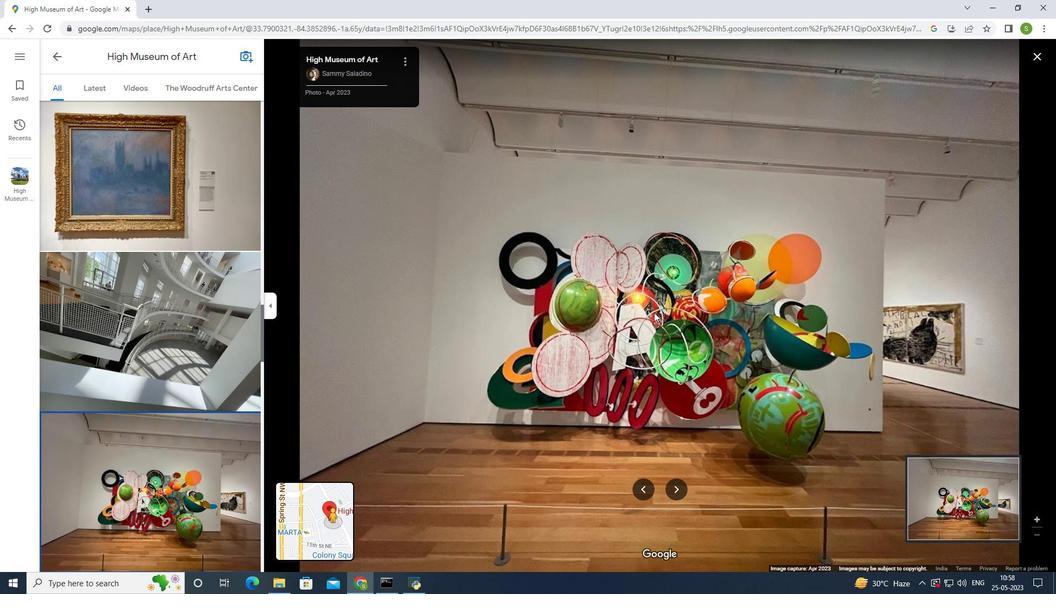 
Action: Mouse moved to (656, 314)
Screenshot: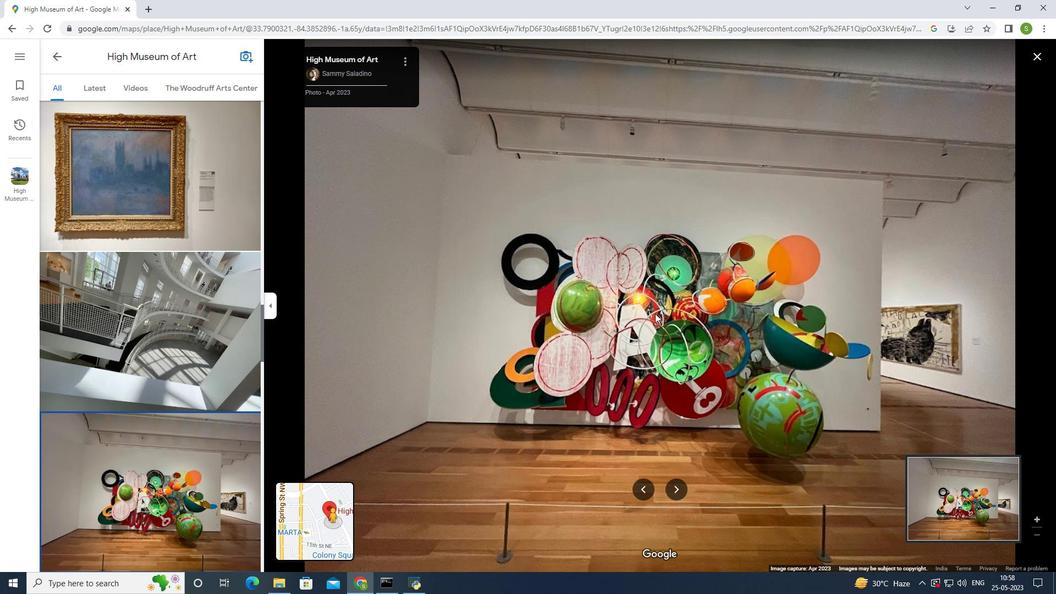 
Action: Mouse scrolled (656, 313) with delta (0, 0)
Screenshot: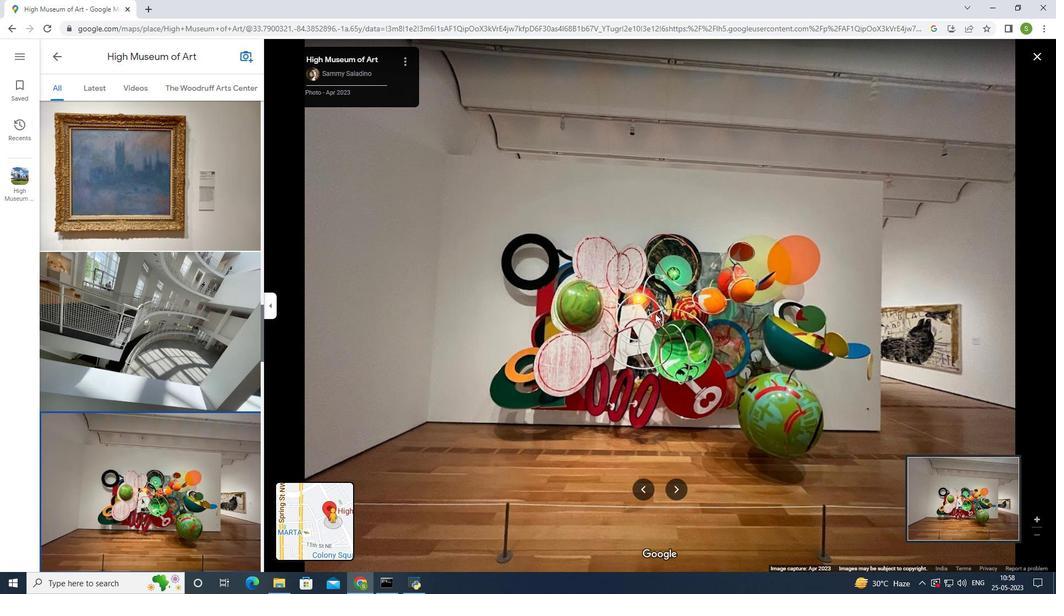 
Action: Mouse moved to (657, 316)
Screenshot: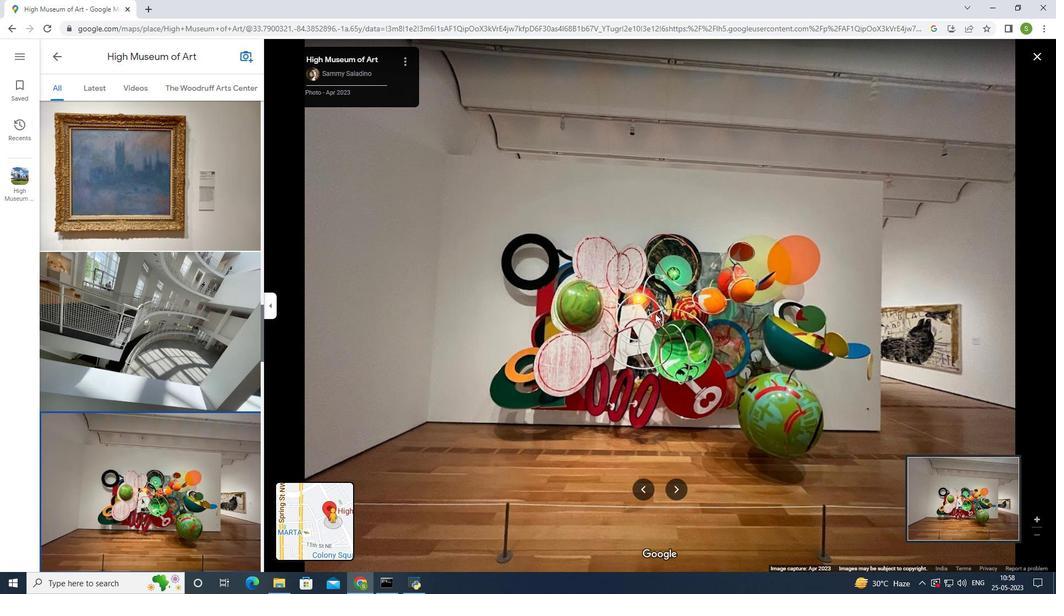 
Action: Mouse scrolled (657, 315) with delta (0, 0)
Screenshot: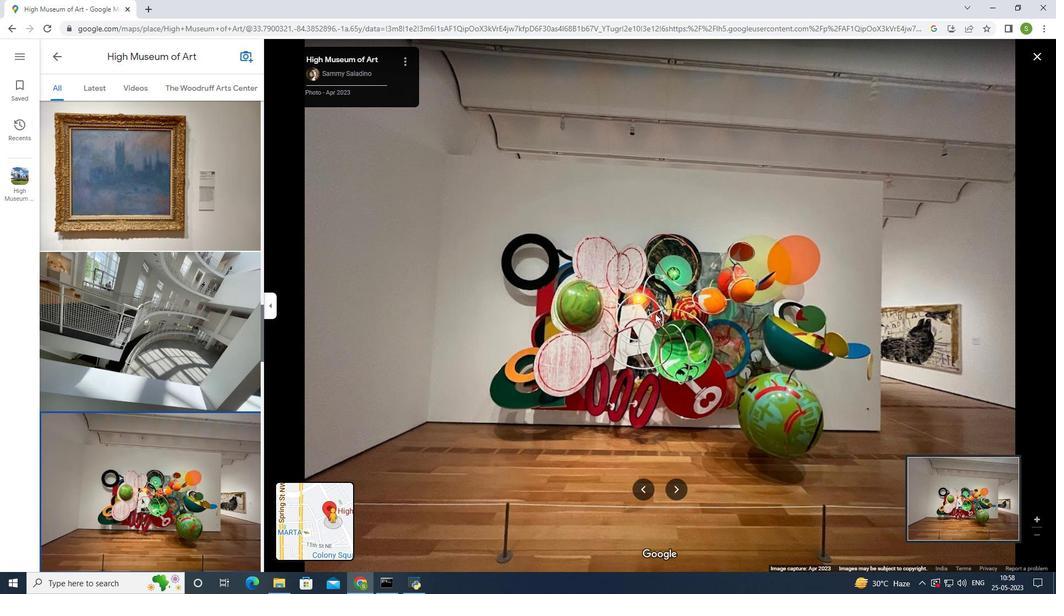 
Action: Mouse moved to (657, 318)
Screenshot: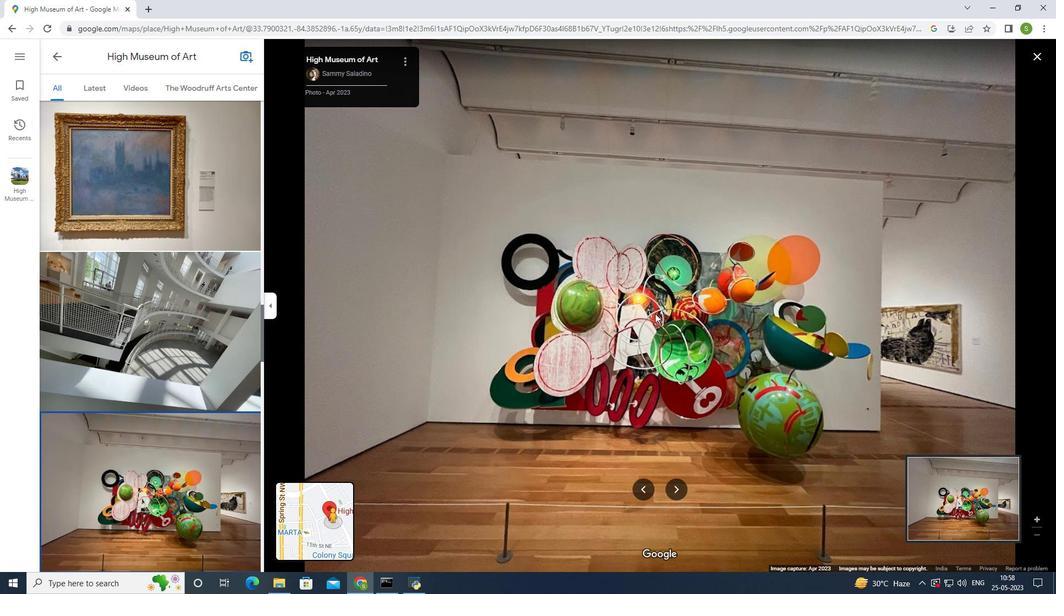 
Action: Mouse scrolled (657, 317) with delta (0, 0)
Screenshot: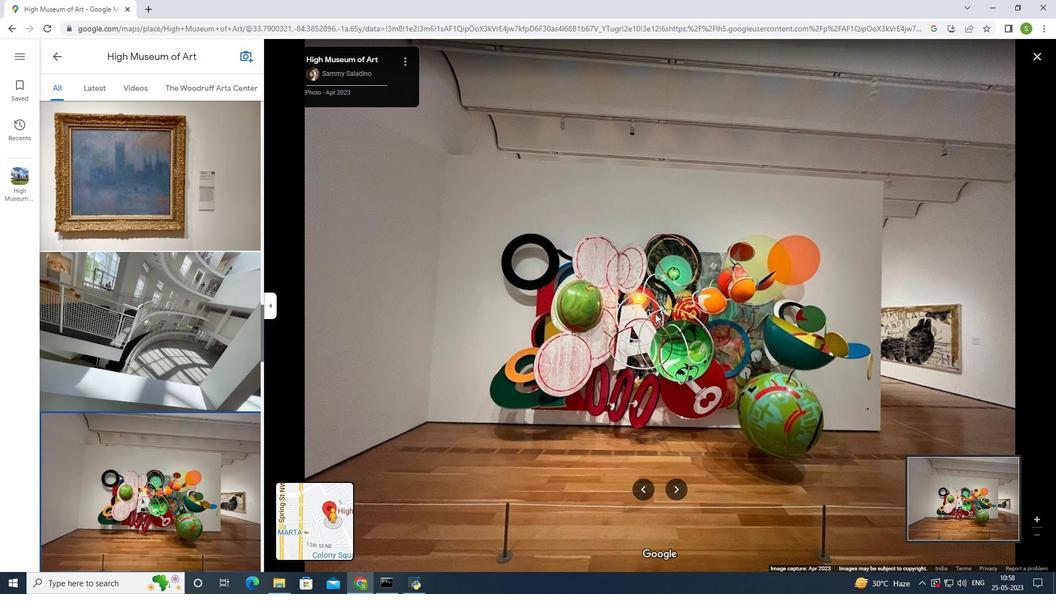 
Action: Mouse moved to (681, 492)
Screenshot: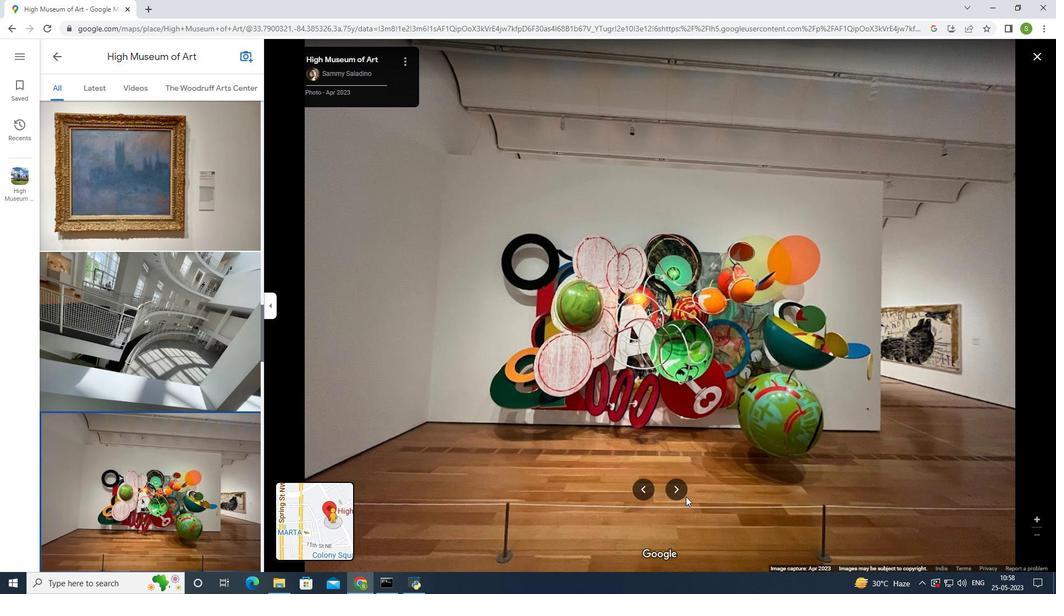 
Action: Mouse pressed left at (681, 492)
Screenshot: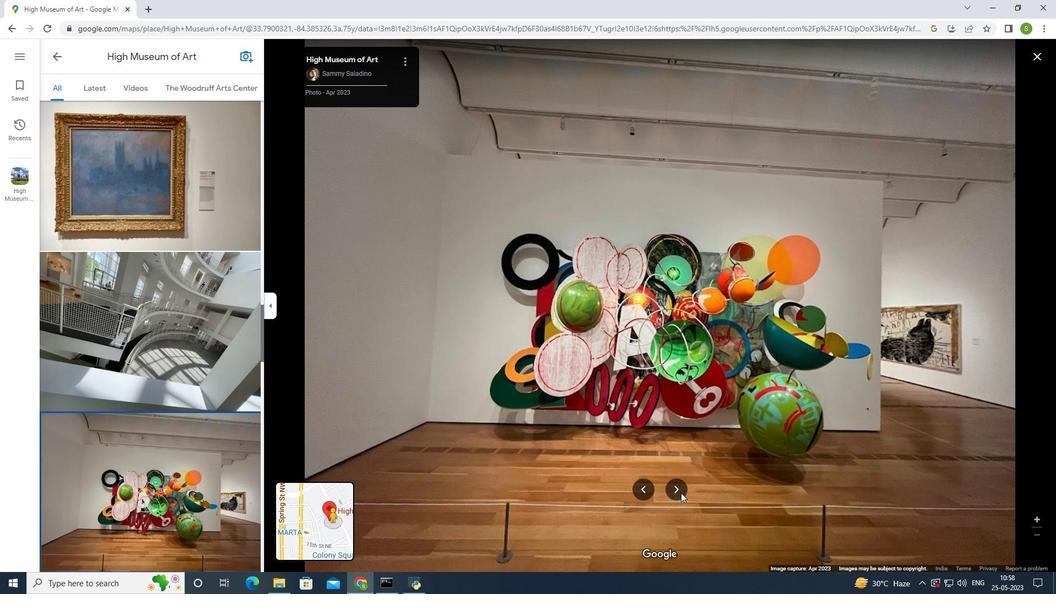 
Action: Mouse moved to (677, 491)
Screenshot: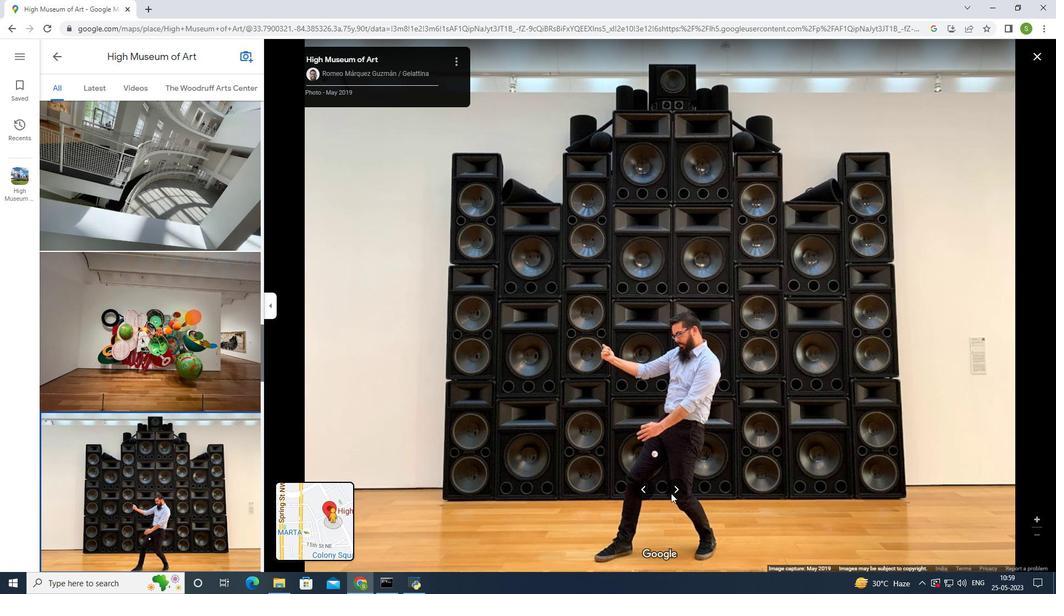 
Action: Mouse pressed left at (677, 491)
Screenshot: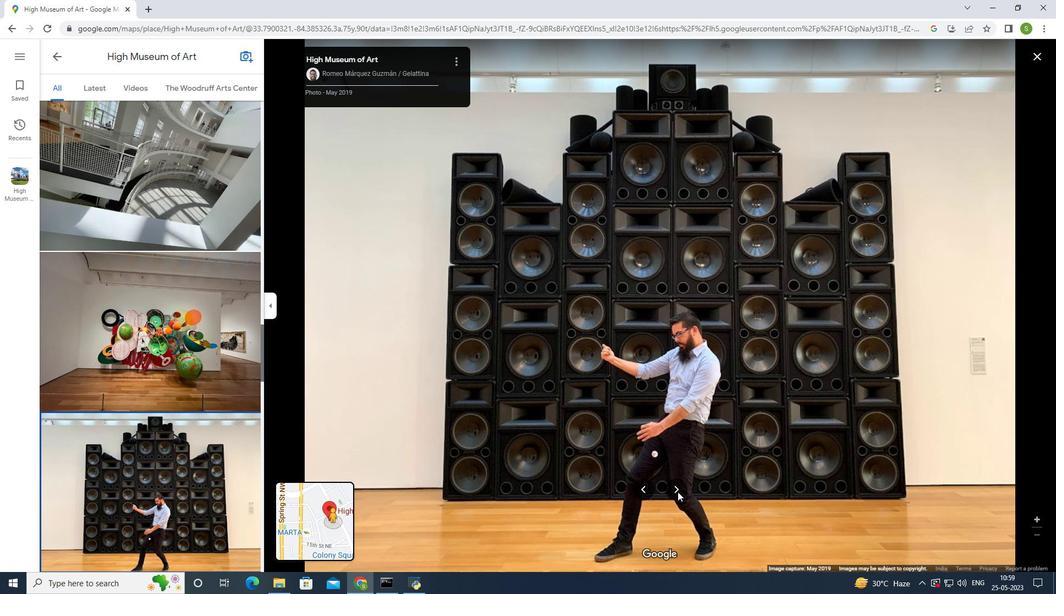 
Action: Mouse moved to (789, 299)
Screenshot: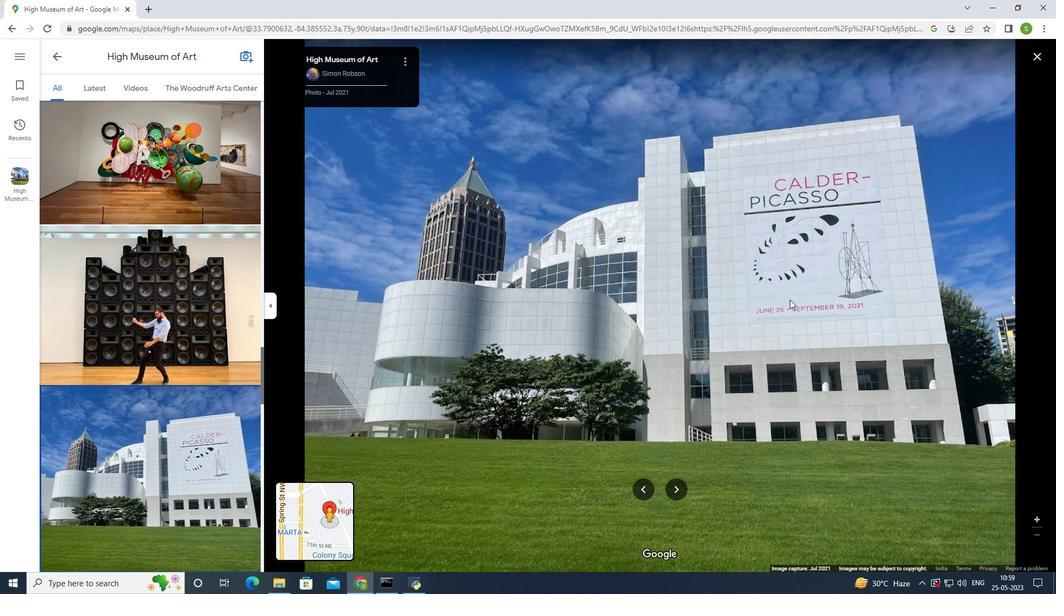 
Action: Mouse scrolled (789, 299) with delta (0, 0)
Screenshot: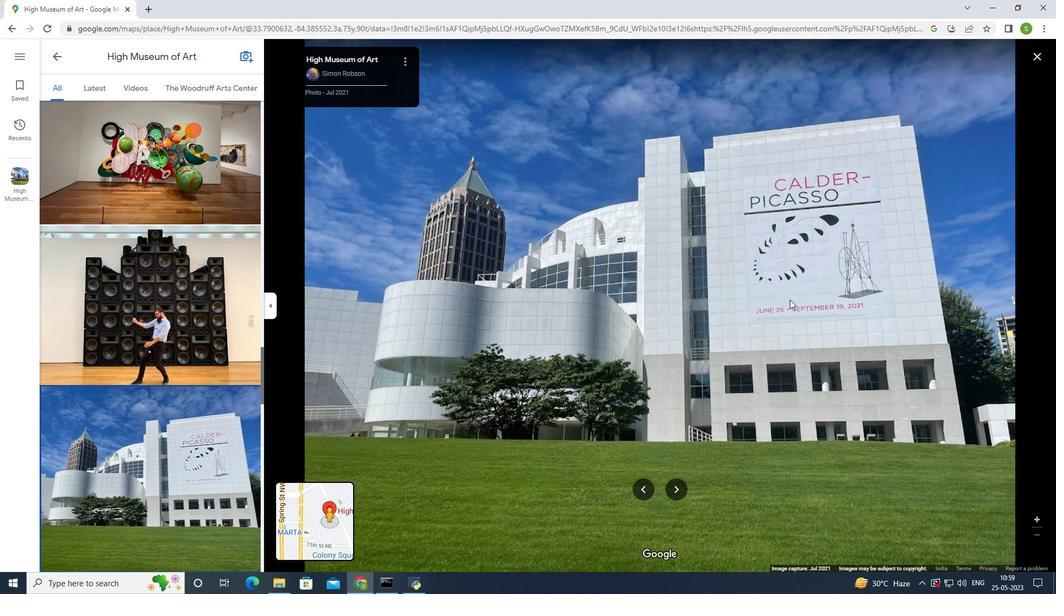 
Action: Mouse scrolled (789, 299) with delta (0, 0)
Screenshot: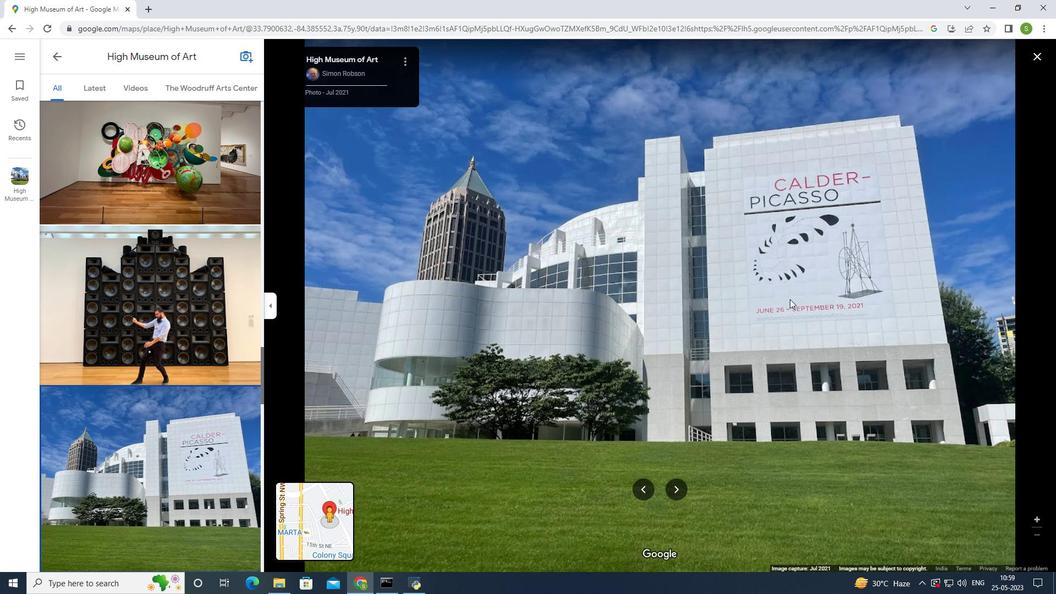 
Action: Mouse moved to (791, 299)
Screenshot: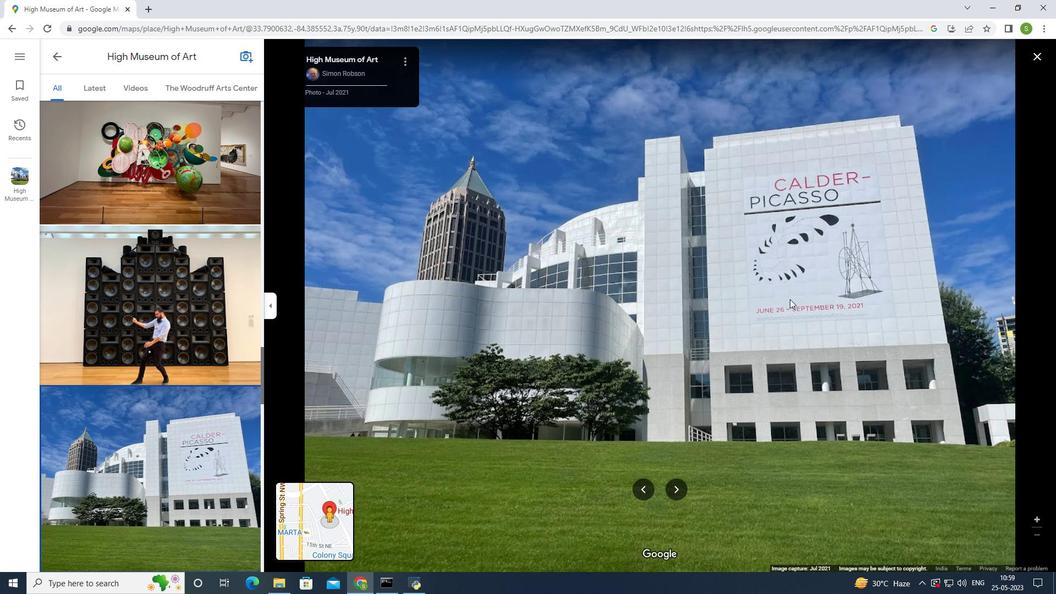 
Action: Mouse scrolled (791, 300) with delta (0, 0)
Screenshot: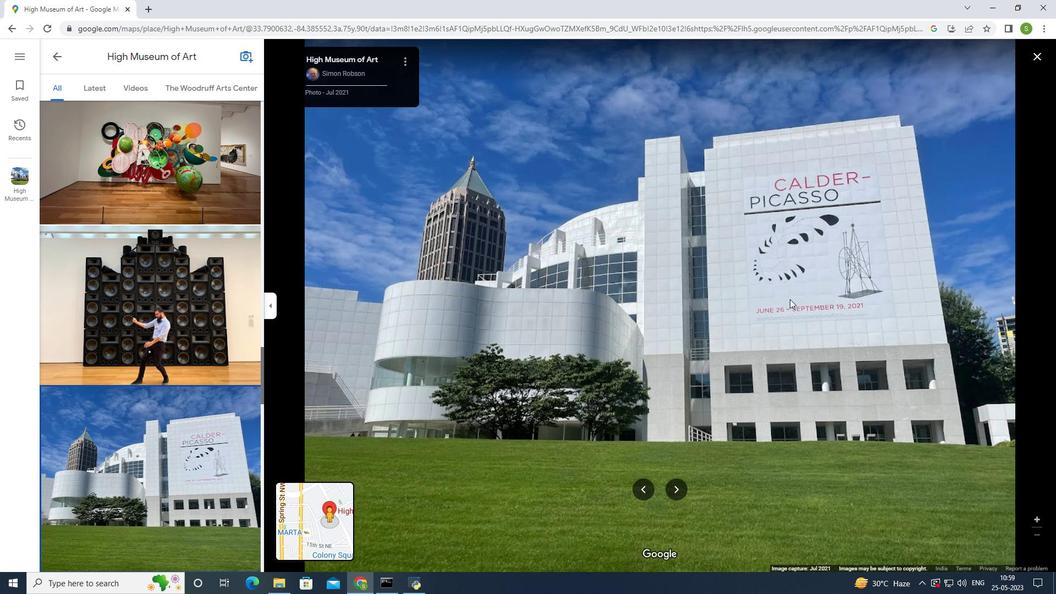 
Action: Mouse moved to (809, 337)
Screenshot: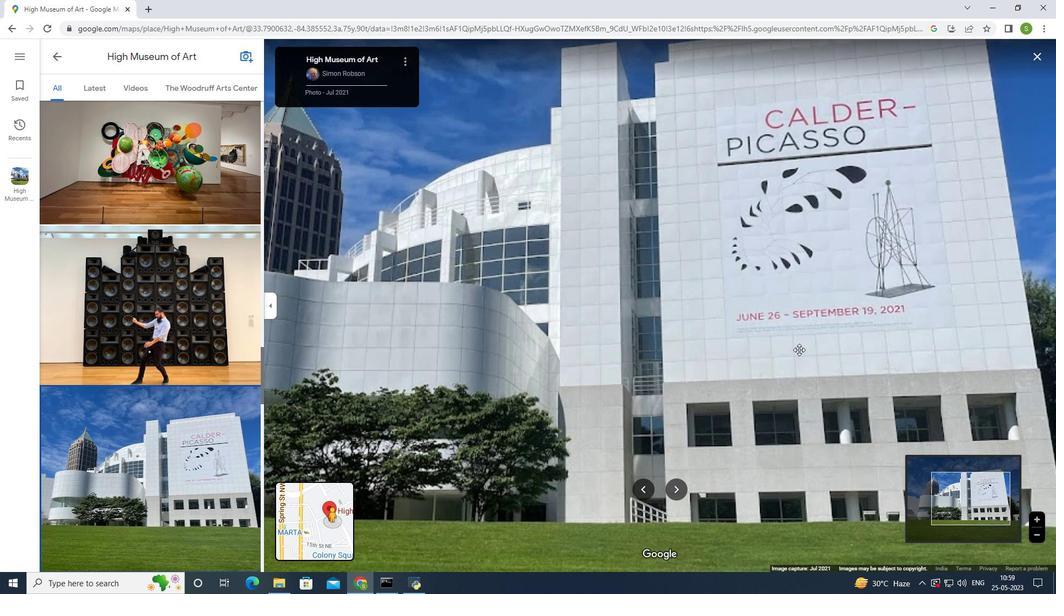 
Action: Mouse scrolled (809, 337) with delta (0, 0)
Screenshot: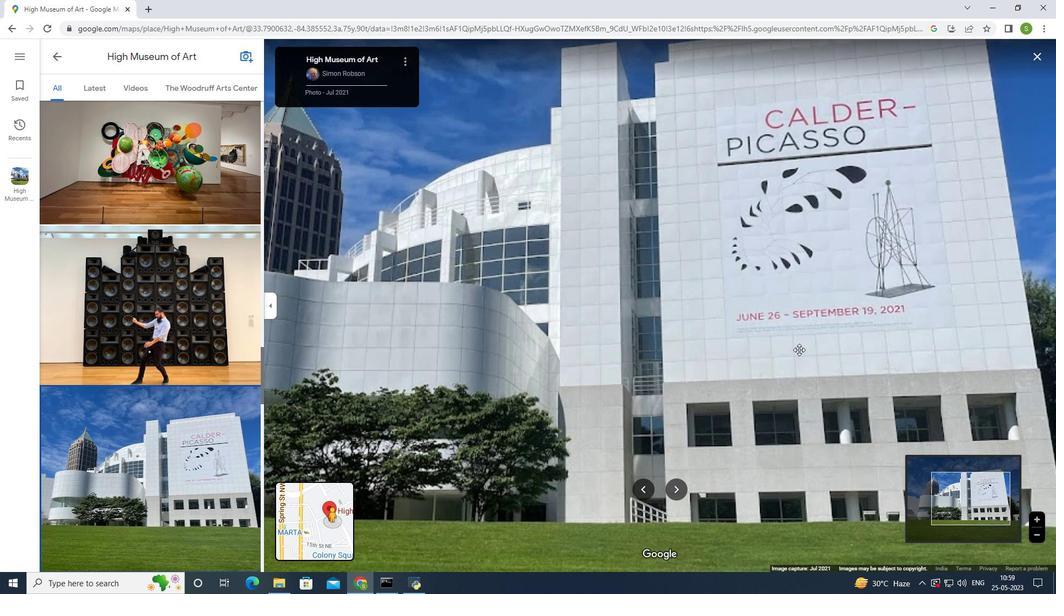 
Action: Mouse moved to (816, 326)
Screenshot: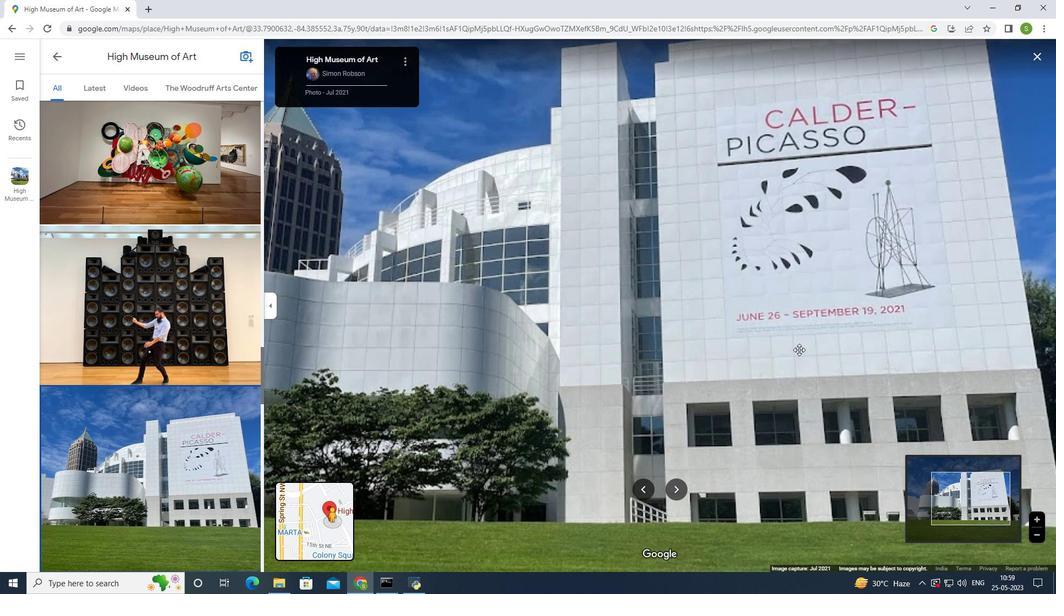 
Action: Mouse scrolled (814, 329) with delta (0, 0)
Screenshot: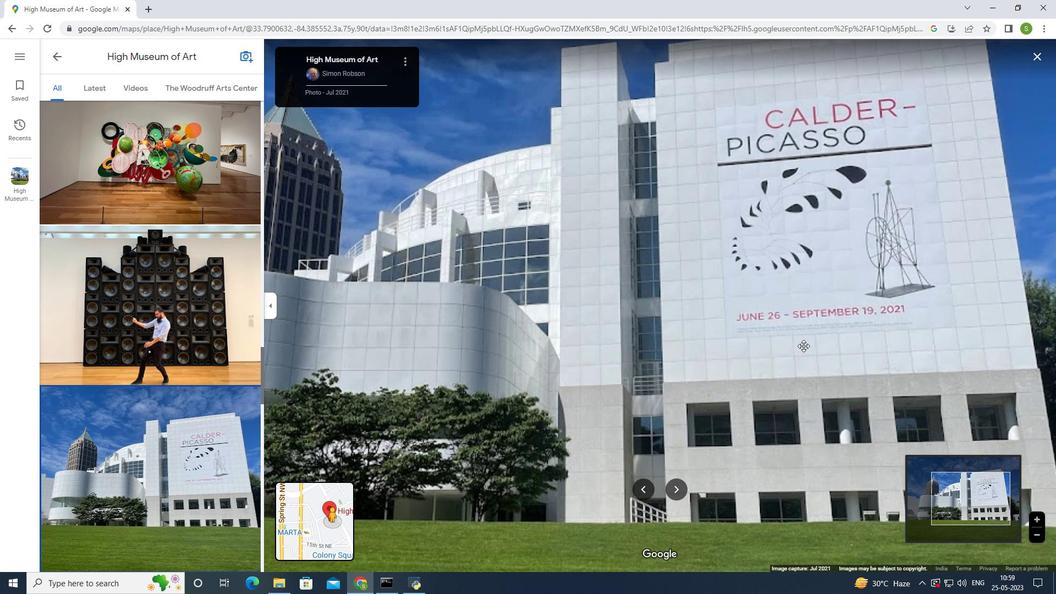 
Action: Mouse moved to (818, 322)
Screenshot: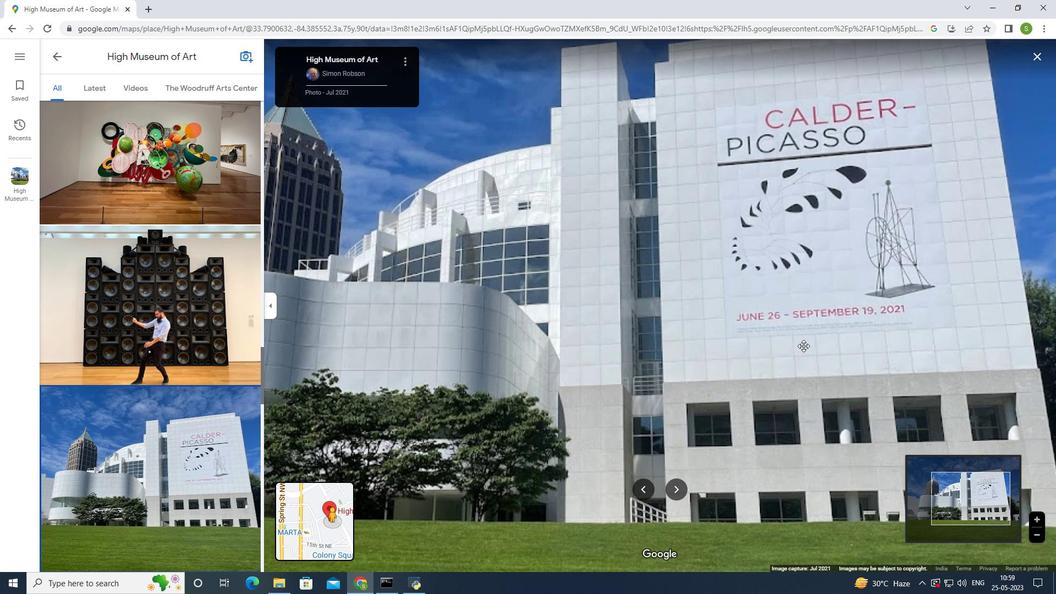 
Action: Mouse scrolled (818, 322) with delta (0, 0)
Screenshot: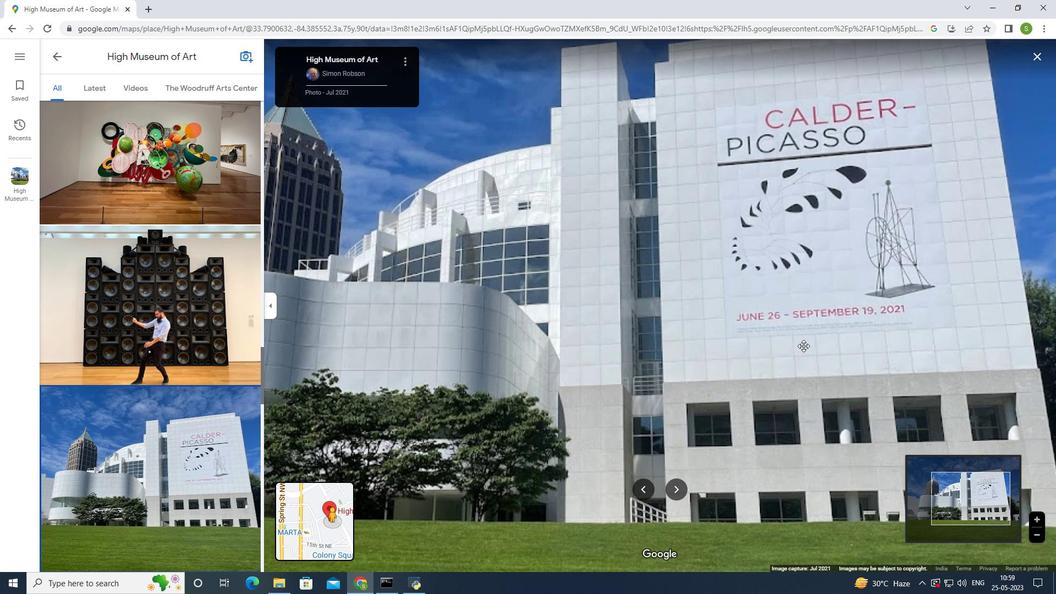 
Action: Mouse moved to (820, 315)
Screenshot: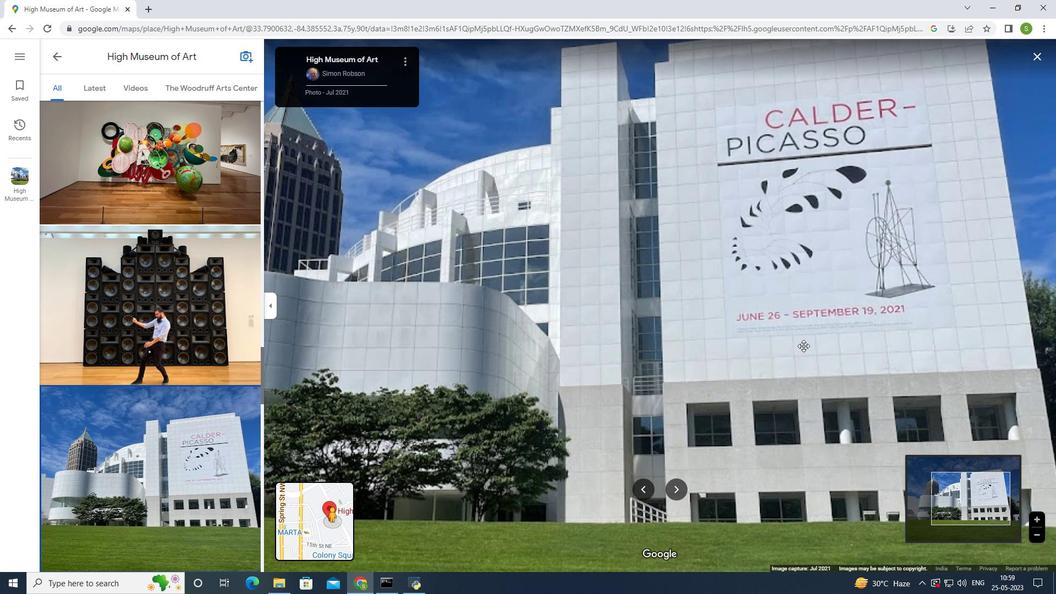 
Action: Mouse scrolled (820, 316) with delta (0, 0)
Screenshot: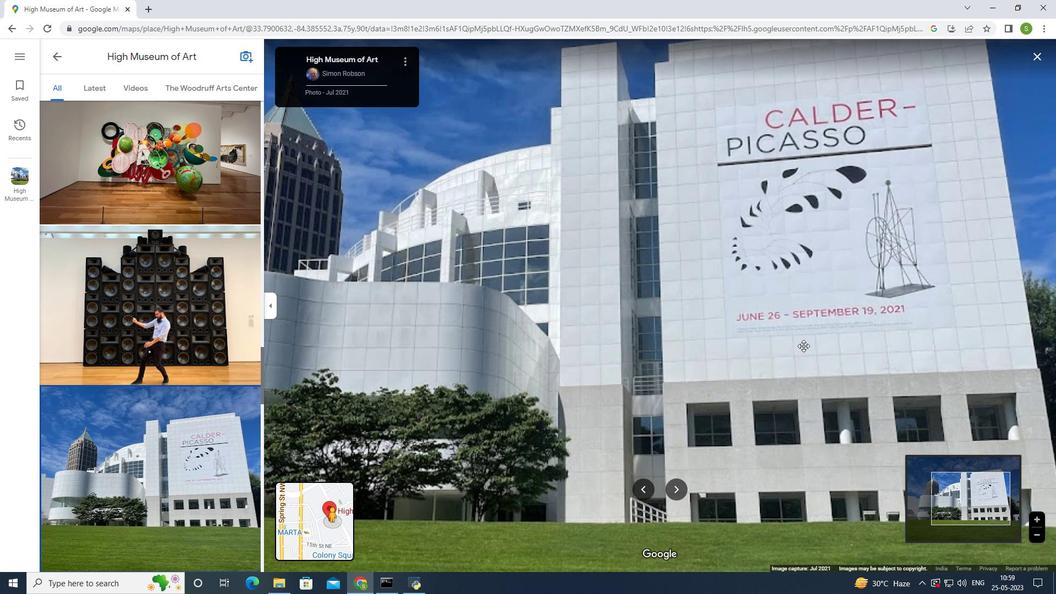 
Action: Mouse moved to (822, 309)
Screenshot: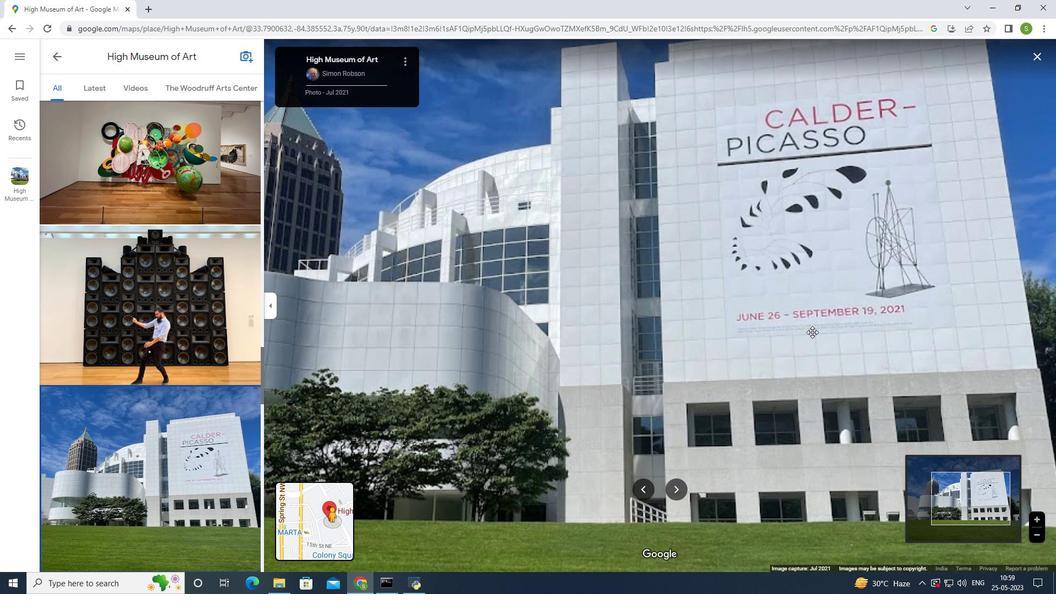
Action: Mouse scrolled (822, 309) with delta (0, 0)
Screenshot: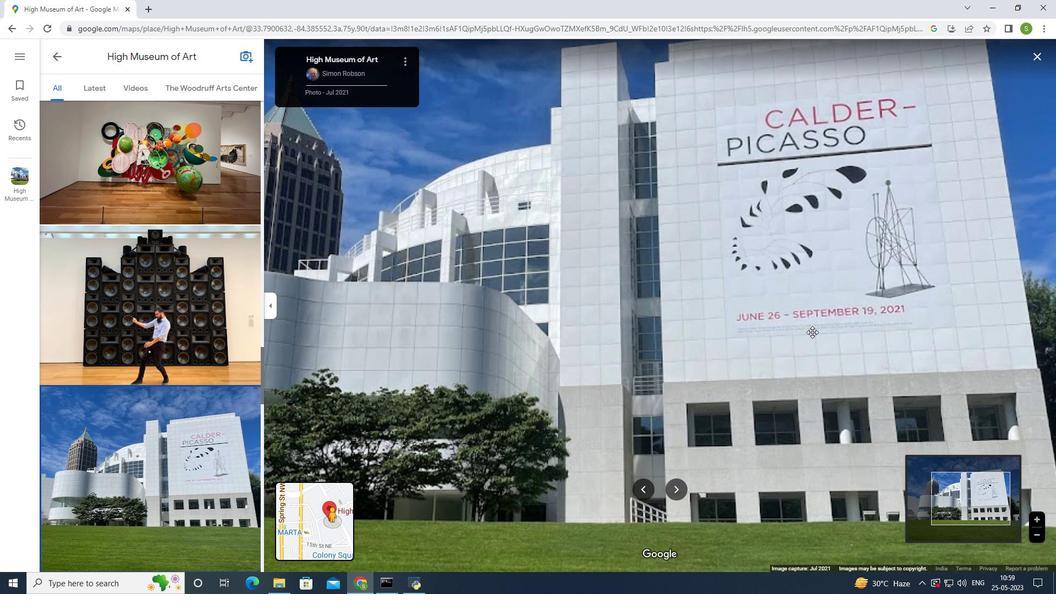 
Action: Mouse moved to (822, 305)
Screenshot: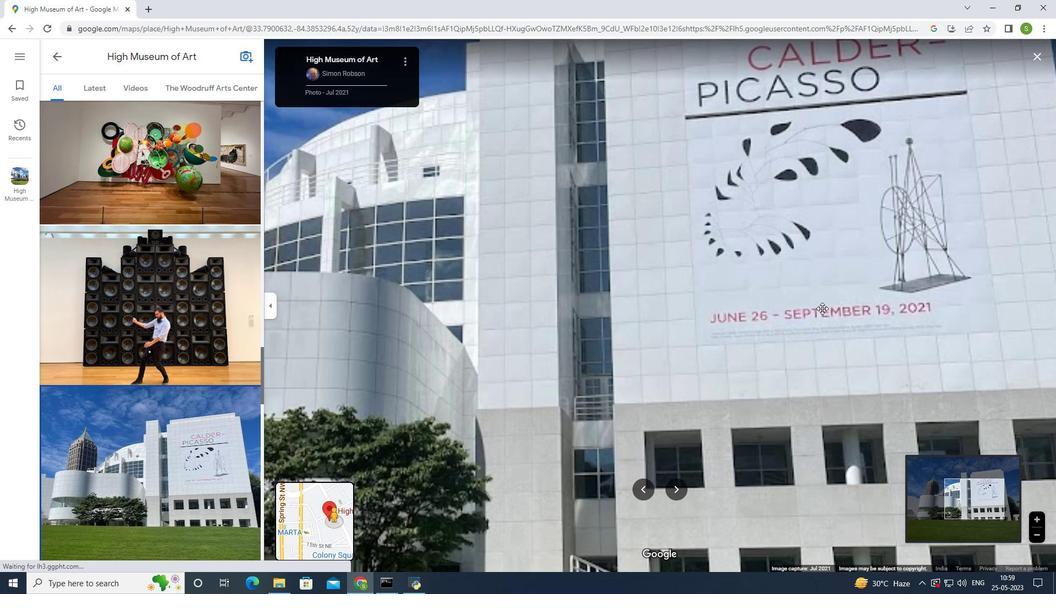 
Action: Mouse scrolled (822, 306) with delta (0, 0)
Screenshot: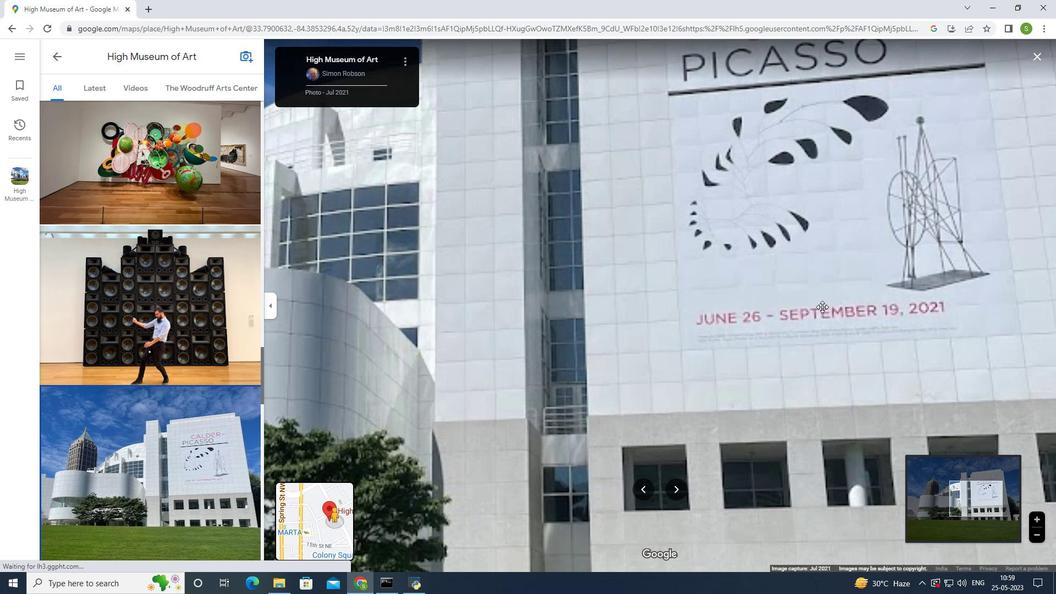 
Action: Mouse moved to (822, 305)
Screenshot: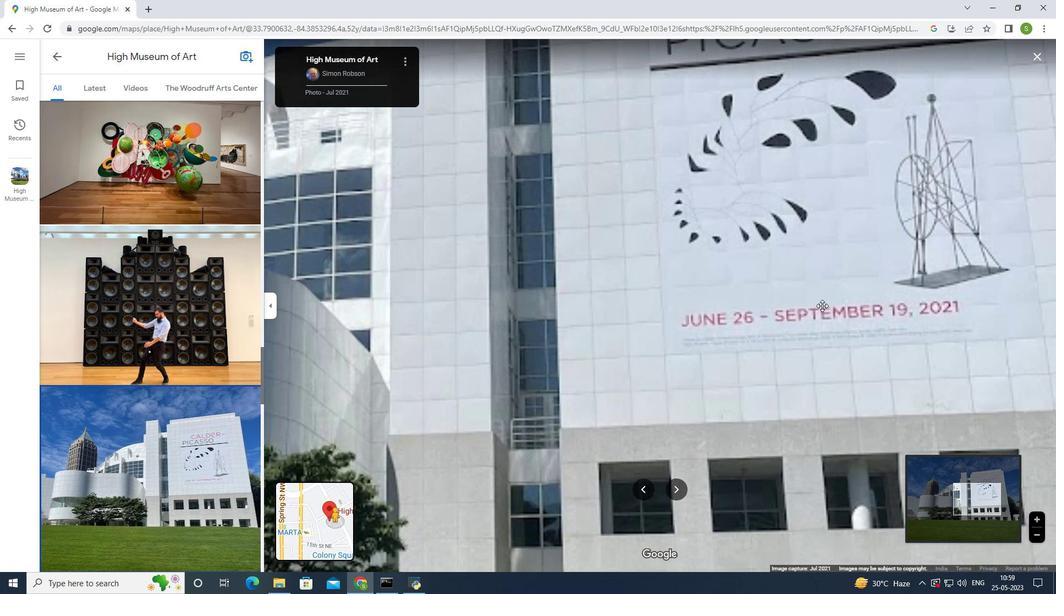 
Action: Mouse scrolled (822, 306) with delta (0, 0)
Screenshot: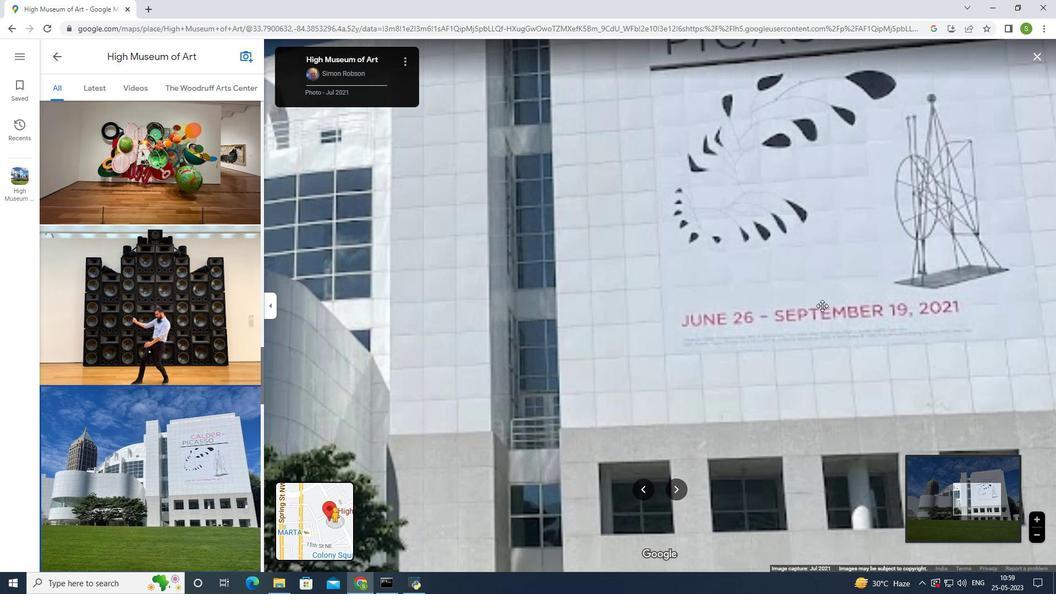 
Action: Mouse moved to (825, 316)
